 Task: Research Airbnb properties in Sahavato, Madagascar from 9th December, 2023 to 12th December, 2023 for 1 adult.1  bedroom having 1 bed and 1 bathroom. Property type can be flat. Amenities needed are: wifi. Booking option can be shelf check-in. Look for 5 properties as per requirement.
Action: Mouse moved to (476, 100)
Screenshot: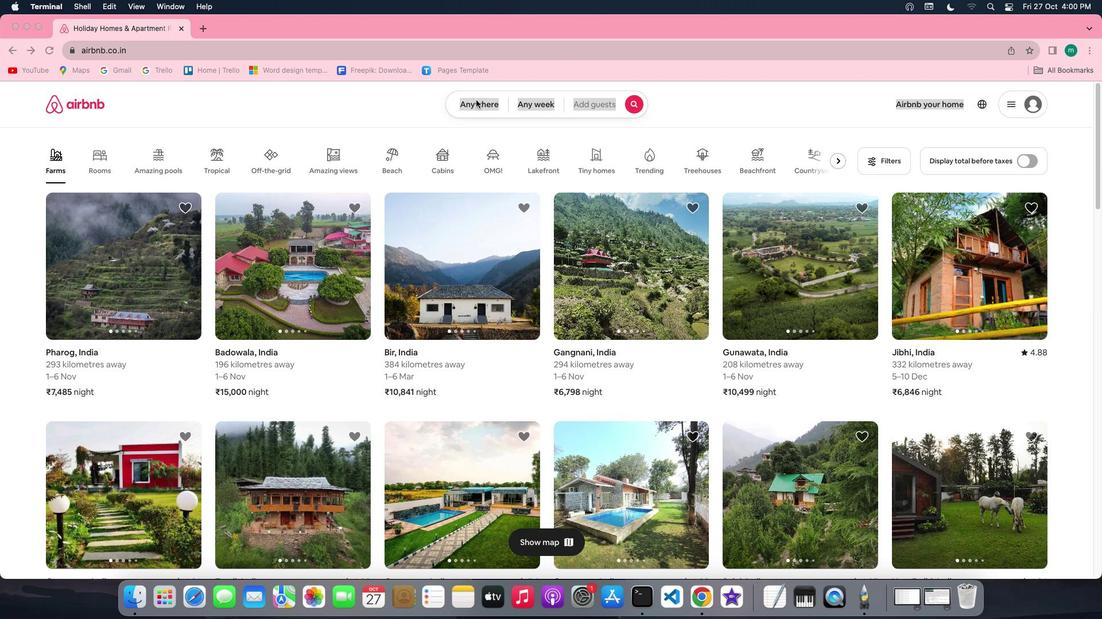 
Action: Mouse pressed left at (476, 100)
Screenshot: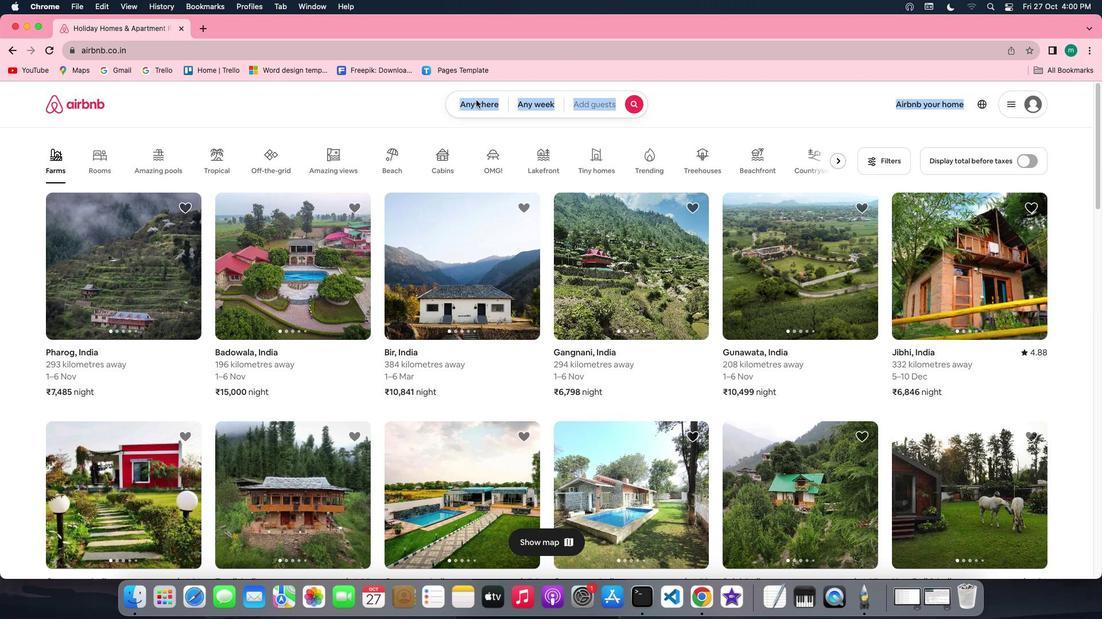 
Action: Mouse moved to (474, 106)
Screenshot: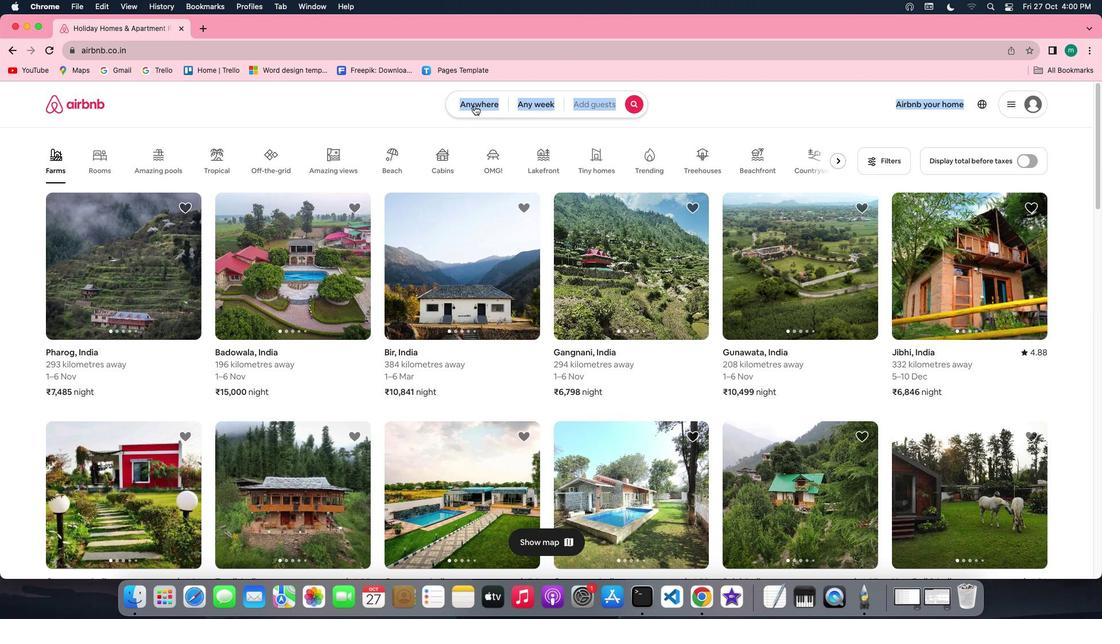 
Action: Mouse pressed left at (474, 106)
Screenshot: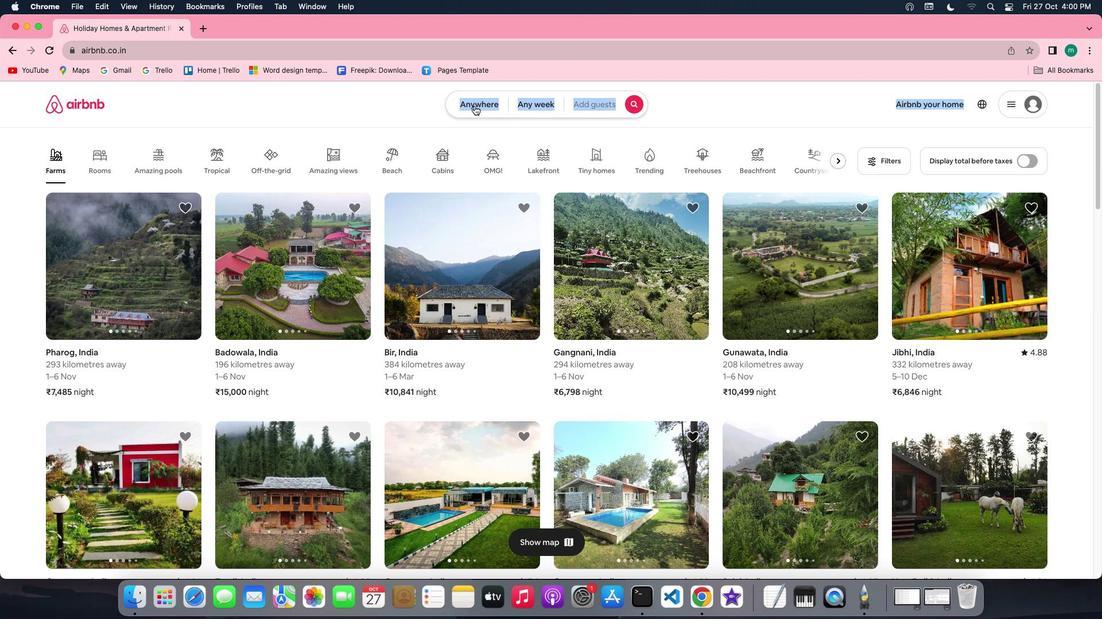 
Action: Mouse moved to (420, 146)
Screenshot: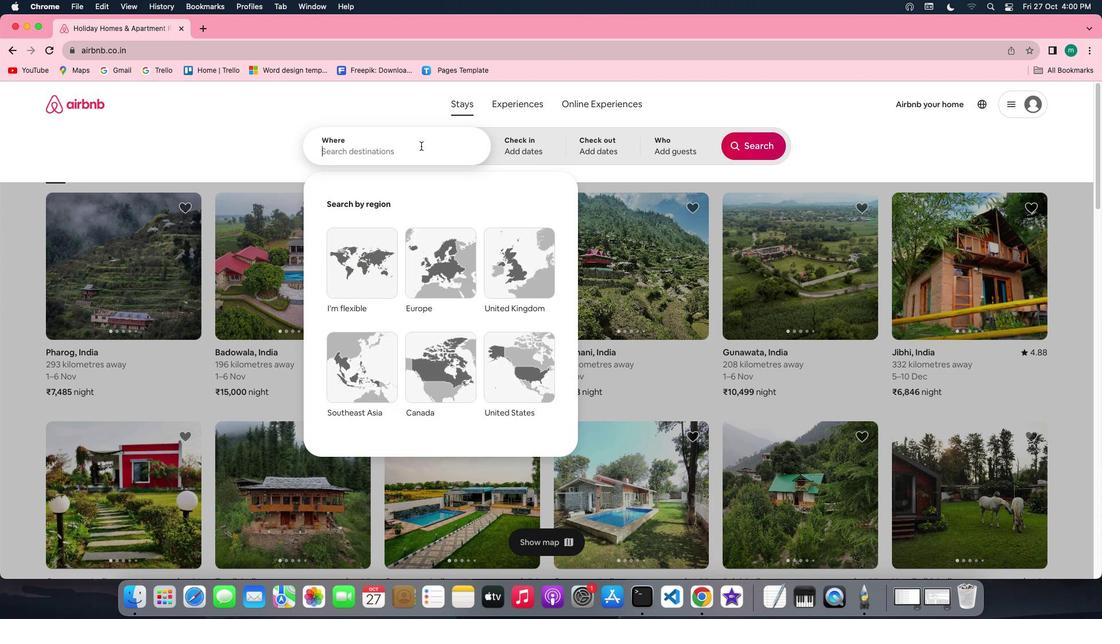 
Action: Key pressed Key.shift'S''a''h''a''v''t''o'','Key.spaceKey.shift'M''a''d''a''g''a''s''c''a''r'
Screenshot: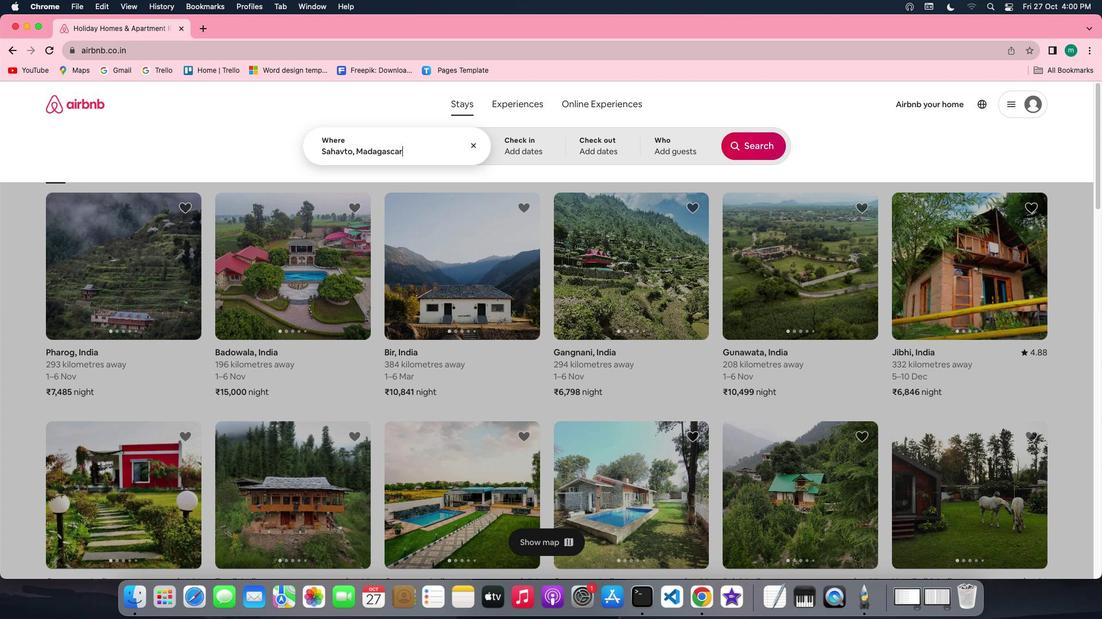 
Action: Mouse moved to (528, 145)
Screenshot: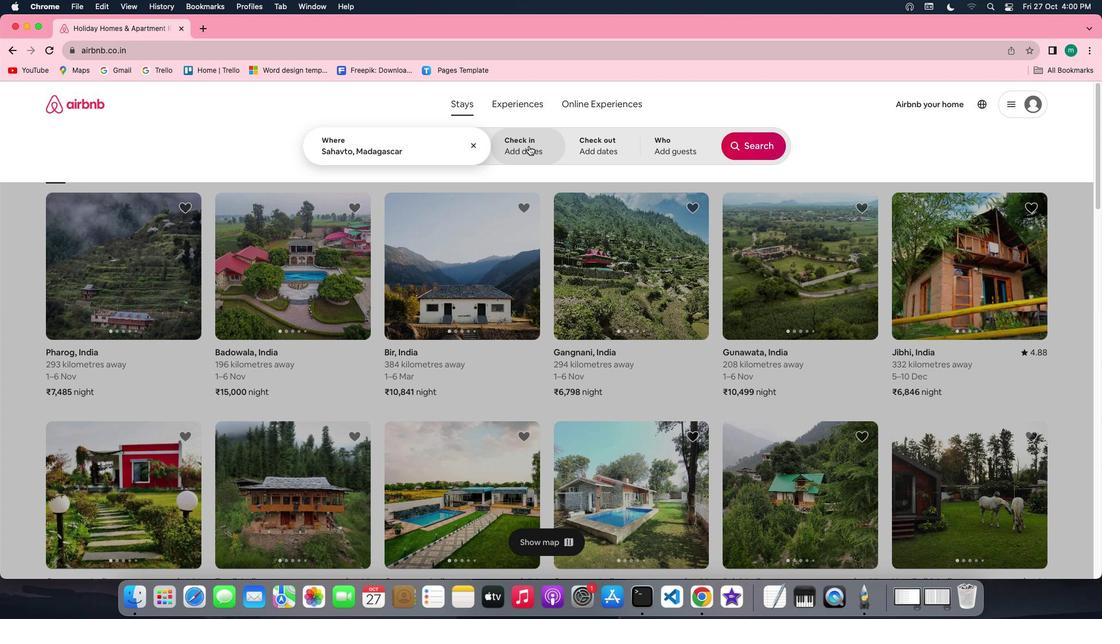 
Action: Mouse pressed left at (528, 145)
Screenshot: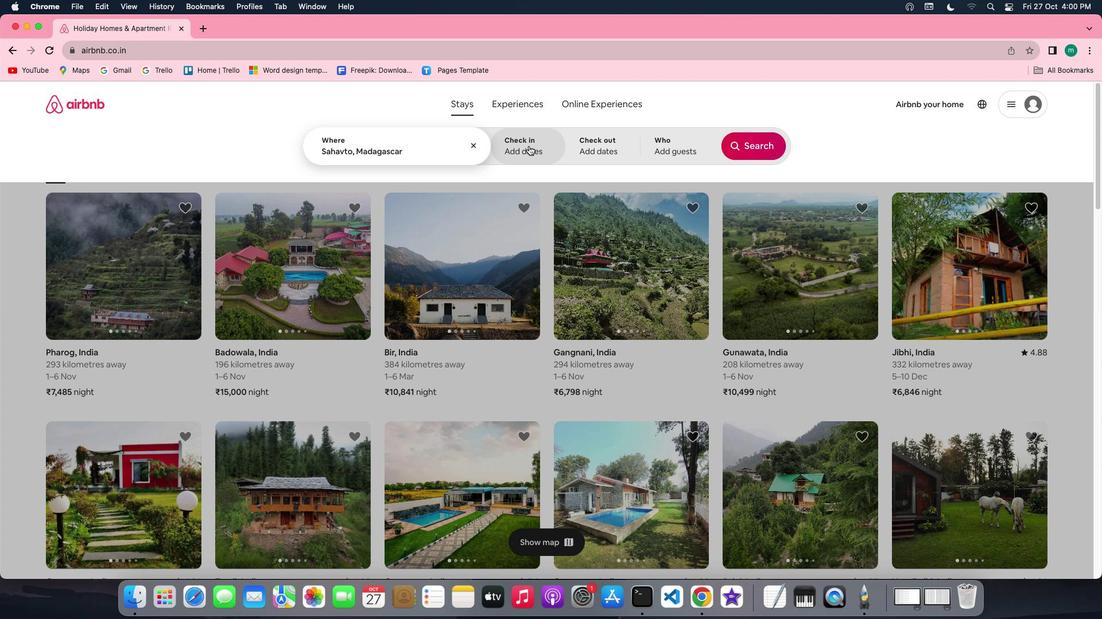
Action: Mouse moved to (751, 238)
Screenshot: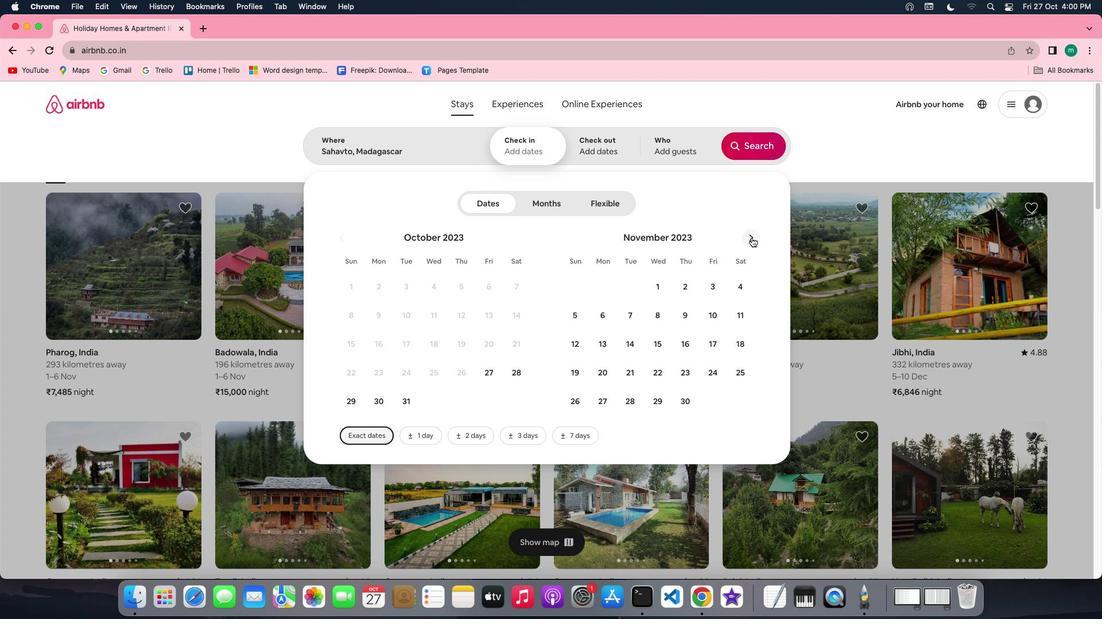 
Action: Mouse pressed left at (751, 238)
Screenshot: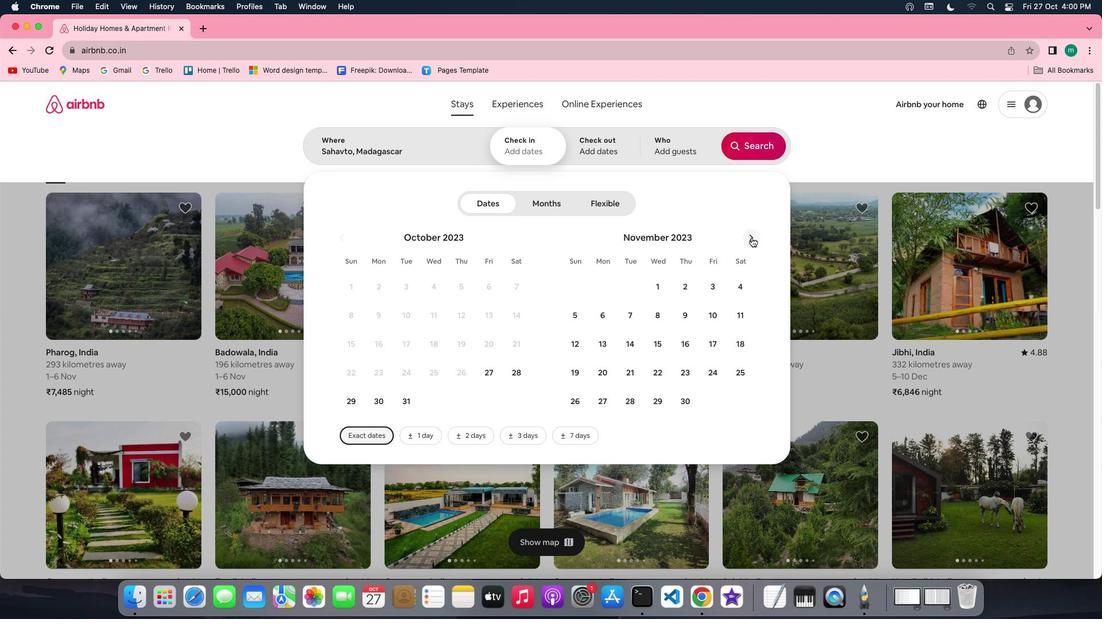 
Action: Mouse moved to (735, 316)
Screenshot: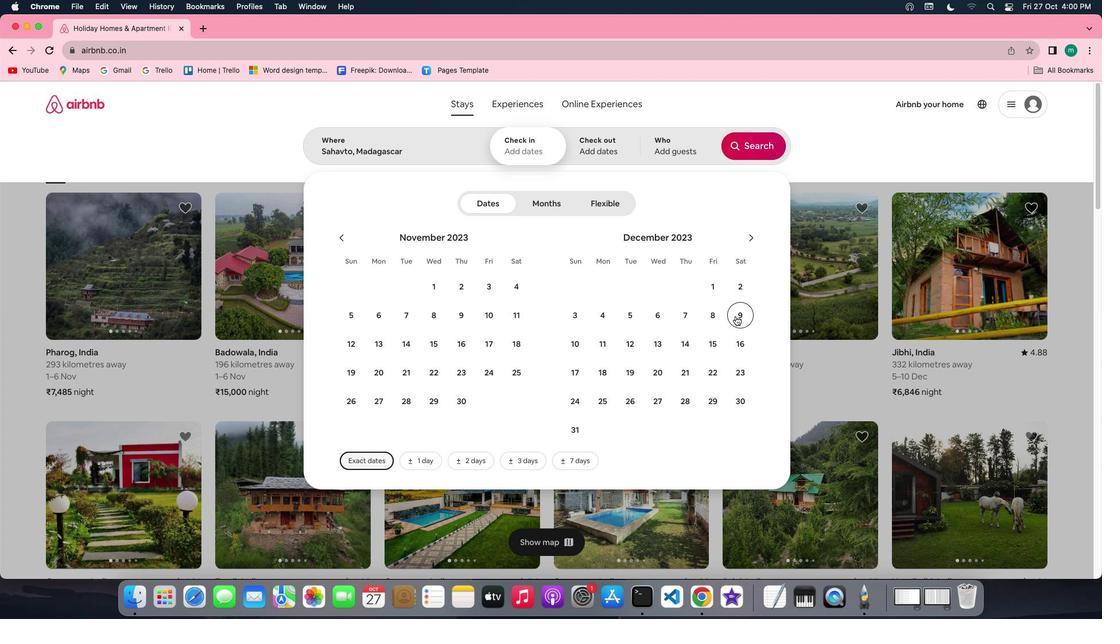 
Action: Mouse pressed left at (735, 316)
Screenshot: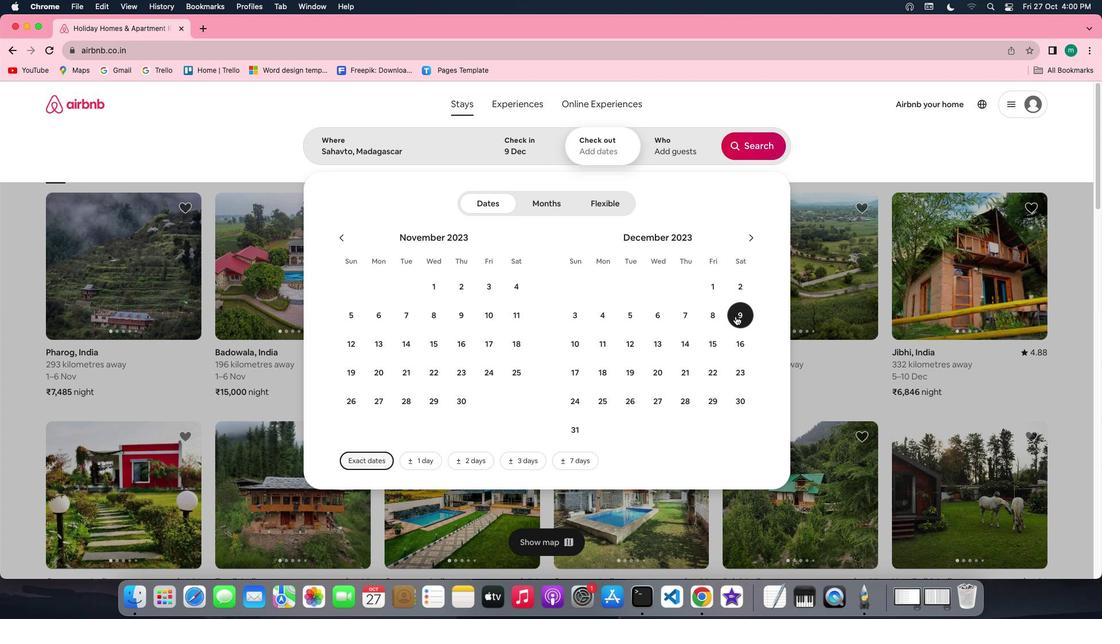 
Action: Mouse moved to (613, 339)
Screenshot: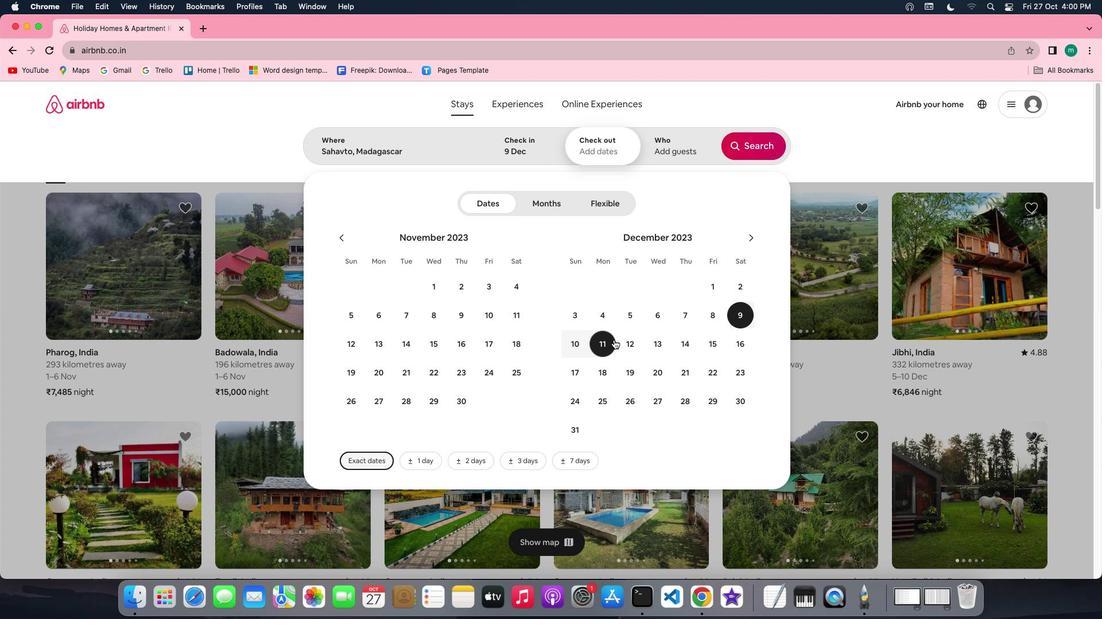 
Action: Mouse pressed left at (613, 339)
Screenshot: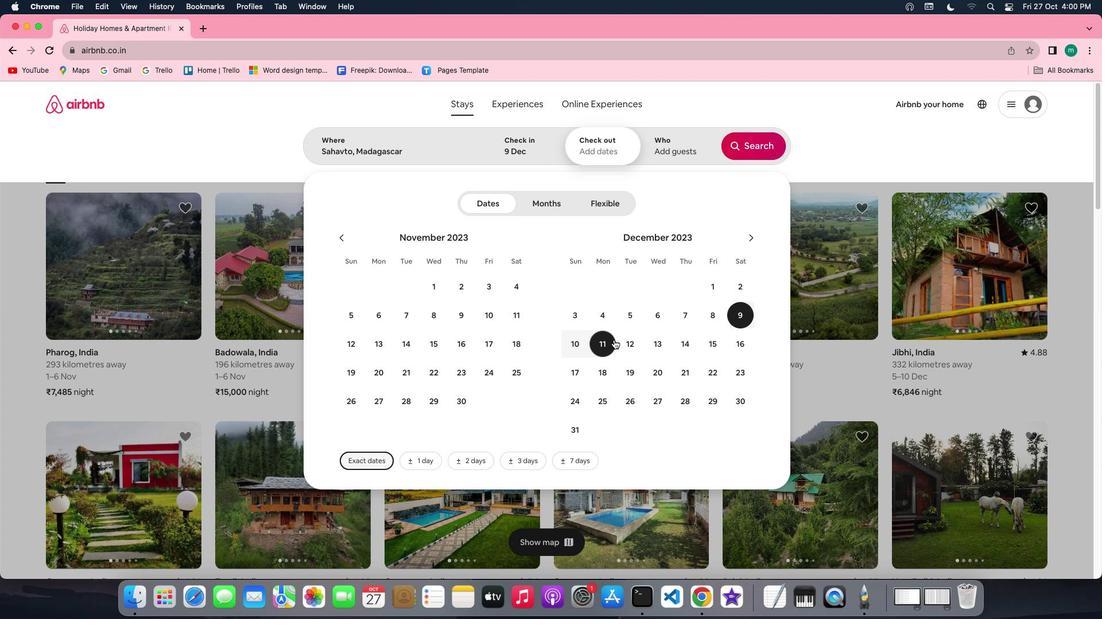 
Action: Mouse moved to (634, 339)
Screenshot: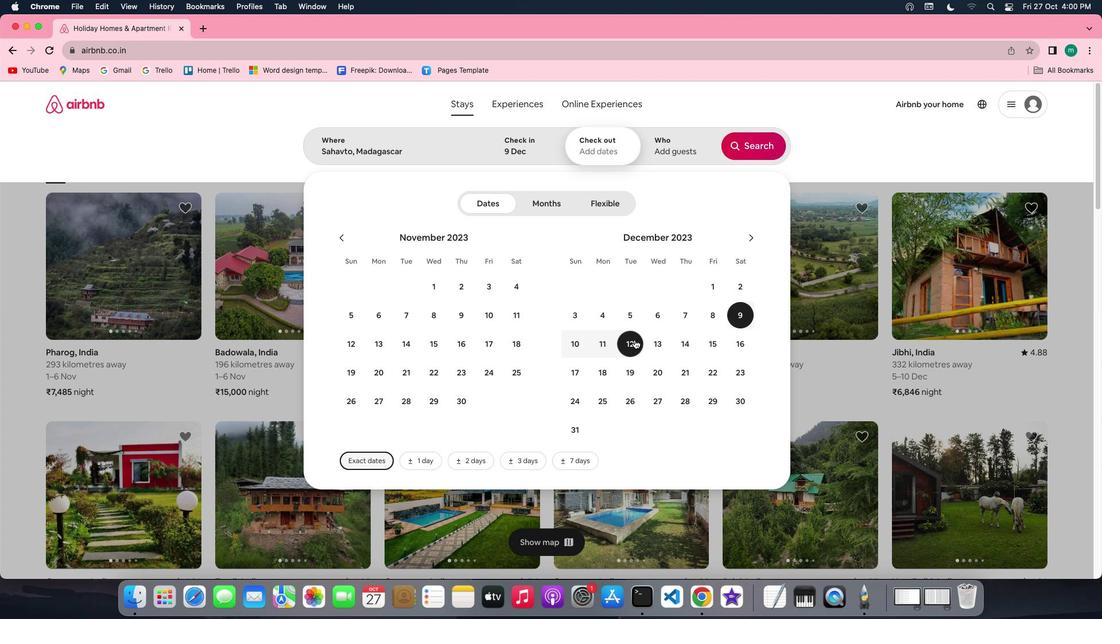
Action: Mouse pressed left at (634, 339)
Screenshot: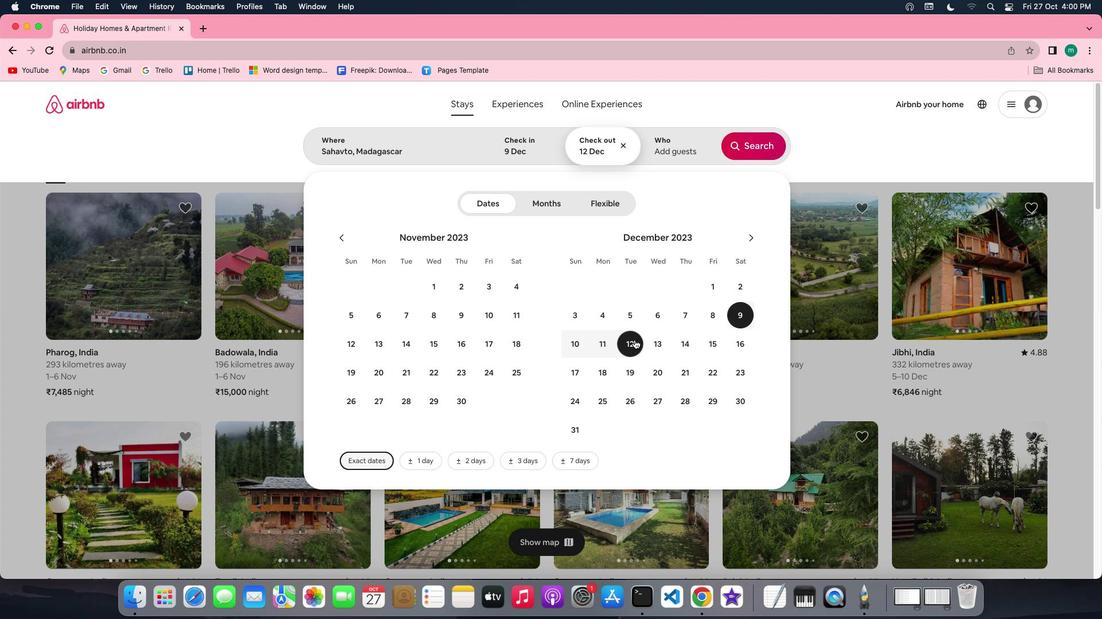 
Action: Mouse moved to (671, 157)
Screenshot: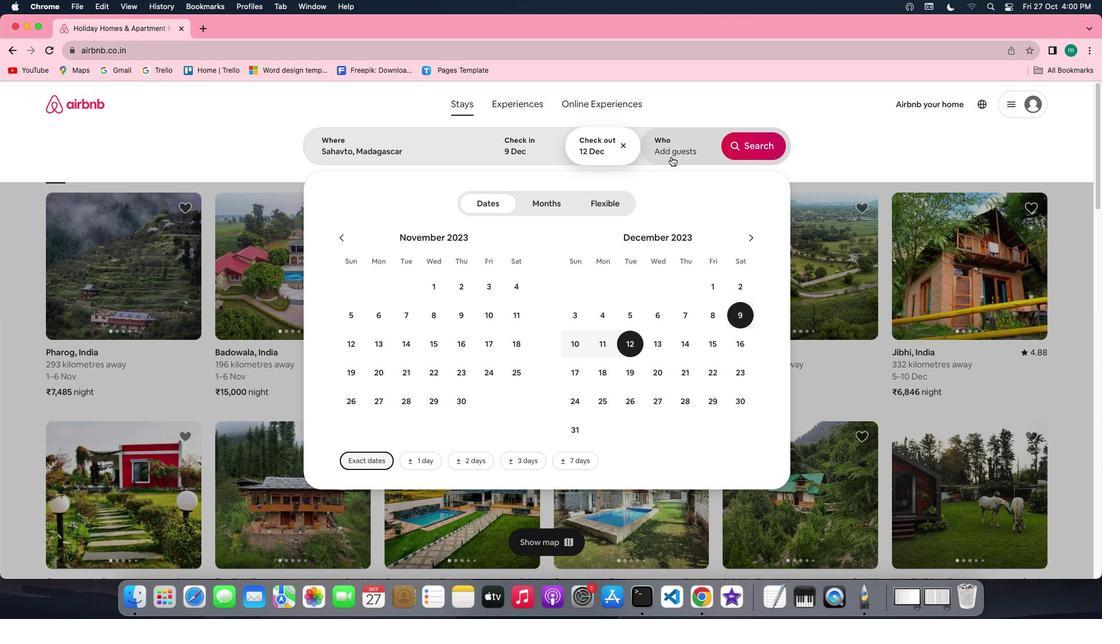 
Action: Mouse pressed left at (671, 157)
Screenshot: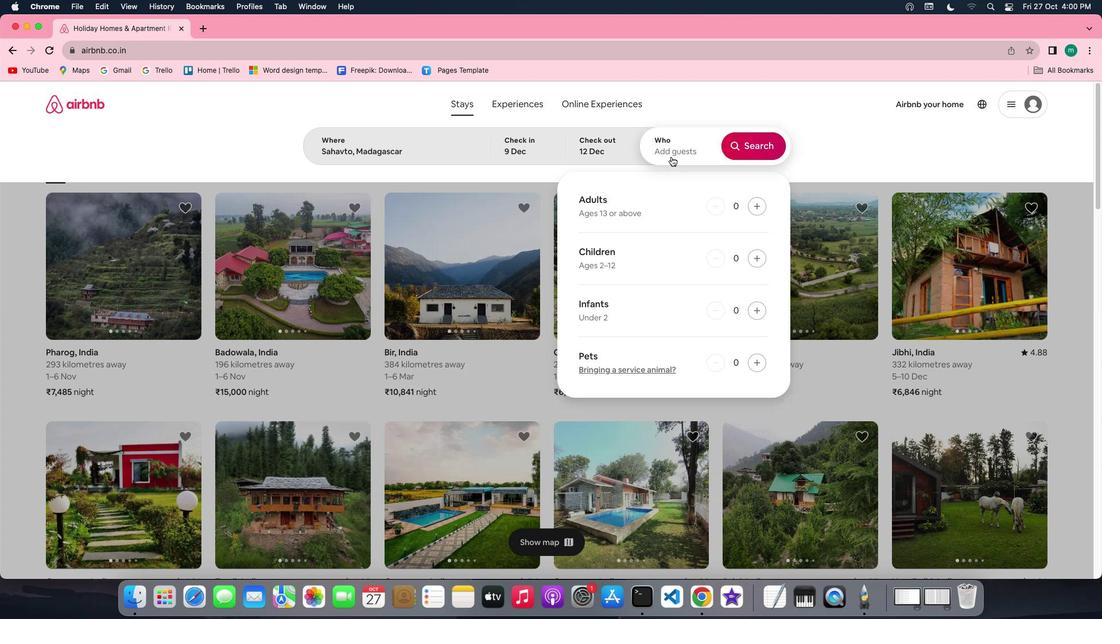 
Action: Mouse moved to (762, 207)
Screenshot: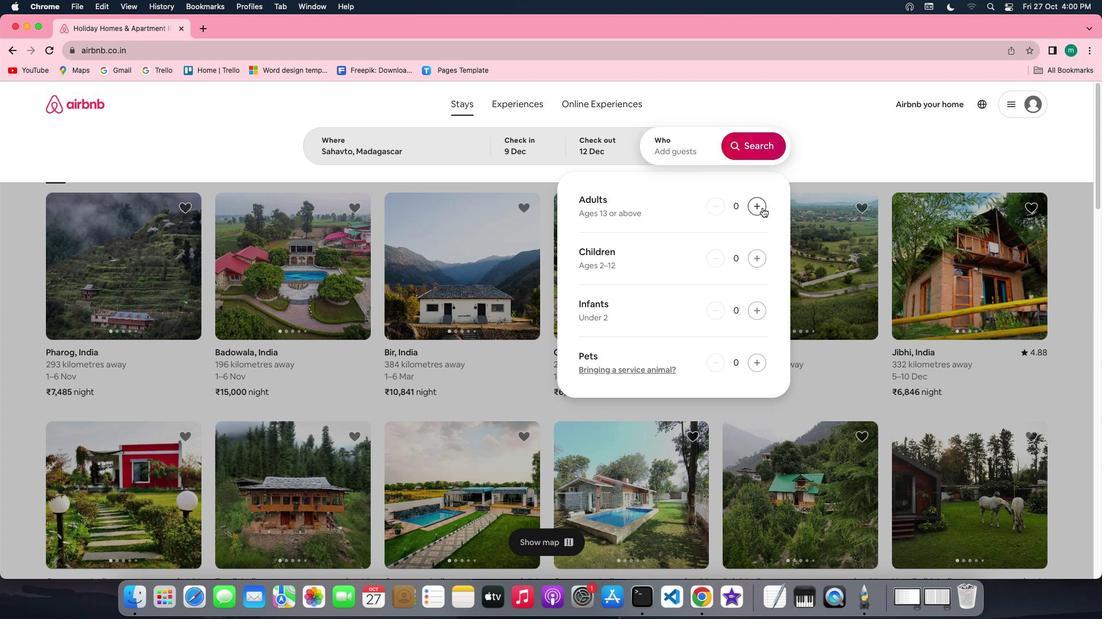 
Action: Mouse pressed left at (762, 207)
Screenshot: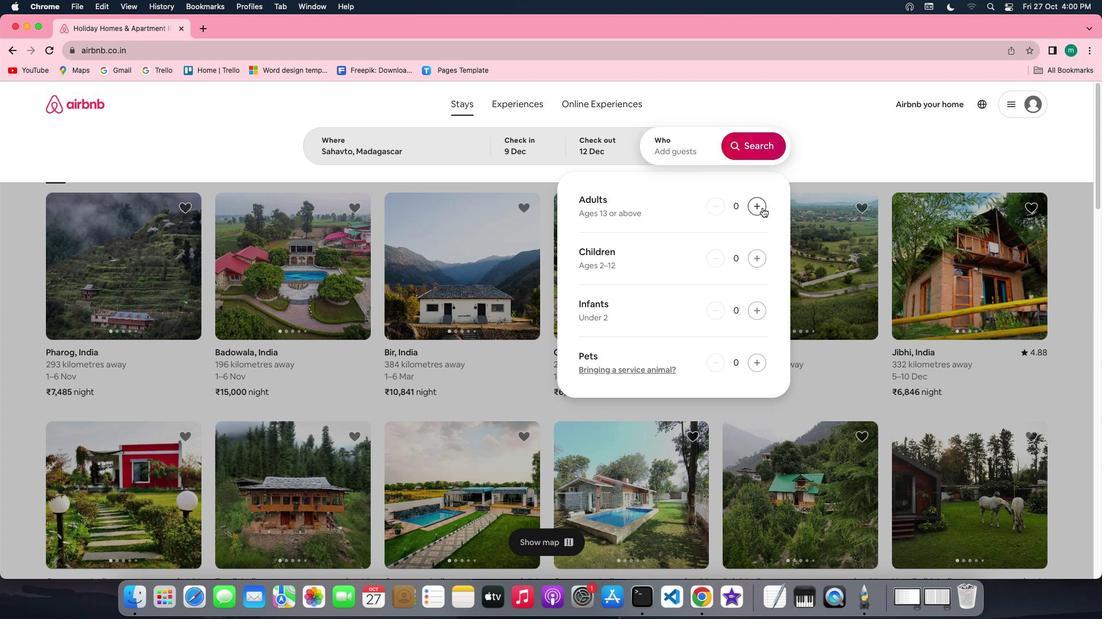 
Action: Mouse moved to (761, 156)
Screenshot: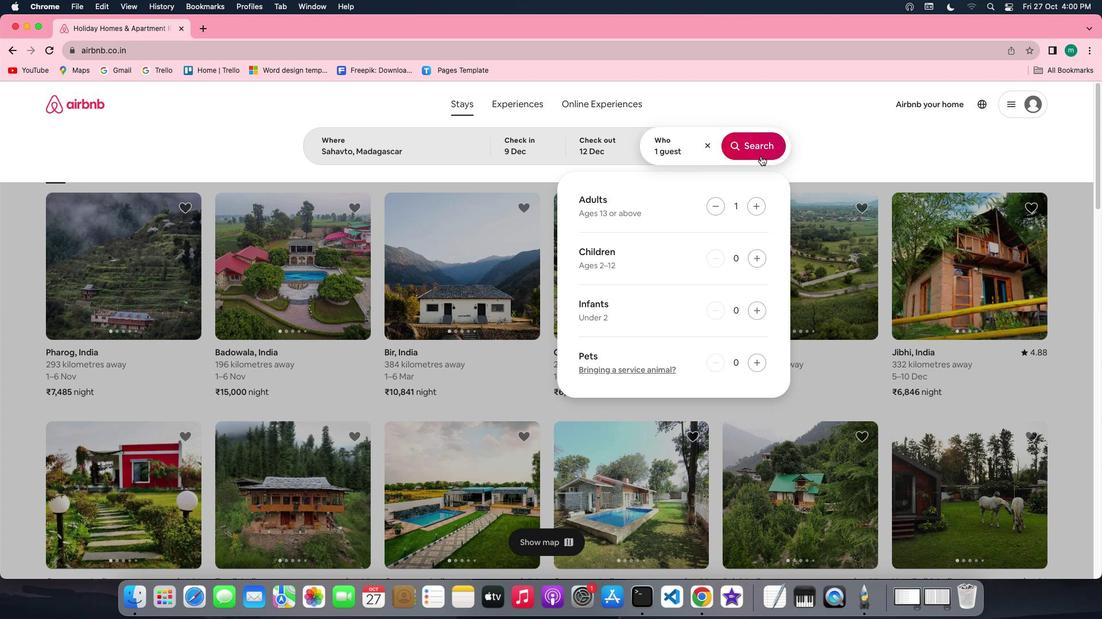 
Action: Mouse pressed left at (761, 156)
Screenshot: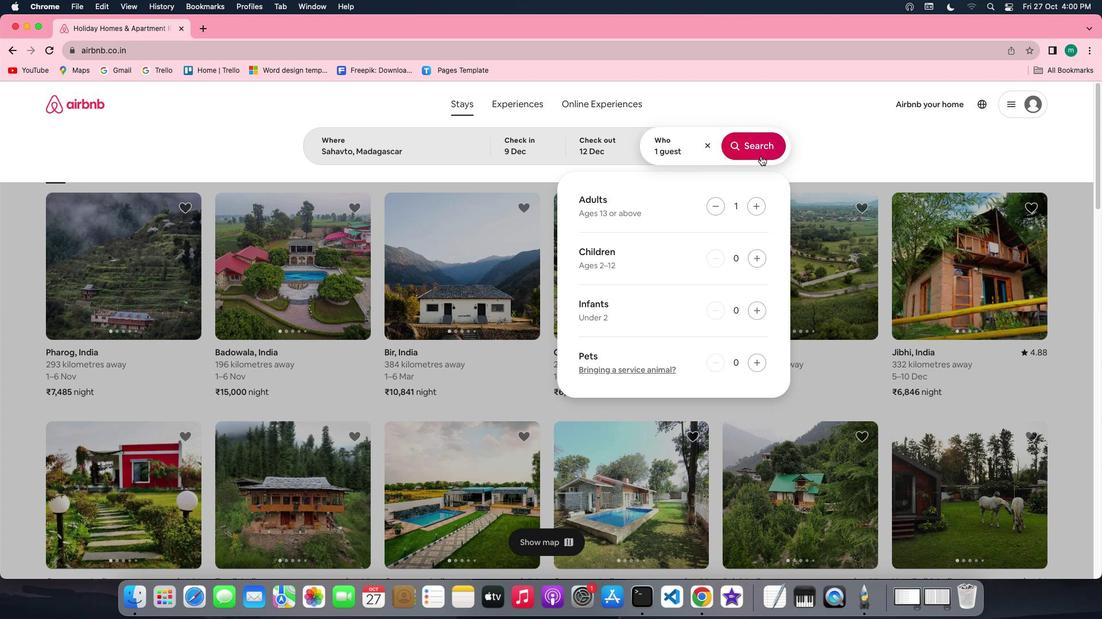 
Action: Mouse moved to (925, 142)
Screenshot: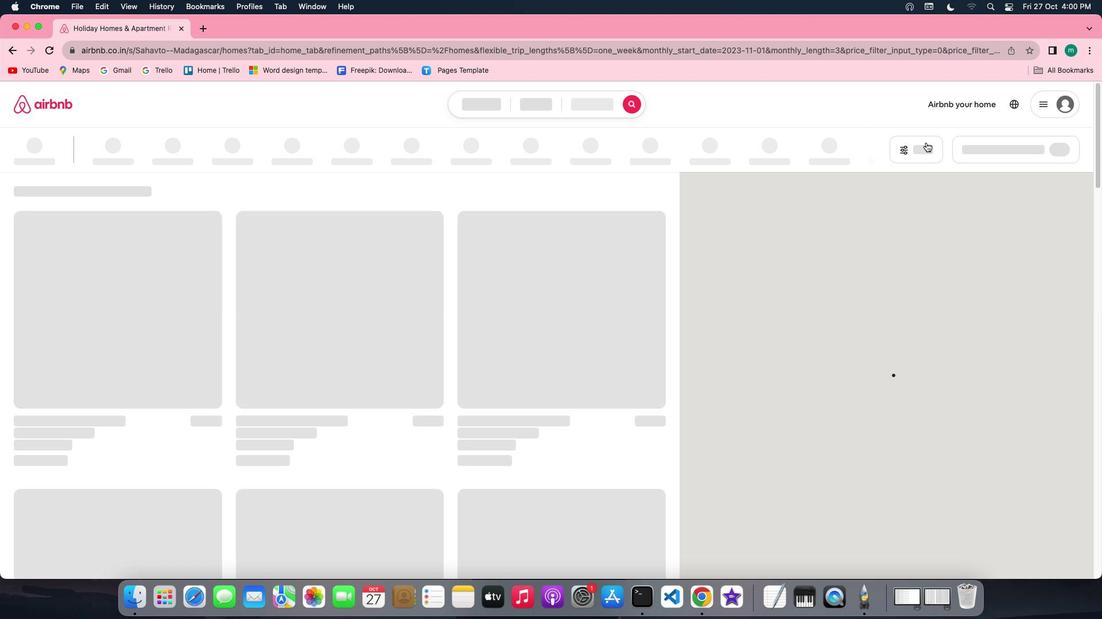 
Action: Mouse pressed left at (925, 142)
Screenshot: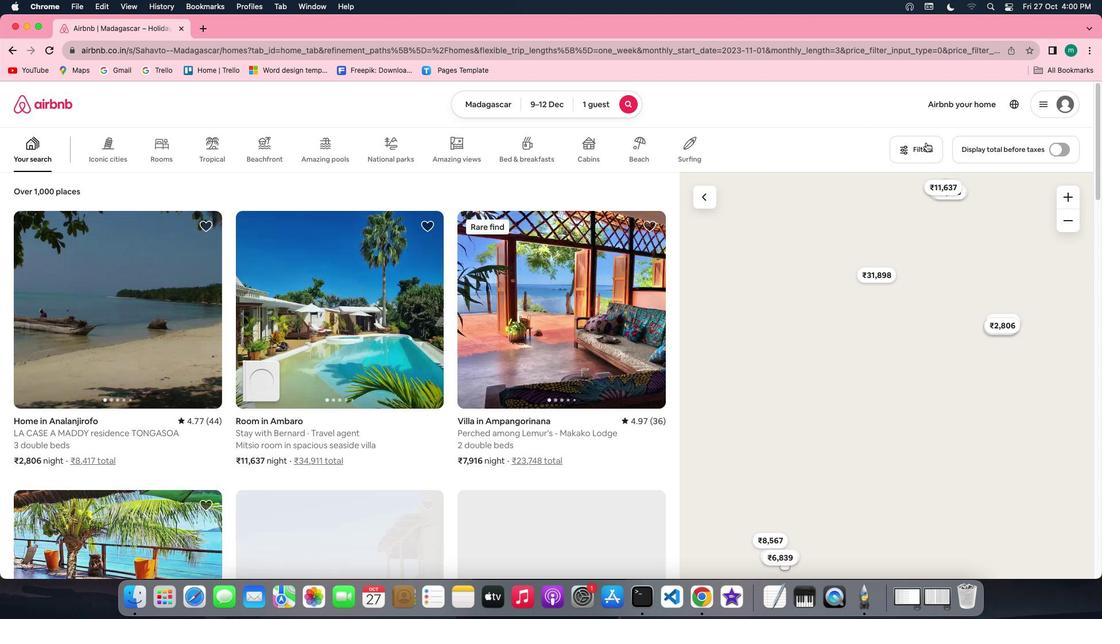 
Action: Mouse moved to (916, 146)
Screenshot: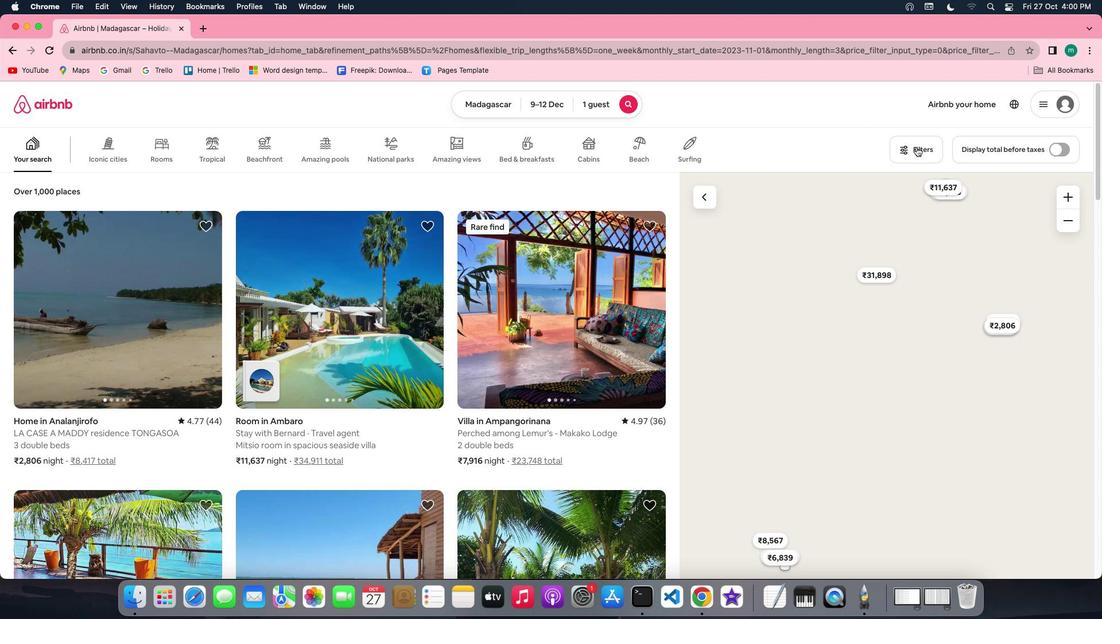 
Action: Mouse pressed left at (916, 146)
Screenshot: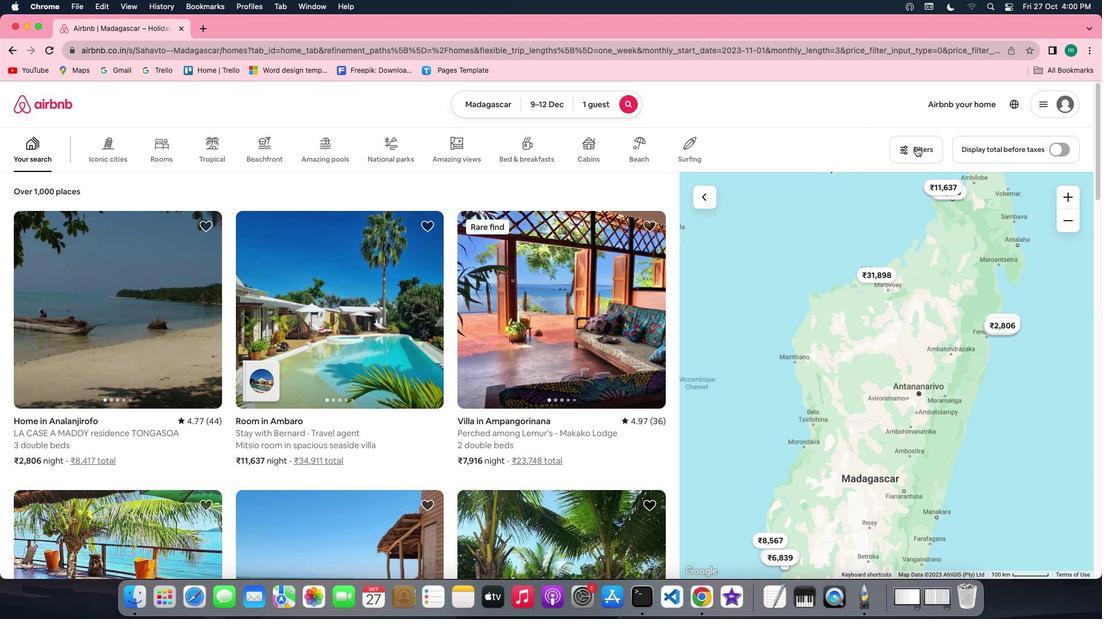 
Action: Mouse moved to (490, 402)
Screenshot: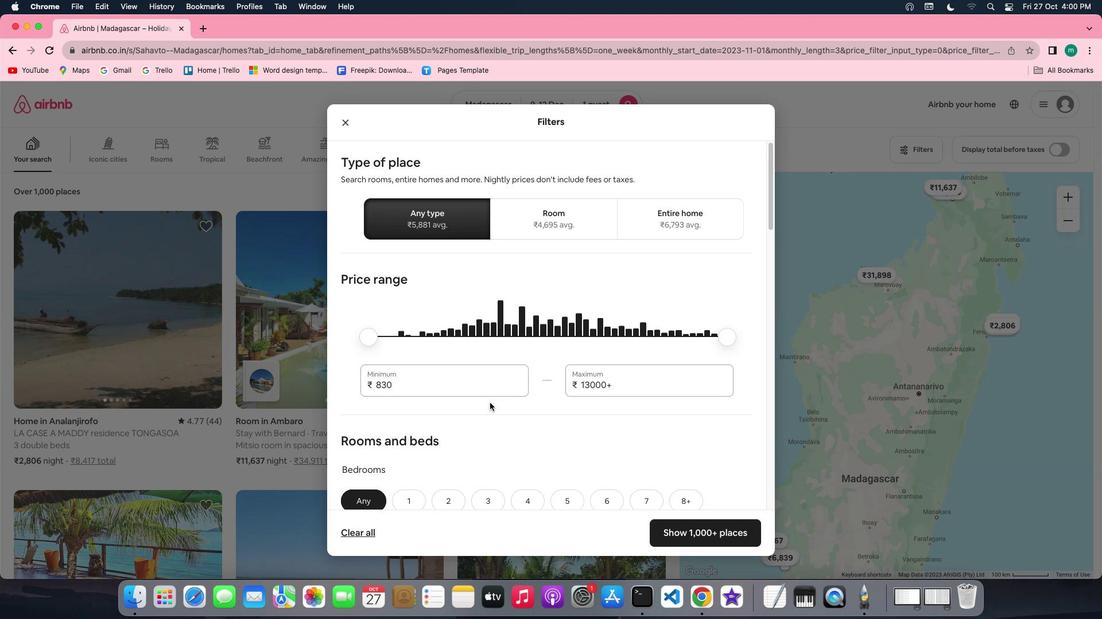 
Action: Mouse scrolled (490, 402) with delta (0, 0)
Screenshot: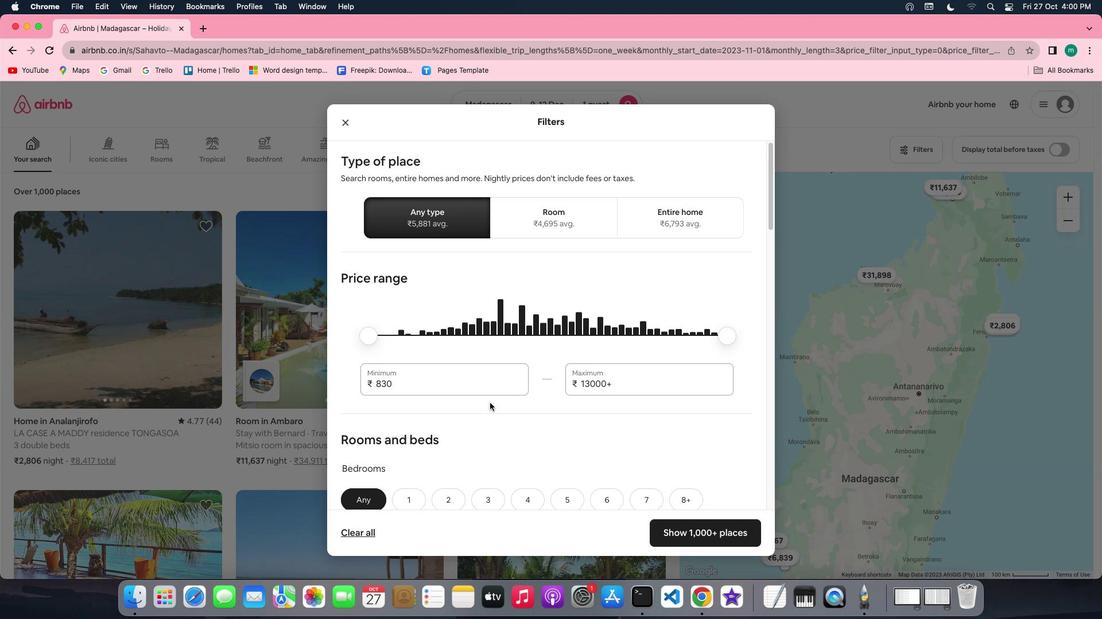 
Action: Mouse scrolled (490, 402) with delta (0, 0)
Screenshot: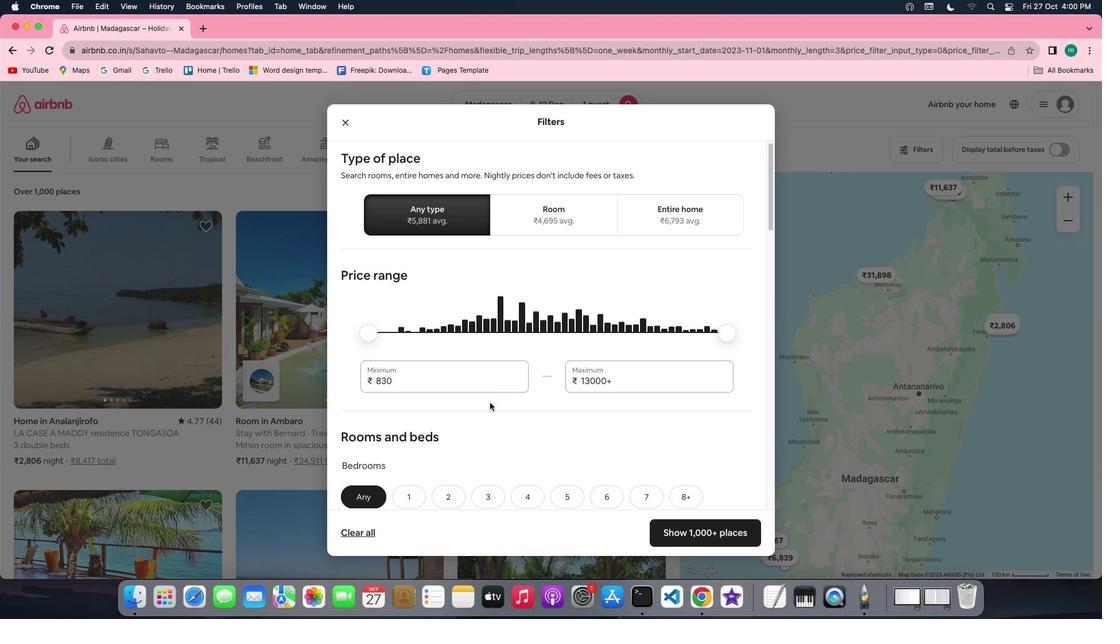 
Action: Mouse scrolled (490, 402) with delta (0, 0)
Screenshot: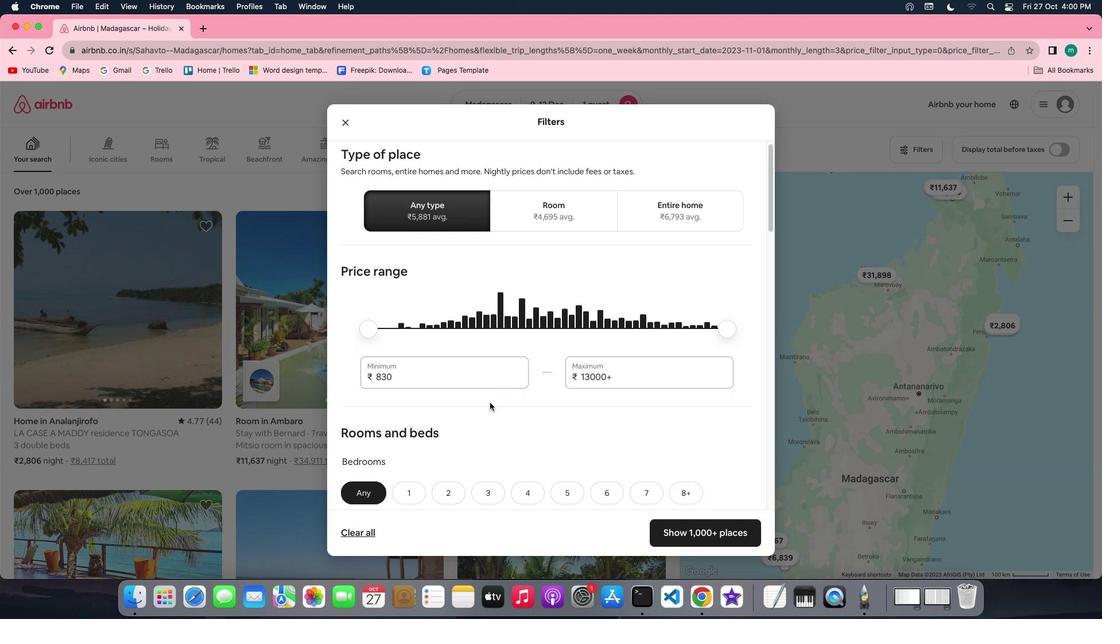 
Action: Mouse scrolled (490, 402) with delta (0, 0)
Screenshot: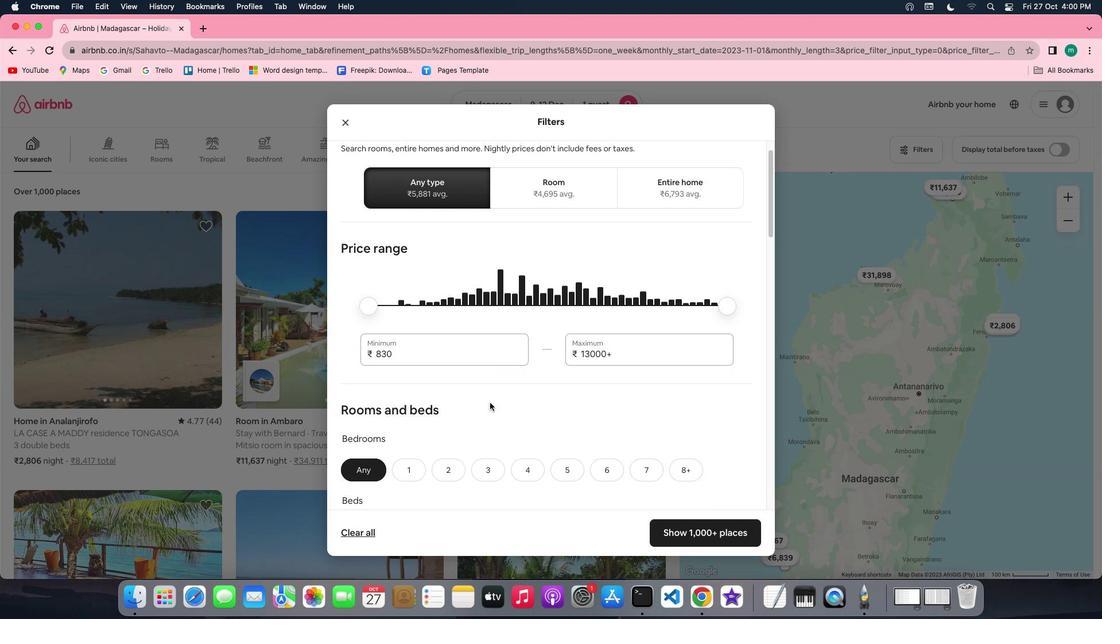 
Action: Mouse scrolled (490, 402) with delta (0, 0)
Screenshot: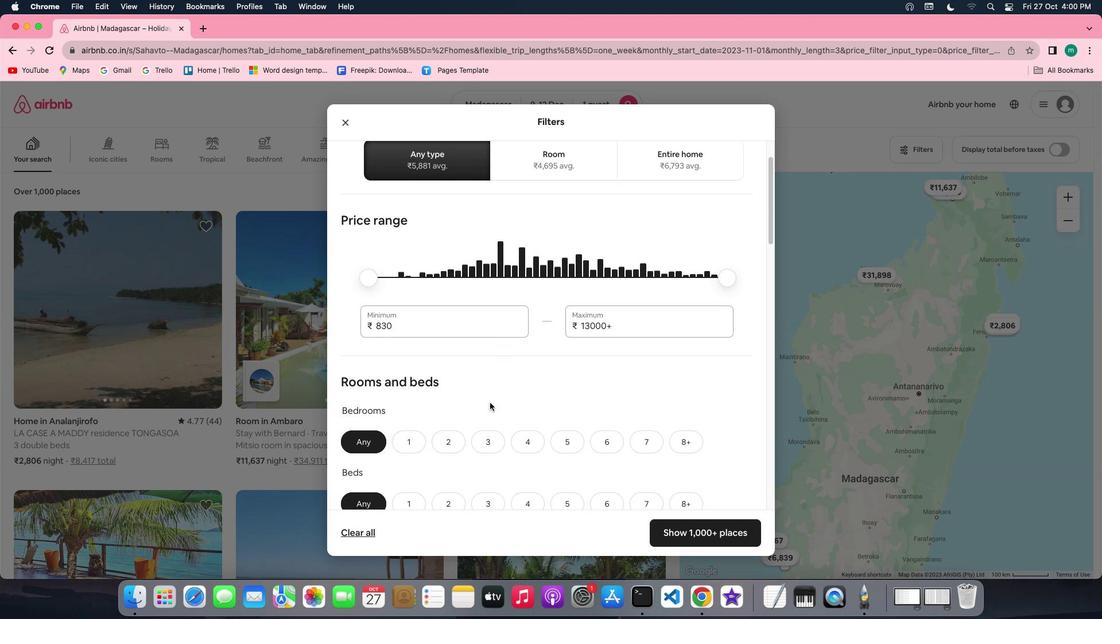 
Action: Mouse scrolled (490, 402) with delta (0, 0)
Screenshot: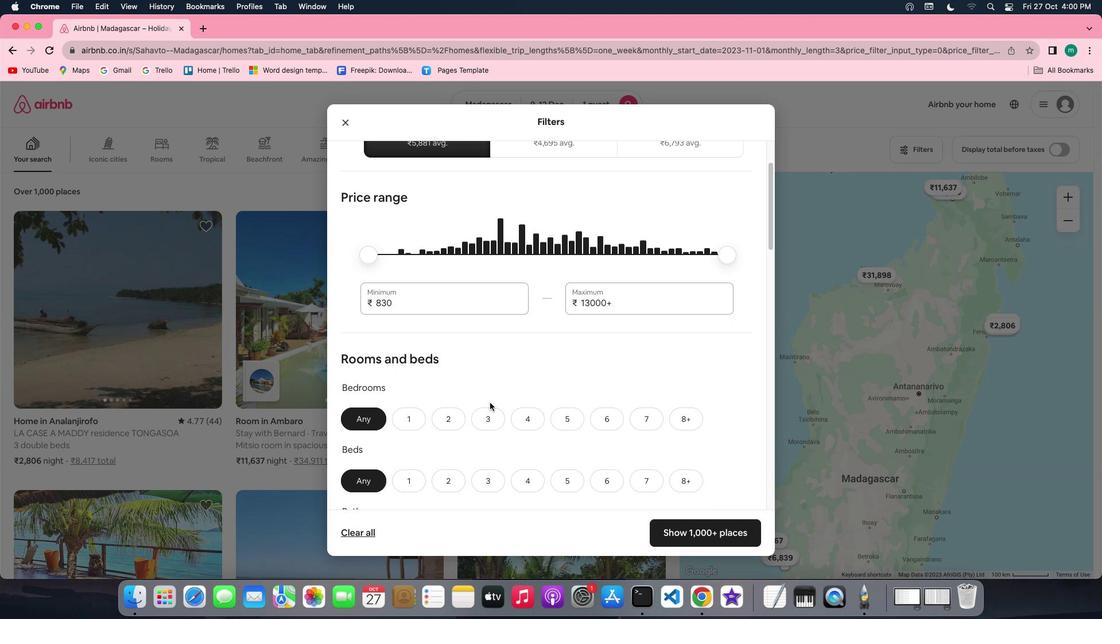 
Action: Mouse scrolled (490, 402) with delta (0, 0)
Screenshot: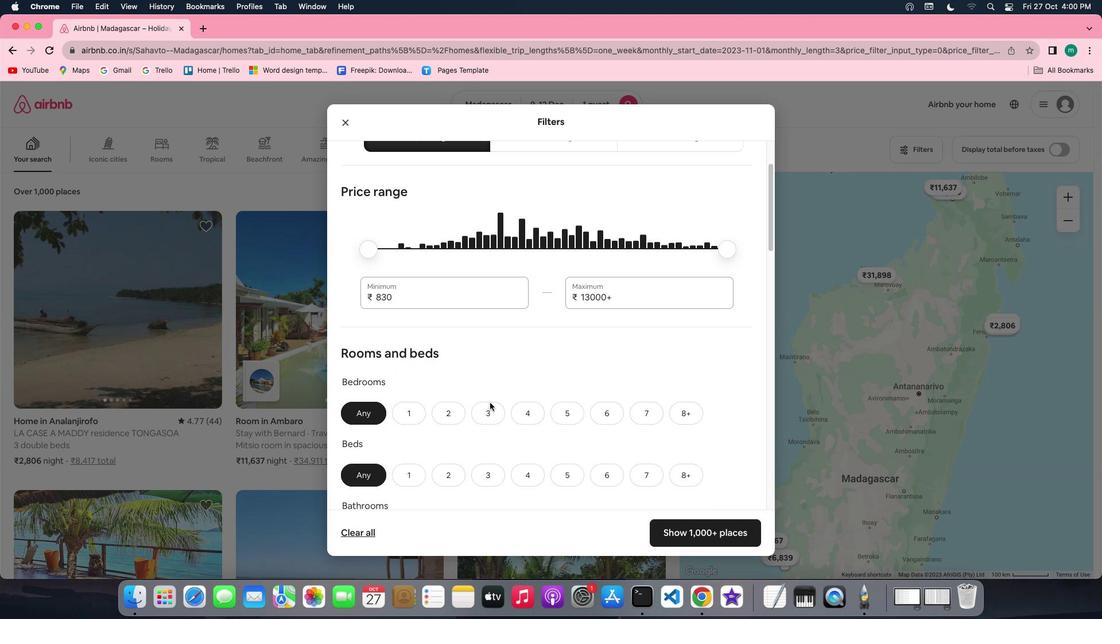 
Action: Mouse scrolled (490, 402) with delta (0, 0)
Screenshot: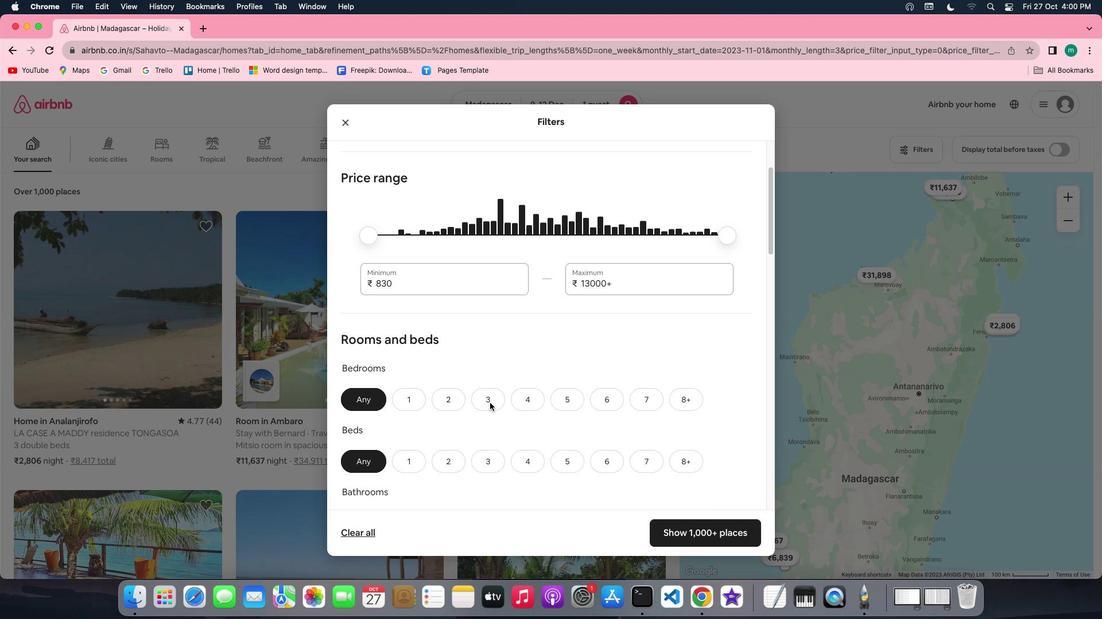 
Action: Mouse scrolled (490, 402) with delta (0, 0)
Screenshot: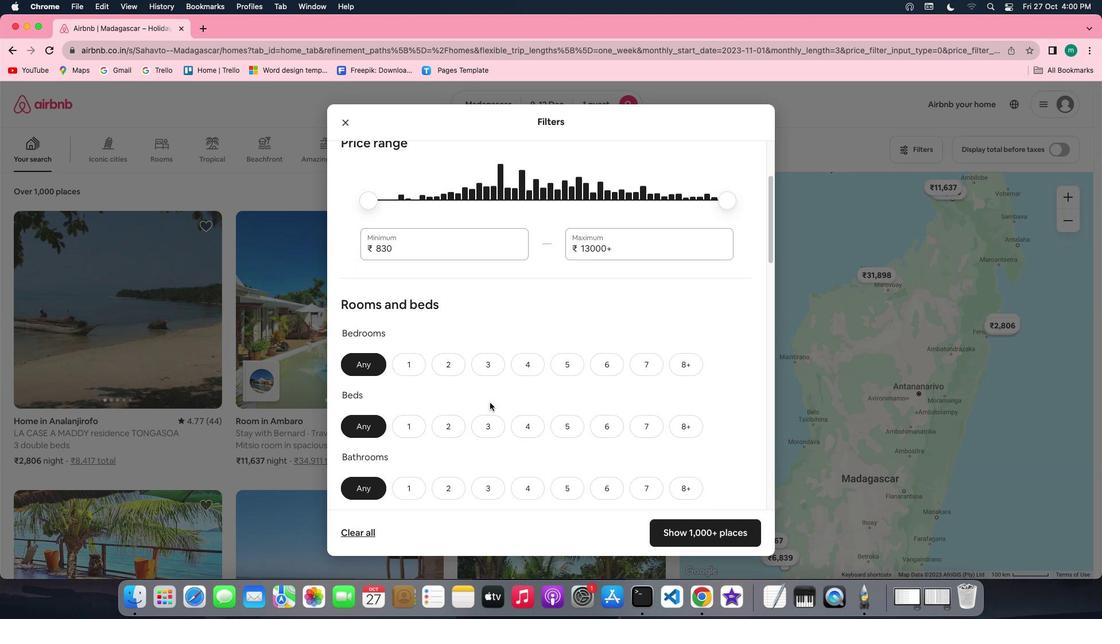 
Action: Mouse scrolled (490, 402) with delta (0, 0)
Screenshot: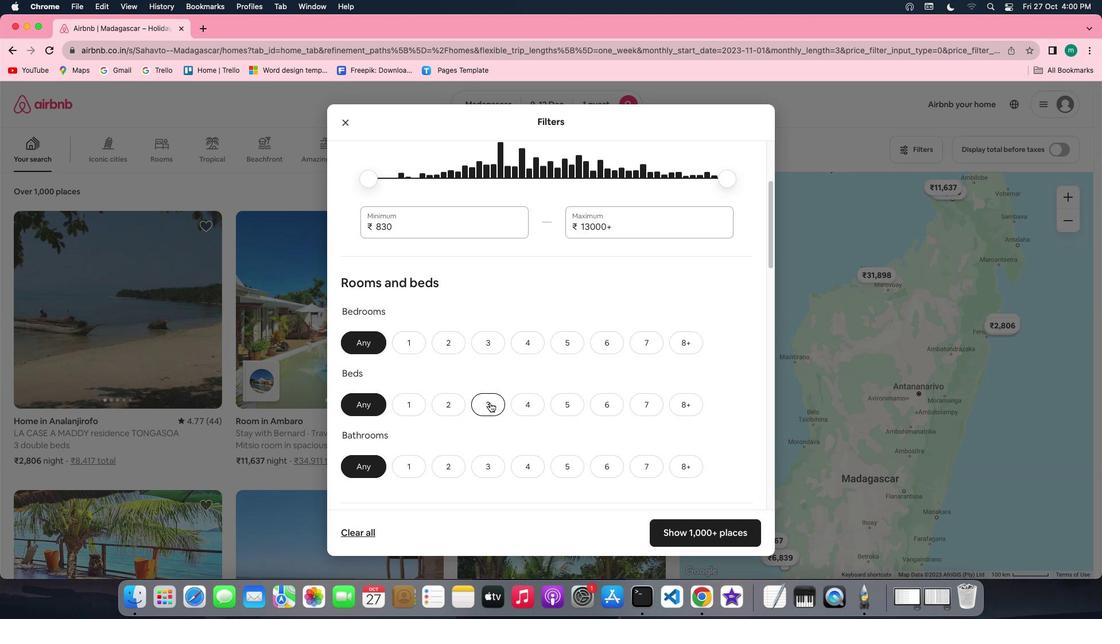 
Action: Mouse scrolled (490, 402) with delta (0, 0)
Screenshot: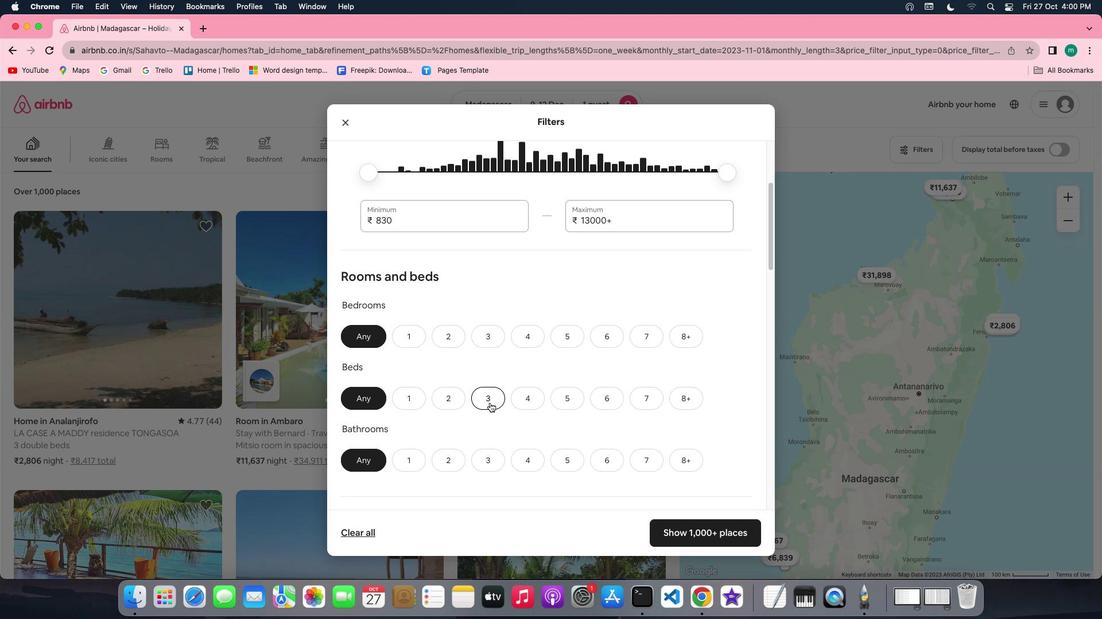 
Action: Mouse scrolled (490, 402) with delta (0, 0)
Screenshot: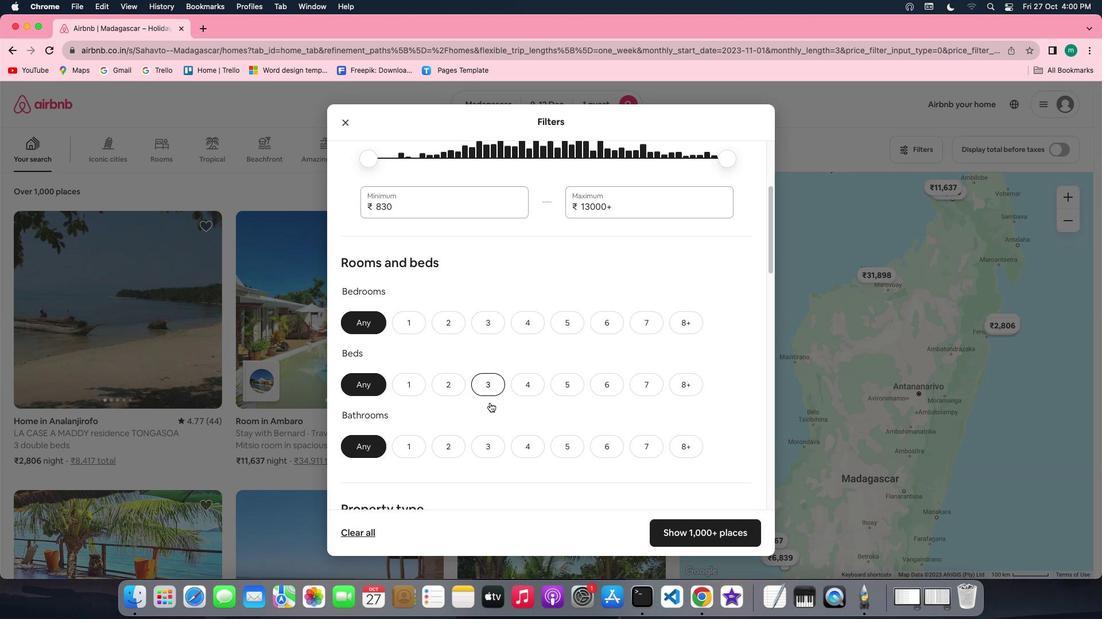 
Action: Mouse scrolled (490, 402) with delta (0, 0)
Screenshot: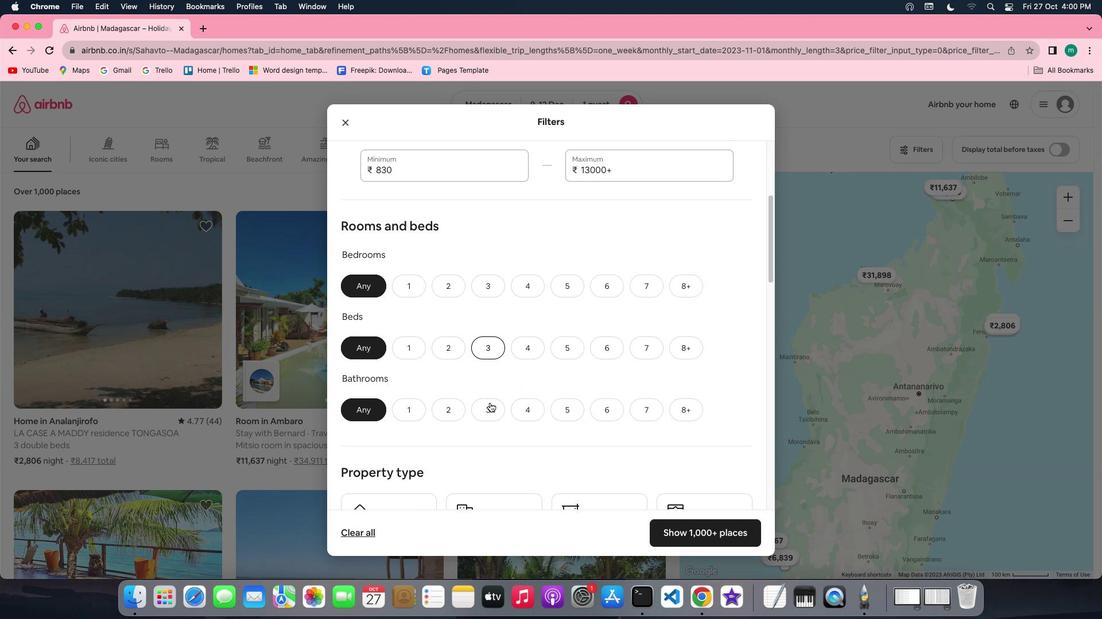 
Action: Mouse moved to (406, 273)
Screenshot: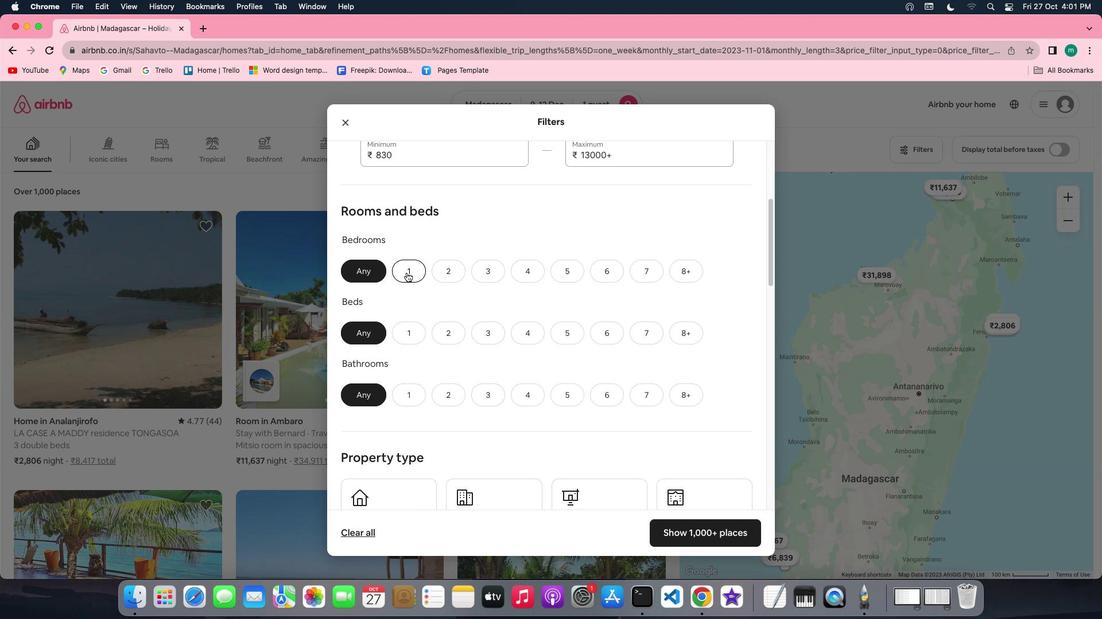 
Action: Mouse pressed left at (406, 273)
Screenshot: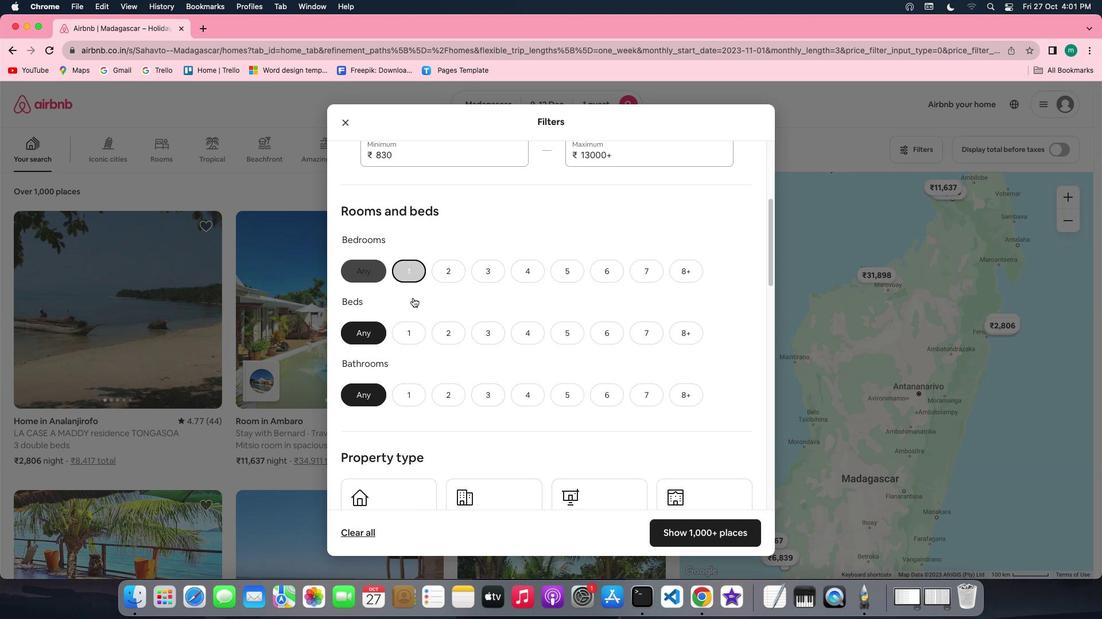 
Action: Mouse moved to (420, 339)
Screenshot: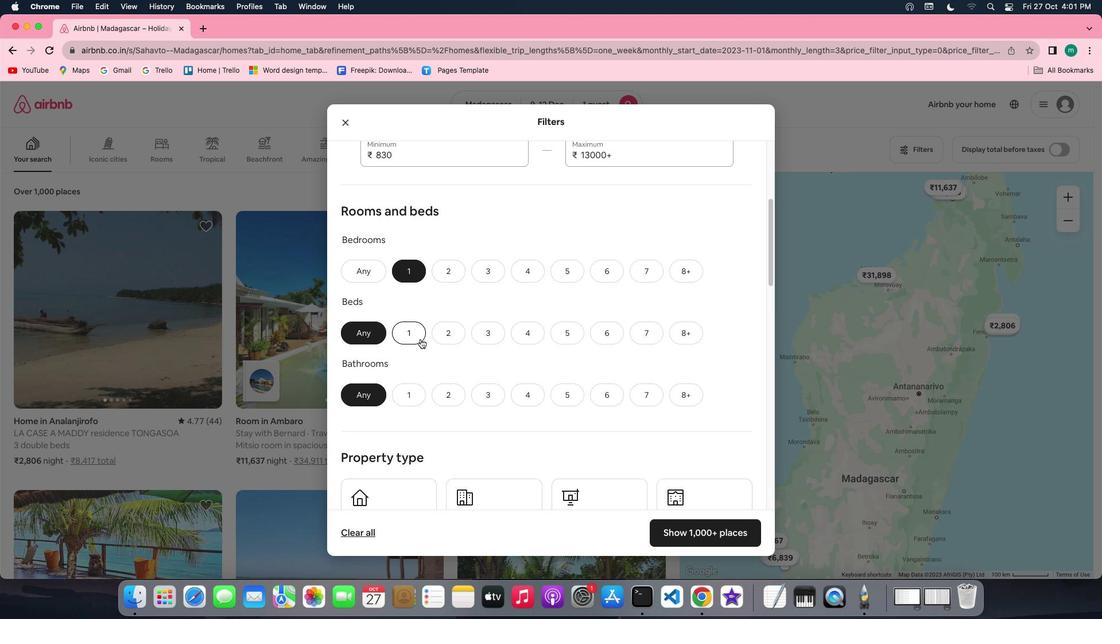 
Action: Mouse pressed left at (420, 339)
Screenshot: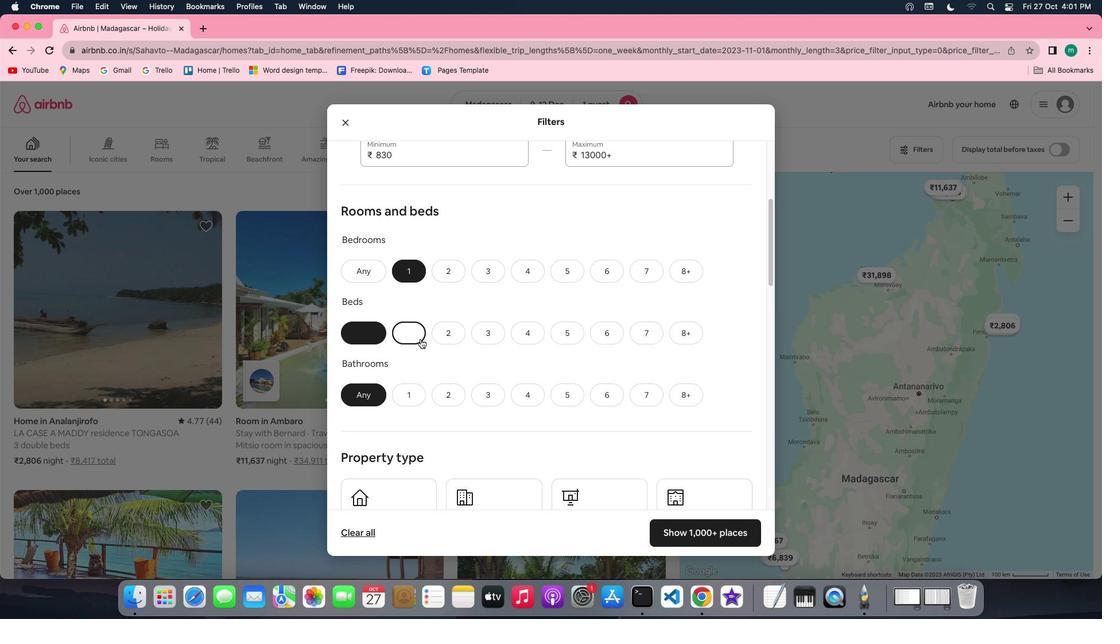 
Action: Mouse moved to (412, 397)
Screenshot: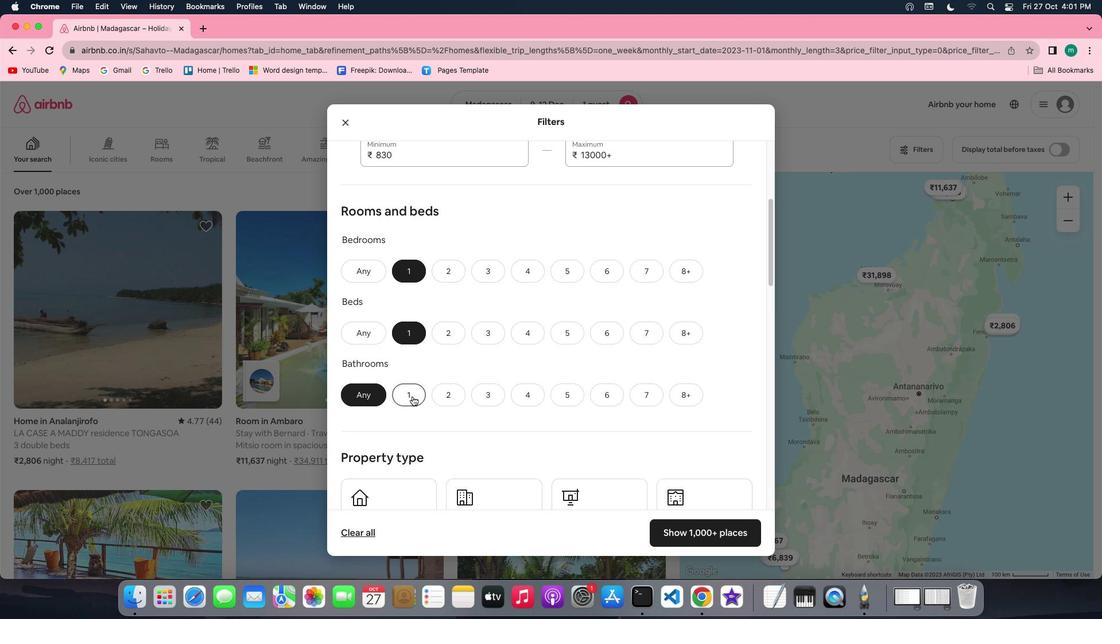 
Action: Mouse pressed left at (412, 397)
Screenshot: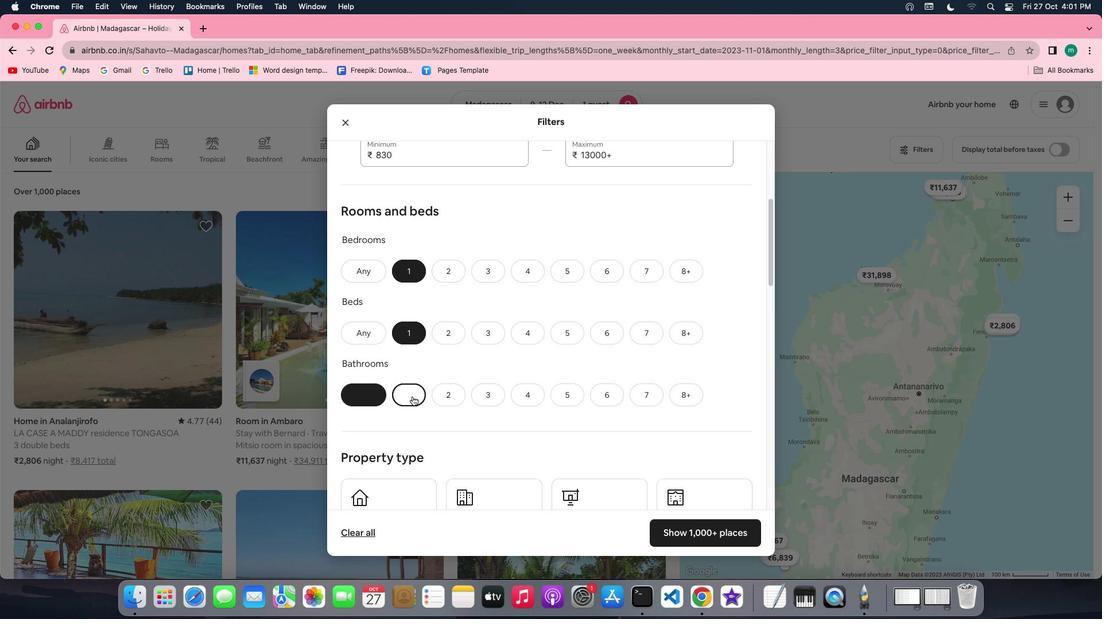 
Action: Mouse moved to (547, 409)
Screenshot: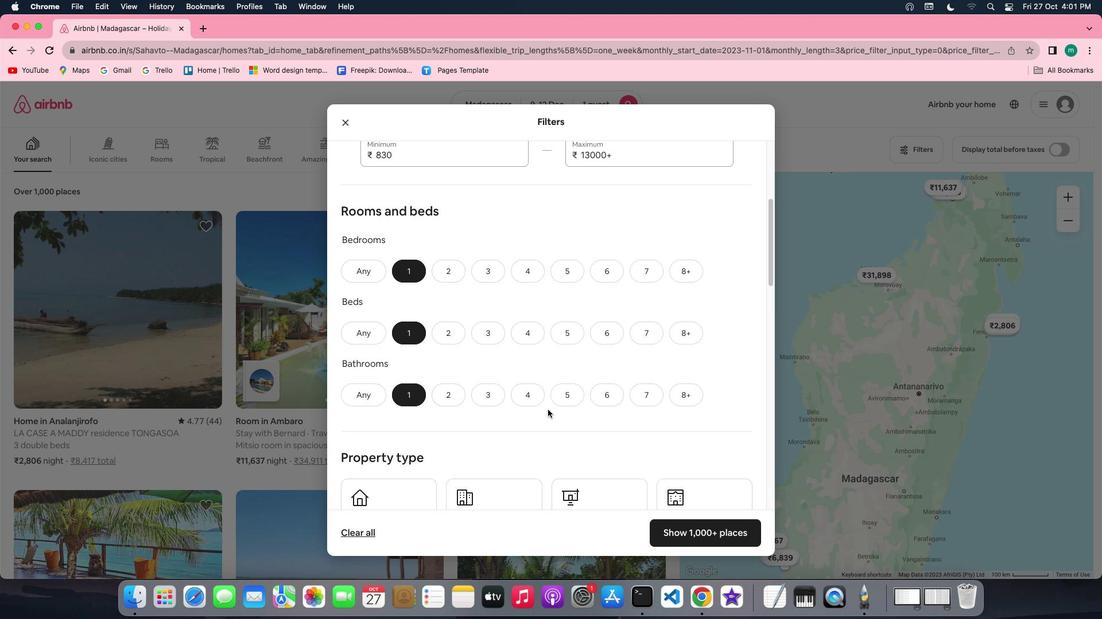 
Action: Mouse scrolled (547, 409) with delta (0, 0)
Screenshot: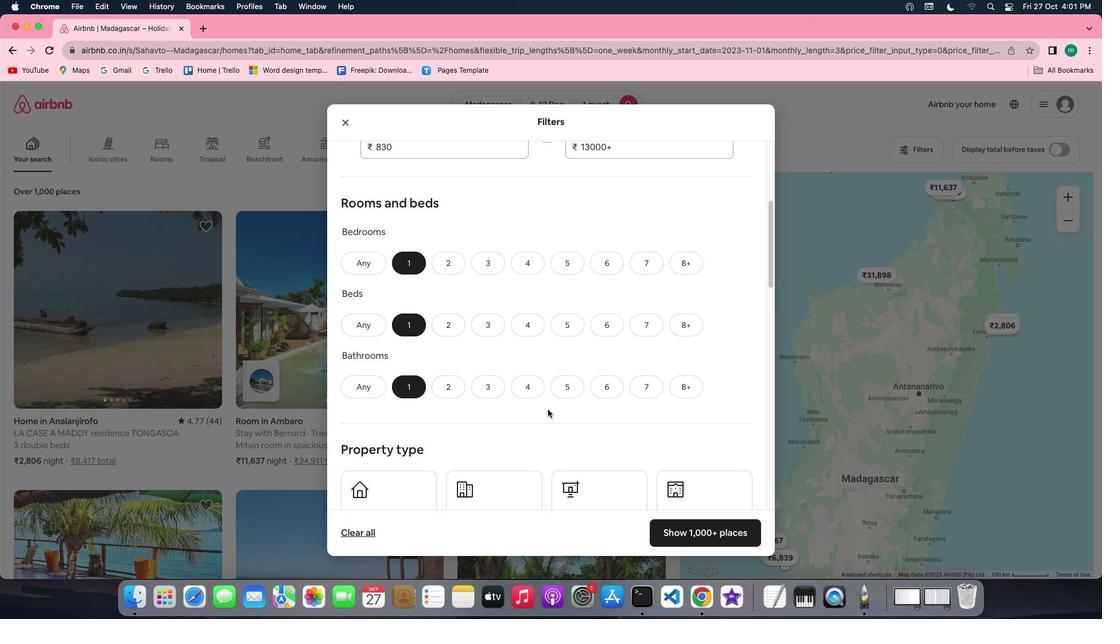 
Action: Mouse scrolled (547, 409) with delta (0, 0)
Screenshot: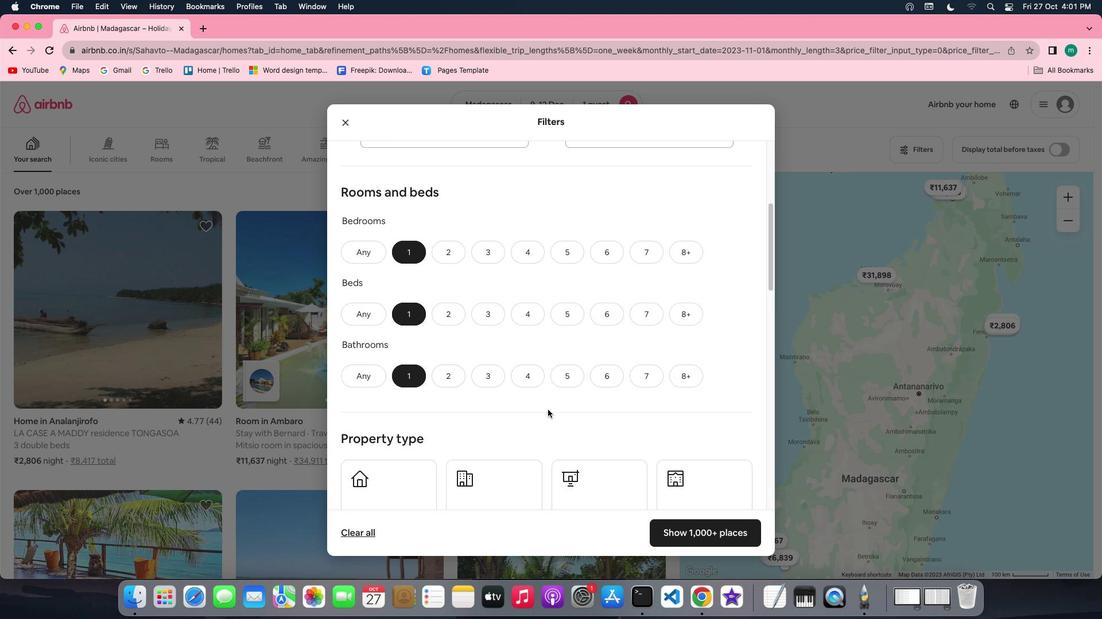 
Action: Mouse scrolled (547, 409) with delta (0, -1)
Screenshot: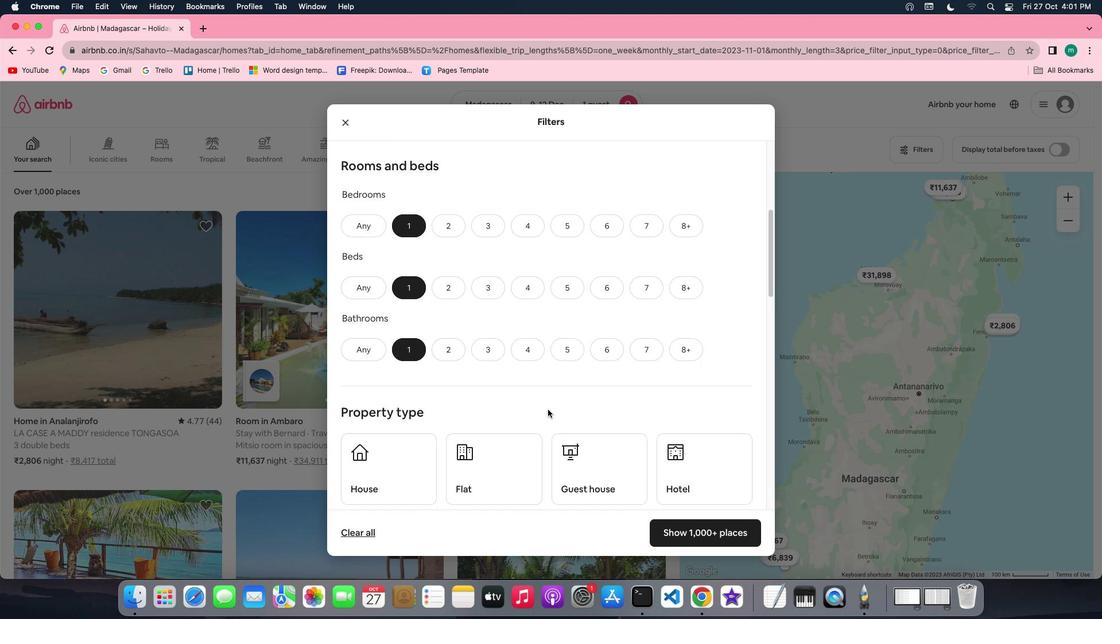 
Action: Mouse scrolled (547, 409) with delta (0, -1)
Screenshot: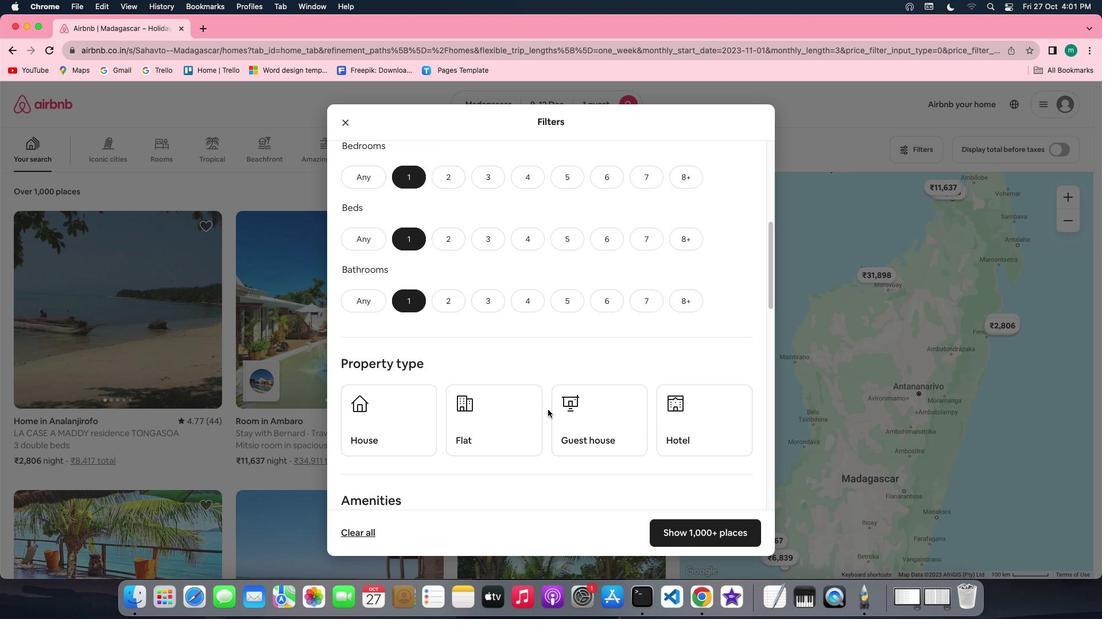 
Action: Mouse scrolled (547, 409) with delta (0, 0)
Screenshot: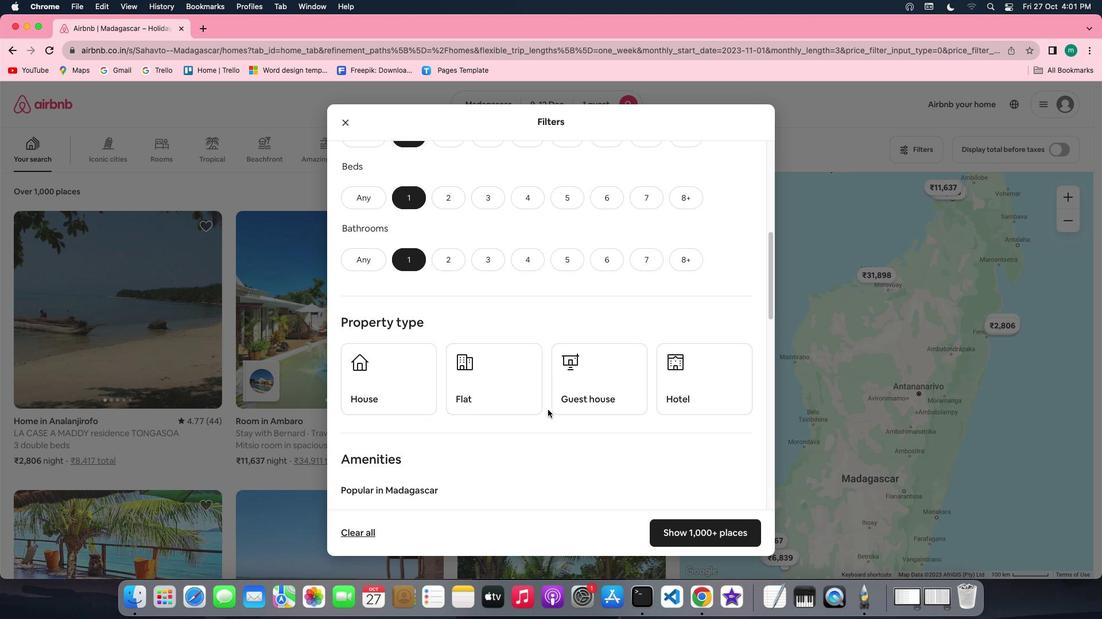 
Action: Mouse scrolled (547, 409) with delta (0, 0)
Screenshot: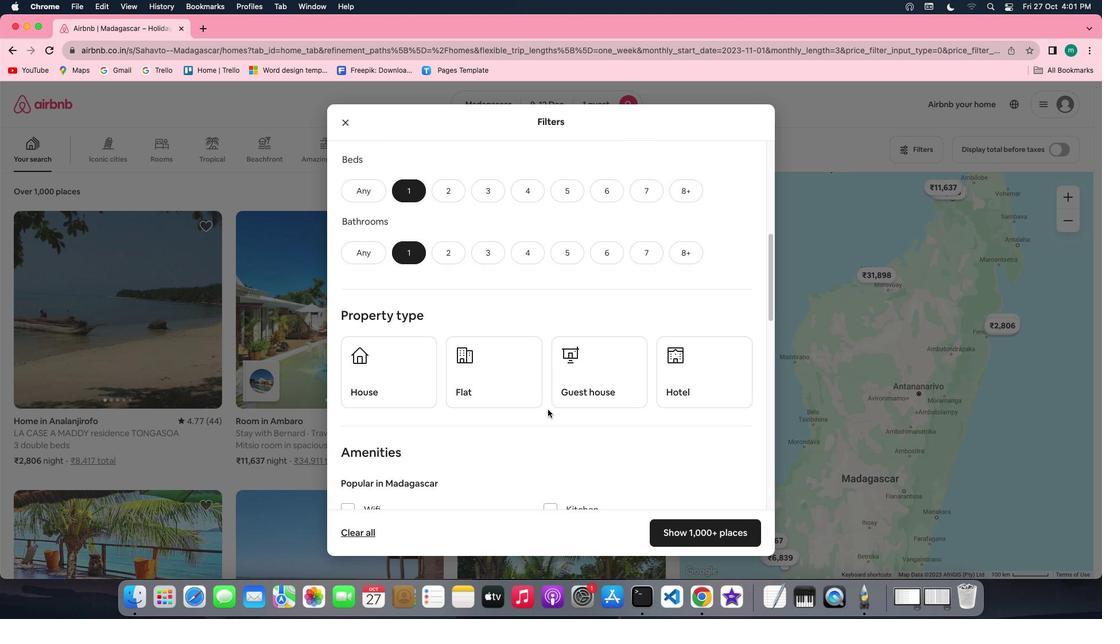 
Action: Mouse scrolled (547, 409) with delta (0, 0)
Screenshot: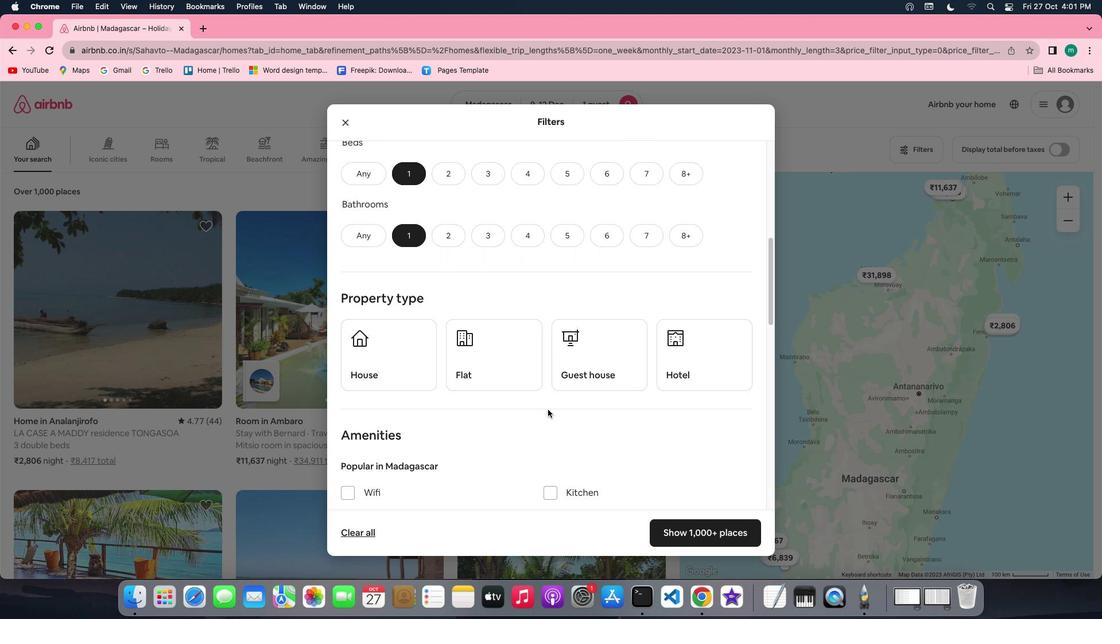 
Action: Mouse scrolled (547, 409) with delta (0, 0)
Screenshot: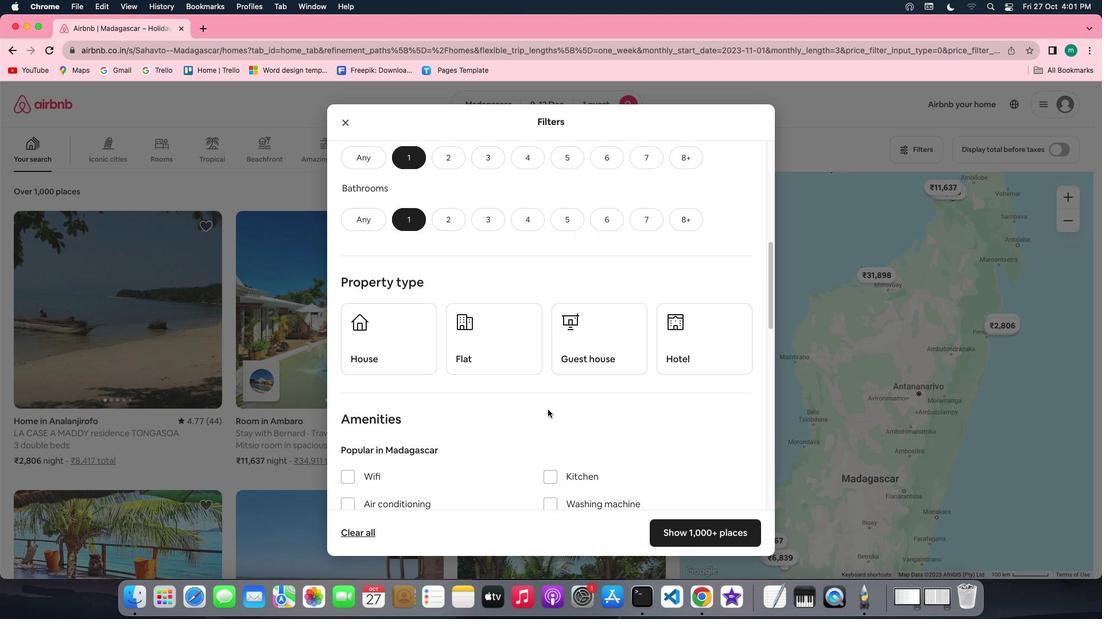 
Action: Mouse moved to (503, 331)
Screenshot: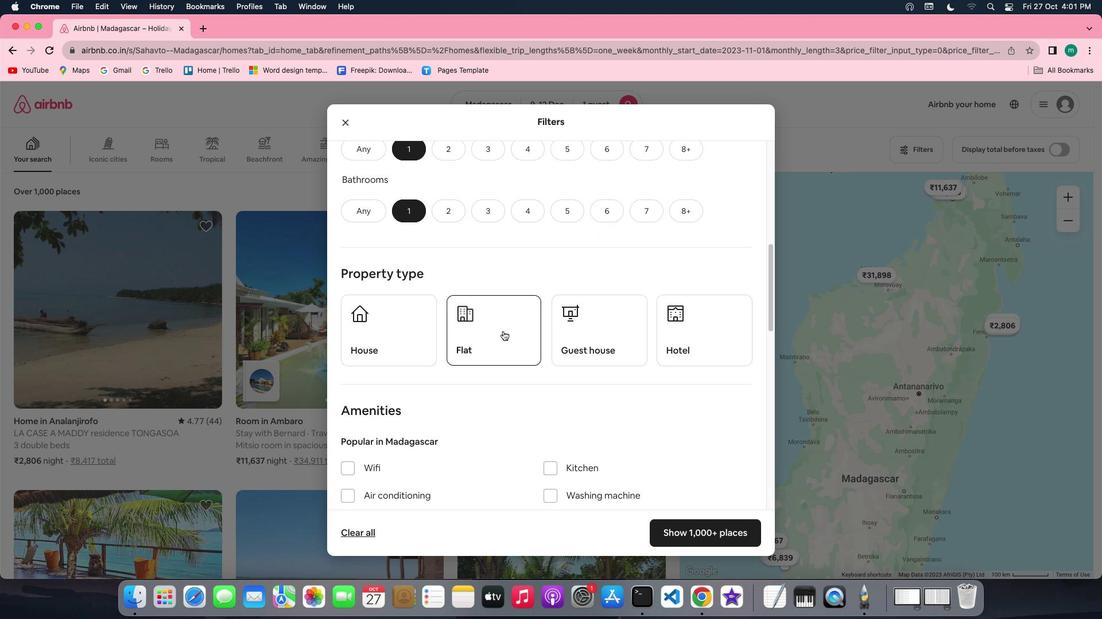 
Action: Mouse pressed left at (503, 331)
Screenshot: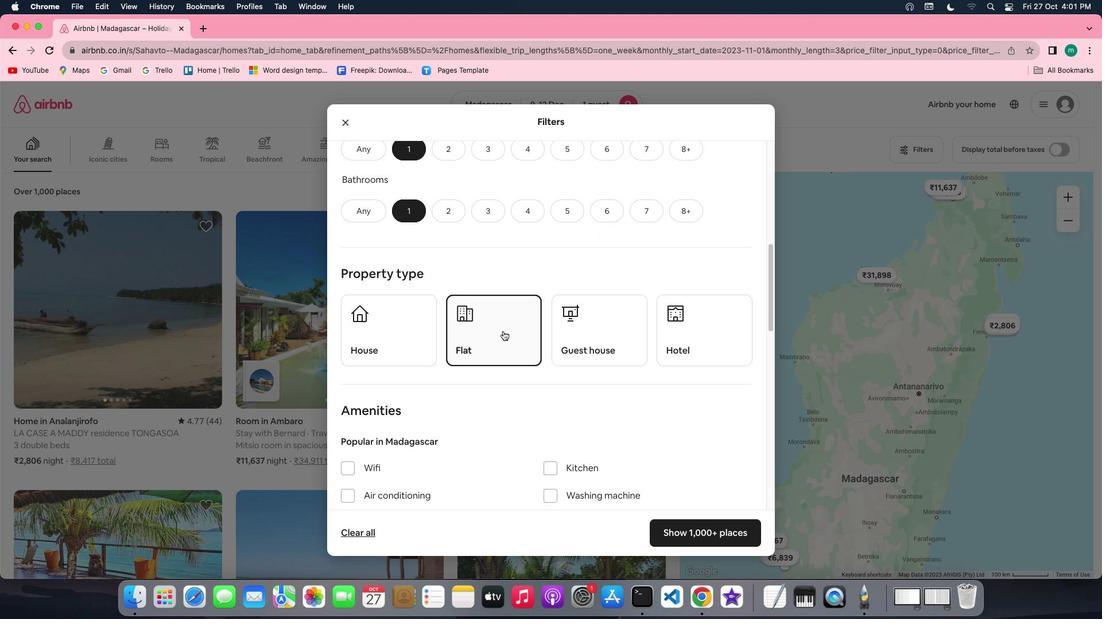 
Action: Mouse moved to (615, 414)
Screenshot: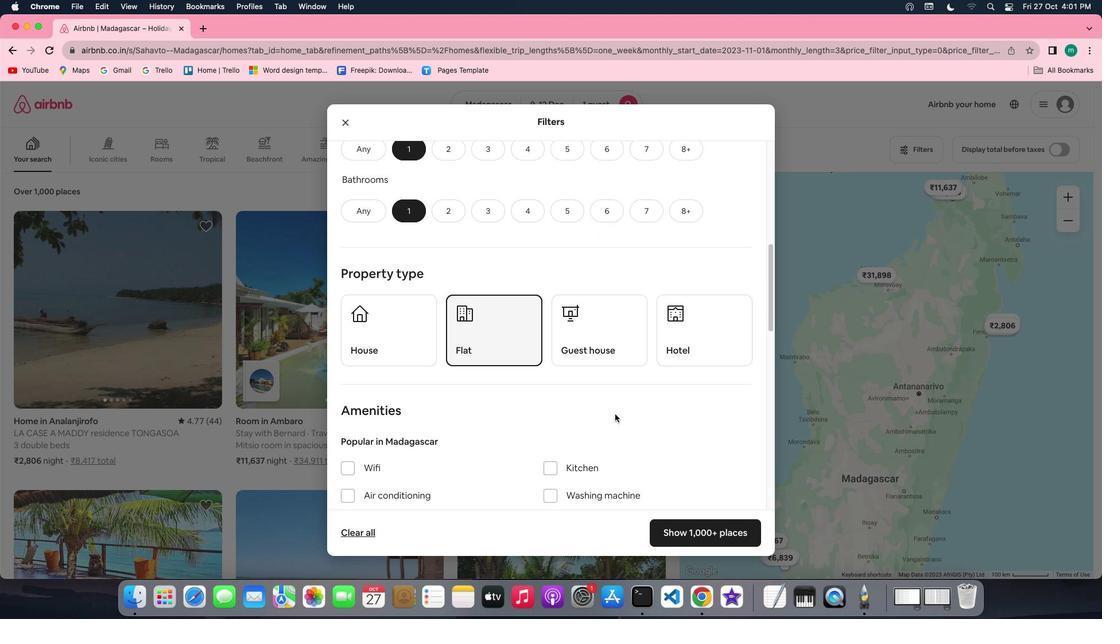 
Action: Mouse scrolled (615, 414) with delta (0, 0)
Screenshot: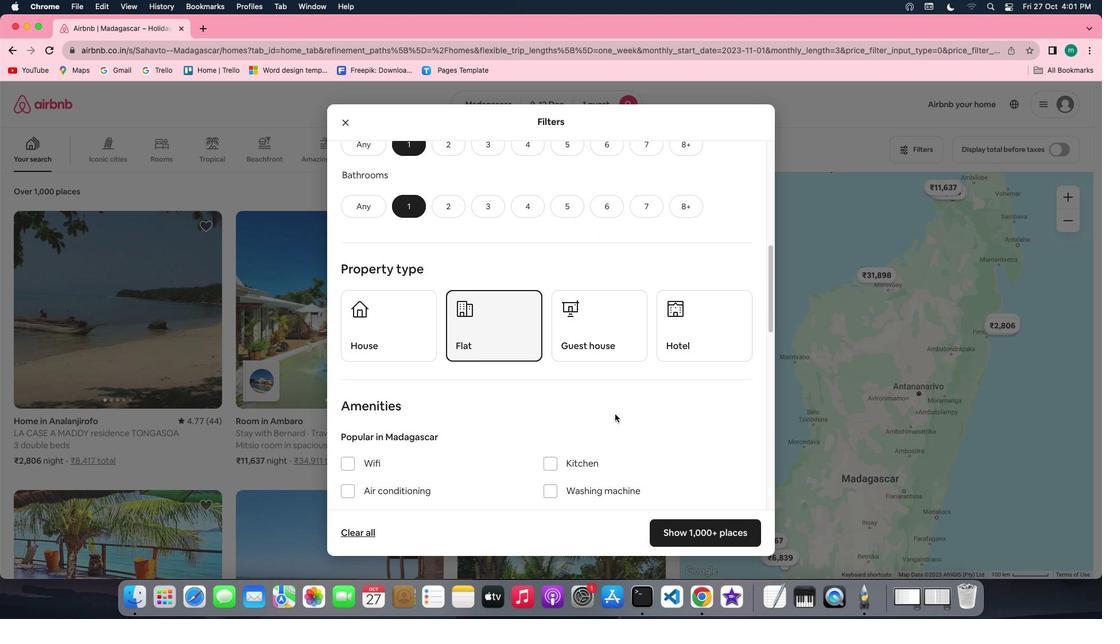 
Action: Mouse scrolled (615, 414) with delta (0, 0)
Screenshot: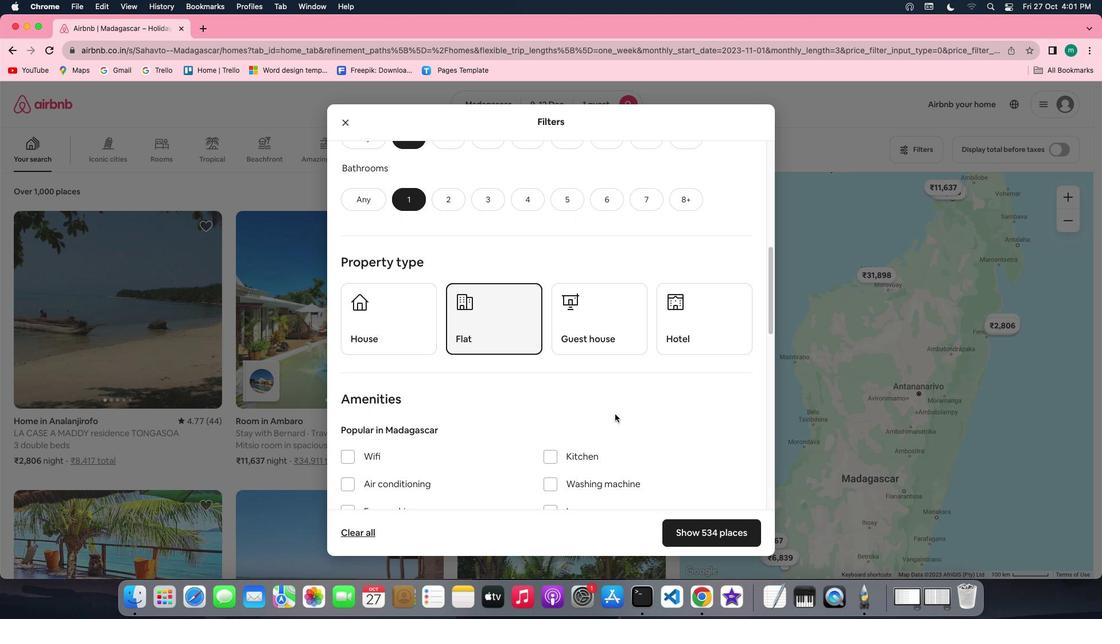 
Action: Mouse scrolled (615, 414) with delta (0, -1)
Screenshot: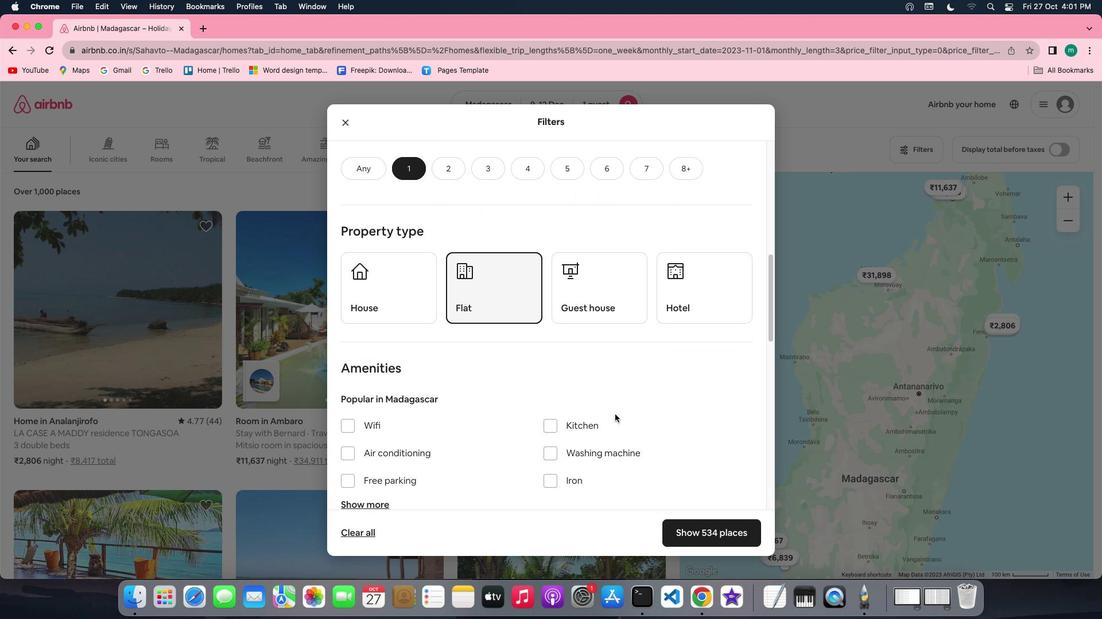 
Action: Mouse scrolled (615, 414) with delta (0, 0)
Screenshot: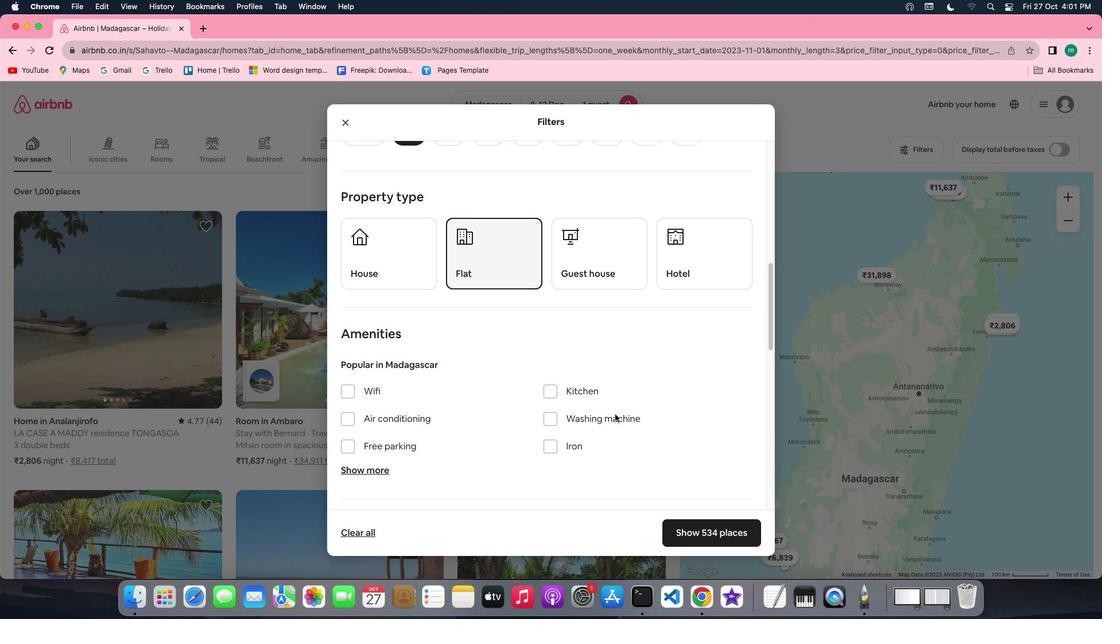 
Action: Mouse scrolled (615, 414) with delta (0, 0)
Screenshot: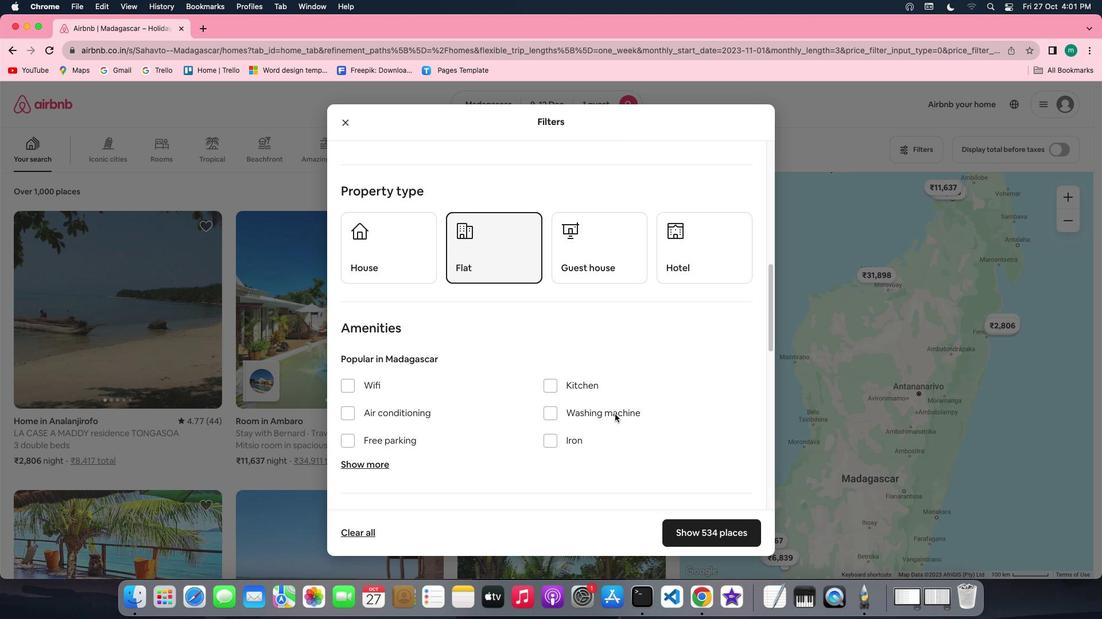 
Action: Mouse scrolled (615, 414) with delta (0, 0)
Screenshot: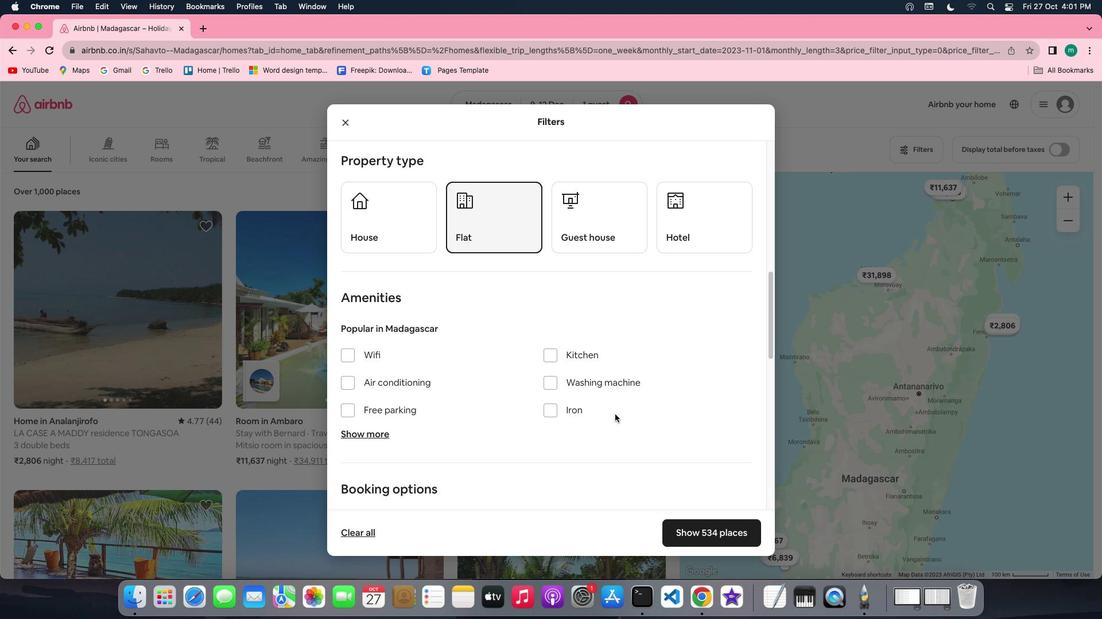 
Action: Mouse scrolled (615, 414) with delta (0, 0)
Screenshot: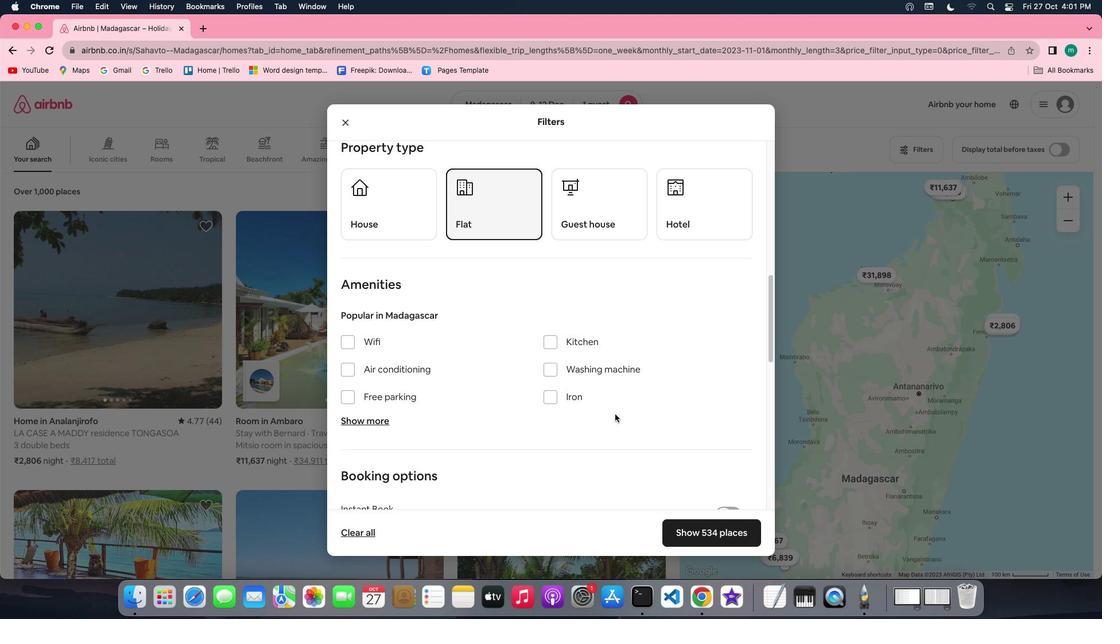 
Action: Mouse scrolled (615, 414) with delta (0, 0)
Screenshot: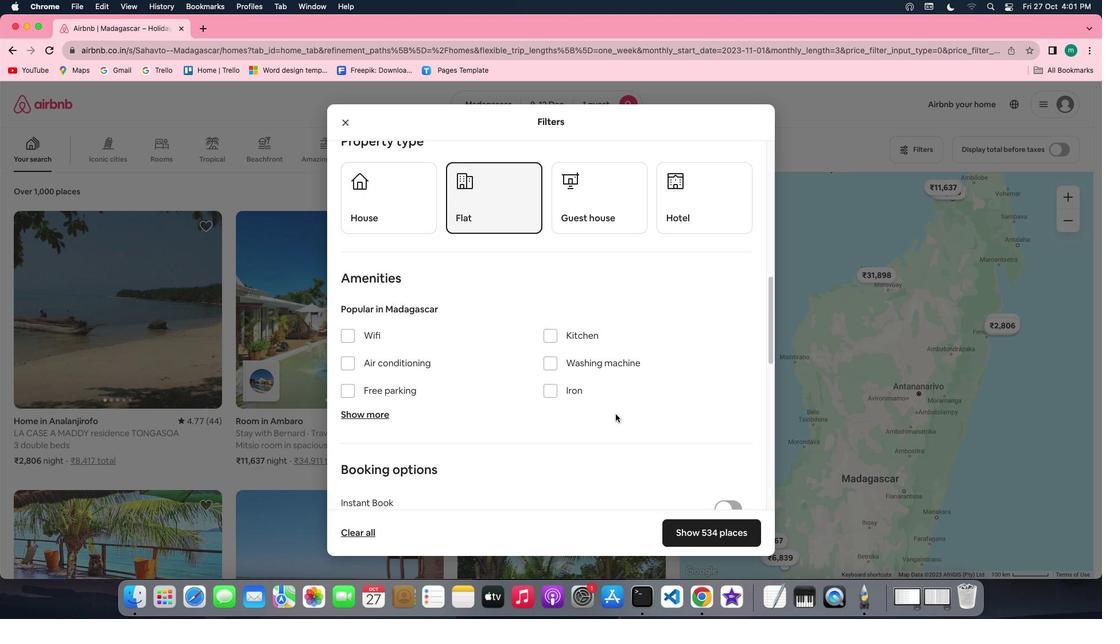 
Action: Mouse scrolled (615, 414) with delta (0, 0)
Screenshot: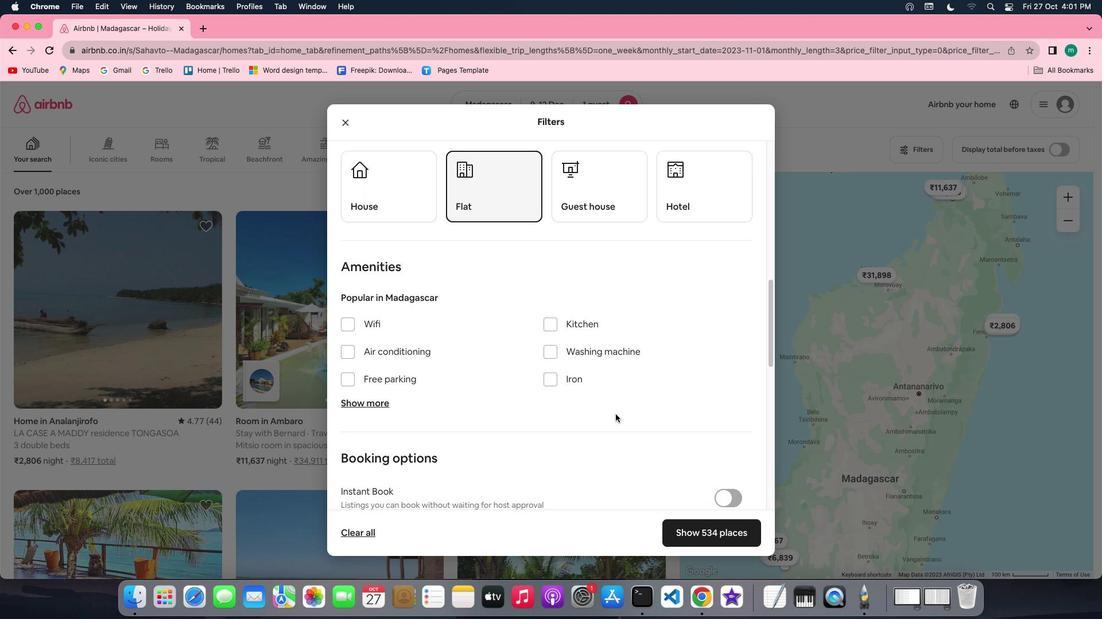 
Action: Mouse moved to (615, 415)
Screenshot: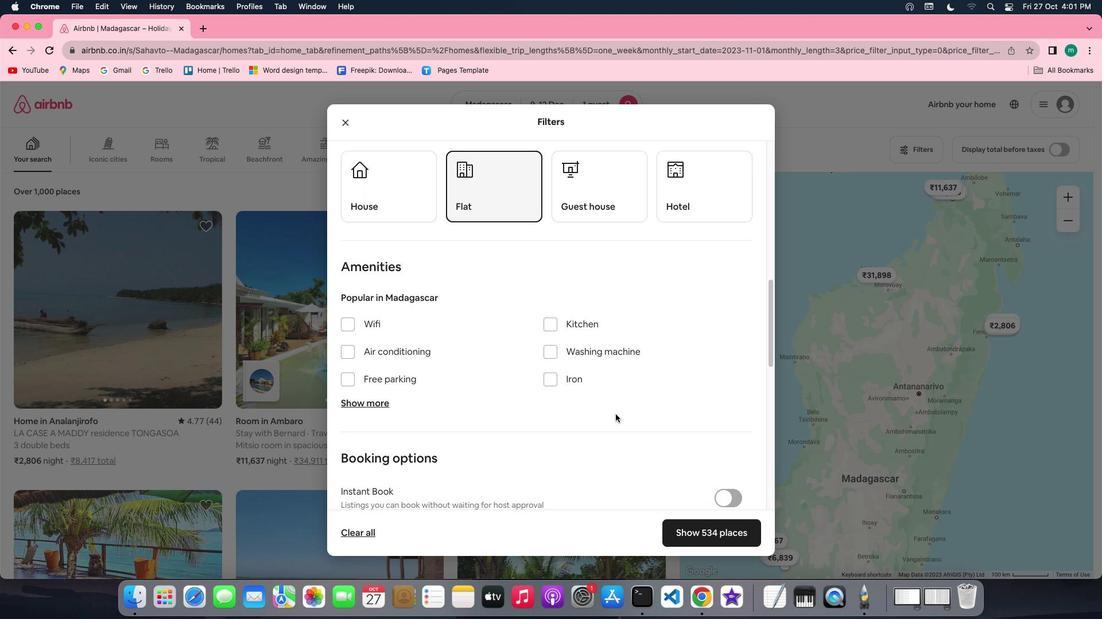 
Action: Mouse scrolled (615, 415) with delta (0, 0)
Screenshot: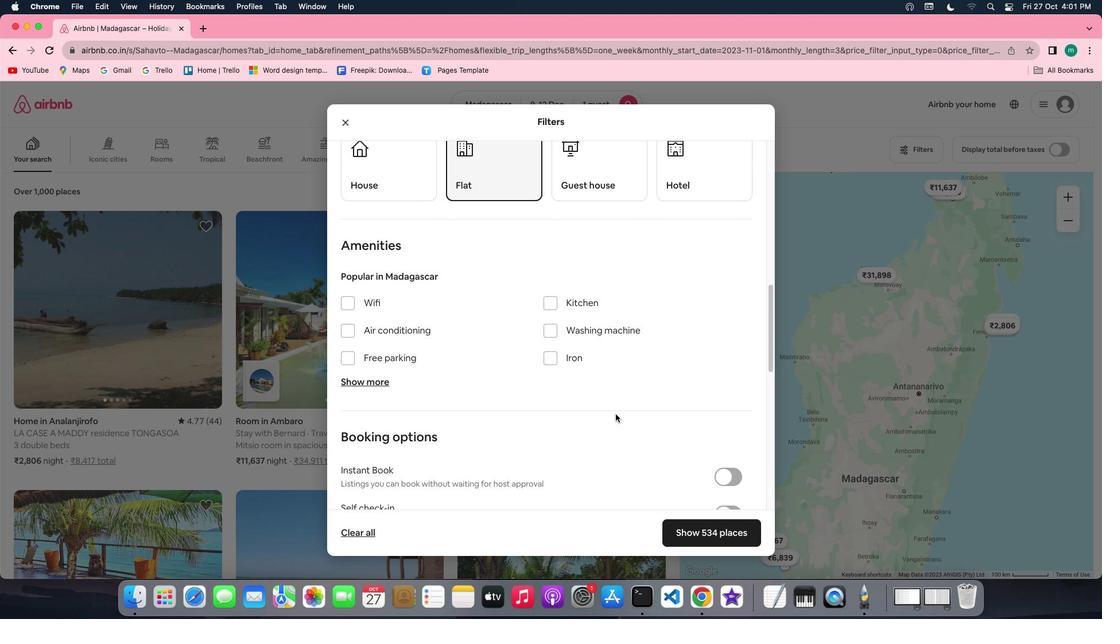 
Action: Mouse scrolled (615, 415) with delta (0, 0)
Screenshot: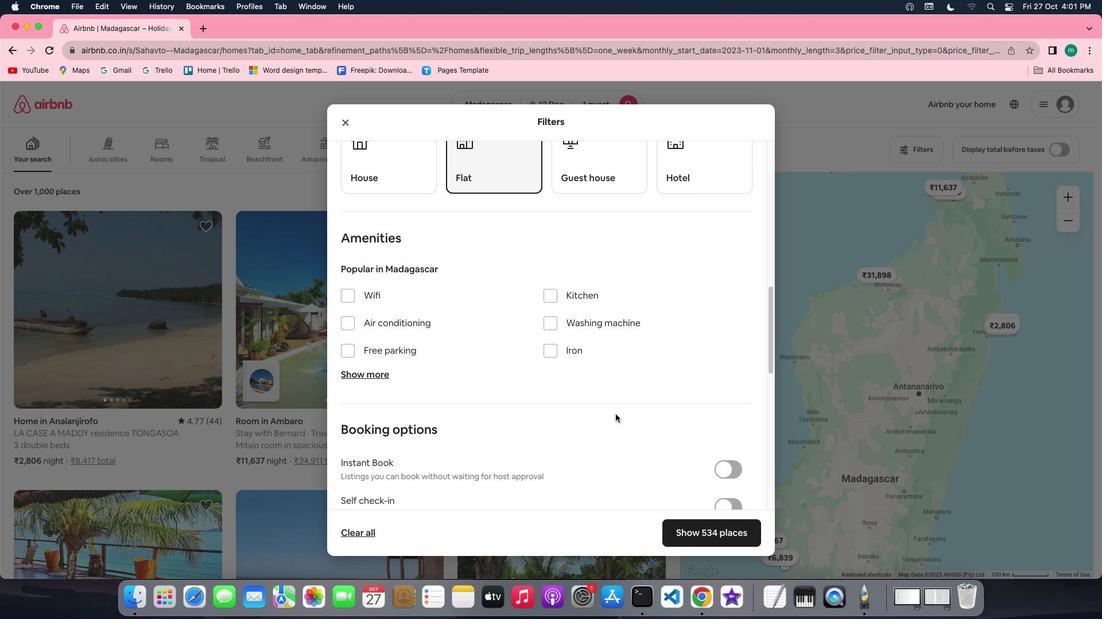 
Action: Mouse scrolled (615, 415) with delta (0, 0)
Screenshot: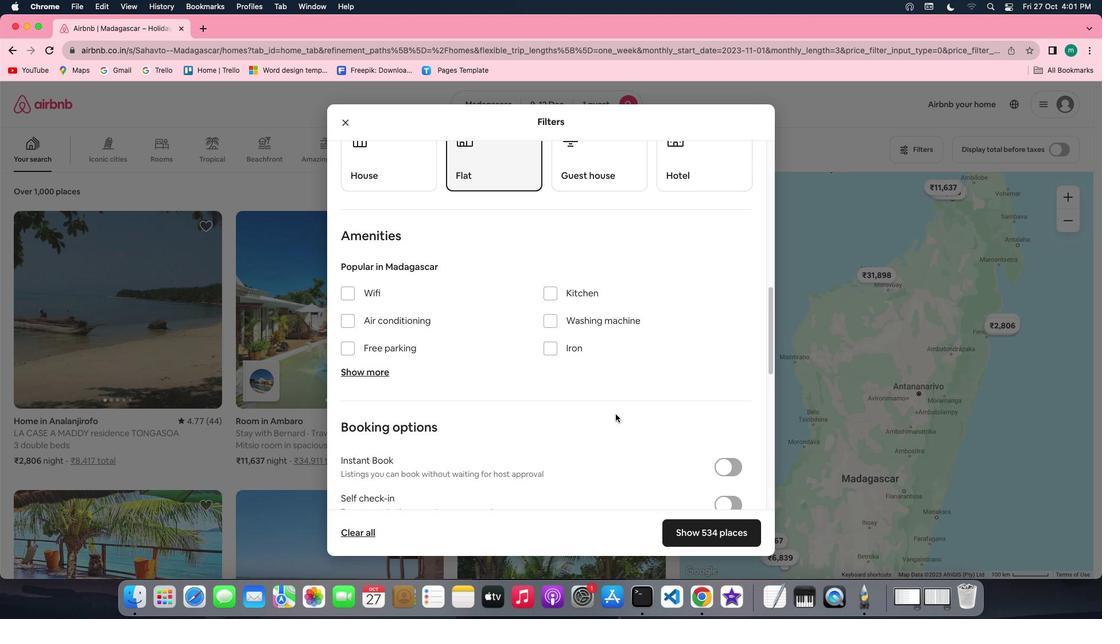 
Action: Mouse moved to (375, 291)
Screenshot: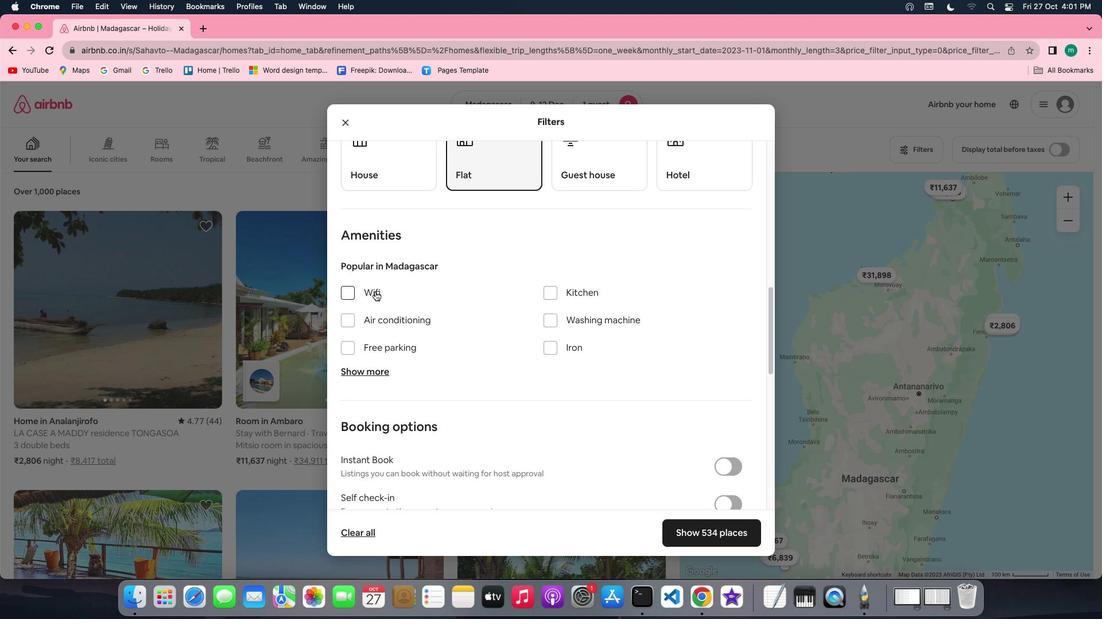 
Action: Mouse pressed left at (375, 291)
Screenshot: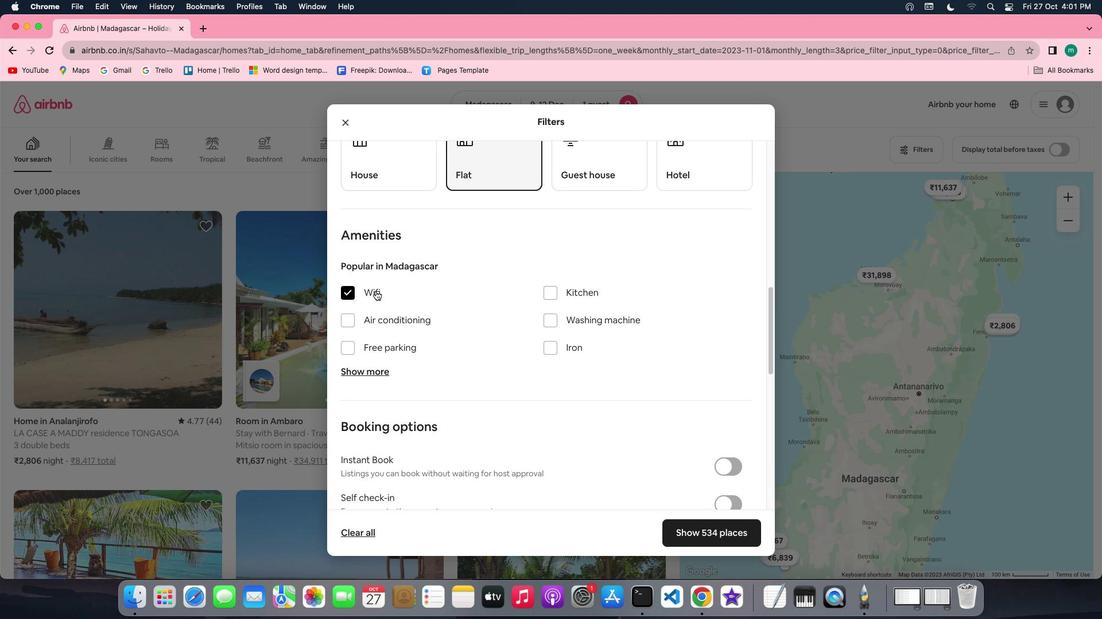 
Action: Mouse moved to (520, 372)
Screenshot: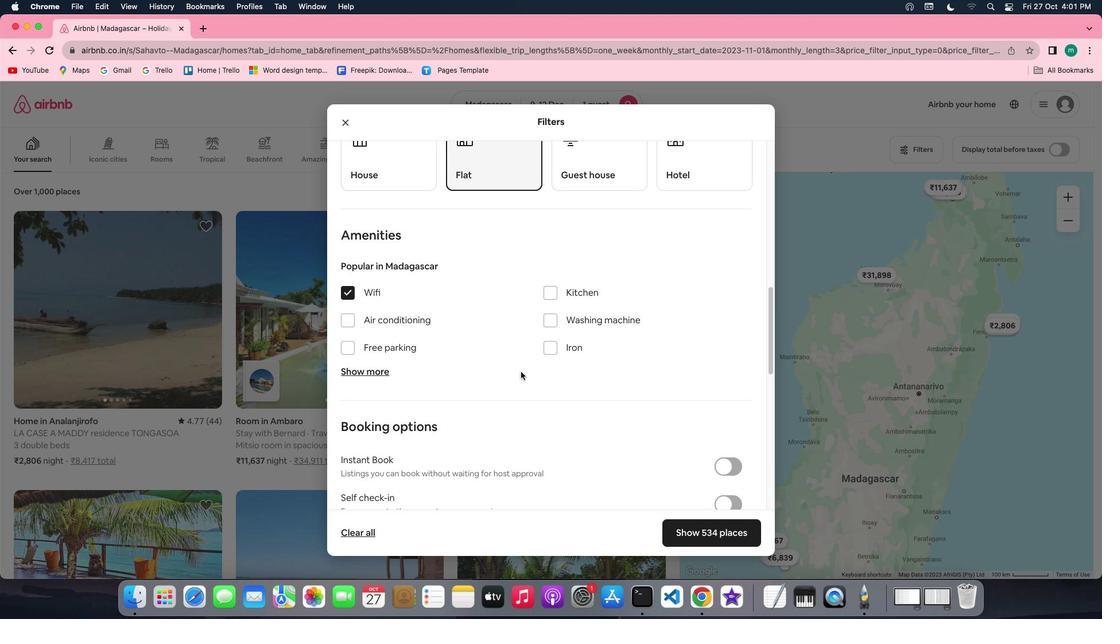 
Action: Mouse scrolled (520, 372) with delta (0, 0)
Screenshot: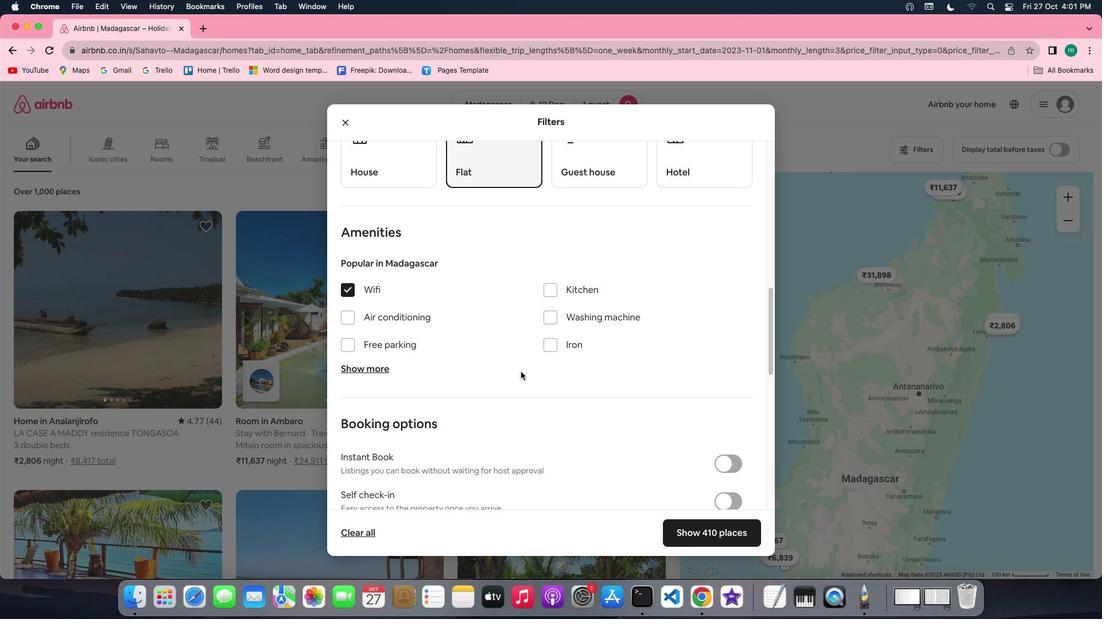 
Action: Mouse scrolled (520, 372) with delta (0, 0)
Screenshot: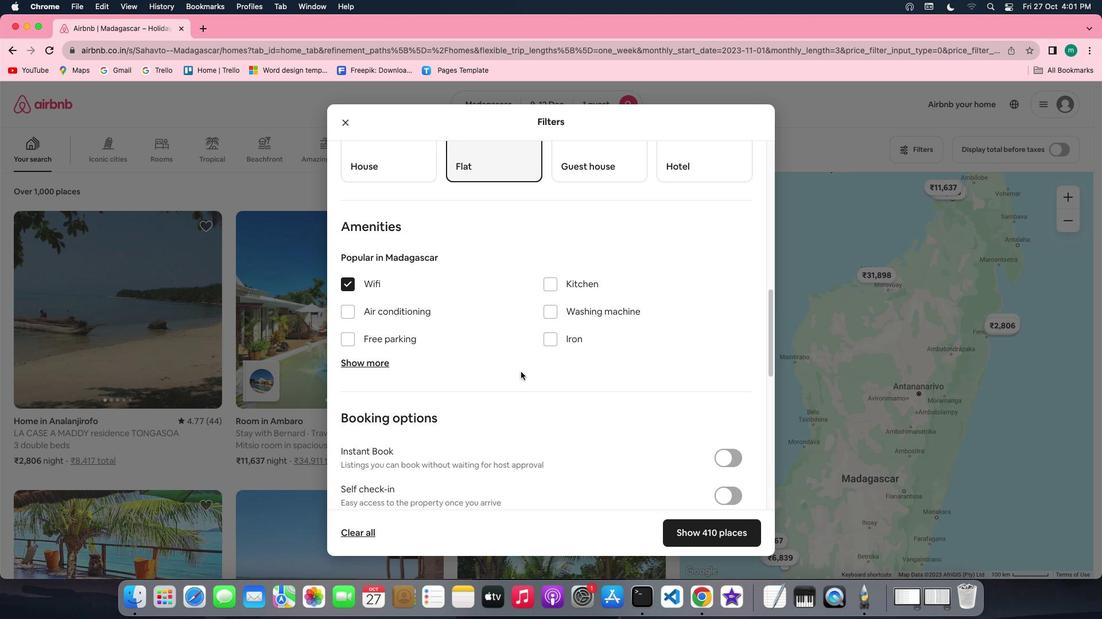 
Action: Mouse scrolled (520, 372) with delta (0, 0)
Screenshot: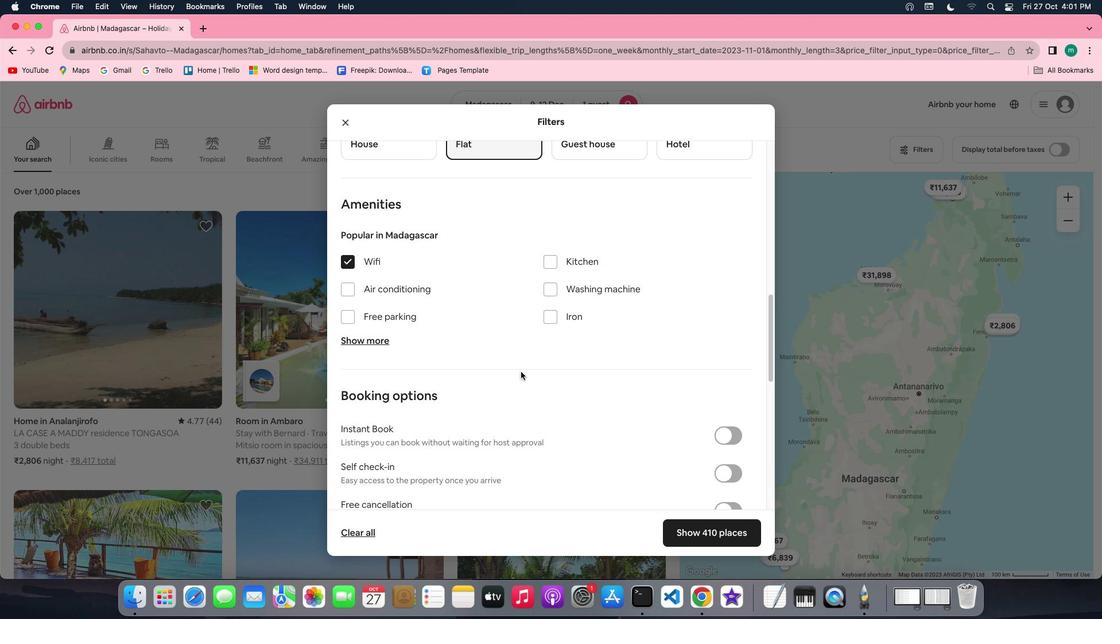 
Action: Mouse scrolled (520, 372) with delta (0, 0)
Screenshot: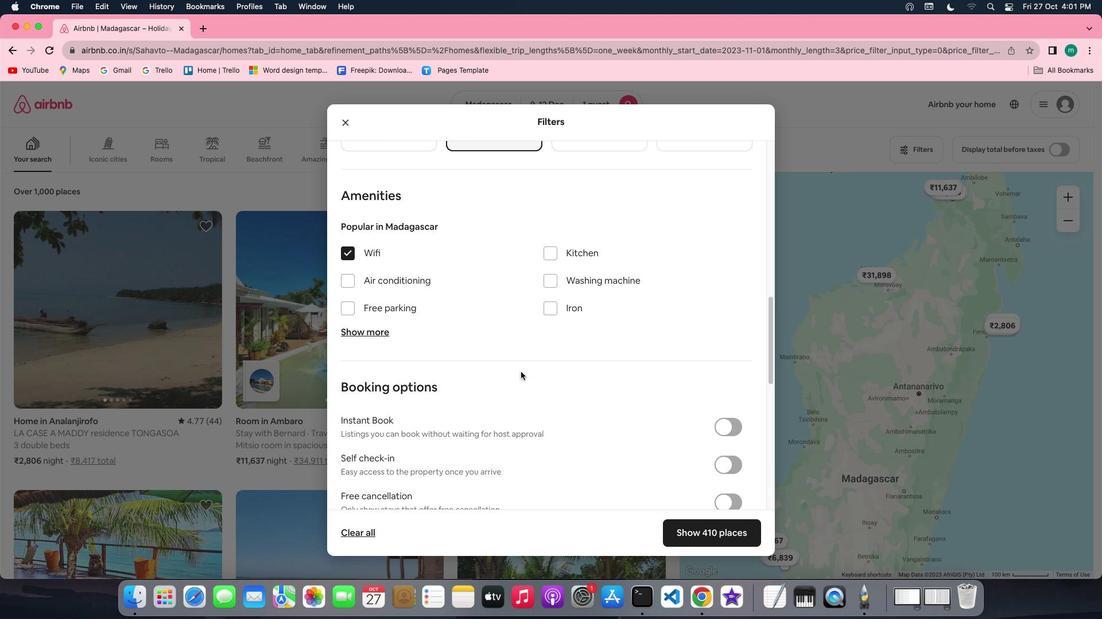 
Action: Mouse scrolled (520, 372) with delta (0, 0)
Screenshot: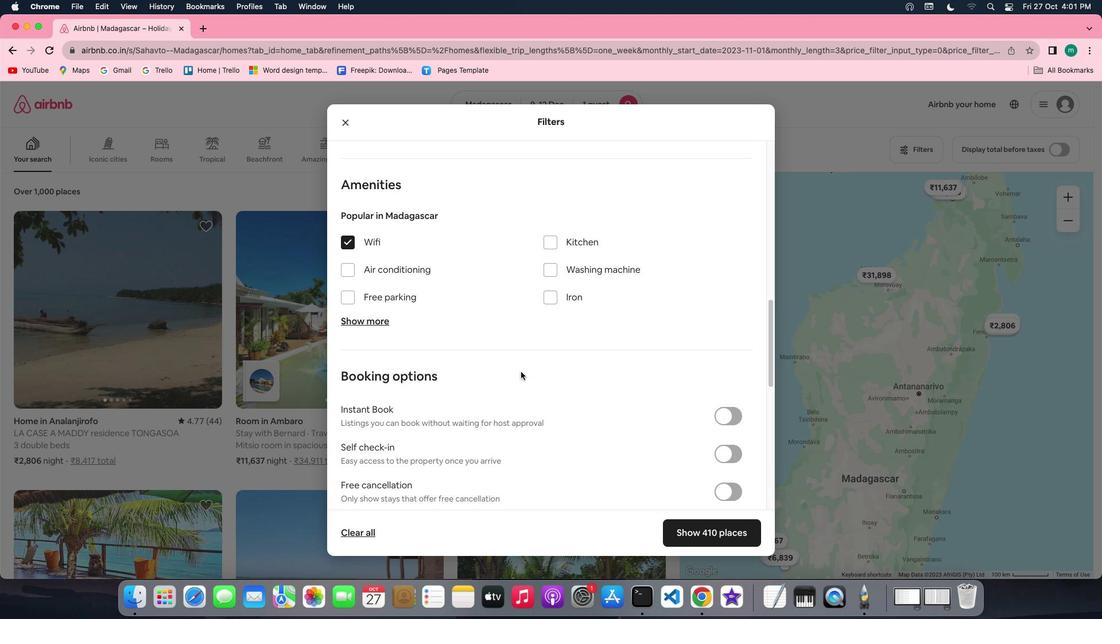 
Action: Mouse scrolled (520, 372) with delta (0, 0)
Screenshot: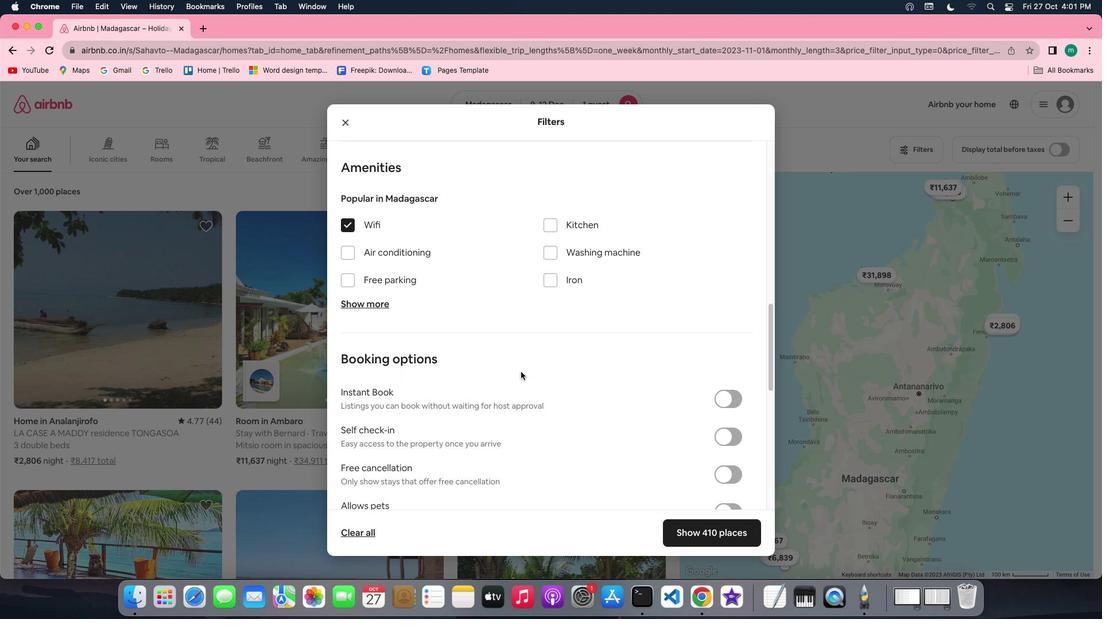 
Action: Mouse scrolled (520, 372) with delta (0, 0)
Screenshot: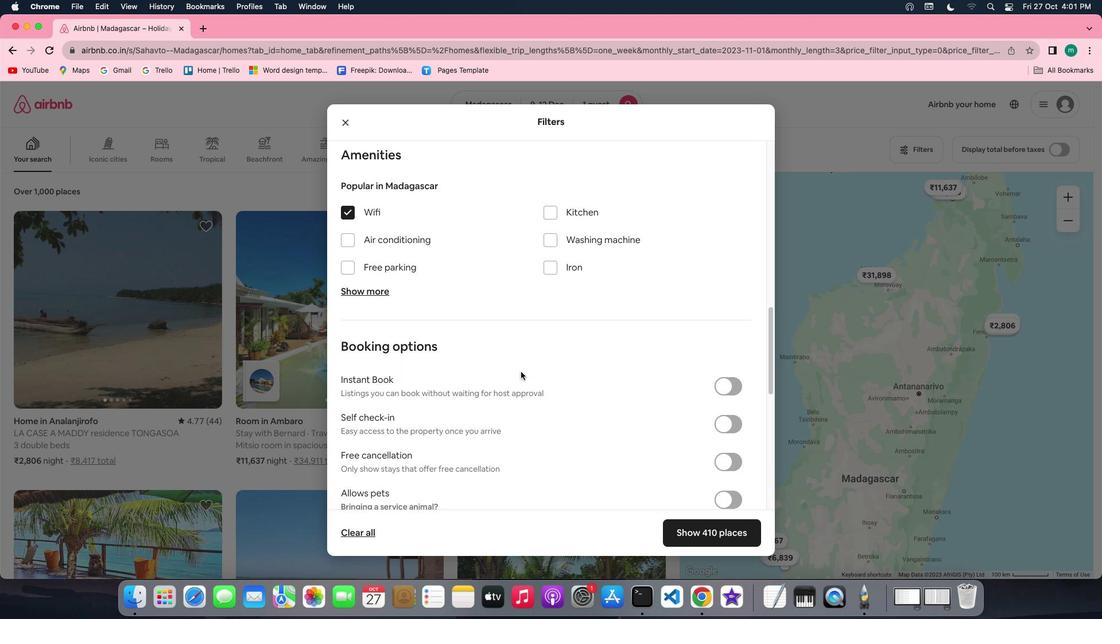 
Action: Mouse scrolled (520, 372) with delta (0, 0)
Screenshot: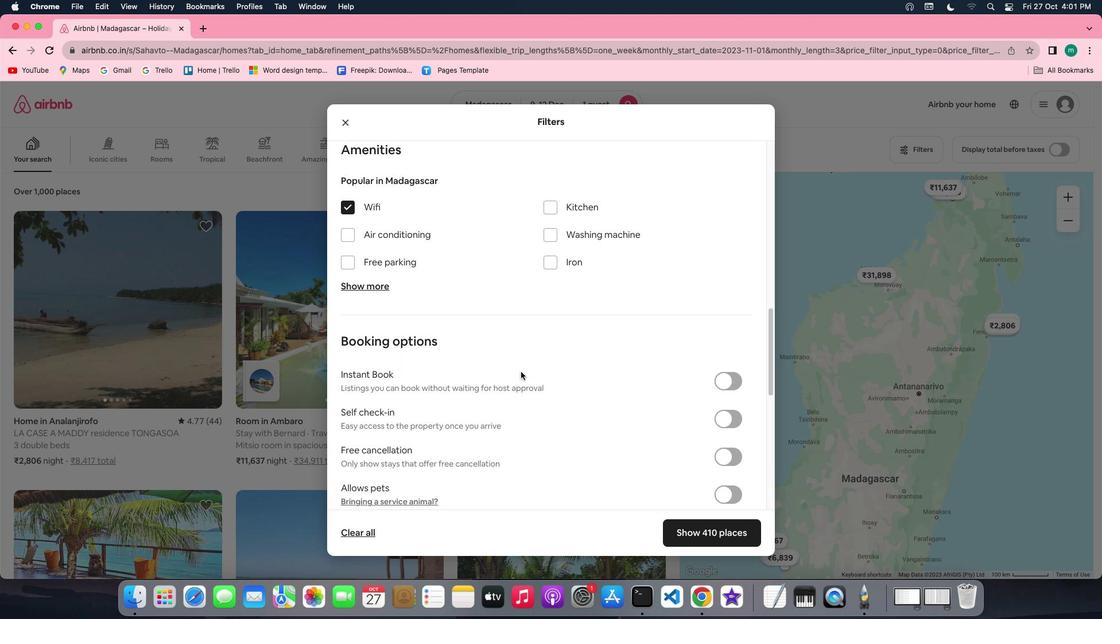 
Action: Mouse scrolled (520, 372) with delta (0, 0)
Screenshot: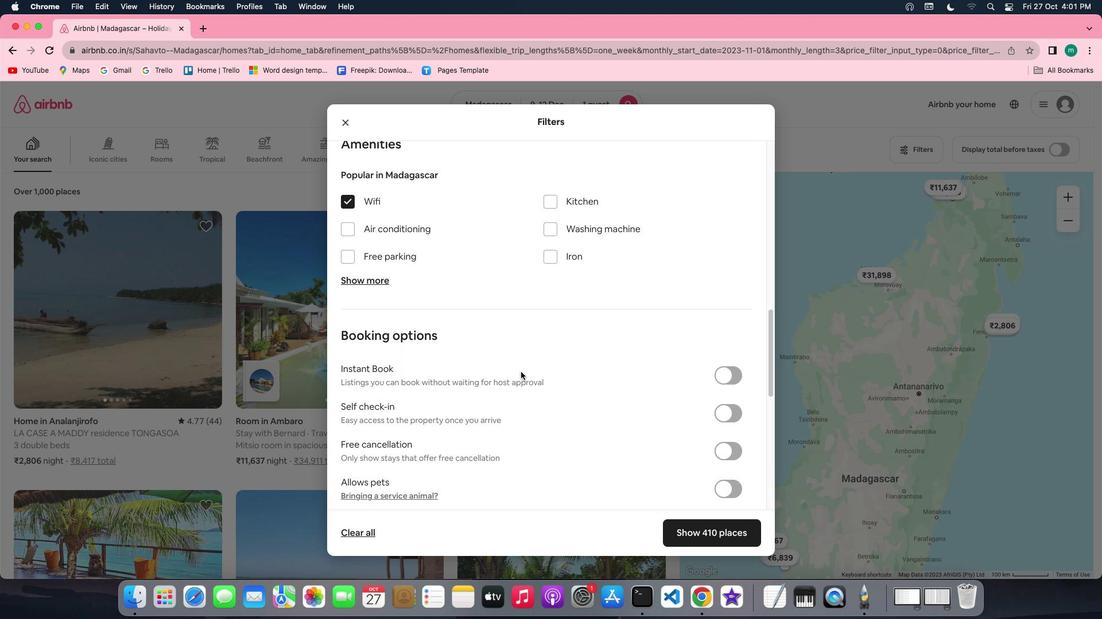 
Action: Mouse scrolled (520, 372) with delta (0, 0)
Screenshot: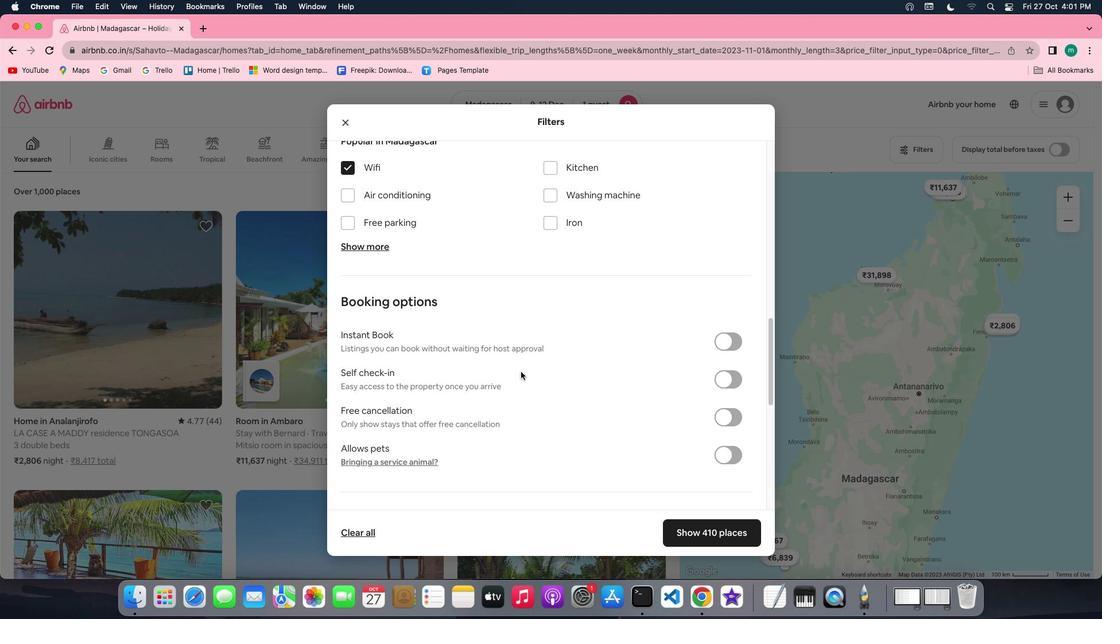 
Action: Mouse scrolled (520, 372) with delta (0, 0)
Screenshot: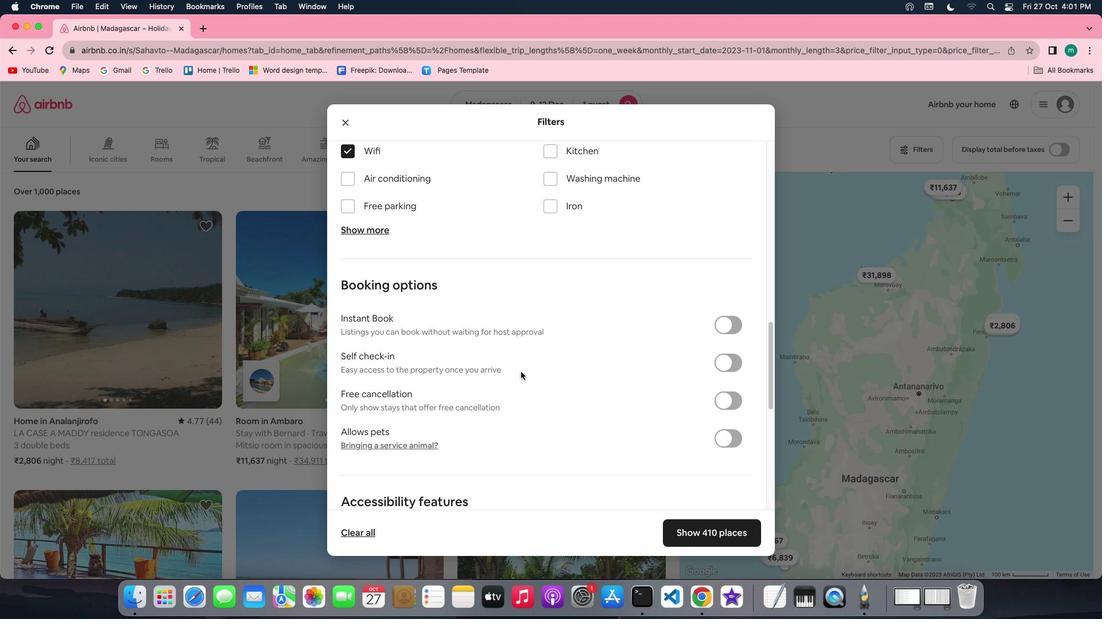 
Action: Mouse scrolled (520, 372) with delta (0, 0)
Screenshot: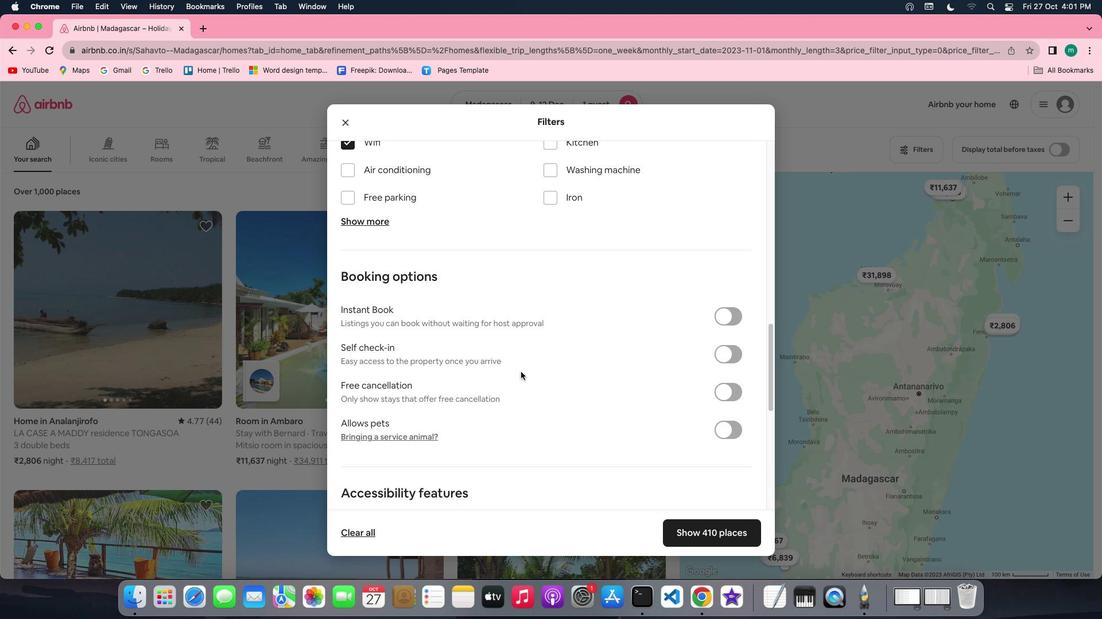 
Action: Mouse moved to (727, 349)
Screenshot: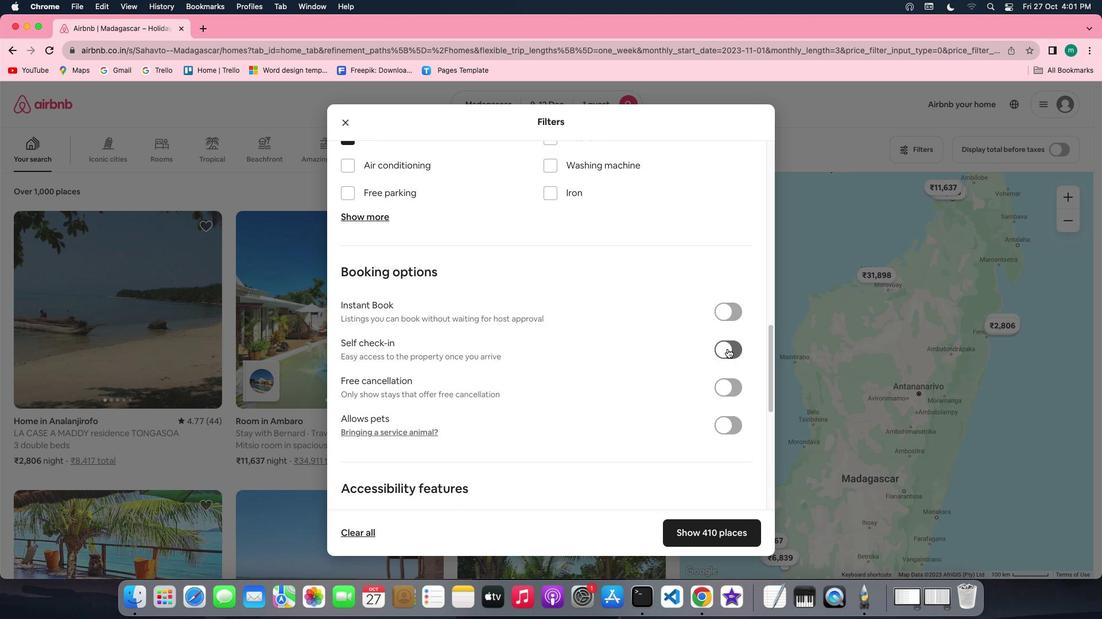
Action: Mouse pressed left at (727, 349)
Screenshot: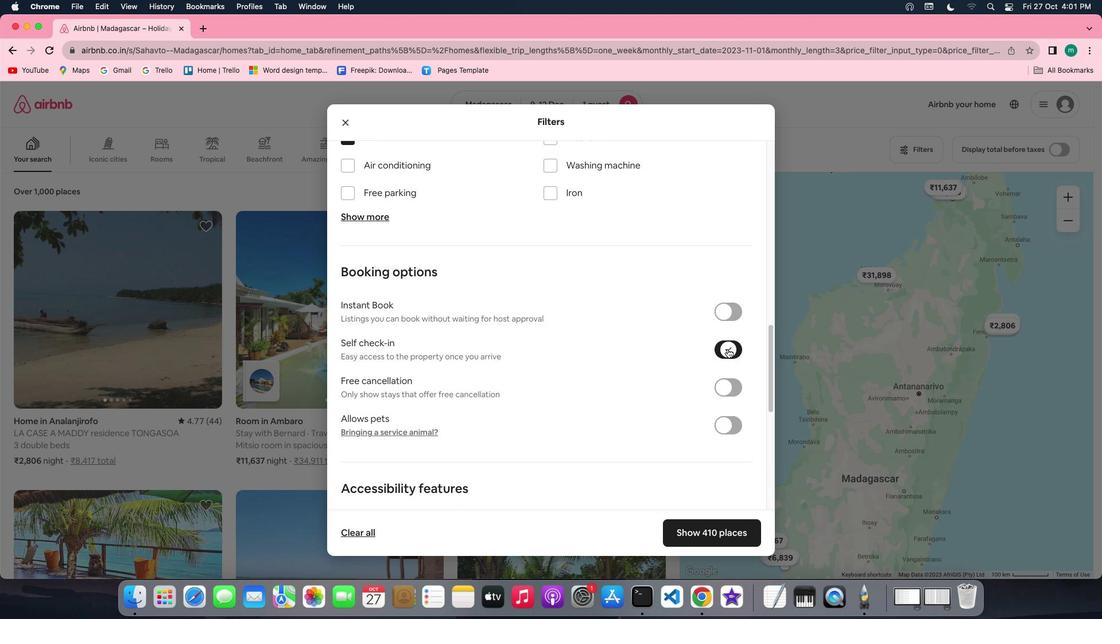 
Action: Mouse moved to (620, 396)
Screenshot: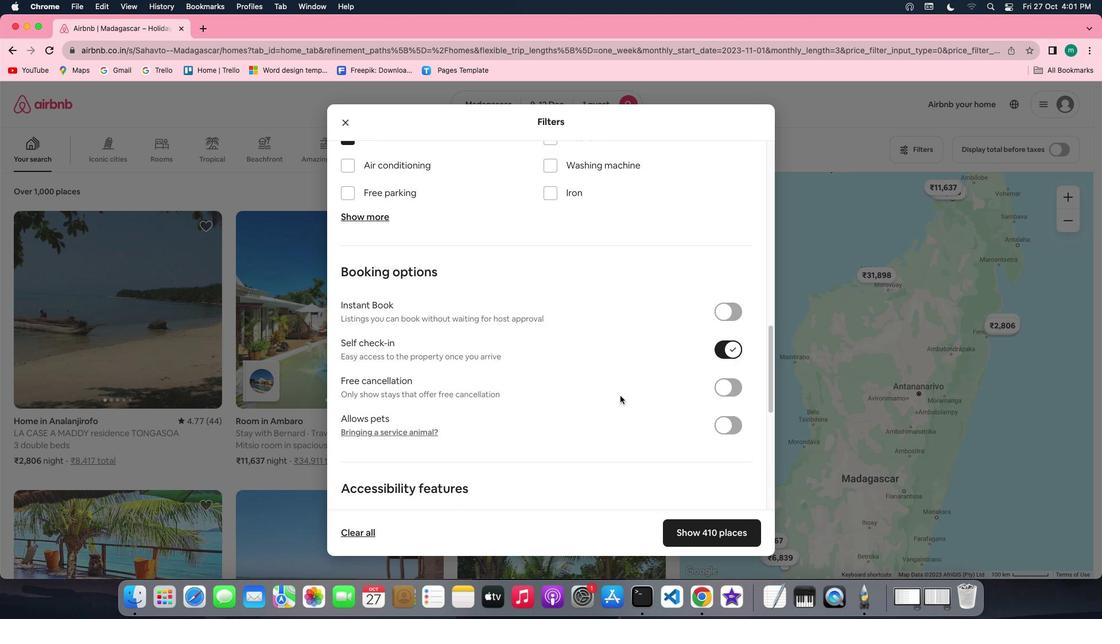 
Action: Mouse scrolled (620, 396) with delta (0, 0)
Screenshot: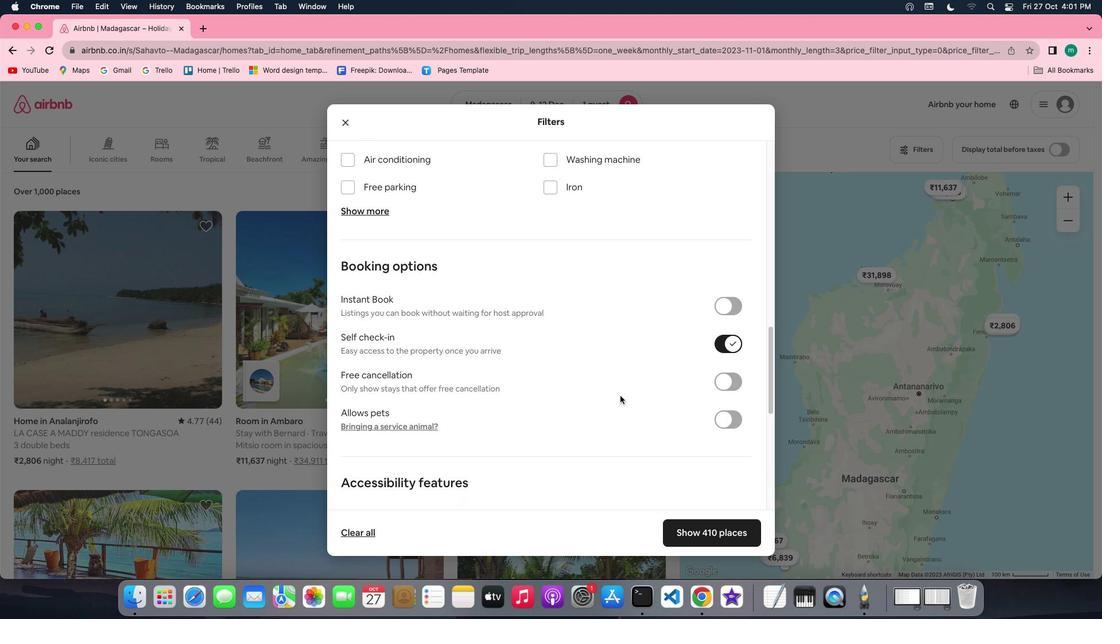 
Action: Mouse scrolled (620, 396) with delta (0, 0)
Screenshot: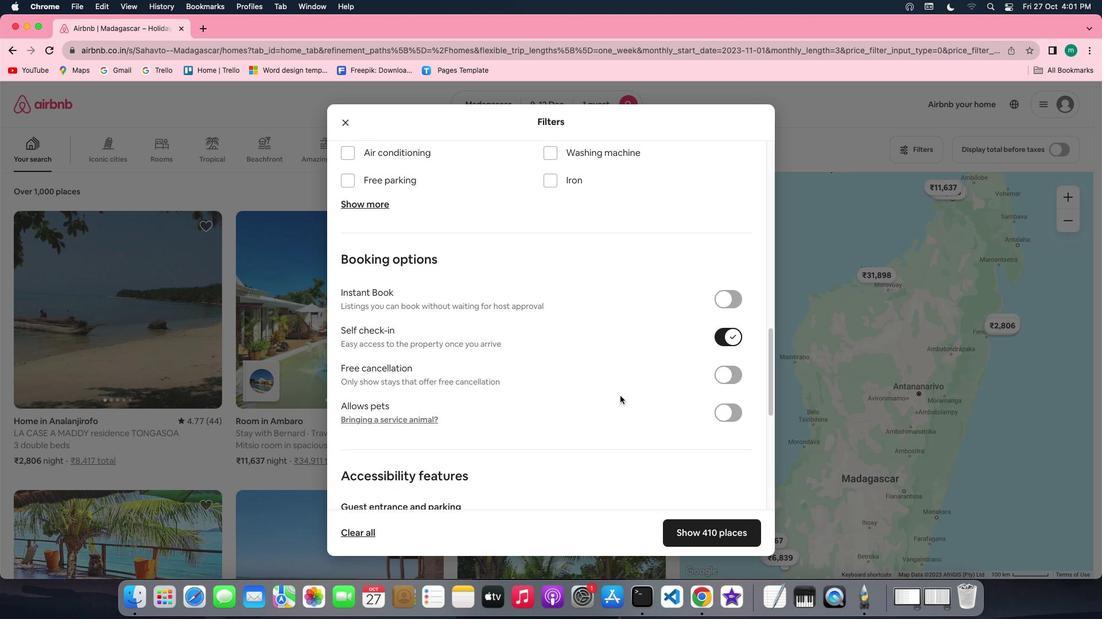 
Action: Mouse scrolled (620, 396) with delta (0, -1)
Screenshot: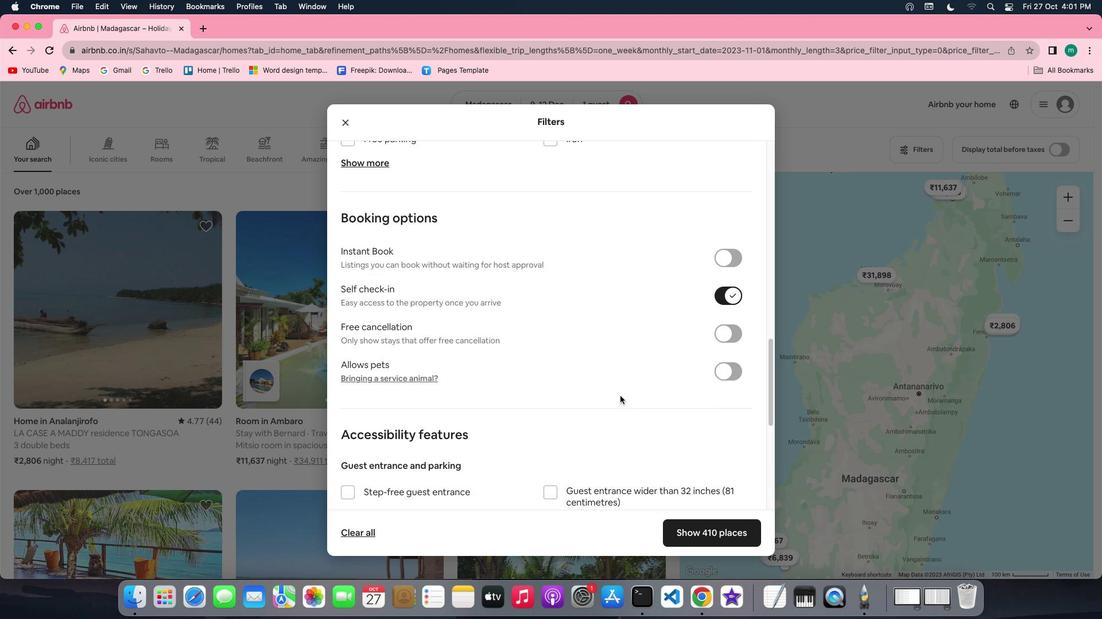 
Action: Mouse scrolled (620, 396) with delta (0, 0)
Screenshot: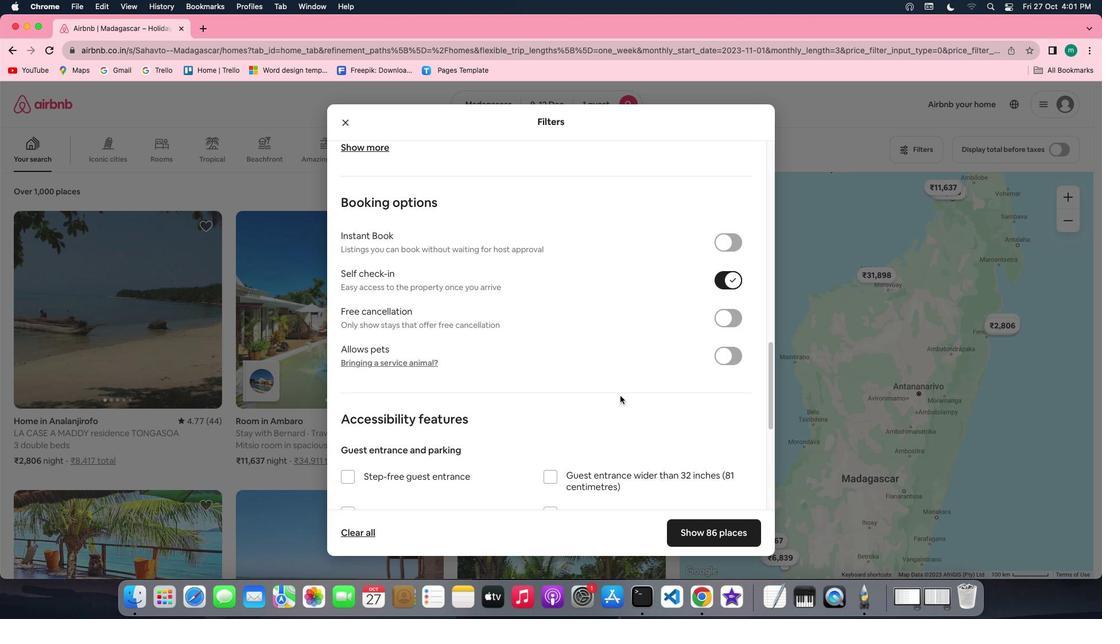 
Action: Mouse moved to (684, 435)
Screenshot: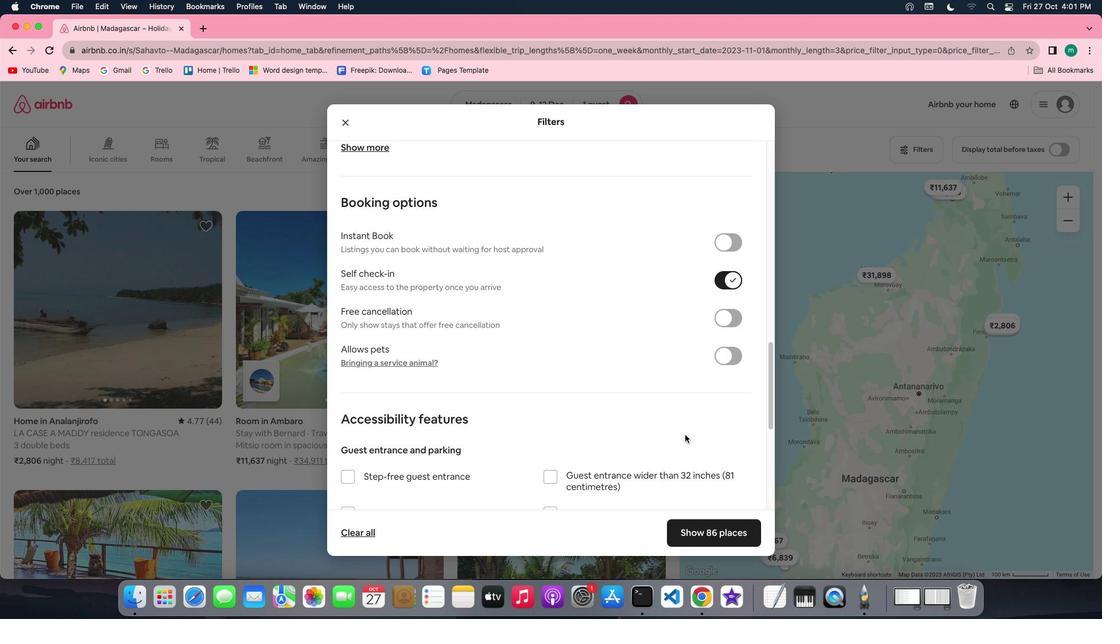 
Action: Mouse scrolled (684, 435) with delta (0, 0)
Screenshot: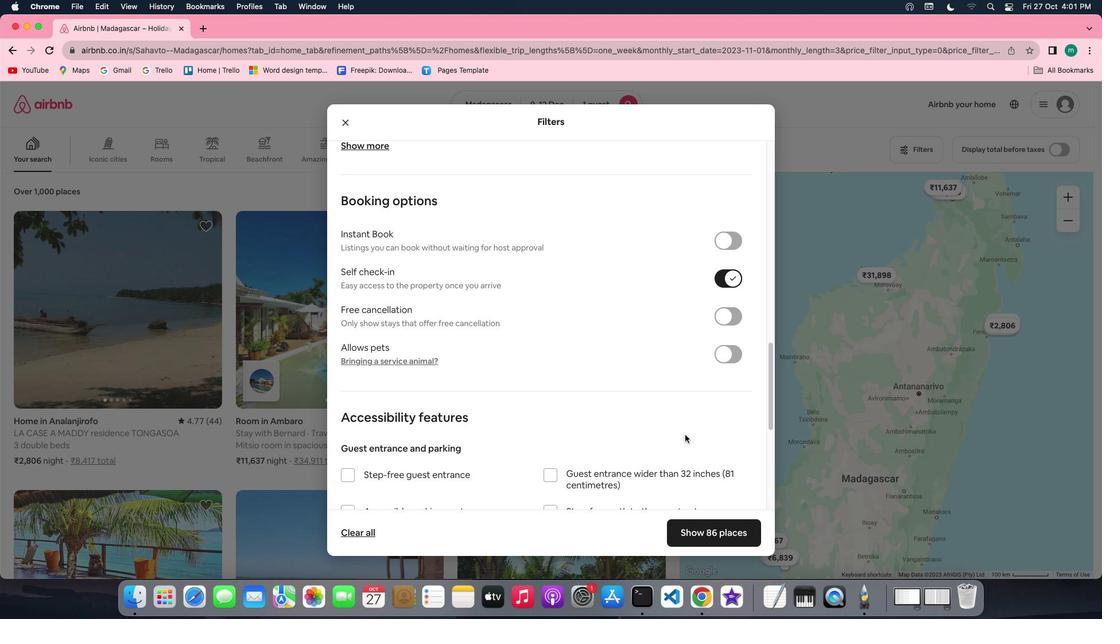 
Action: Mouse scrolled (684, 435) with delta (0, 0)
Screenshot: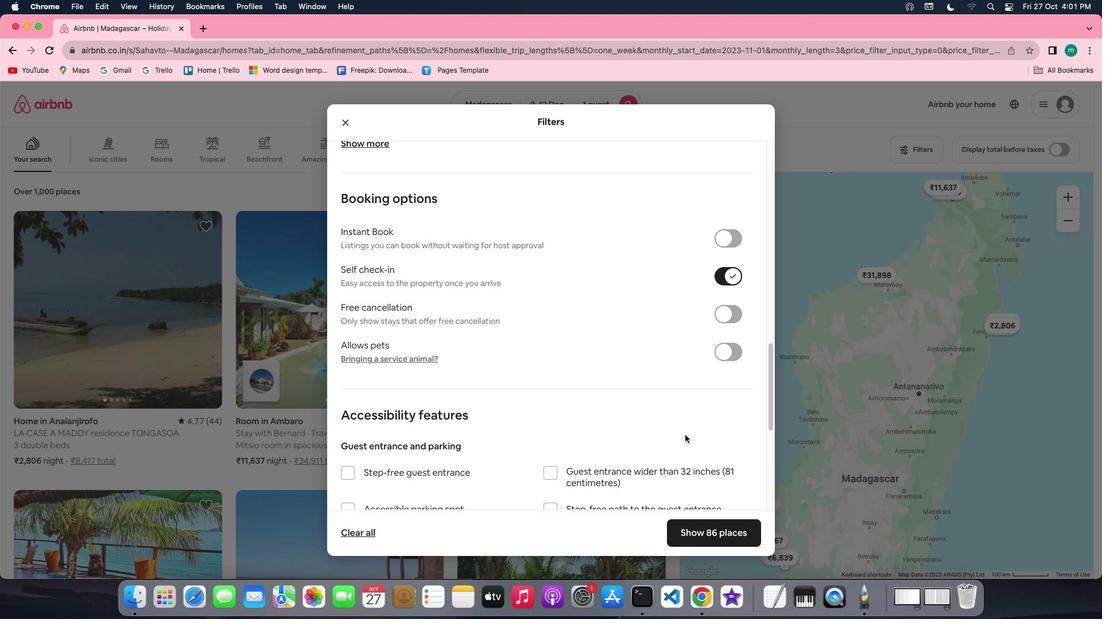 
Action: Mouse scrolled (684, 435) with delta (0, 0)
Screenshot: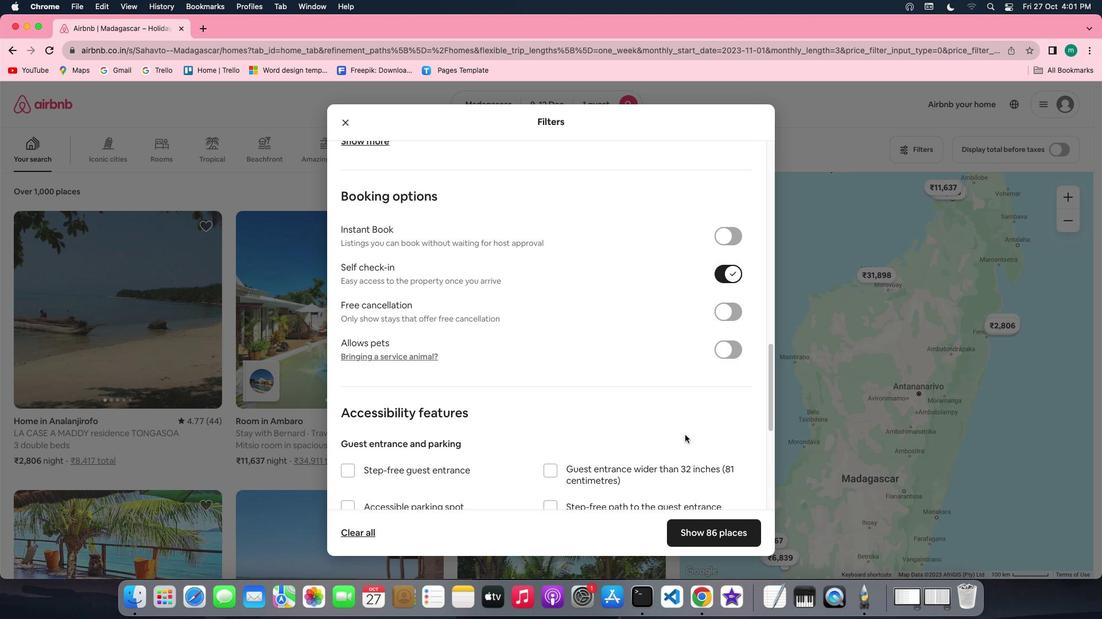 
Action: Mouse scrolled (684, 435) with delta (0, 0)
Screenshot: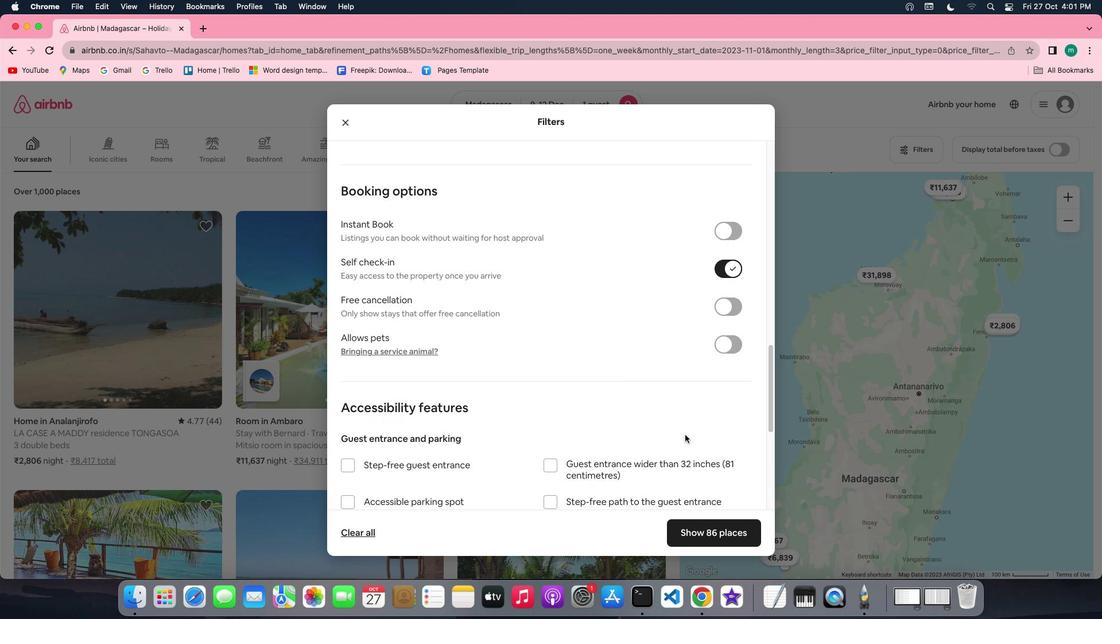 
Action: Mouse scrolled (684, 435) with delta (0, 0)
Screenshot: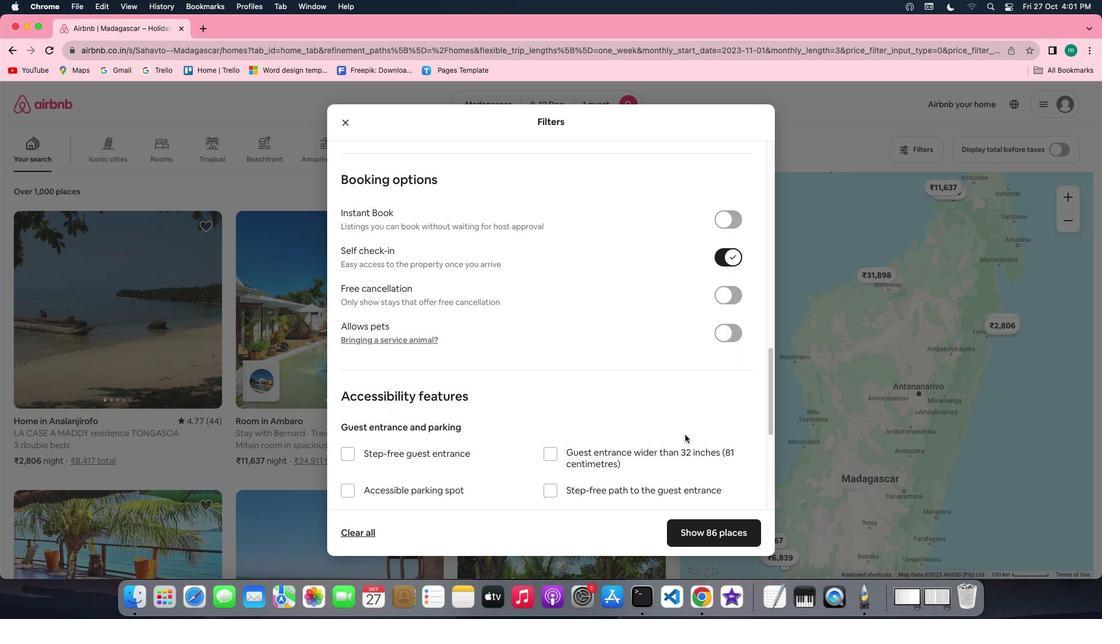 
Action: Mouse scrolled (684, 435) with delta (0, 0)
Screenshot: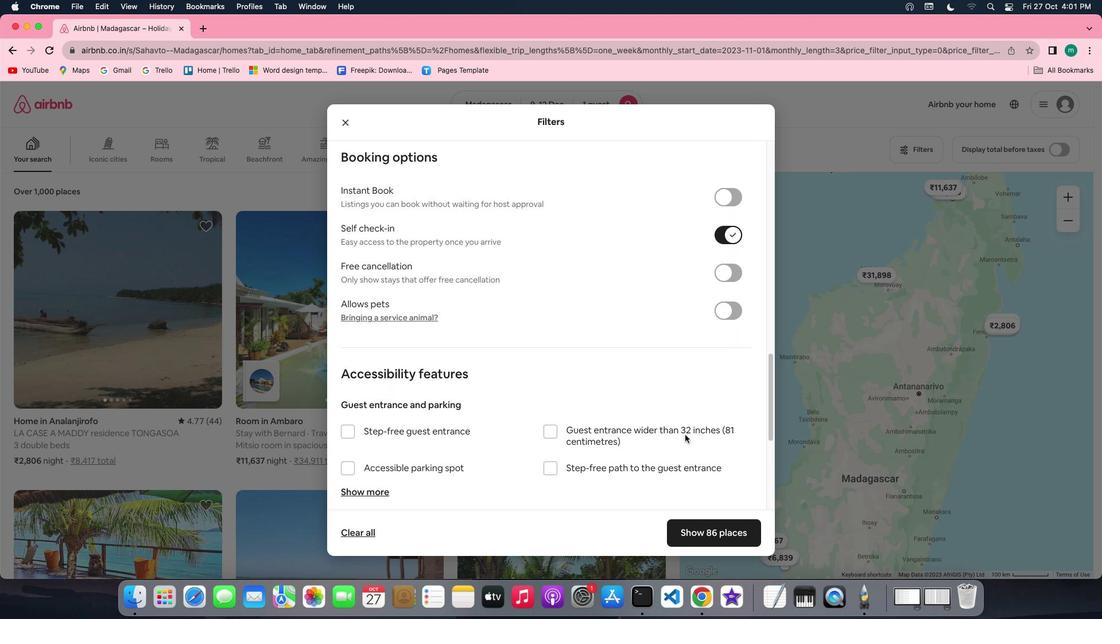 
Action: Mouse scrolled (684, 435) with delta (0, 0)
Screenshot: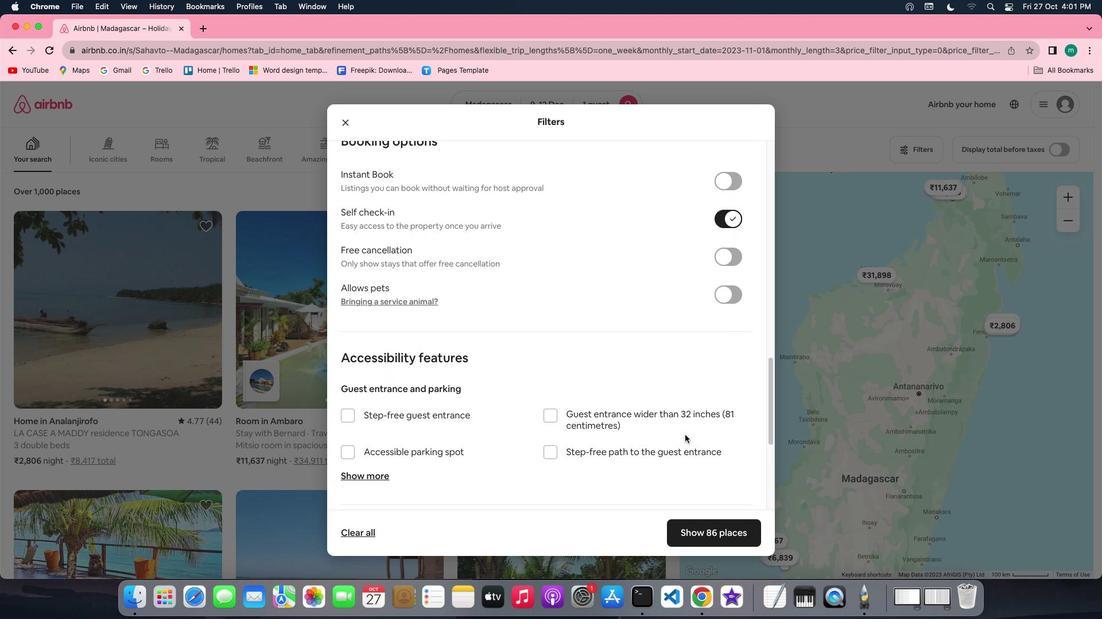 
Action: Mouse scrolled (684, 435) with delta (0, 0)
Screenshot: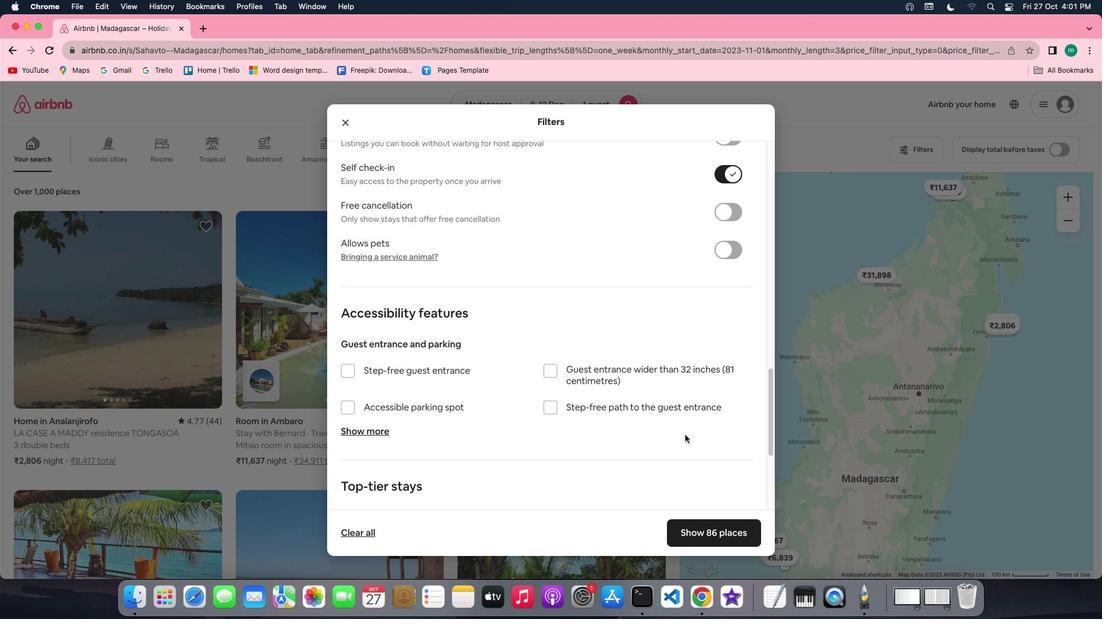 
Action: Mouse scrolled (684, 435) with delta (0, 0)
Screenshot: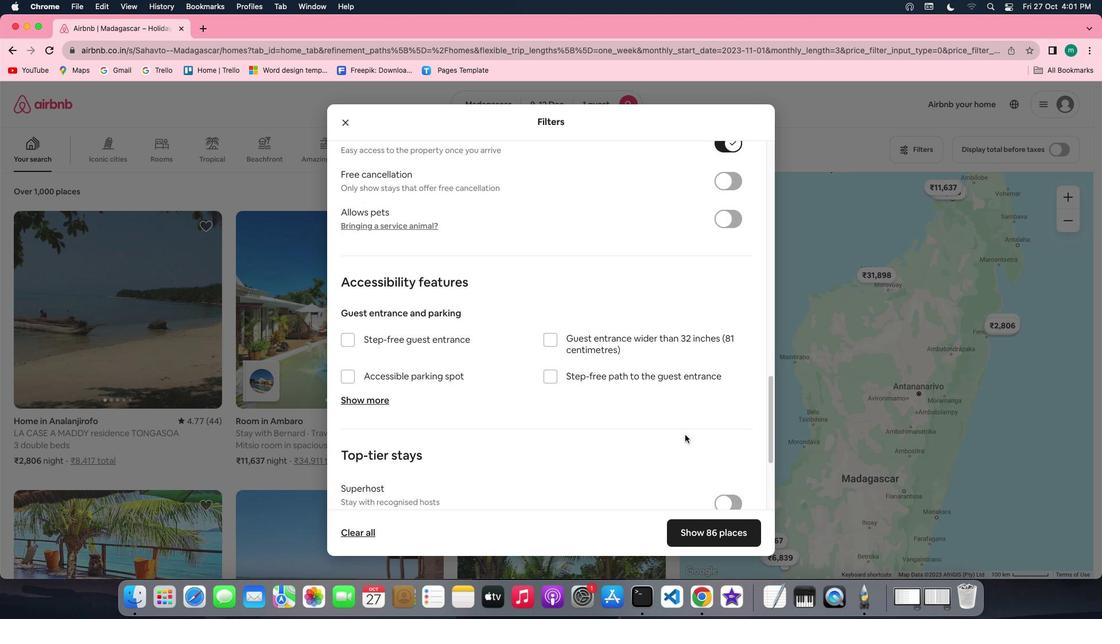 
Action: Mouse scrolled (684, 435) with delta (0, -1)
Screenshot: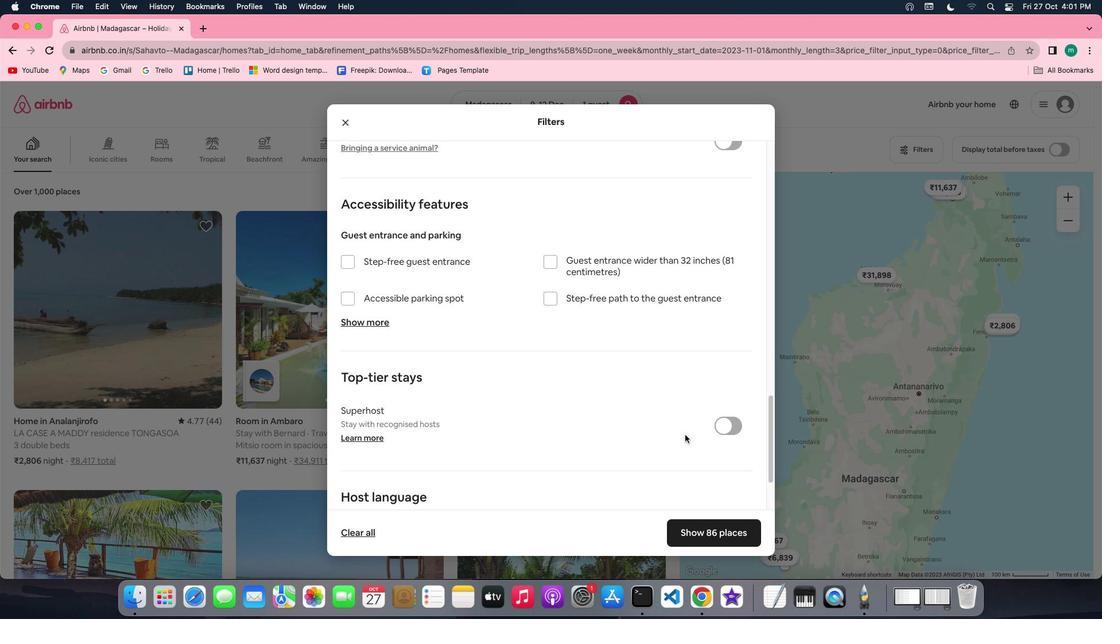 
Action: Mouse scrolled (684, 435) with delta (0, -2)
Screenshot: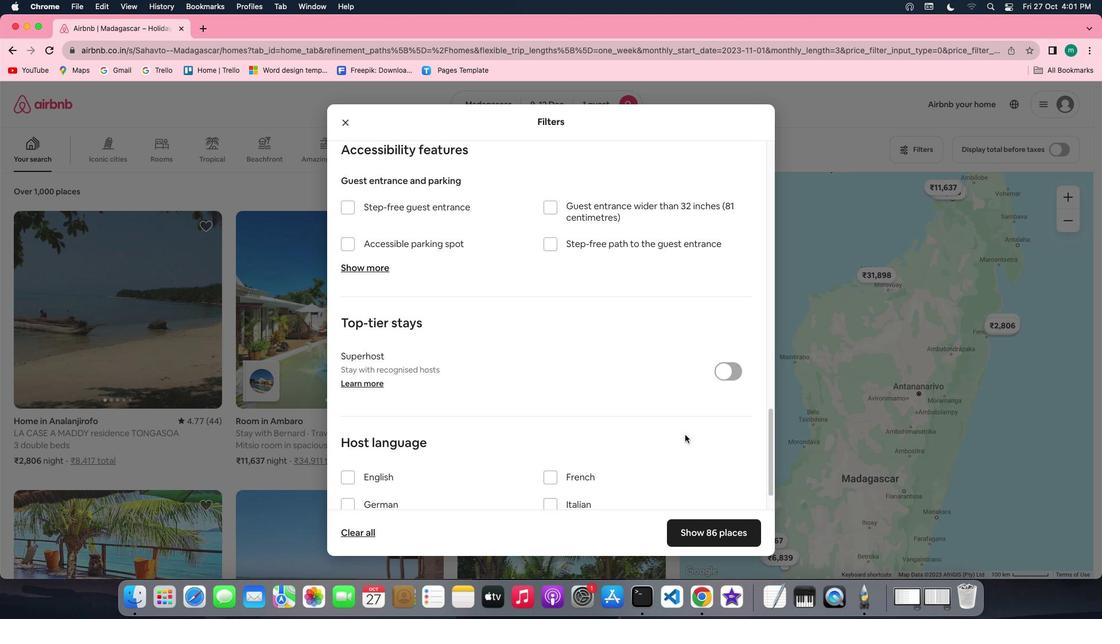 
Action: Mouse scrolled (684, 435) with delta (0, 0)
Screenshot: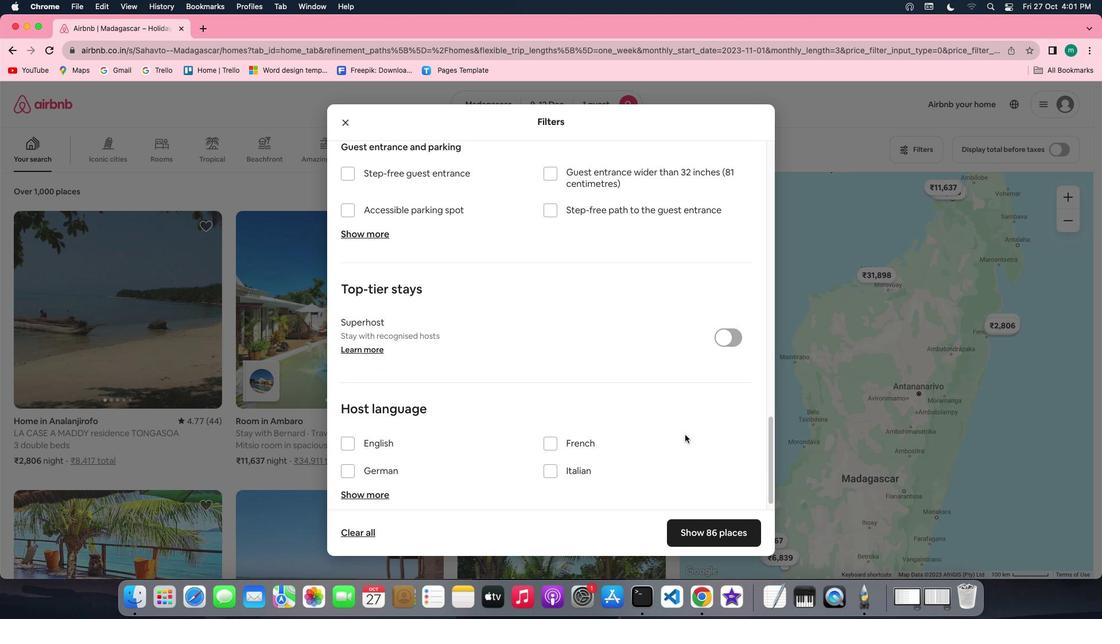 
Action: Mouse scrolled (684, 435) with delta (0, 0)
Screenshot: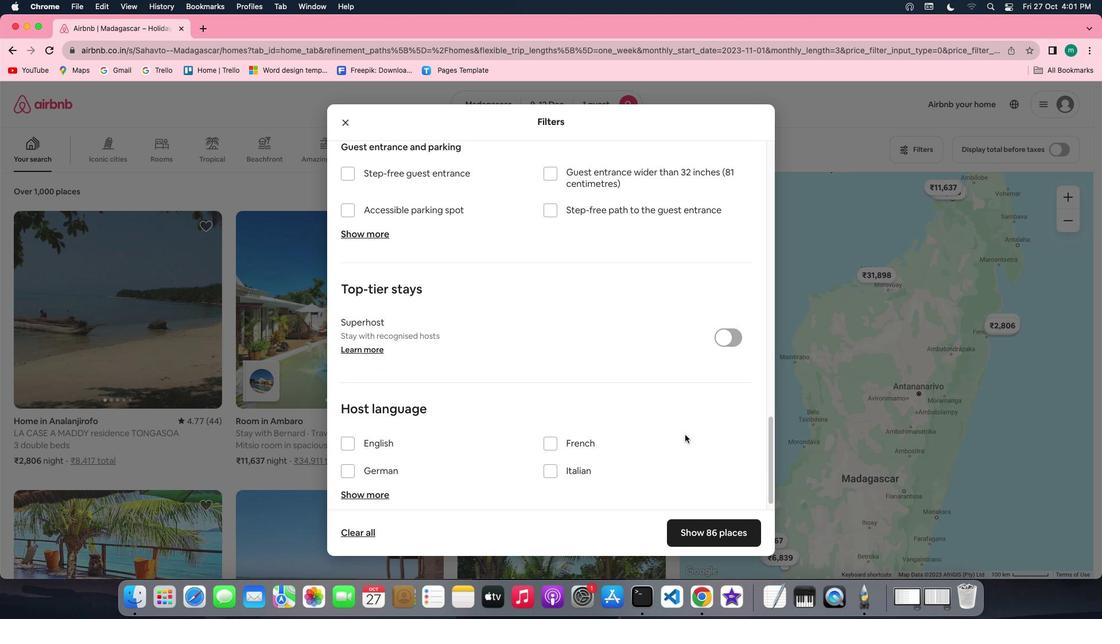 
Action: Mouse scrolled (684, 435) with delta (0, -1)
Screenshot: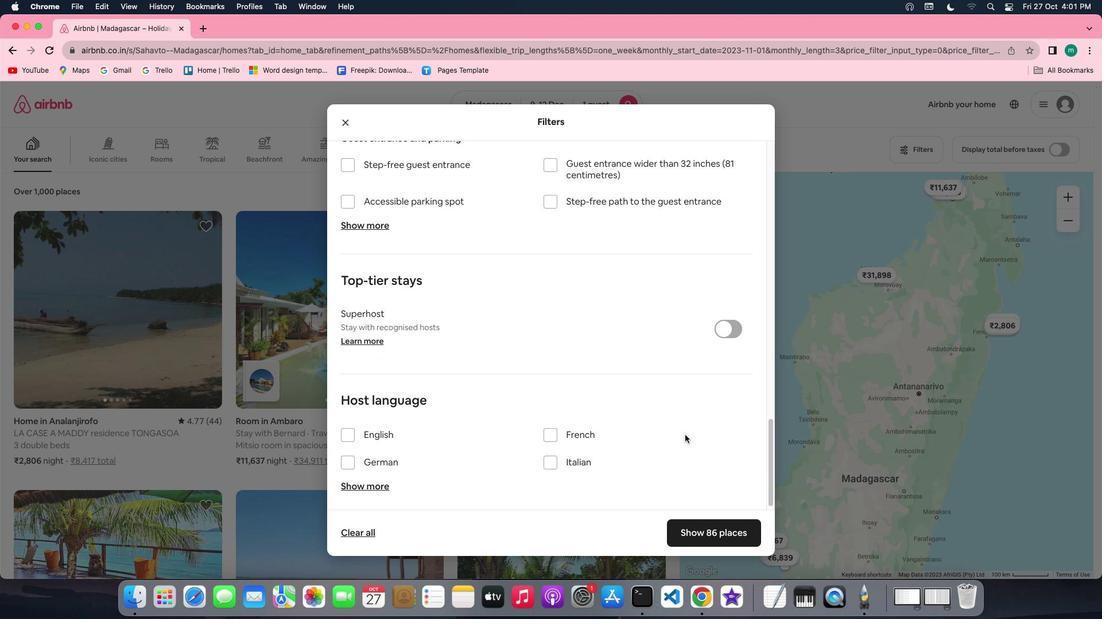 
Action: Mouse scrolled (684, 435) with delta (0, -2)
Screenshot: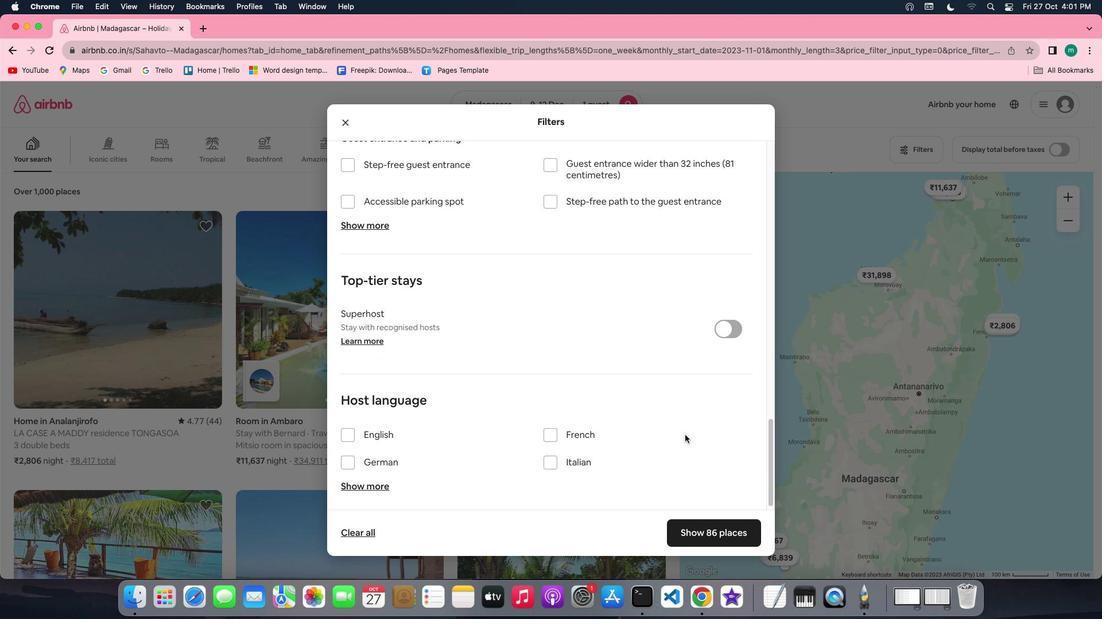 
Action: Mouse scrolled (684, 435) with delta (0, -3)
Screenshot: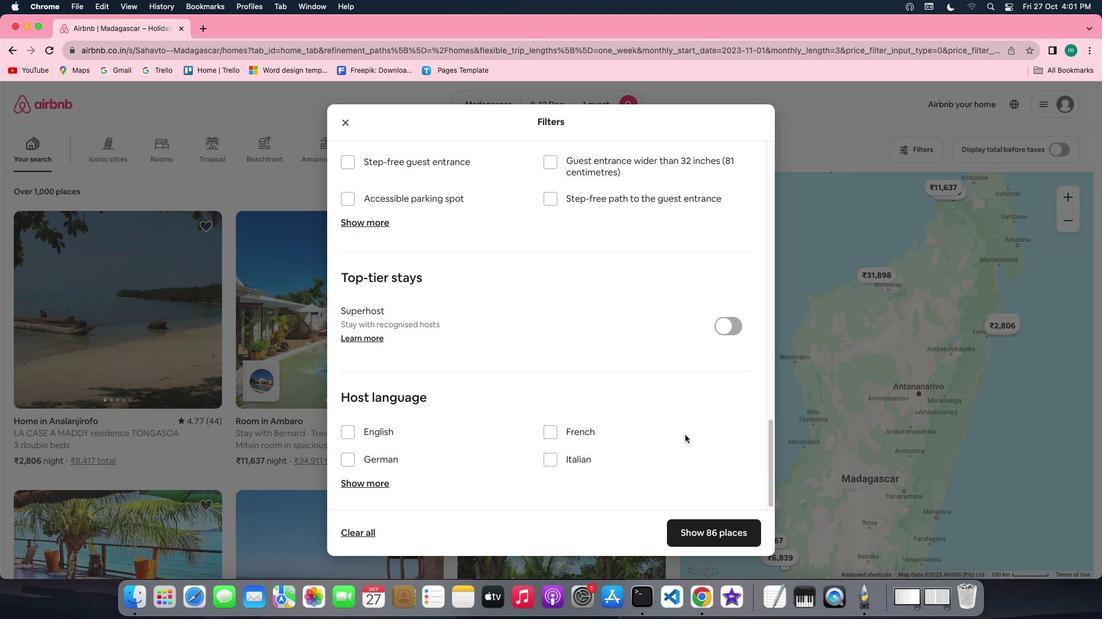 
Action: Mouse scrolled (684, 435) with delta (0, -3)
Screenshot: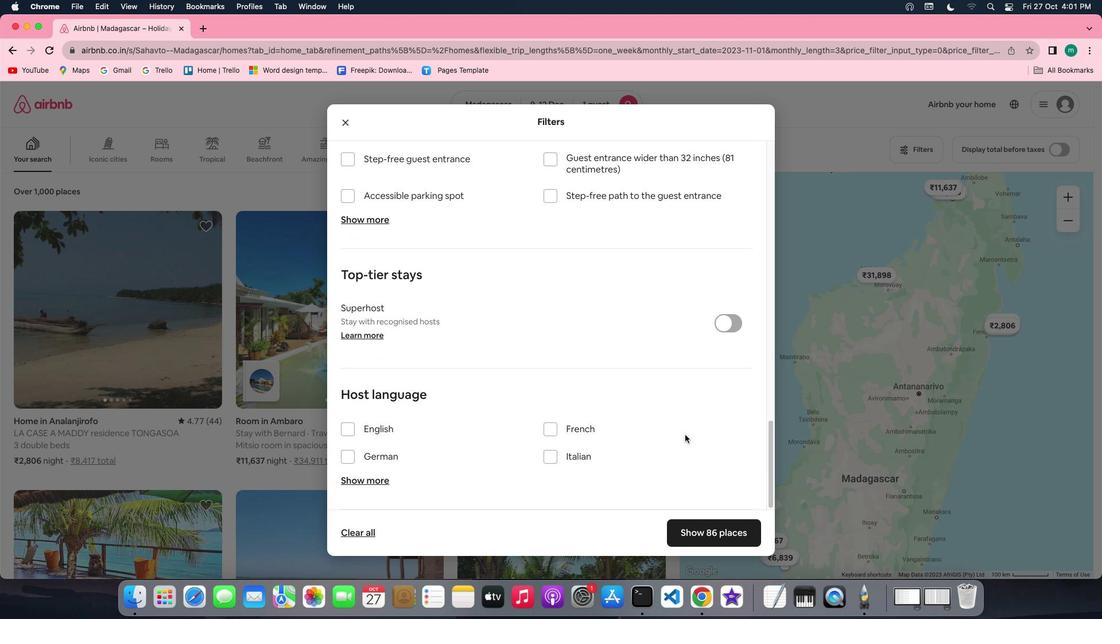 
Action: Mouse moved to (719, 525)
Screenshot: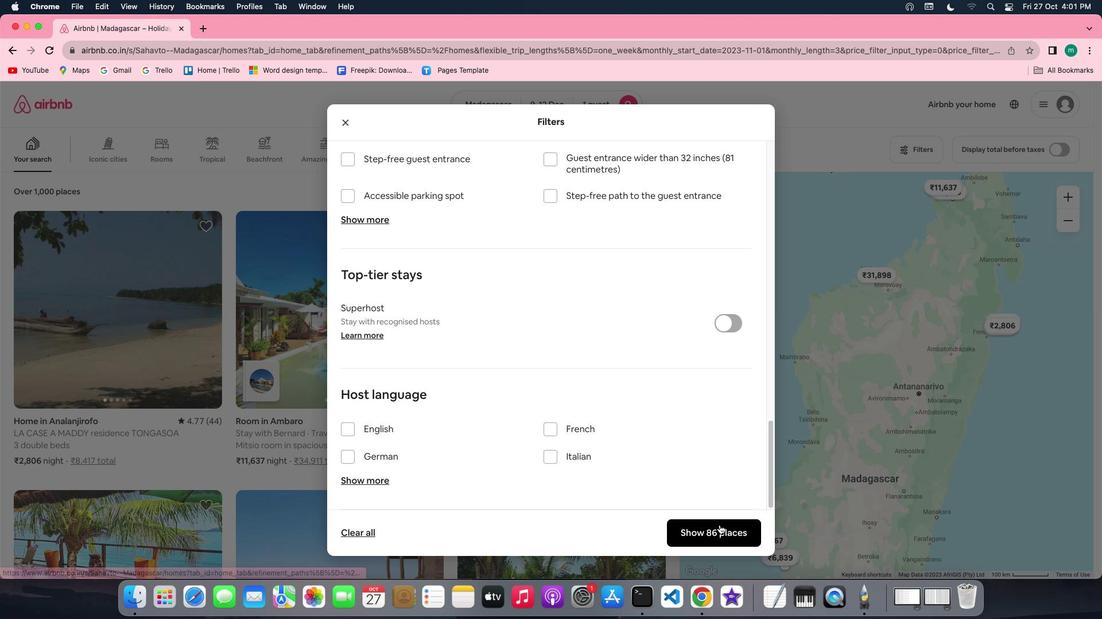 
Action: Mouse pressed left at (719, 525)
Screenshot: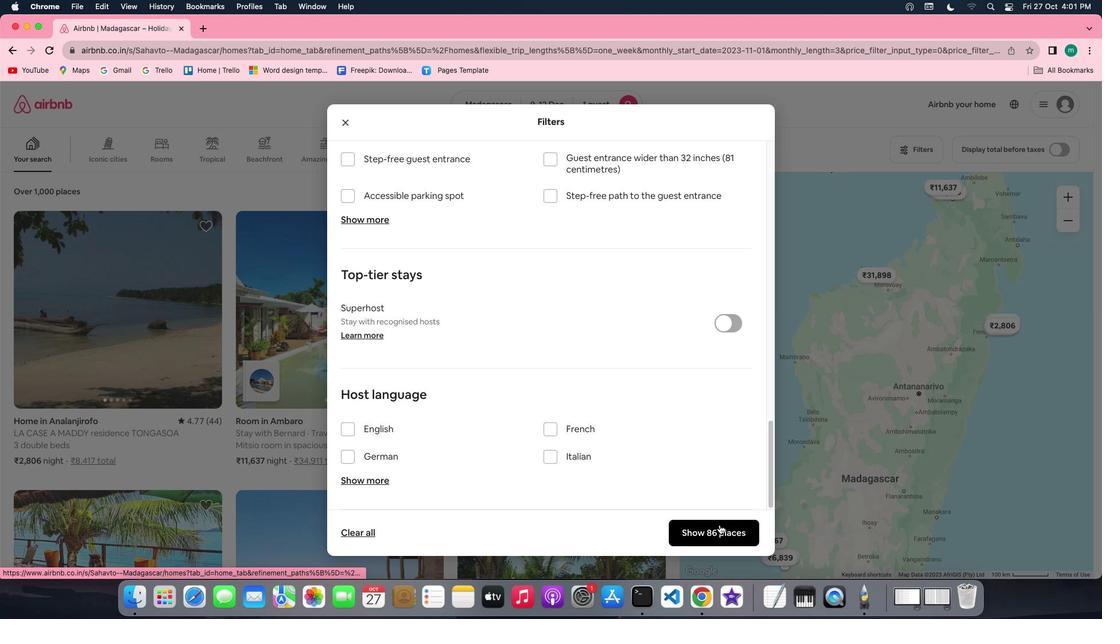 
Action: Mouse moved to (105, 289)
Screenshot: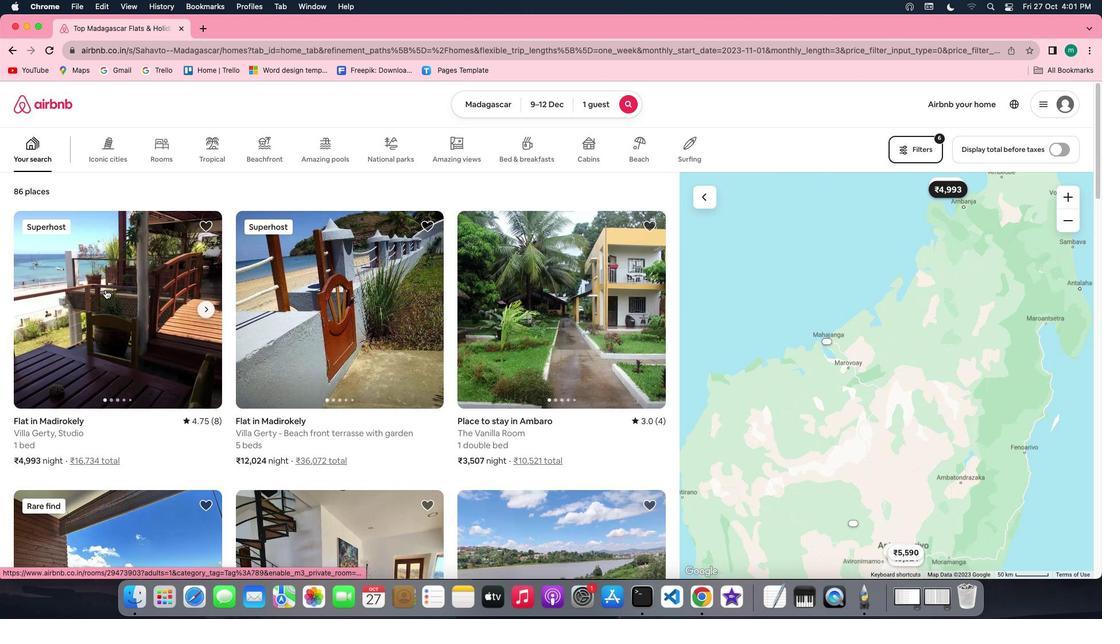 
Action: Mouse pressed left at (105, 289)
Screenshot: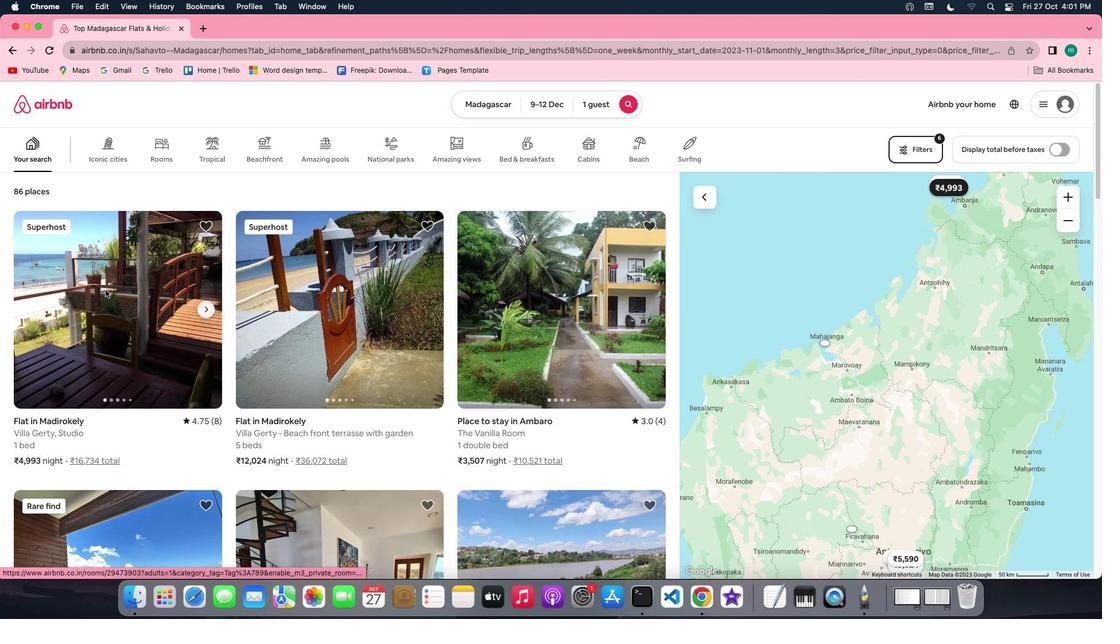
Action: Mouse moved to (826, 427)
Screenshot: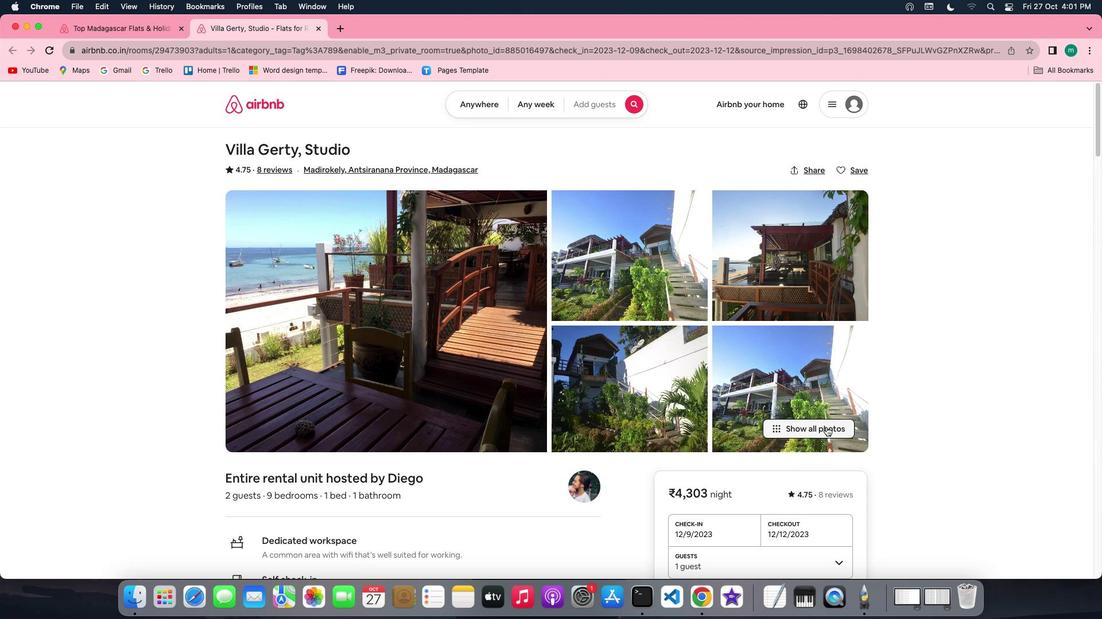 
Action: Mouse pressed left at (826, 427)
Screenshot: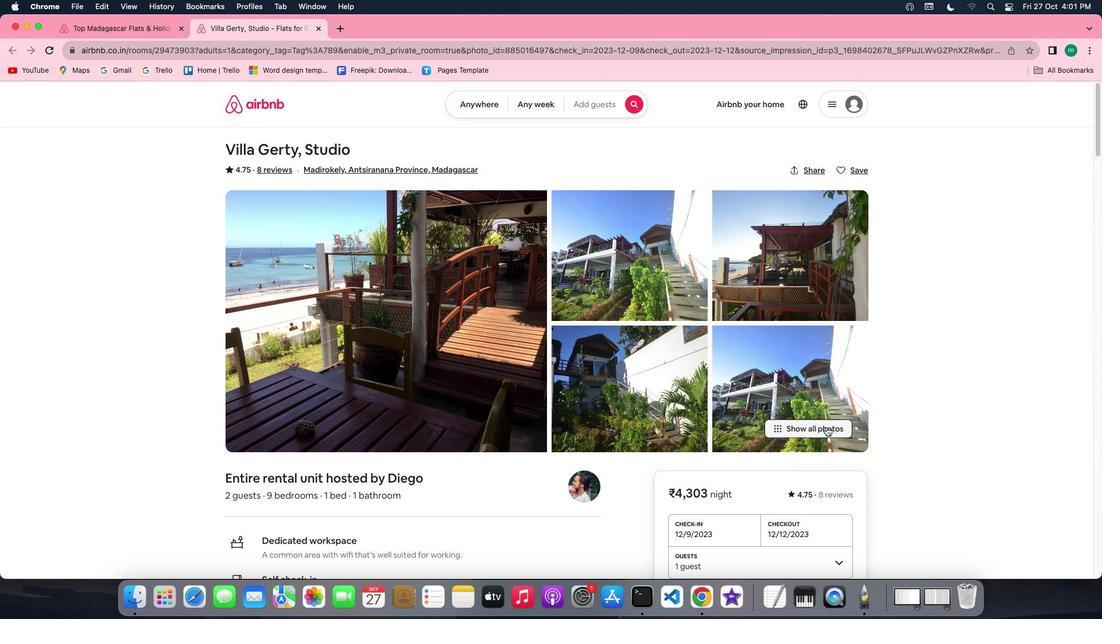 
Action: Mouse moved to (702, 436)
Screenshot: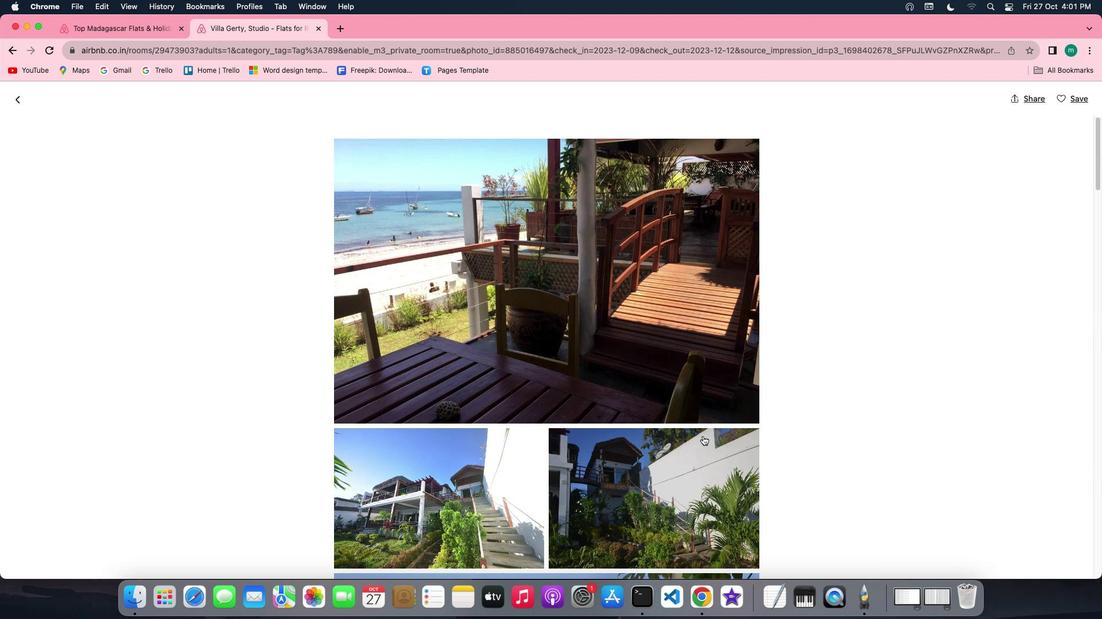 
Action: Mouse scrolled (702, 436) with delta (0, 0)
Screenshot: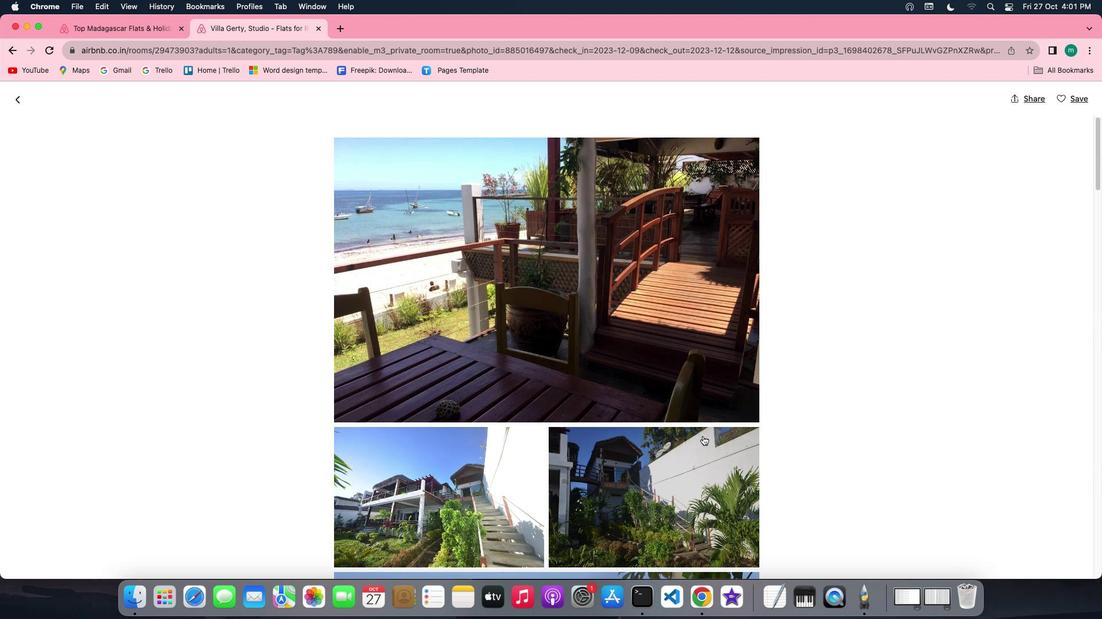 
Action: Mouse scrolled (702, 436) with delta (0, 0)
Screenshot: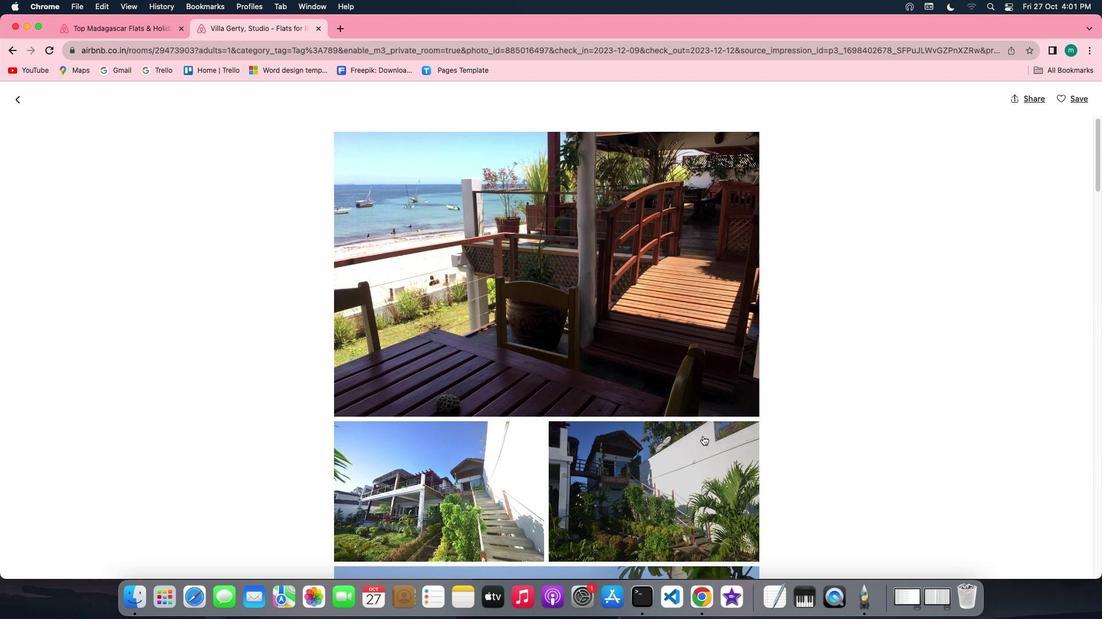 
Action: Mouse scrolled (702, 436) with delta (0, -1)
Screenshot: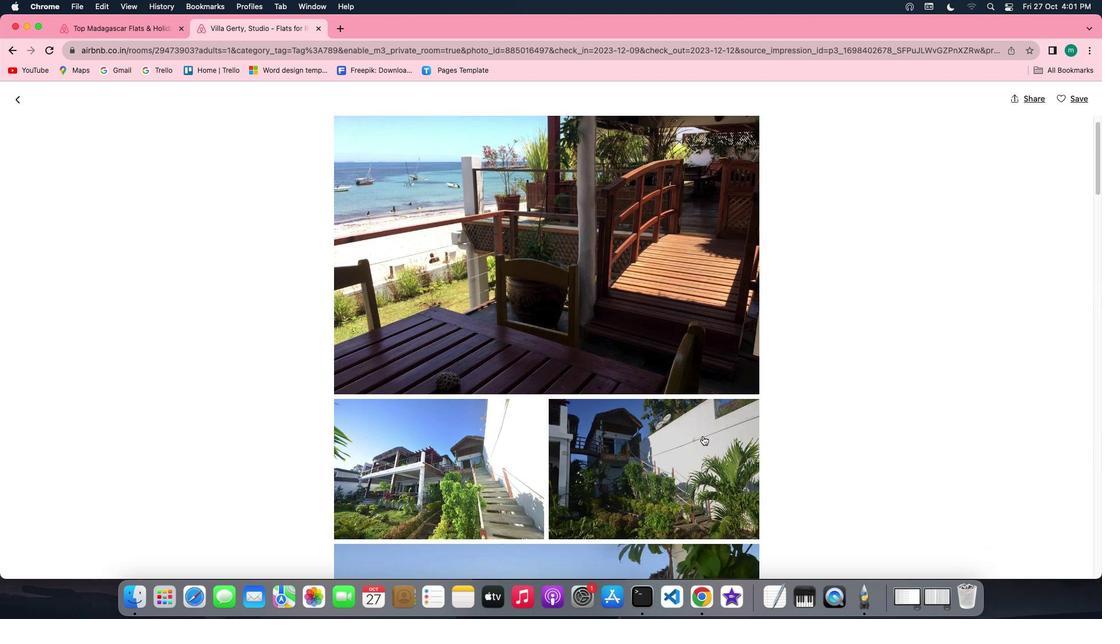 
Action: Mouse scrolled (702, 436) with delta (0, 0)
Screenshot: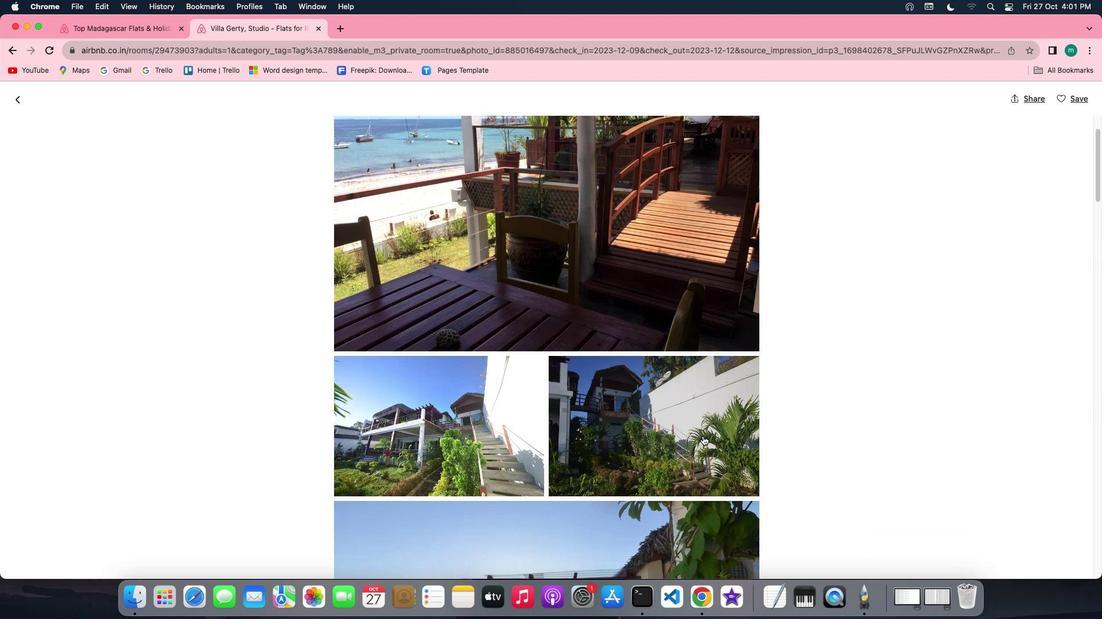 
Action: Mouse scrolled (702, 436) with delta (0, 0)
Screenshot: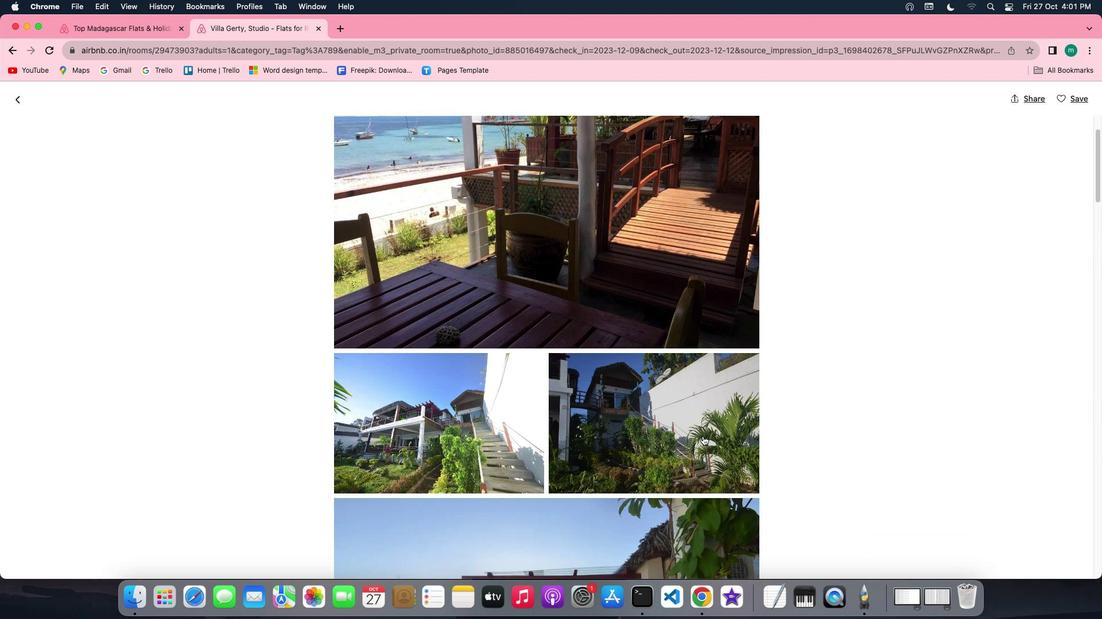 
Action: Mouse scrolled (702, 436) with delta (0, 0)
Screenshot: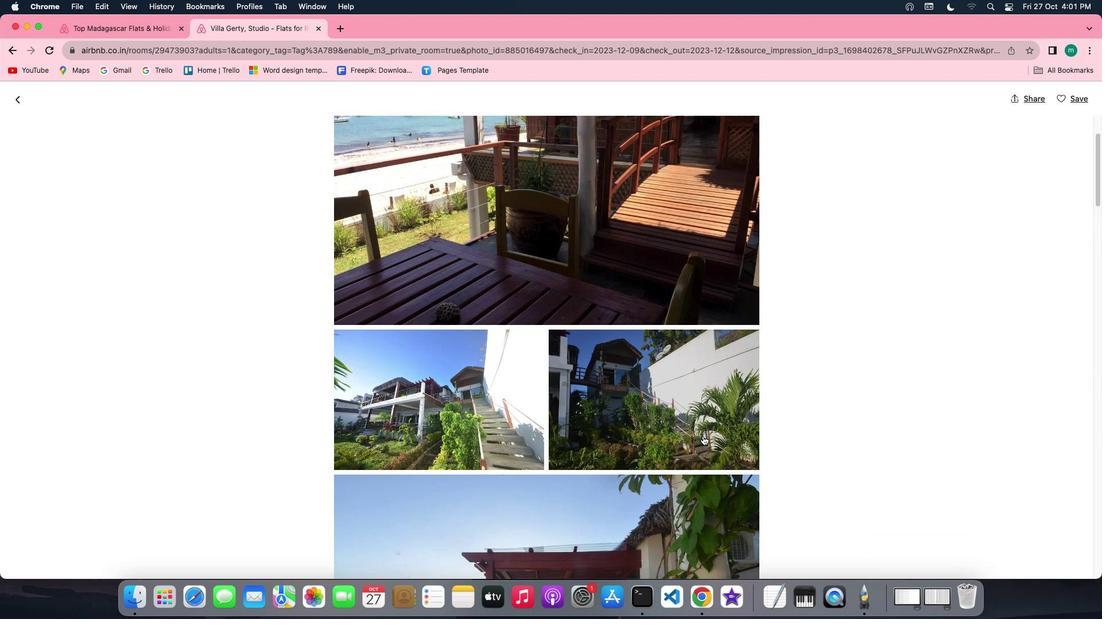 
Action: Mouse scrolled (702, 436) with delta (0, 0)
Screenshot: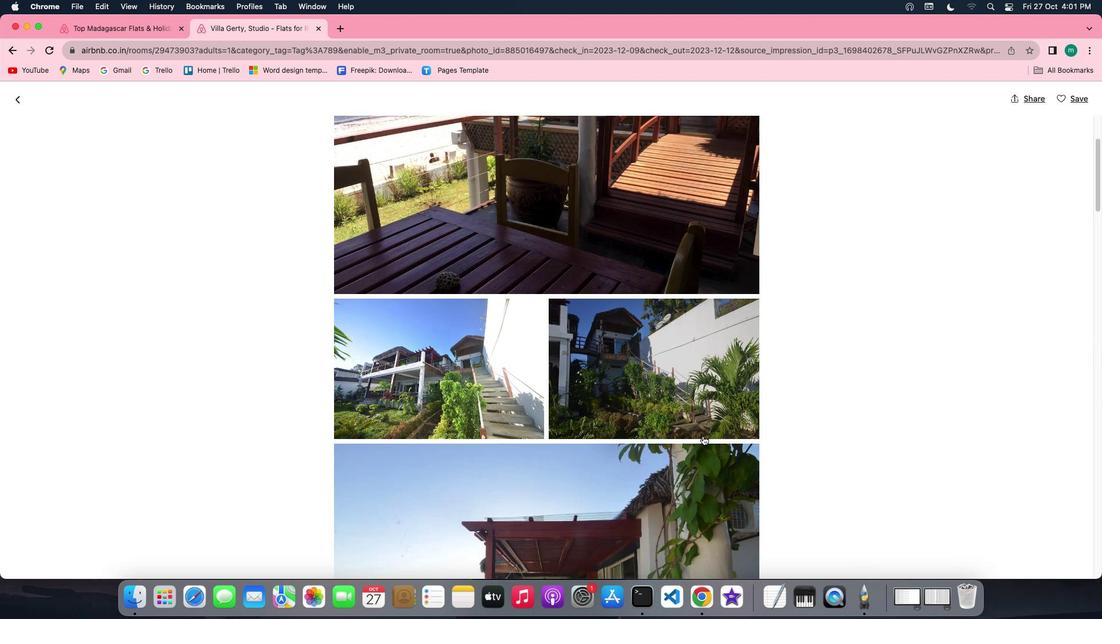 
Action: Mouse scrolled (702, 436) with delta (0, 0)
Screenshot: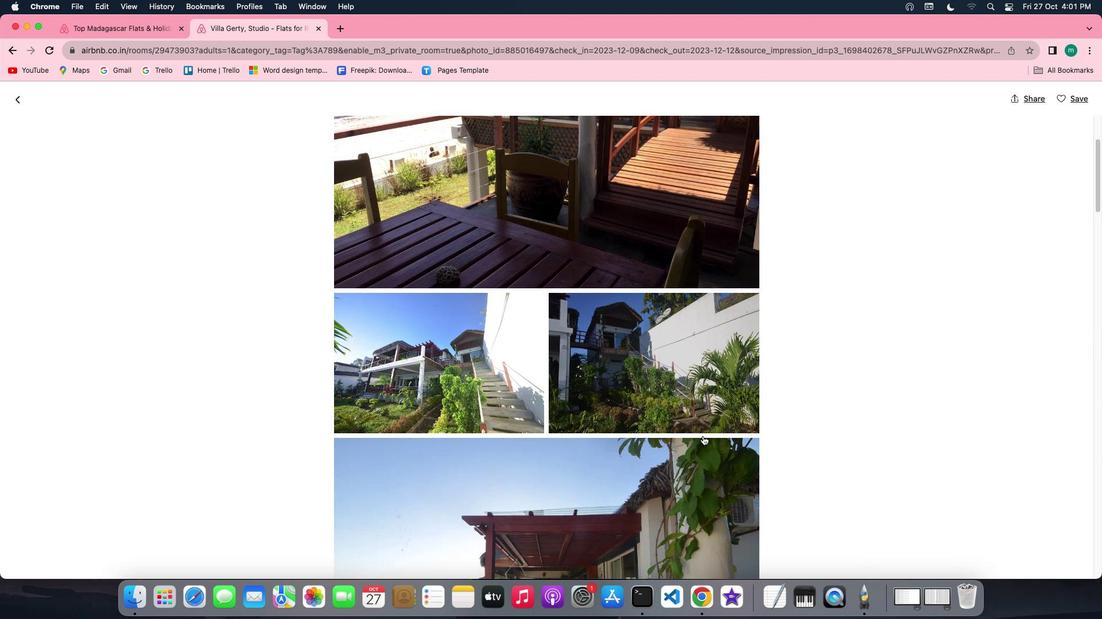 
Action: Mouse scrolled (702, 436) with delta (0, 0)
Screenshot: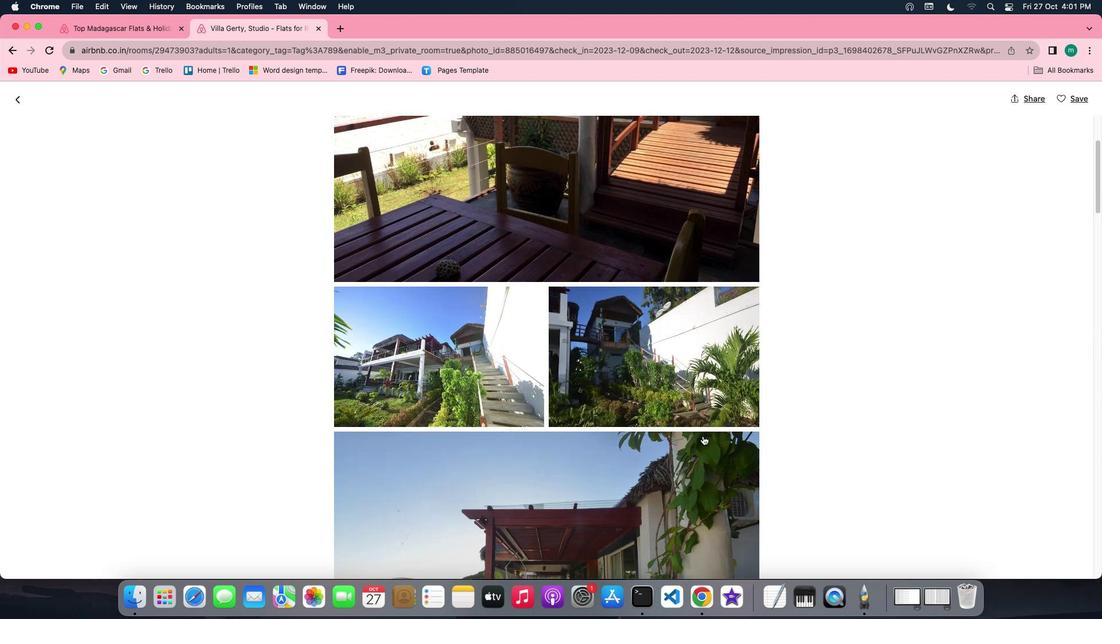 
Action: Mouse scrolled (702, 436) with delta (0, 0)
Screenshot: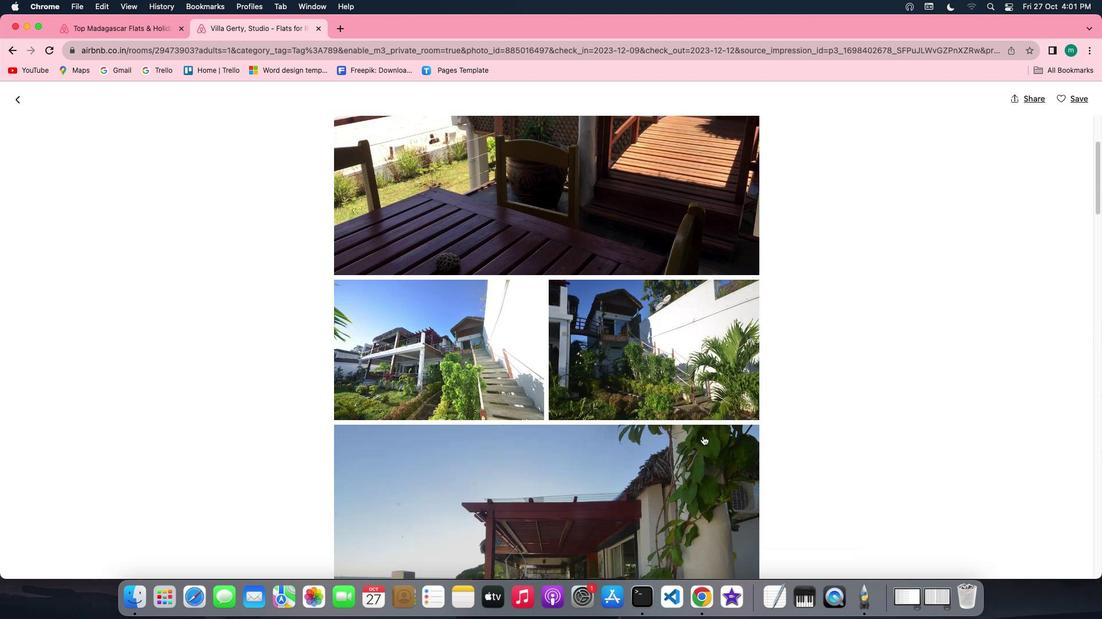 
Action: Mouse moved to (702, 436)
Screenshot: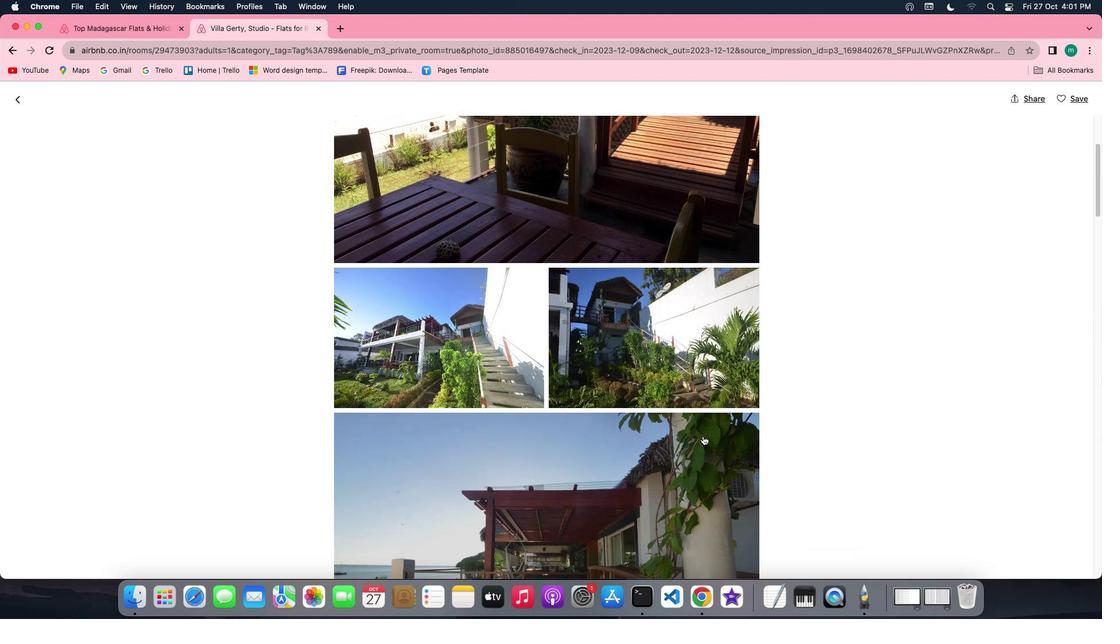 
Action: Mouse scrolled (702, 436) with delta (0, -1)
Screenshot: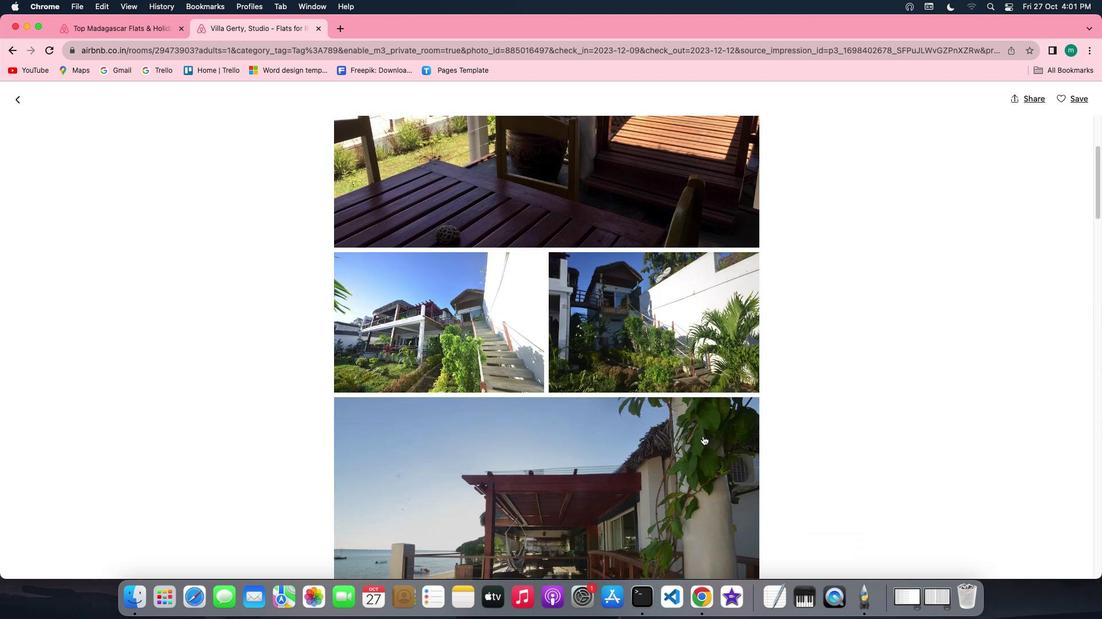 
Action: Mouse scrolled (702, 436) with delta (0, 0)
Screenshot: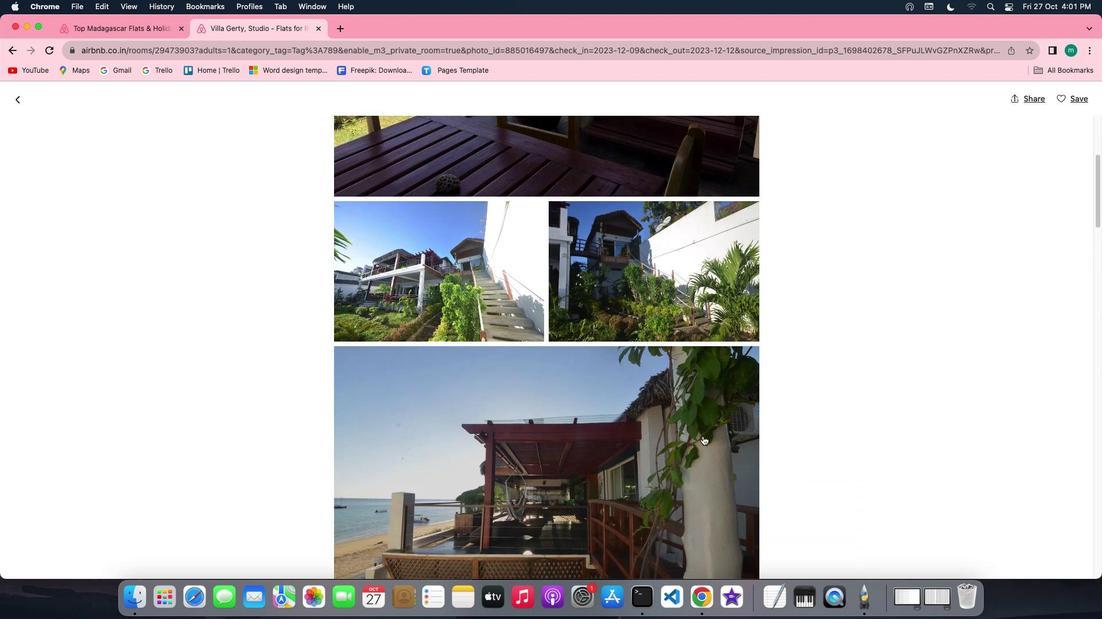 
Action: Mouse scrolled (702, 436) with delta (0, 0)
Screenshot: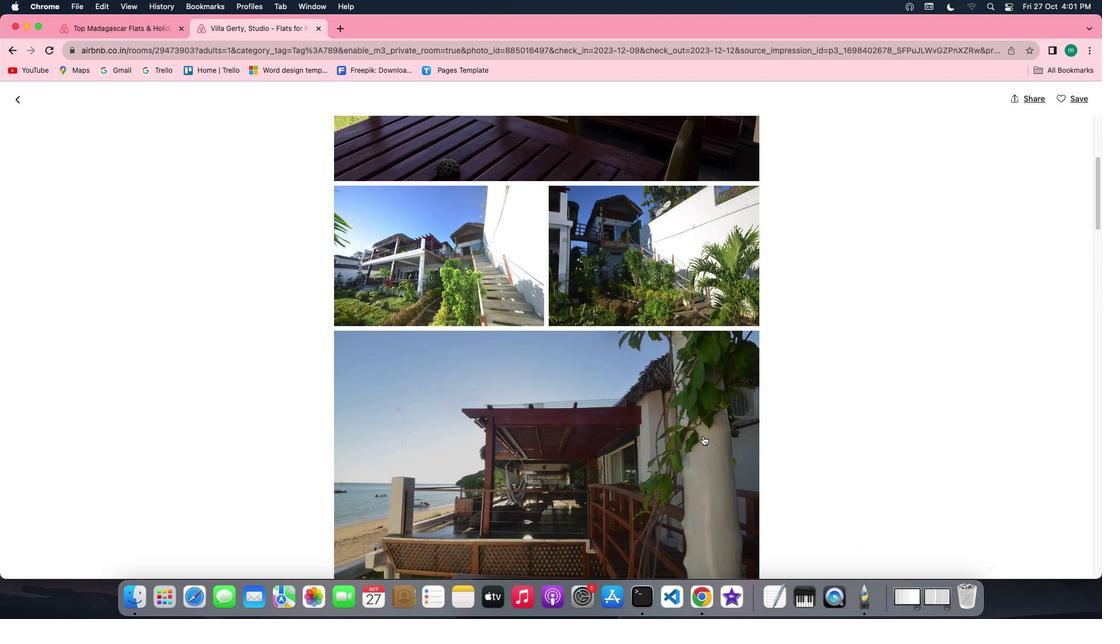 
Action: Mouse scrolled (702, 436) with delta (0, 0)
Screenshot: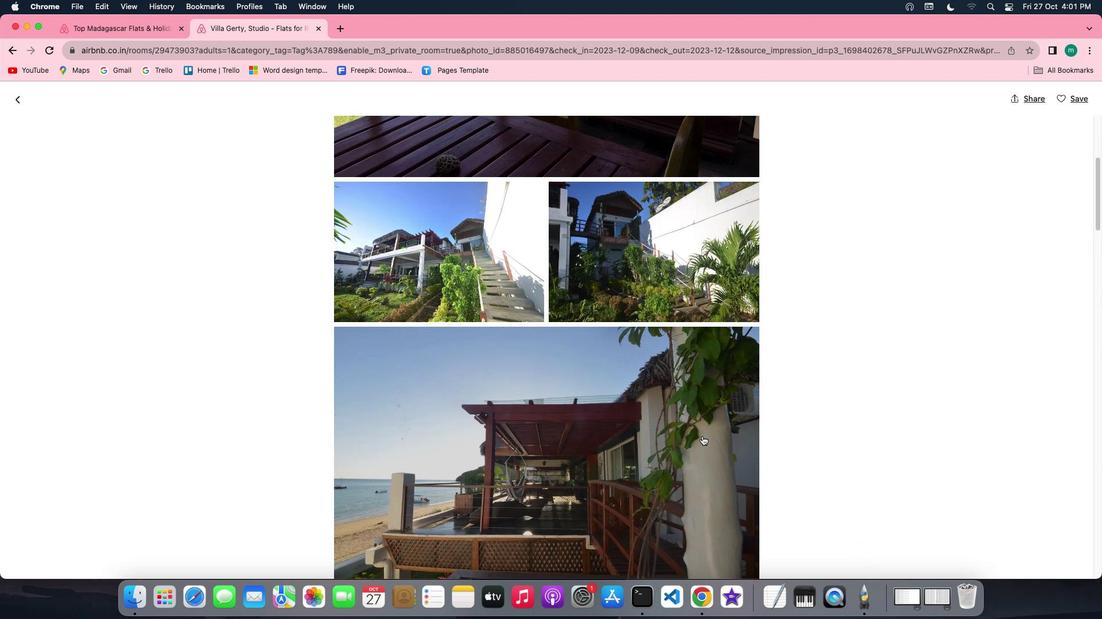 
Action: Mouse moved to (702, 436)
Screenshot: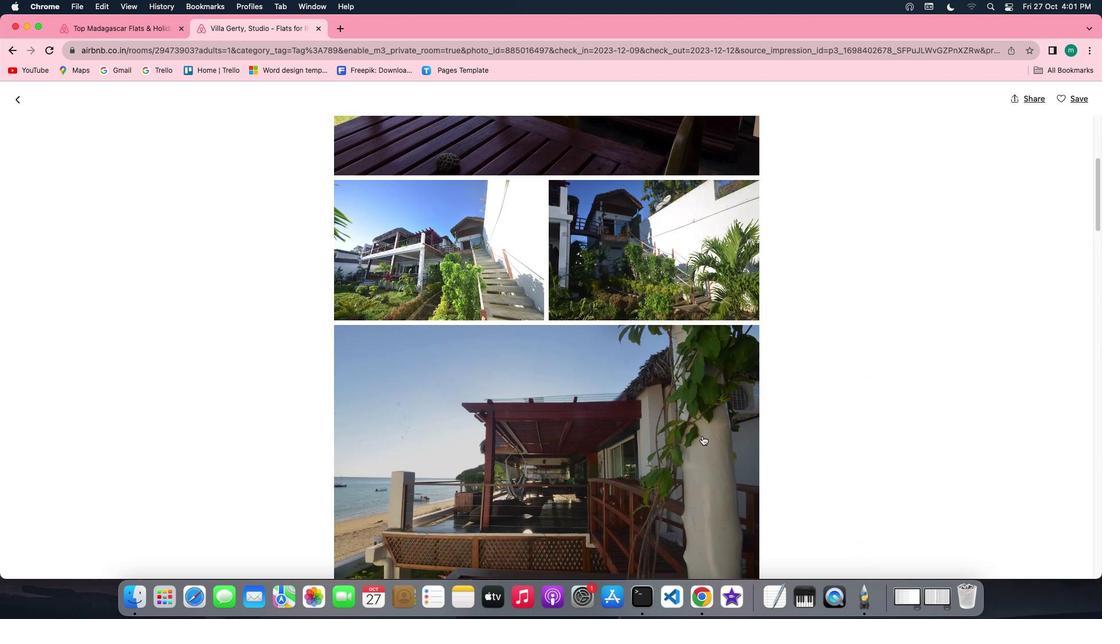 
Action: Mouse scrolled (702, 436) with delta (0, 0)
Screenshot: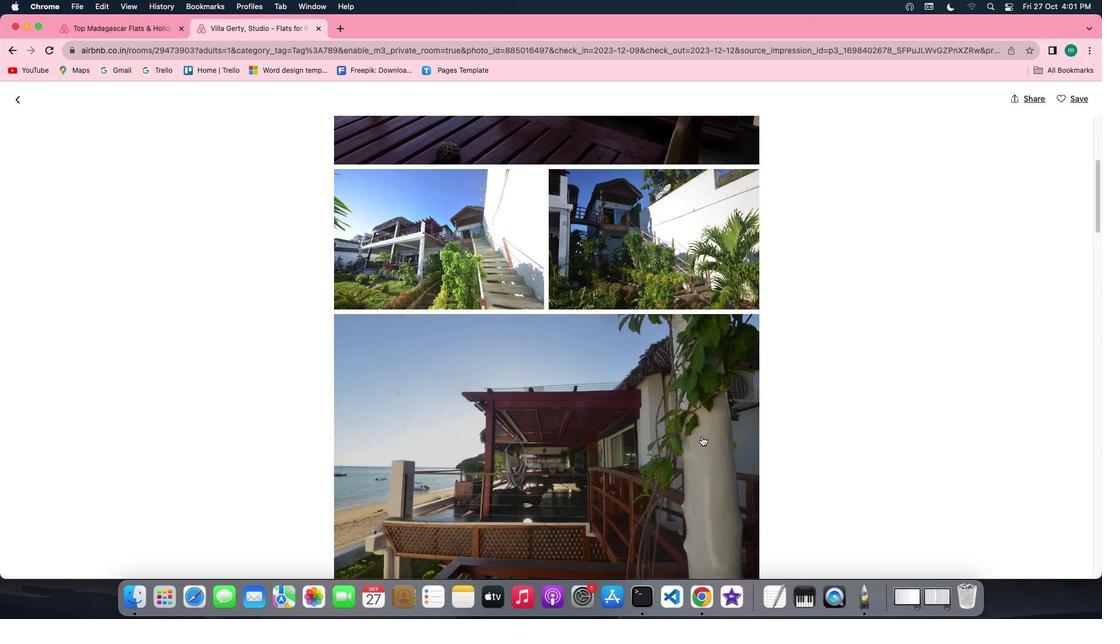 
Action: Mouse scrolled (702, 436) with delta (0, 0)
Screenshot: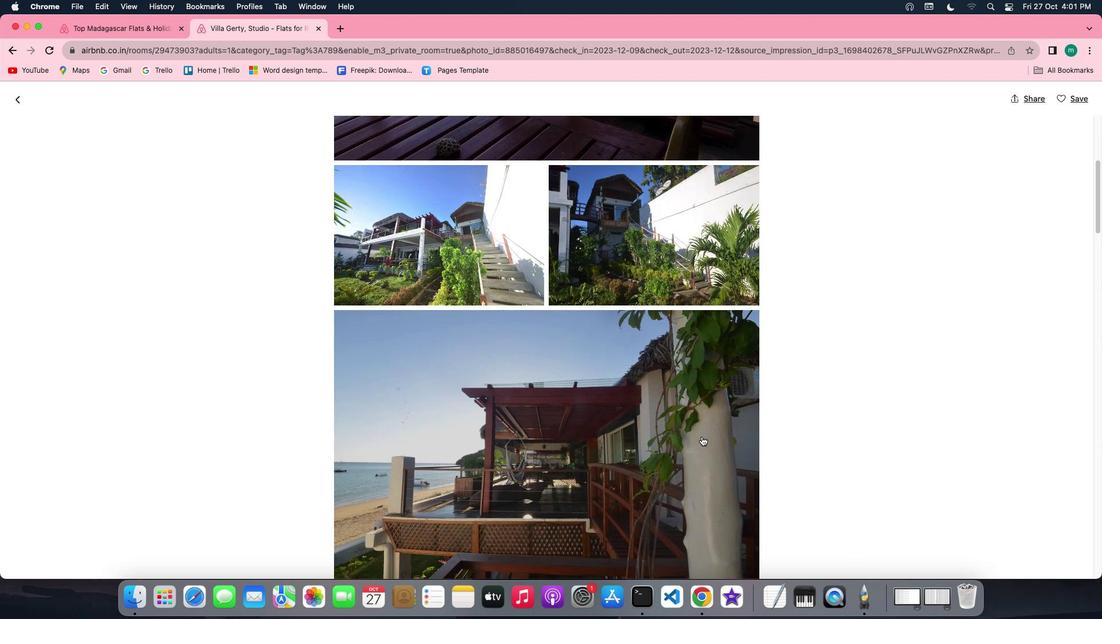 
Action: Mouse moved to (702, 436)
Screenshot: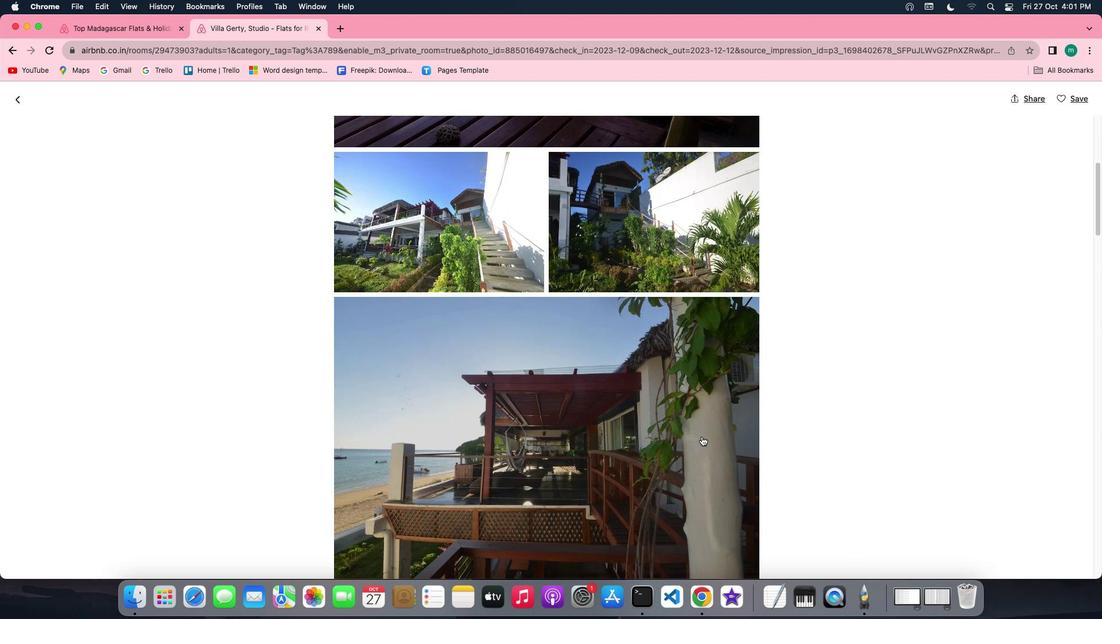 
Action: Mouse scrolled (702, 436) with delta (0, -1)
Screenshot: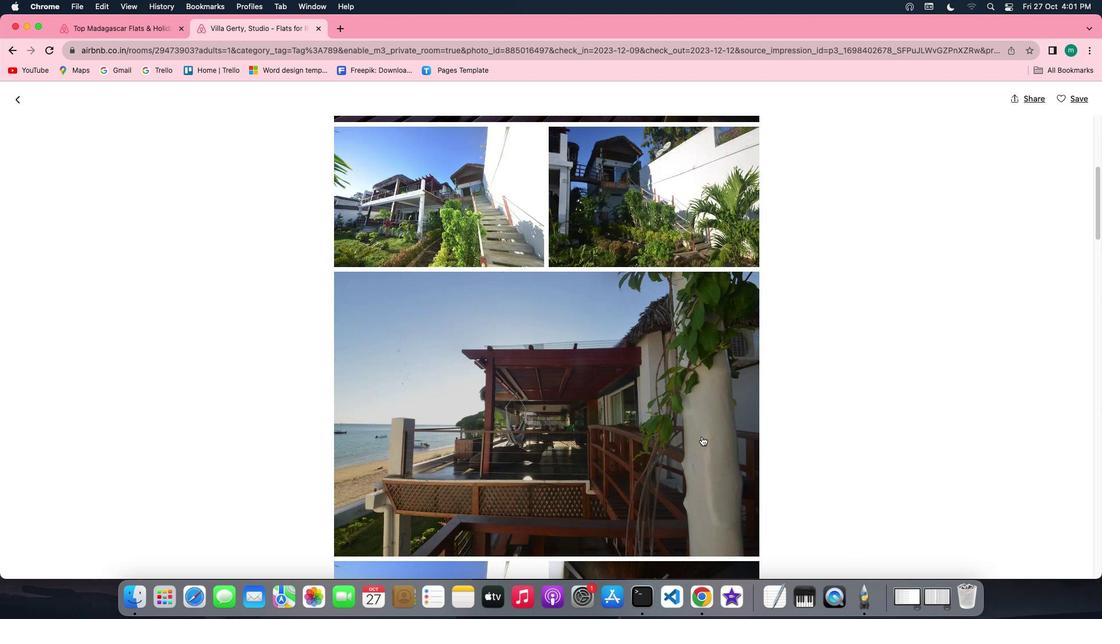 
Action: Mouse moved to (702, 436)
Screenshot: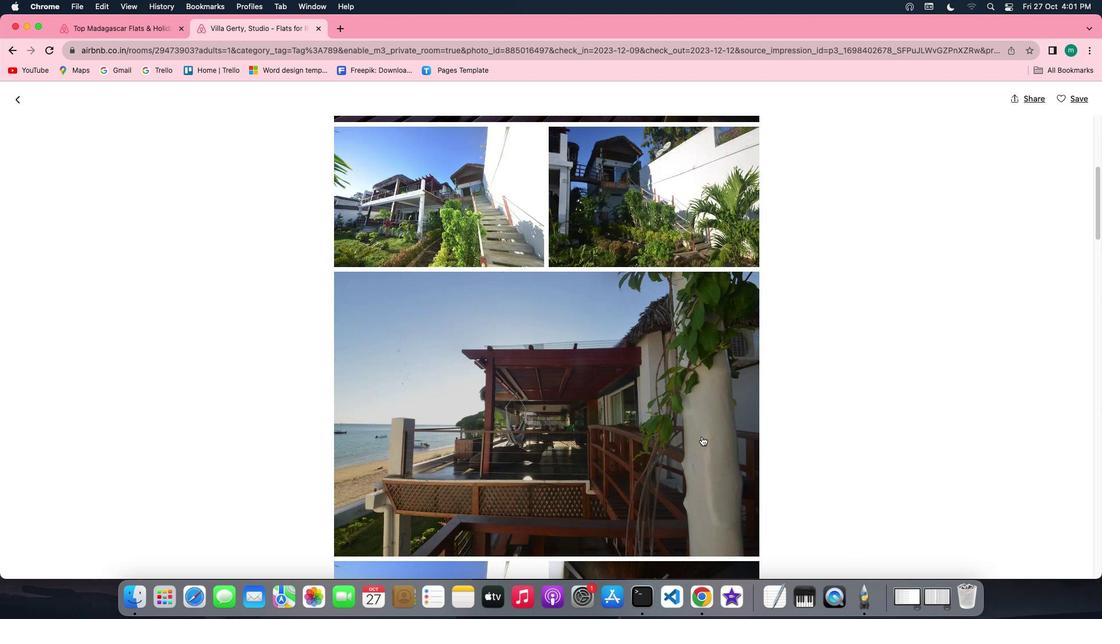 
Action: Mouse scrolled (702, 436) with delta (0, 0)
Screenshot: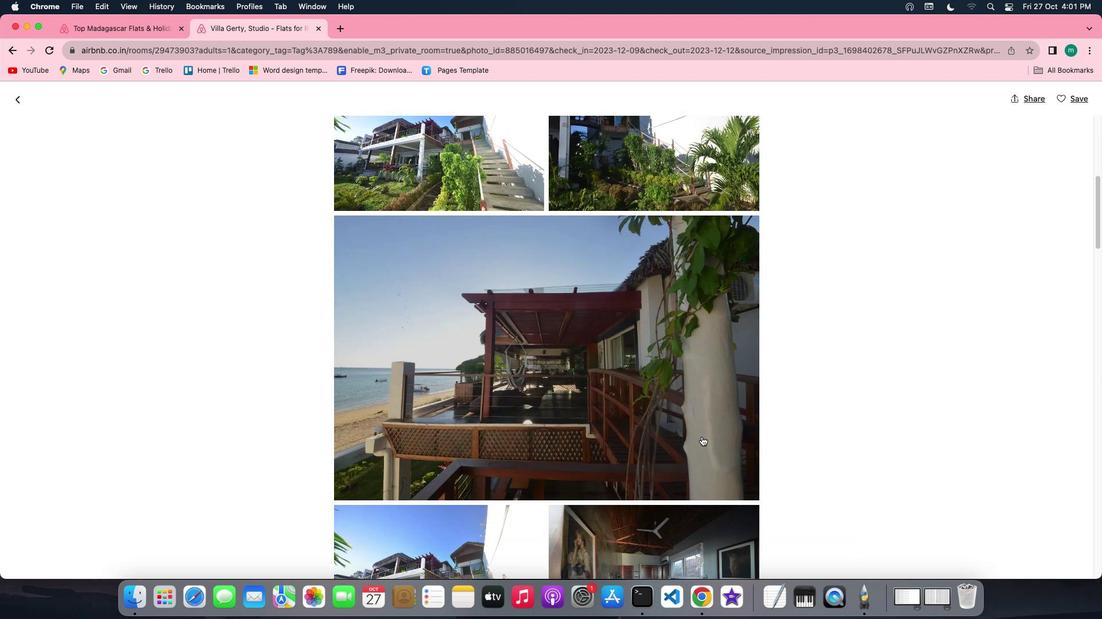 
Action: Mouse moved to (700, 436)
Screenshot: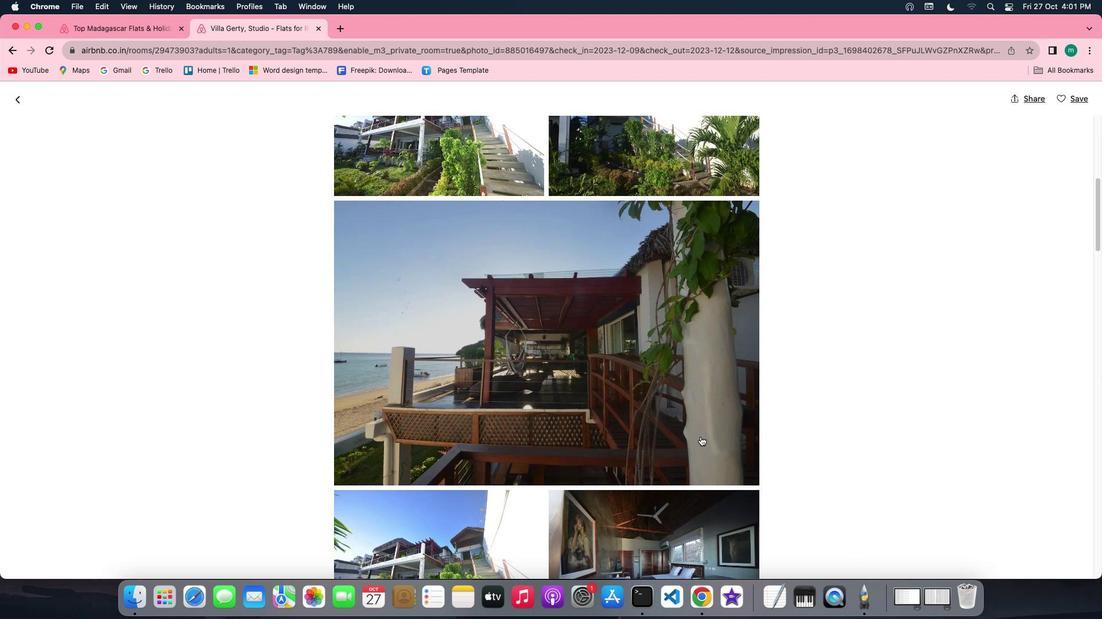 
Action: Mouse scrolled (700, 436) with delta (0, 0)
Screenshot: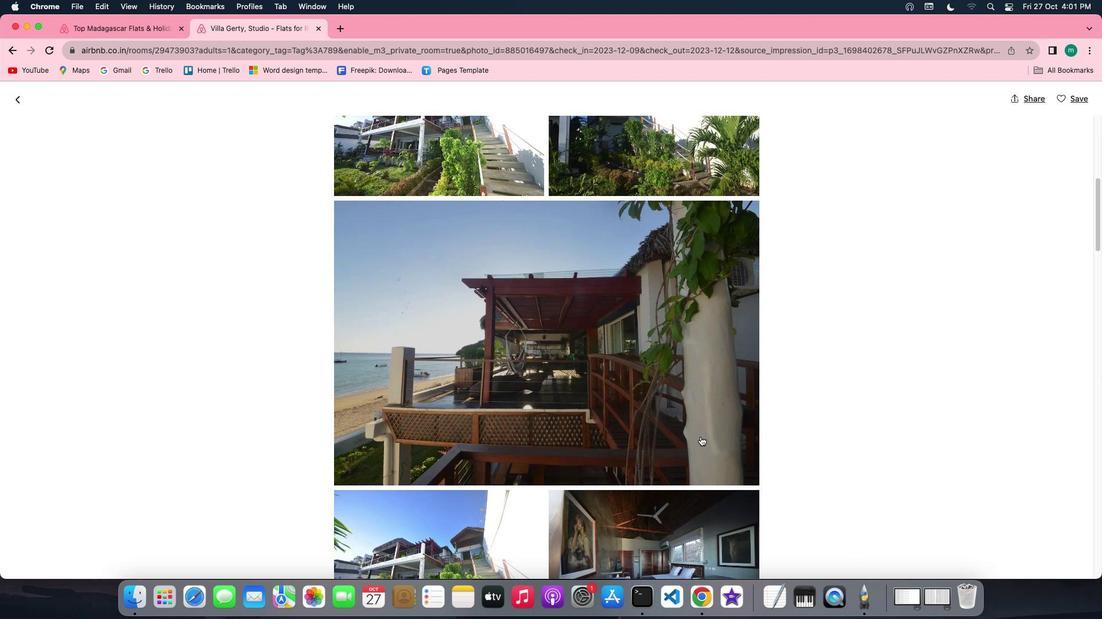 
Action: Mouse moved to (700, 436)
Screenshot: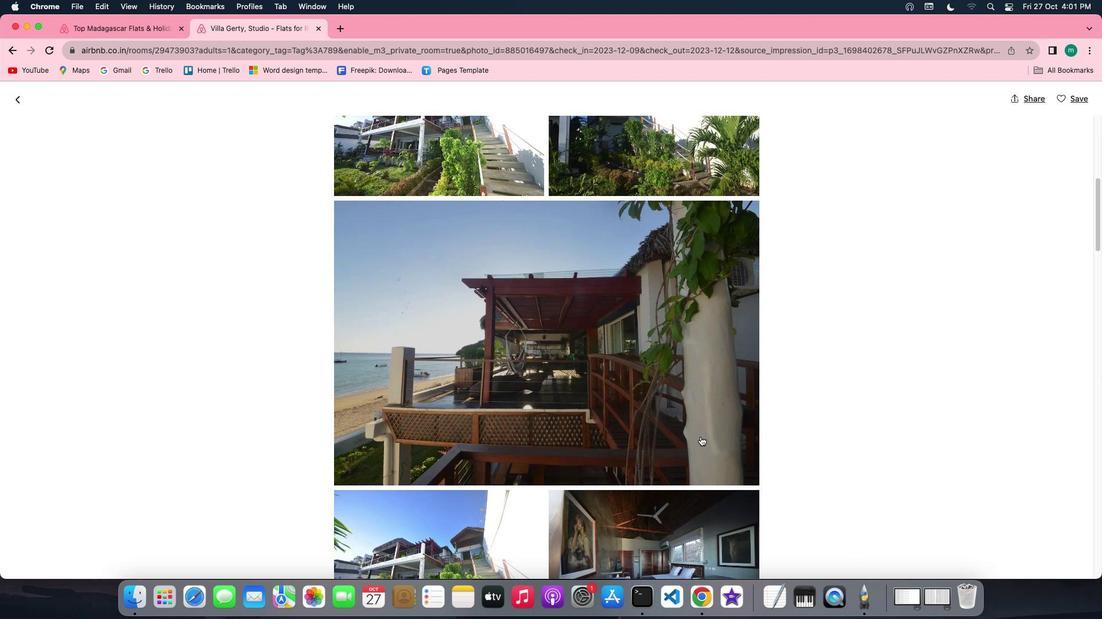 
Action: Mouse scrolled (700, 436) with delta (0, 0)
Screenshot: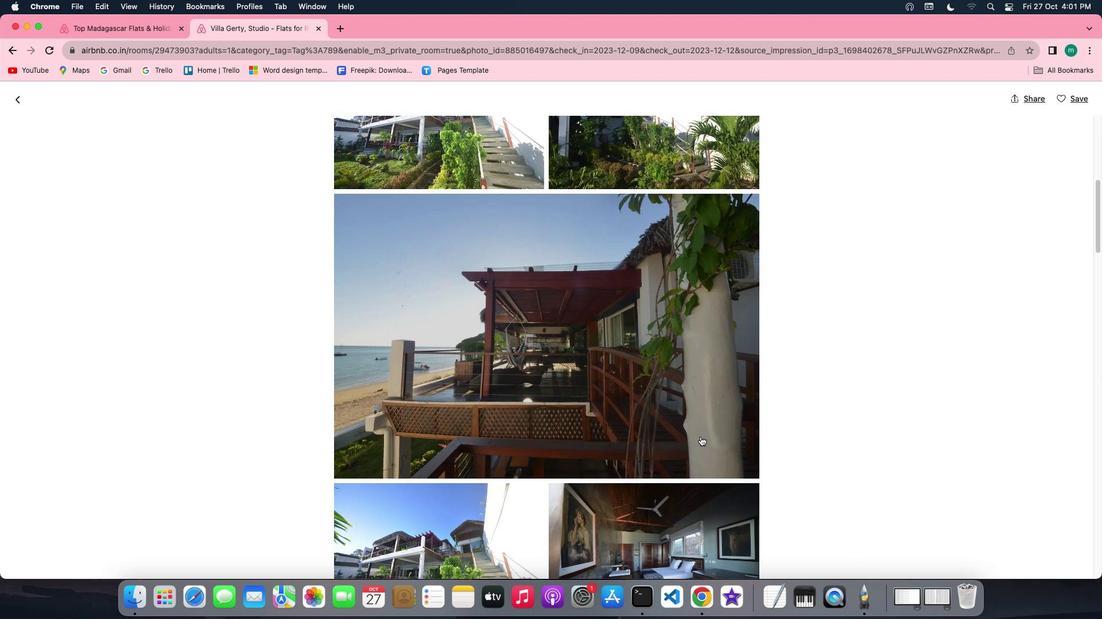 
Action: Mouse scrolled (700, 436) with delta (0, 0)
Screenshot: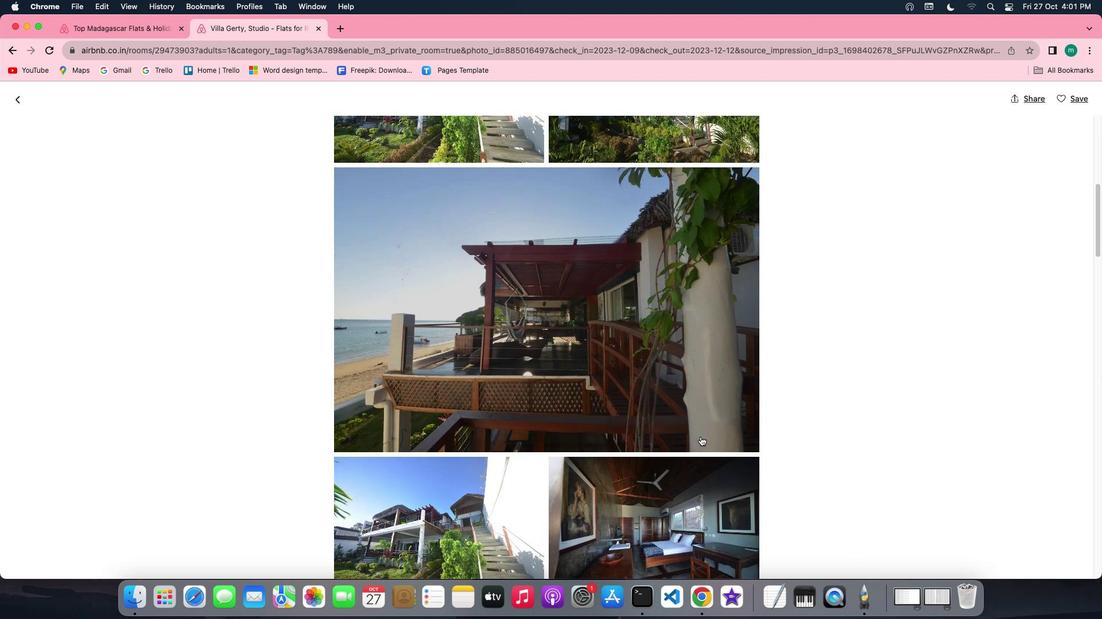 
Action: Mouse scrolled (700, 436) with delta (0, 0)
Screenshot: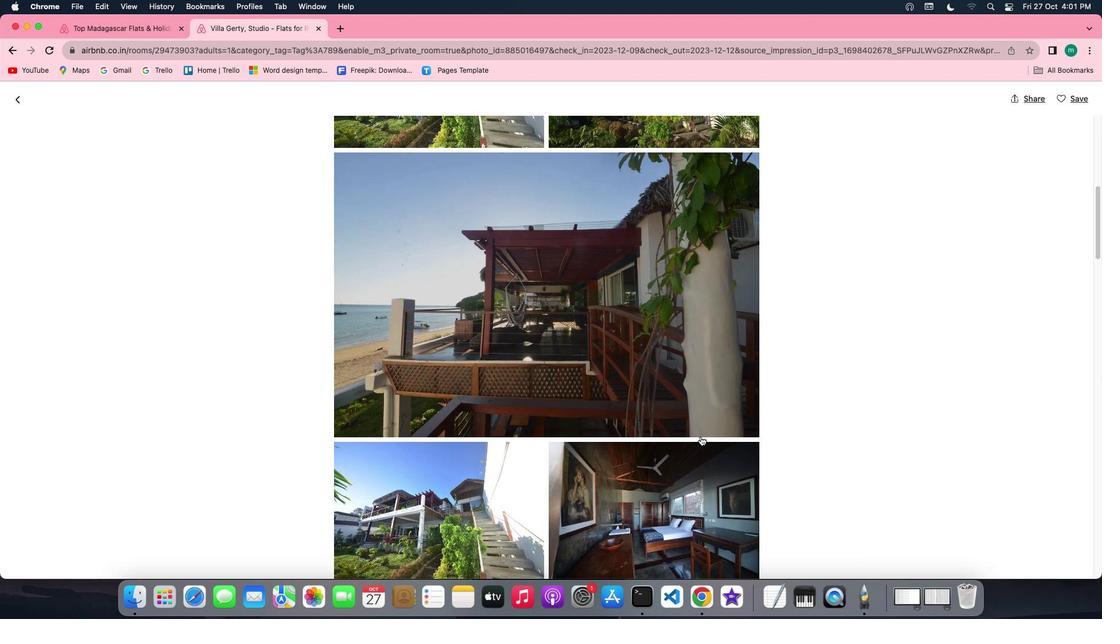 
Action: Mouse scrolled (700, 436) with delta (0, 0)
Screenshot: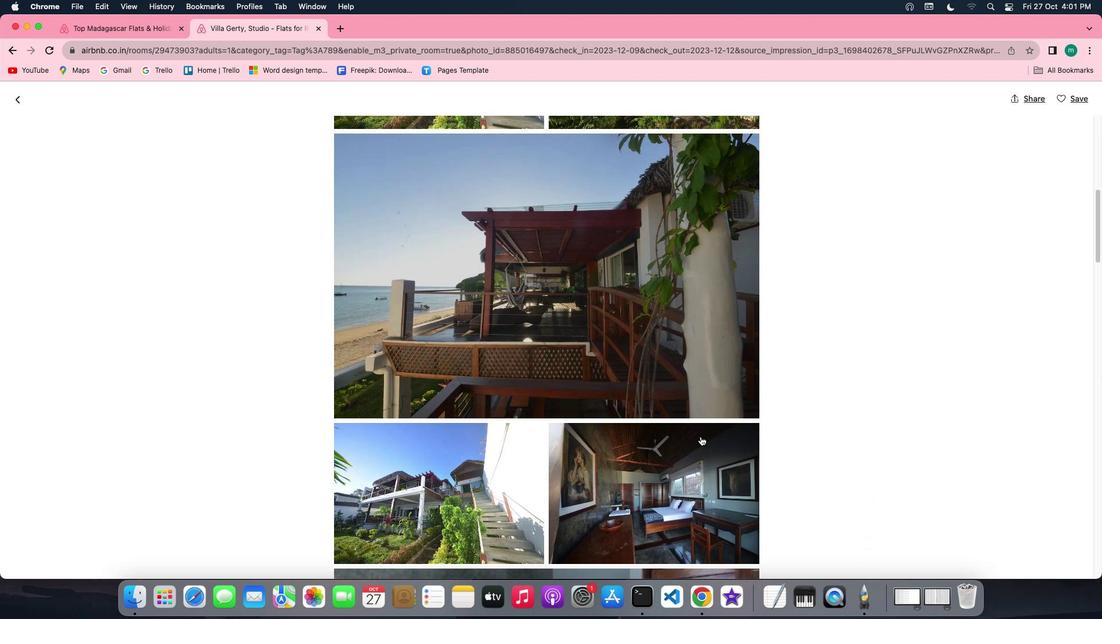 
Action: Mouse scrolled (700, 436) with delta (0, -1)
Screenshot: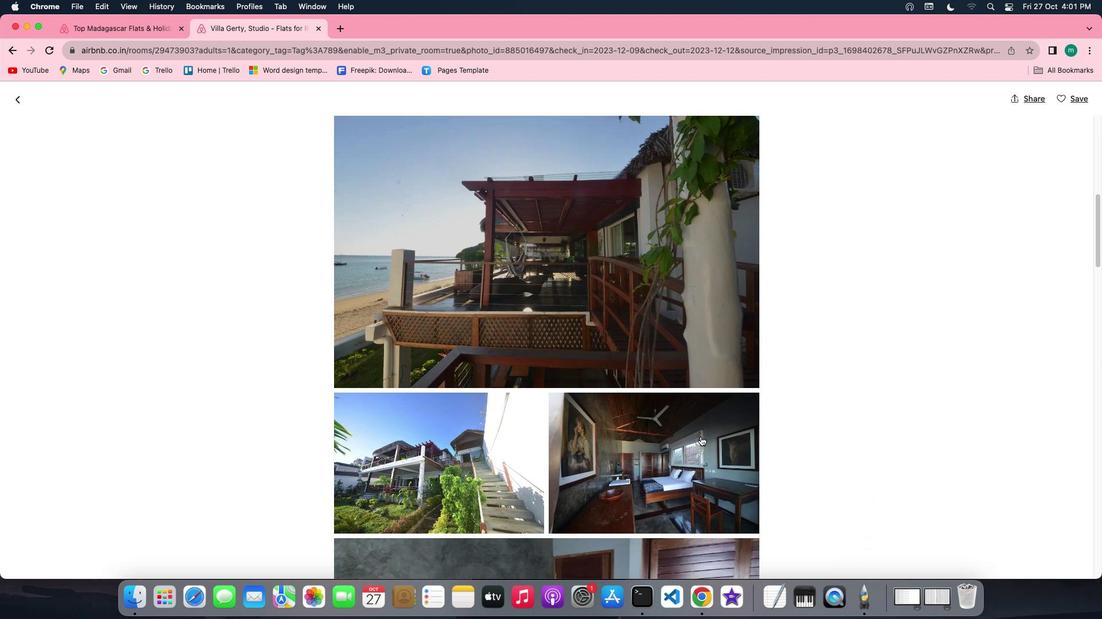 
Action: Mouse moved to (685, 432)
Screenshot: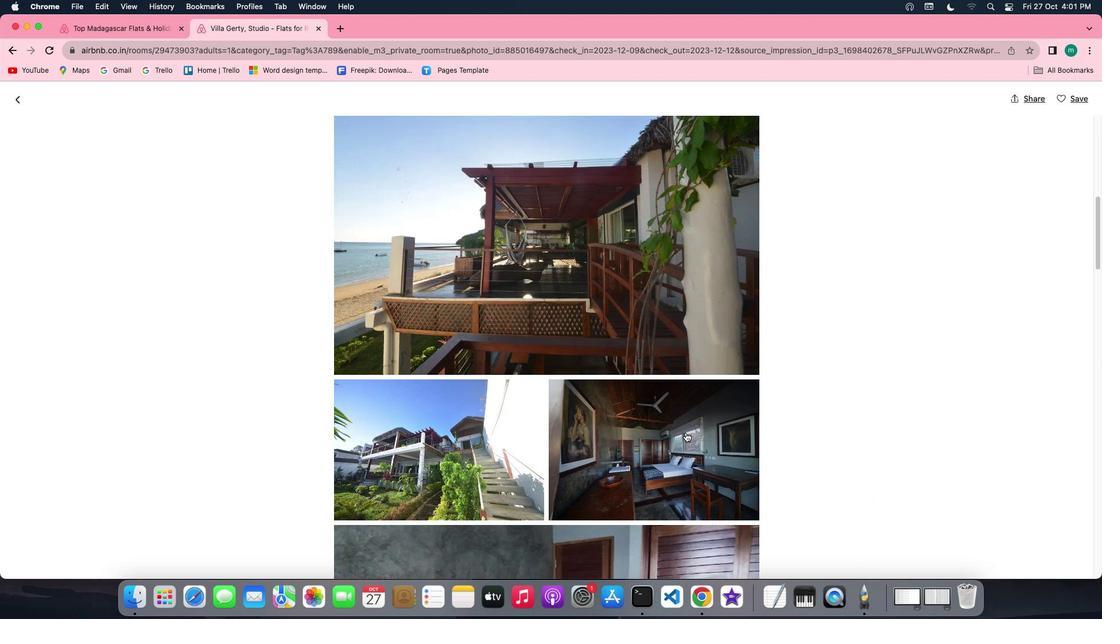 
Action: Mouse scrolled (685, 432) with delta (0, 0)
Screenshot: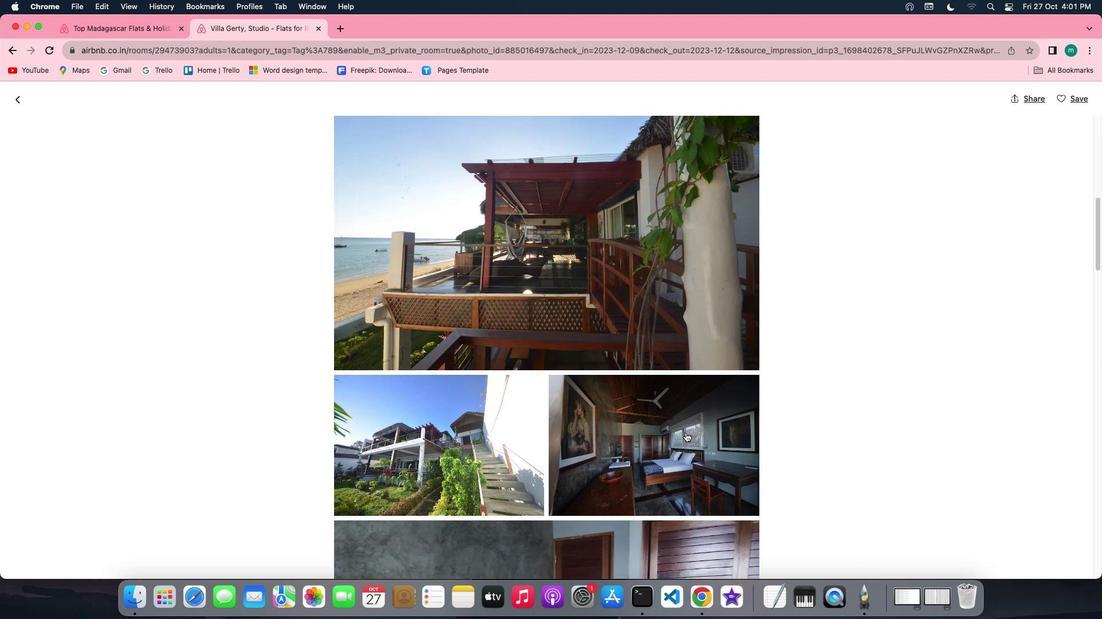 
Action: Mouse scrolled (685, 432) with delta (0, 0)
Screenshot: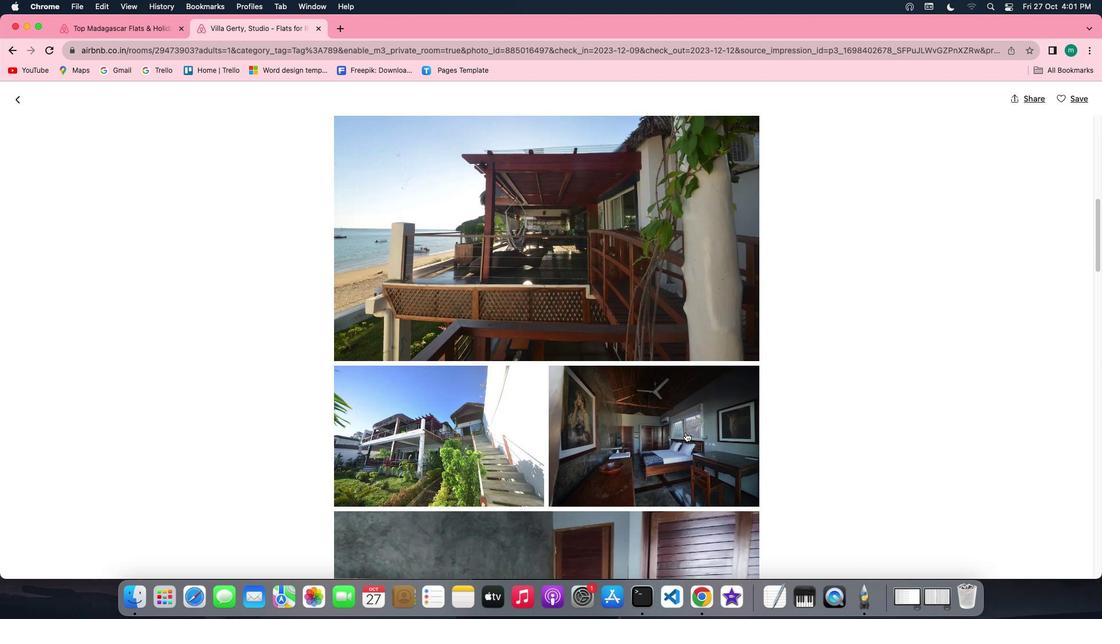 
Action: Mouse scrolled (685, 432) with delta (0, -1)
Screenshot: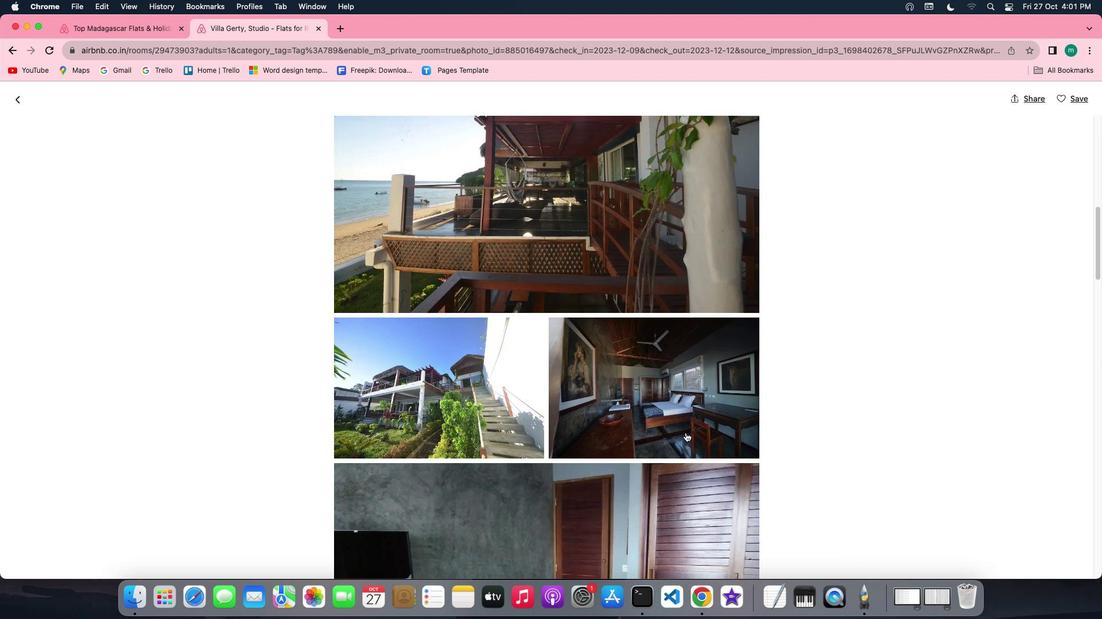 
Action: Mouse scrolled (685, 432) with delta (0, -1)
Screenshot: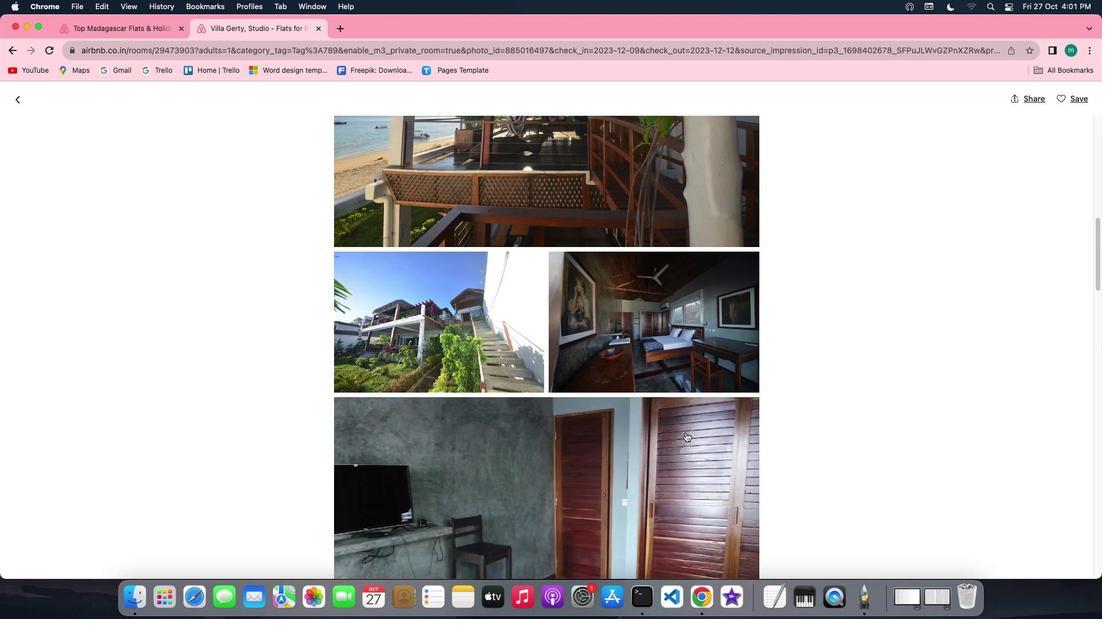 
Action: Mouse moved to (696, 429)
Screenshot: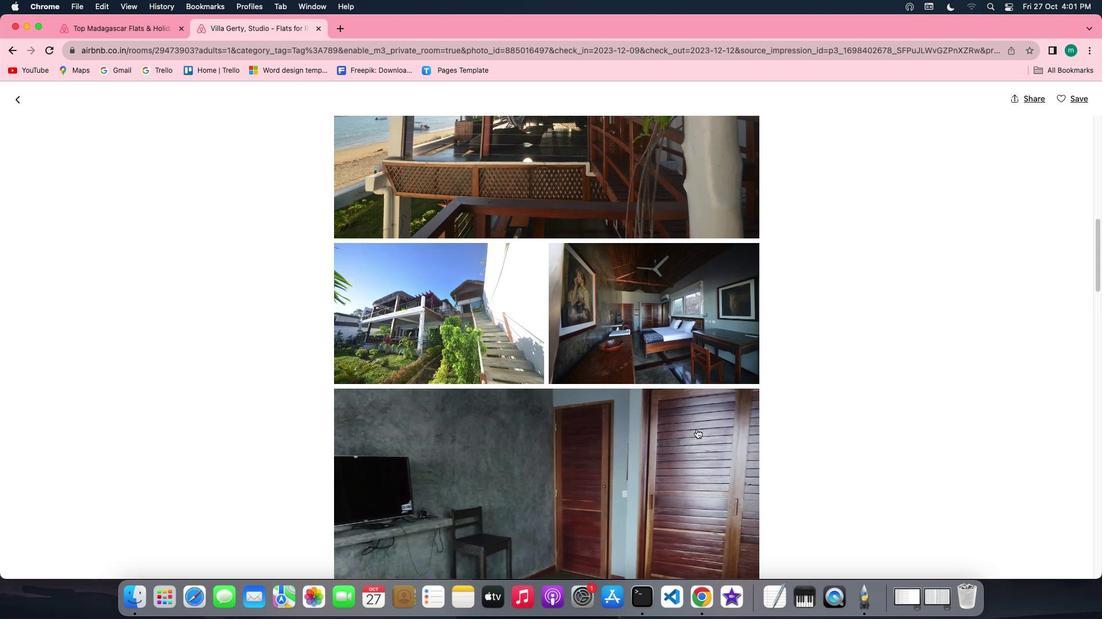 
Action: Mouse scrolled (696, 429) with delta (0, 0)
Screenshot: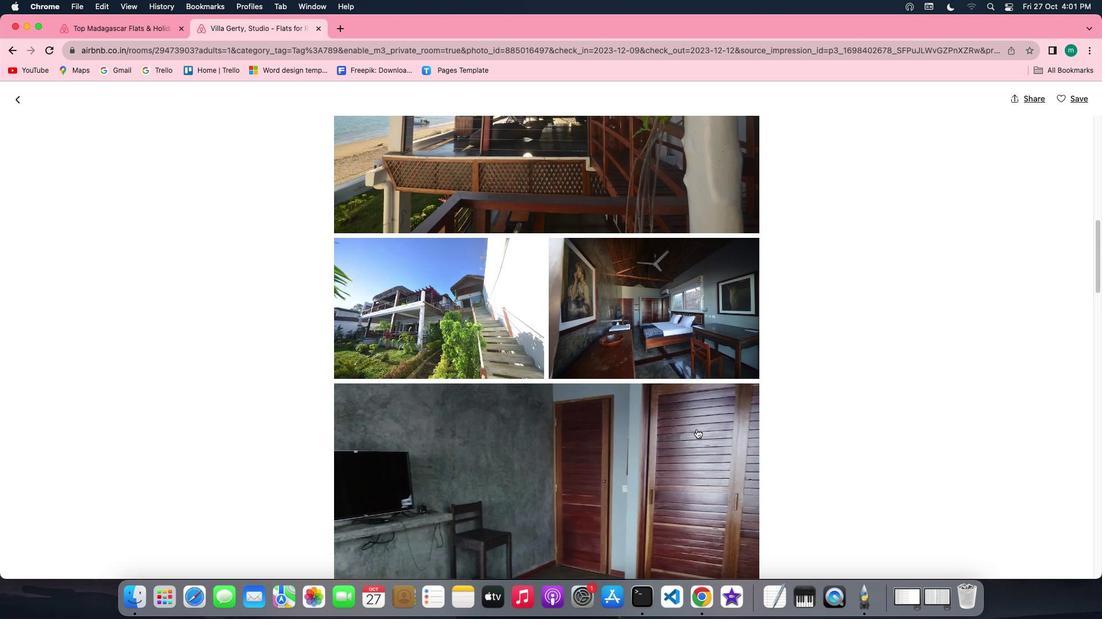 
Action: Mouse scrolled (696, 429) with delta (0, 0)
Screenshot: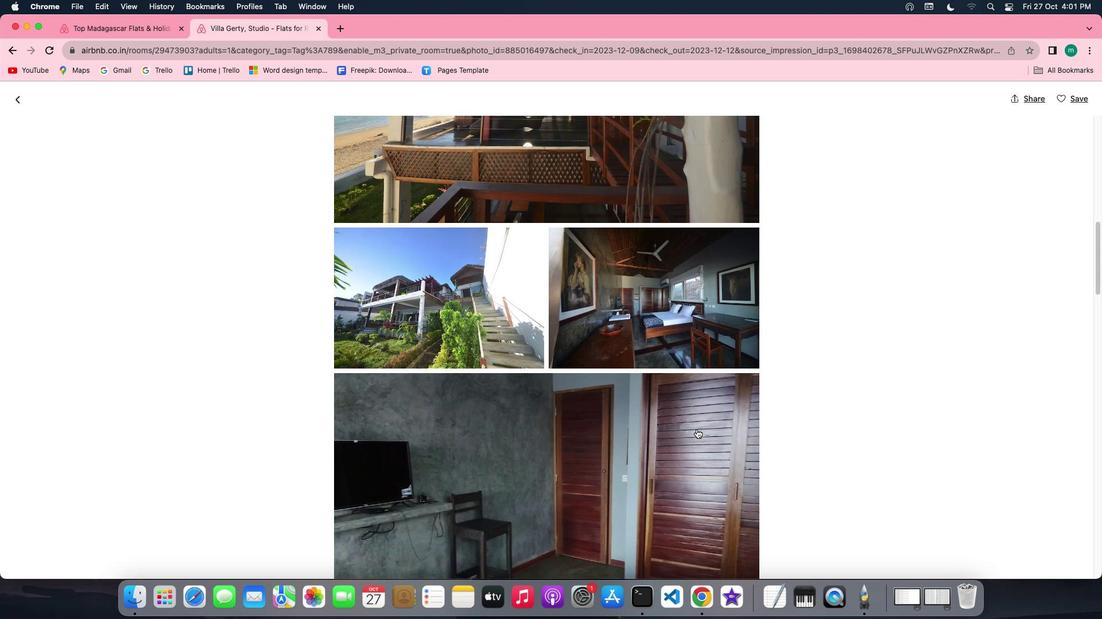 
Action: Mouse scrolled (696, 429) with delta (0, -1)
Screenshot: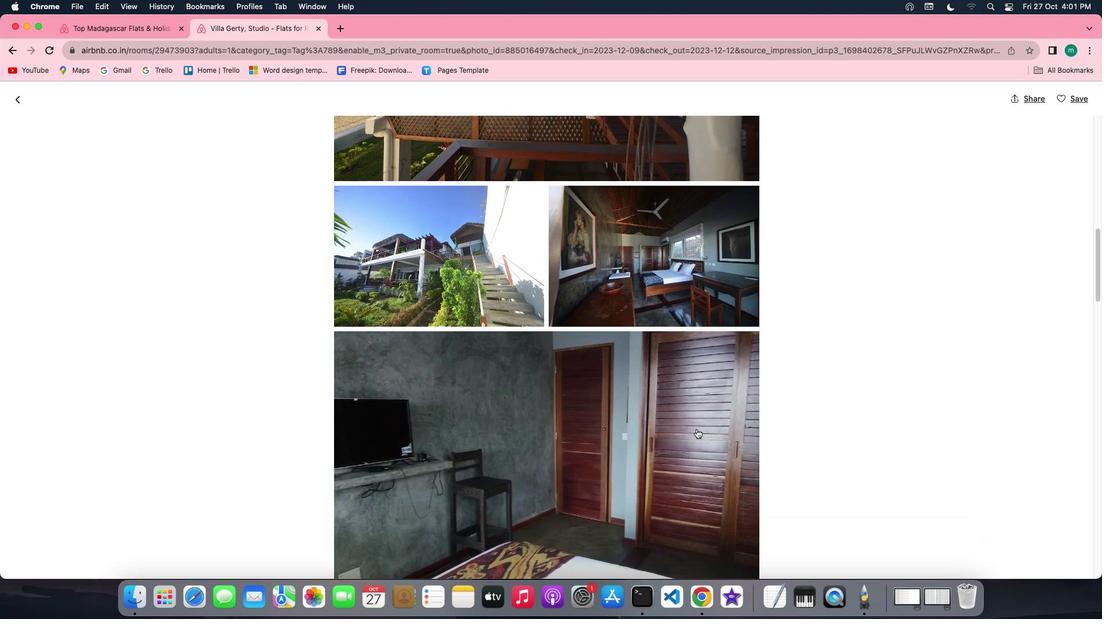
Action: Mouse moved to (696, 429)
Screenshot: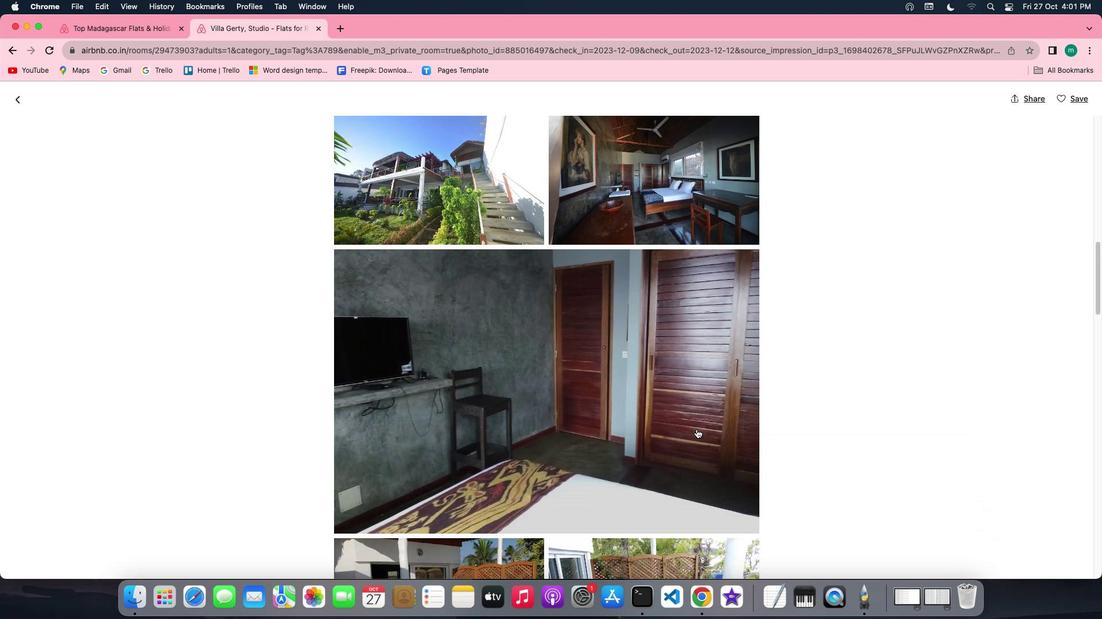 
Action: Mouse scrolled (696, 429) with delta (0, -1)
Screenshot: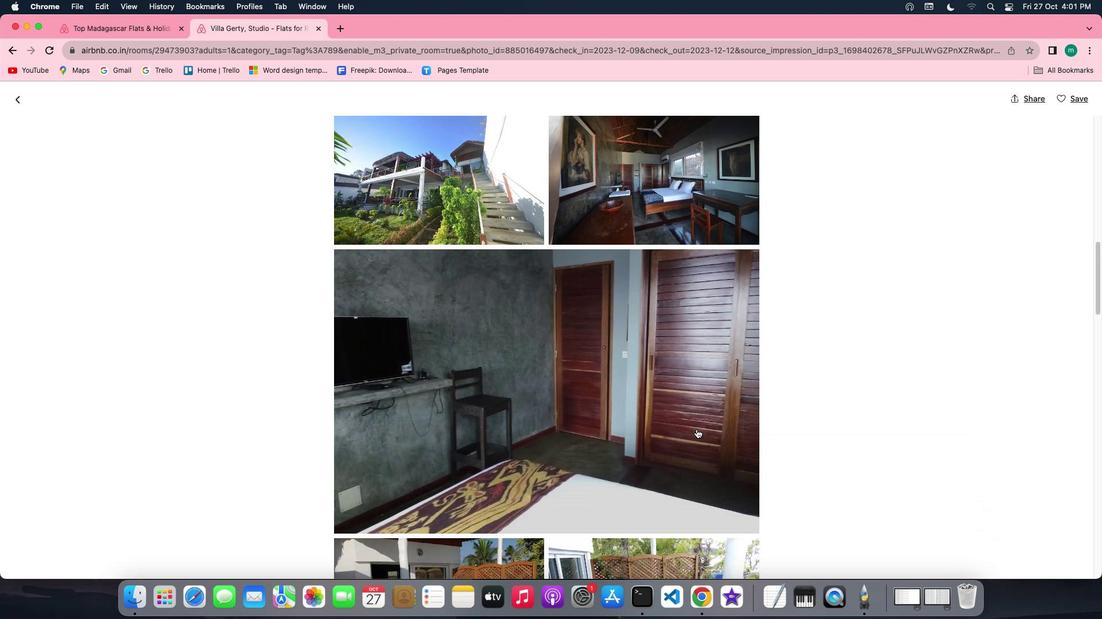 
Action: Mouse moved to (731, 442)
Screenshot: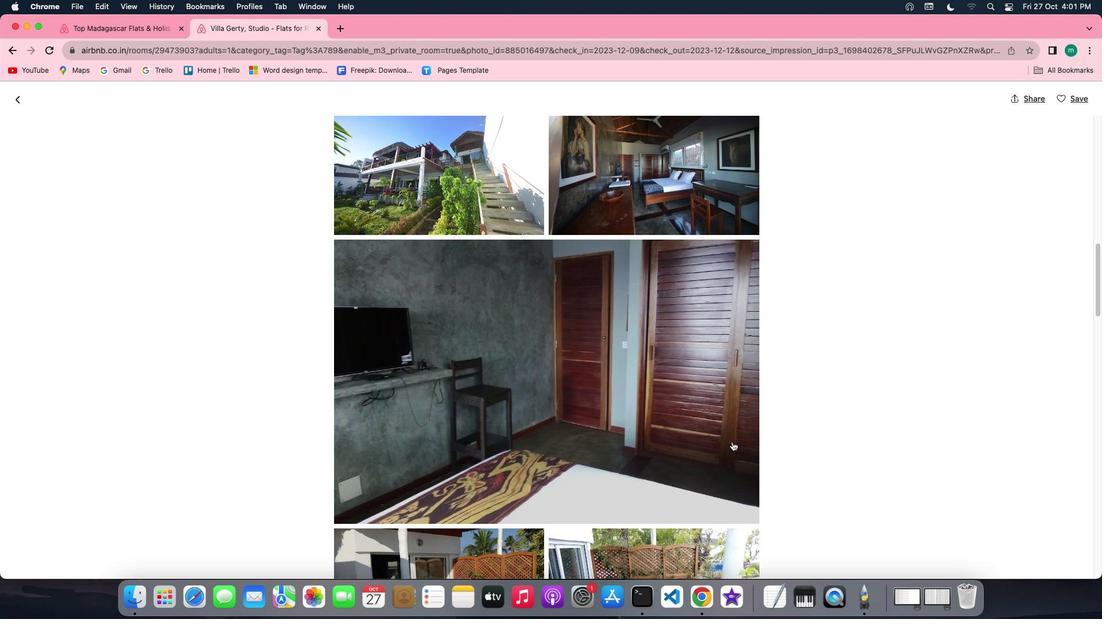 
Action: Mouse scrolled (731, 442) with delta (0, 0)
Screenshot: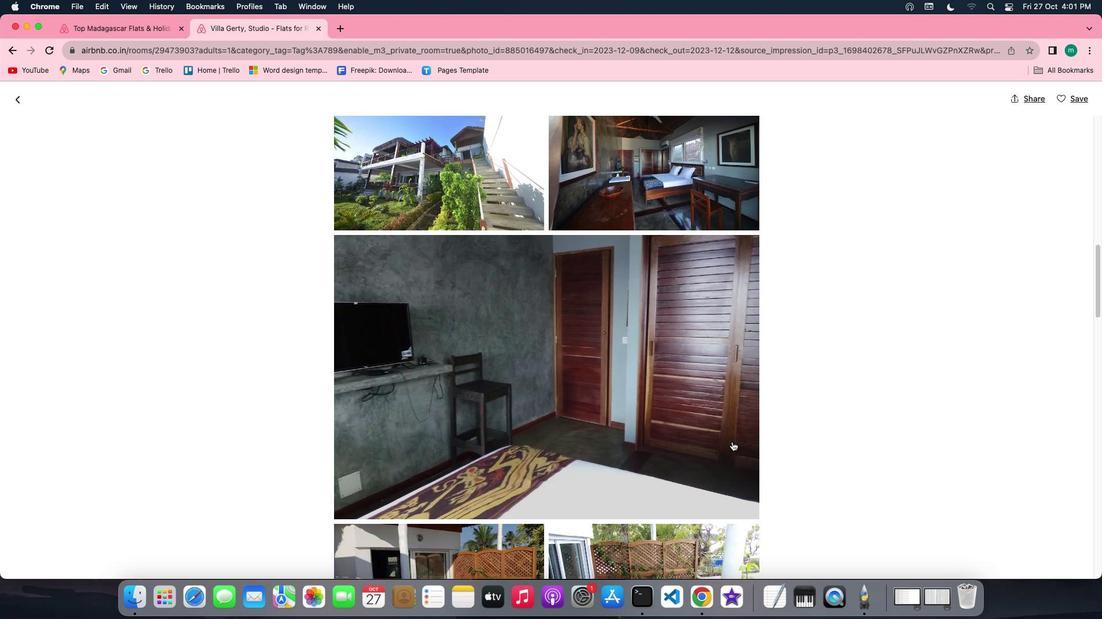 
Action: Mouse scrolled (731, 442) with delta (0, 0)
Screenshot: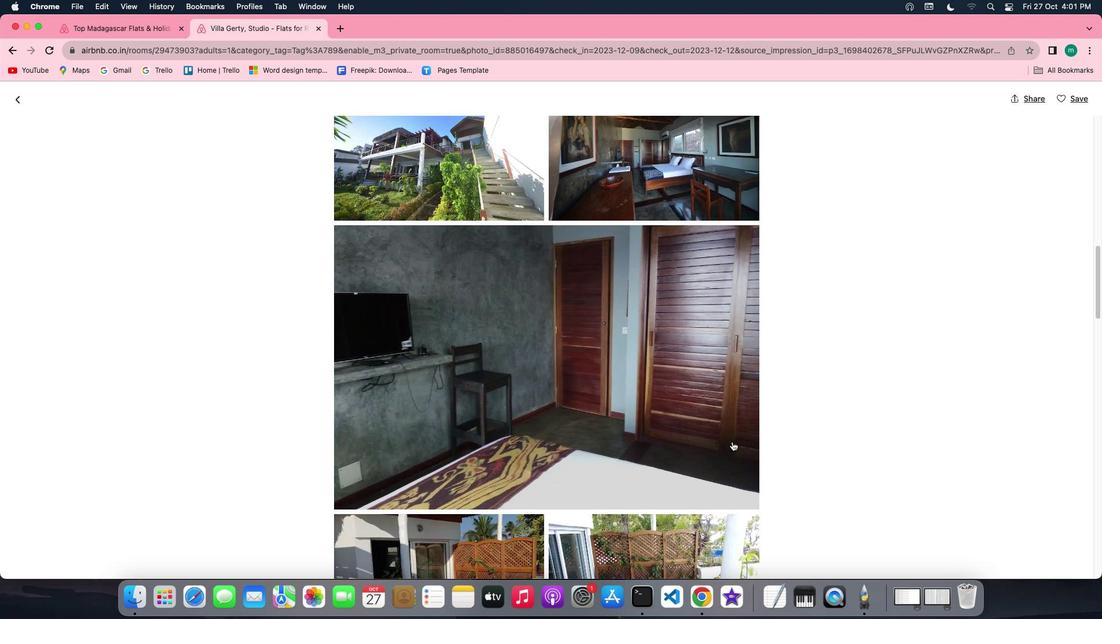 
Action: Mouse scrolled (731, 442) with delta (0, 0)
Screenshot: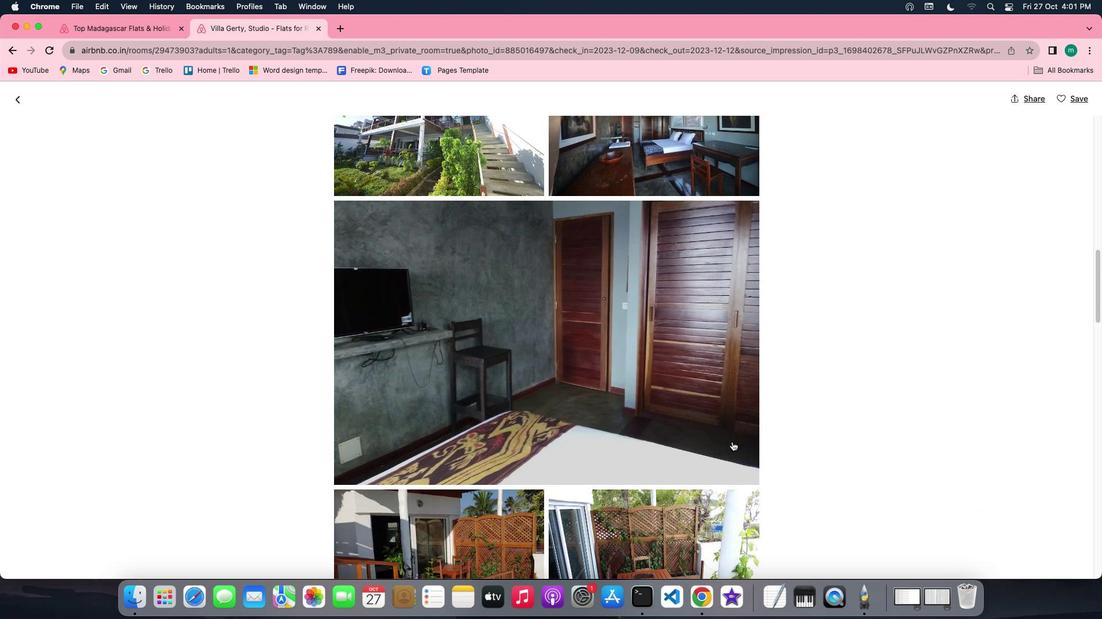 
Action: Mouse scrolled (731, 442) with delta (0, 0)
Screenshot: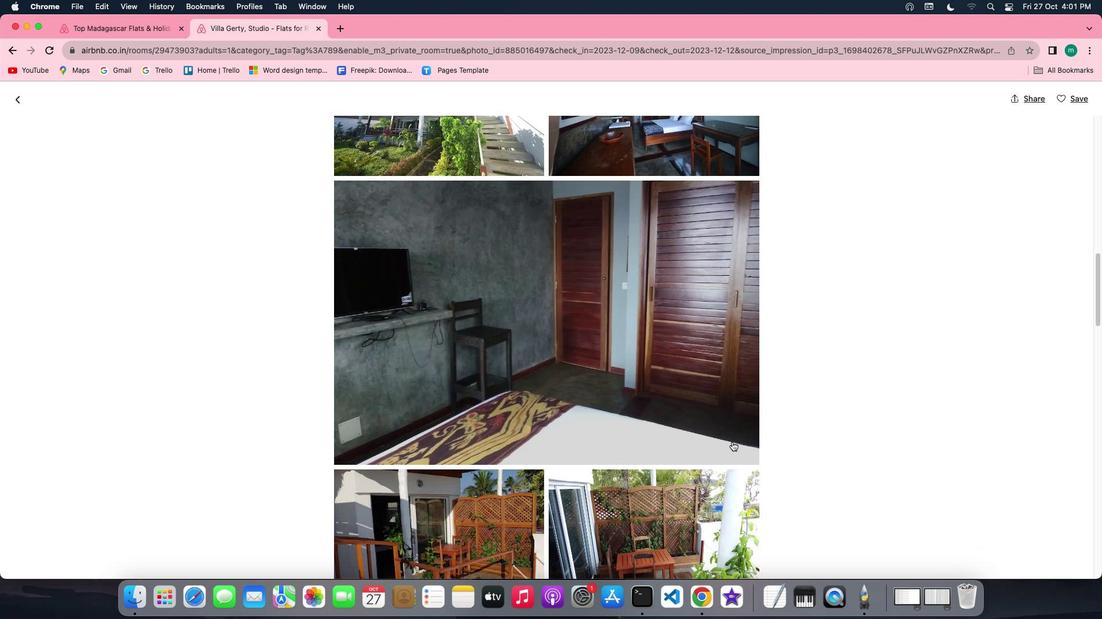 
Action: Mouse scrolled (731, 442) with delta (0, 0)
Screenshot: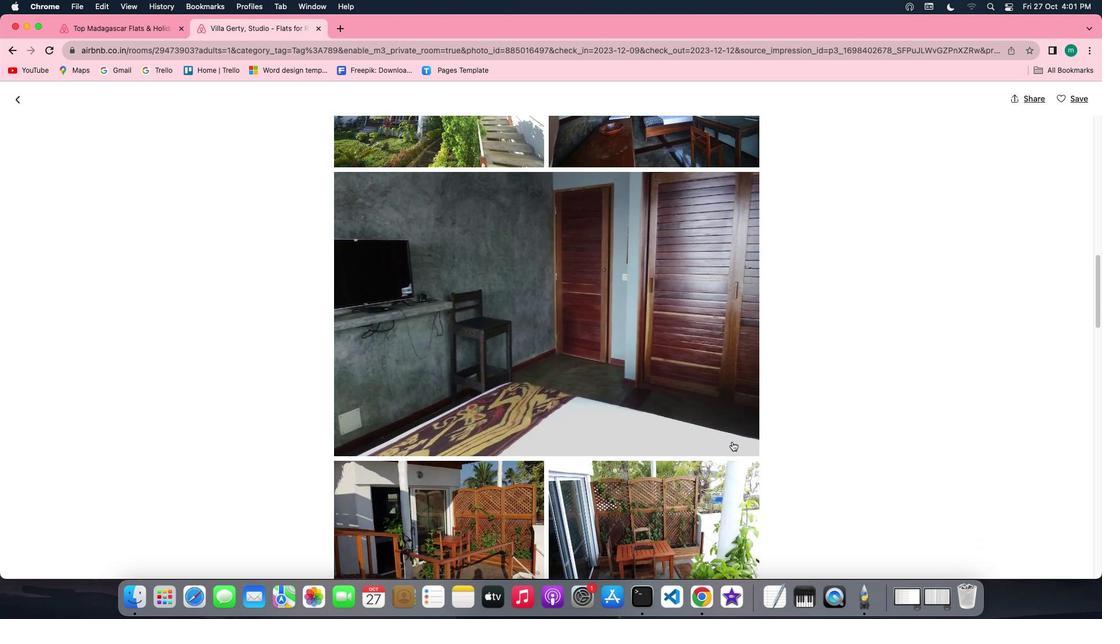 
Action: Mouse scrolled (731, 442) with delta (0, -1)
Screenshot: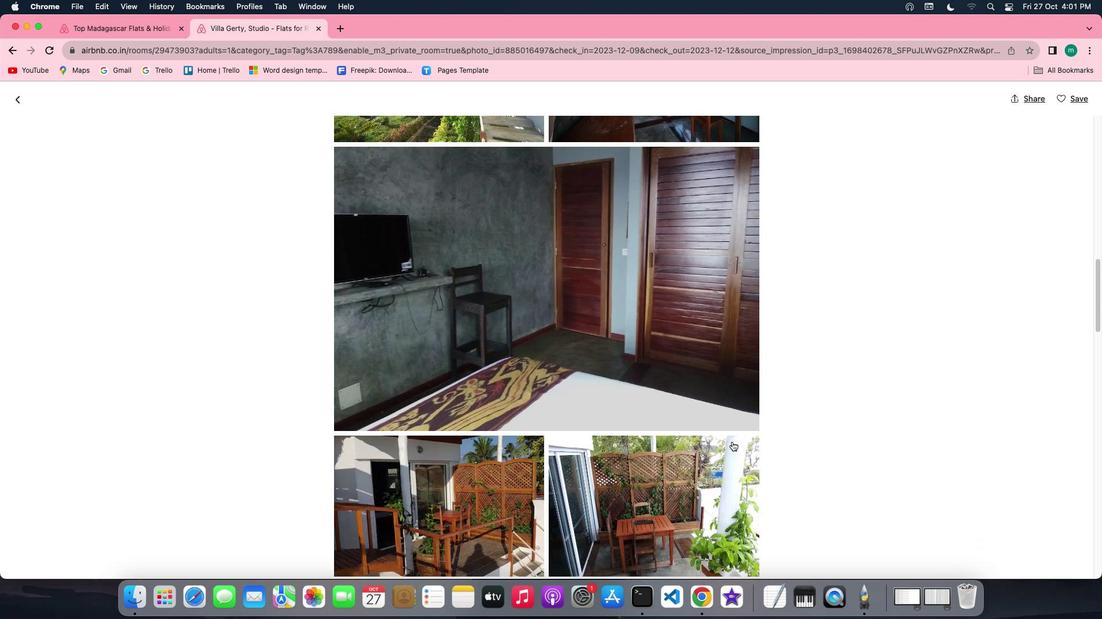 
Action: Mouse scrolled (731, 442) with delta (0, -1)
Screenshot: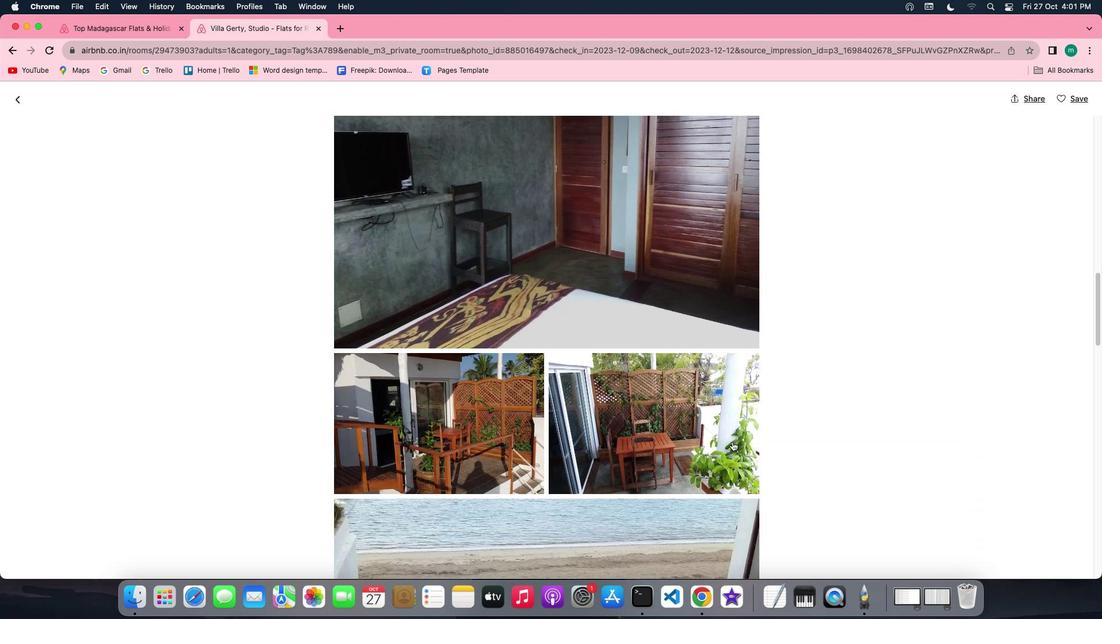 
Action: Mouse moved to (730, 442)
Screenshot: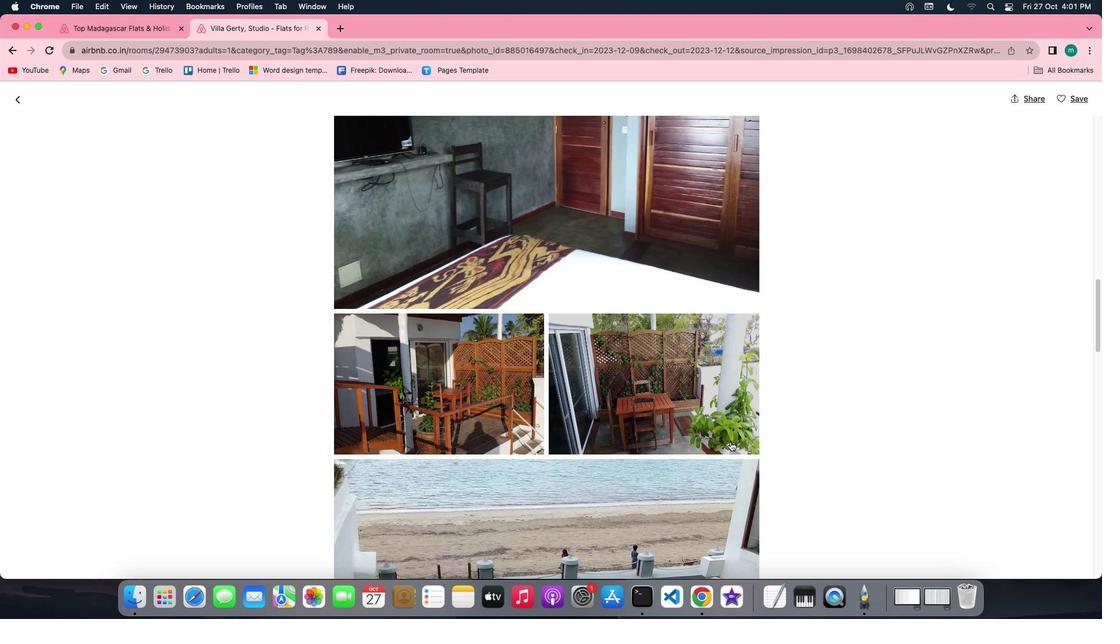 
Action: Mouse scrolled (730, 442) with delta (0, 0)
Screenshot: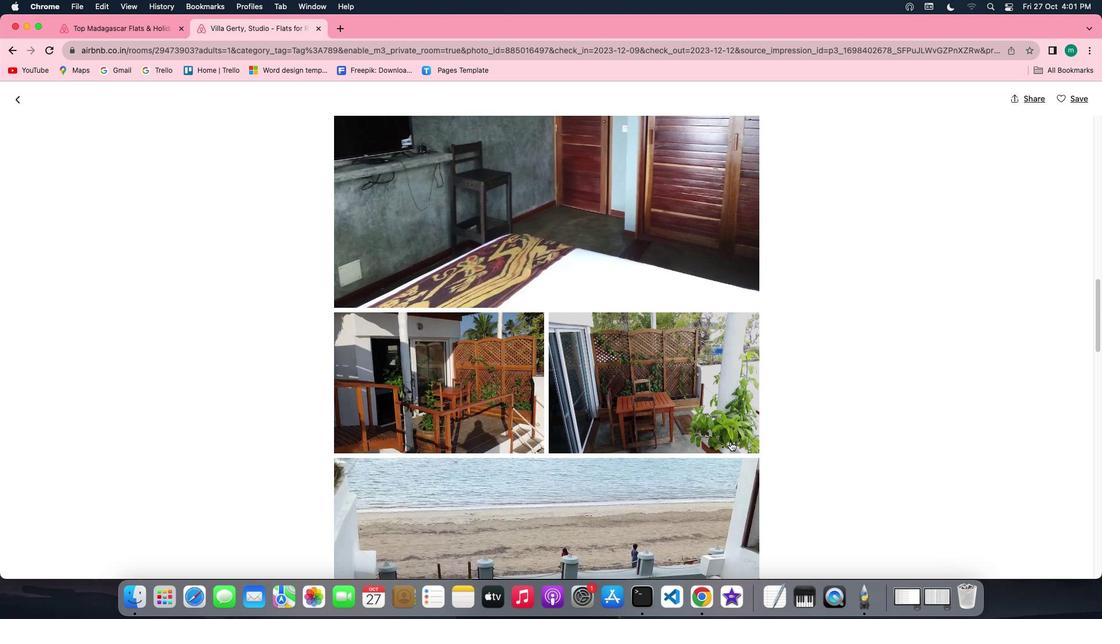 
Action: Mouse moved to (730, 442)
Screenshot: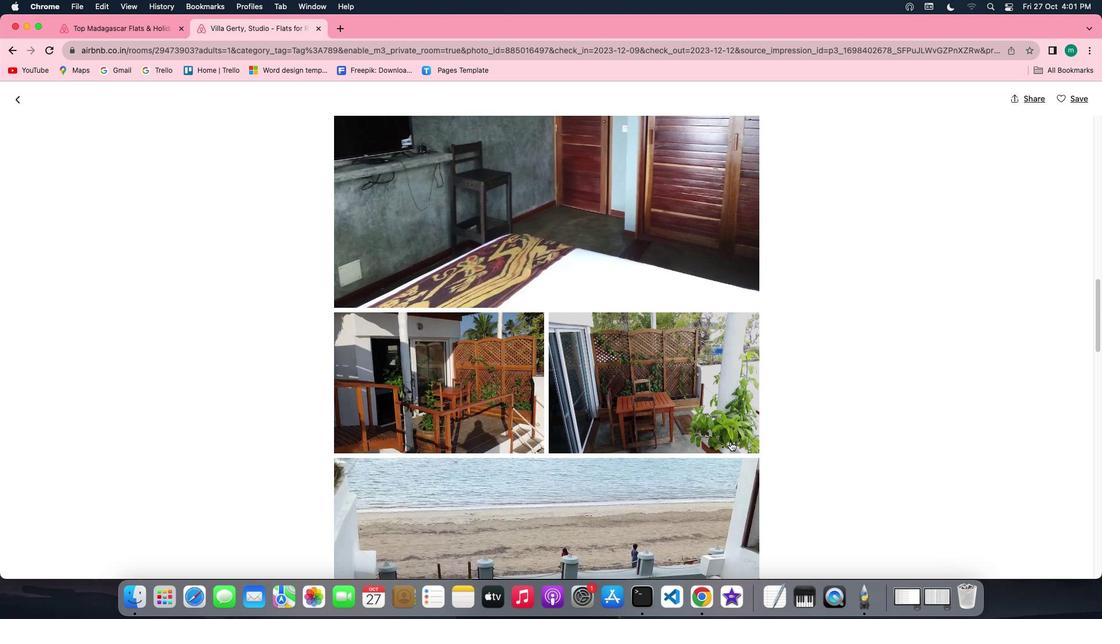 
Action: Mouse scrolled (730, 442) with delta (0, 0)
Screenshot: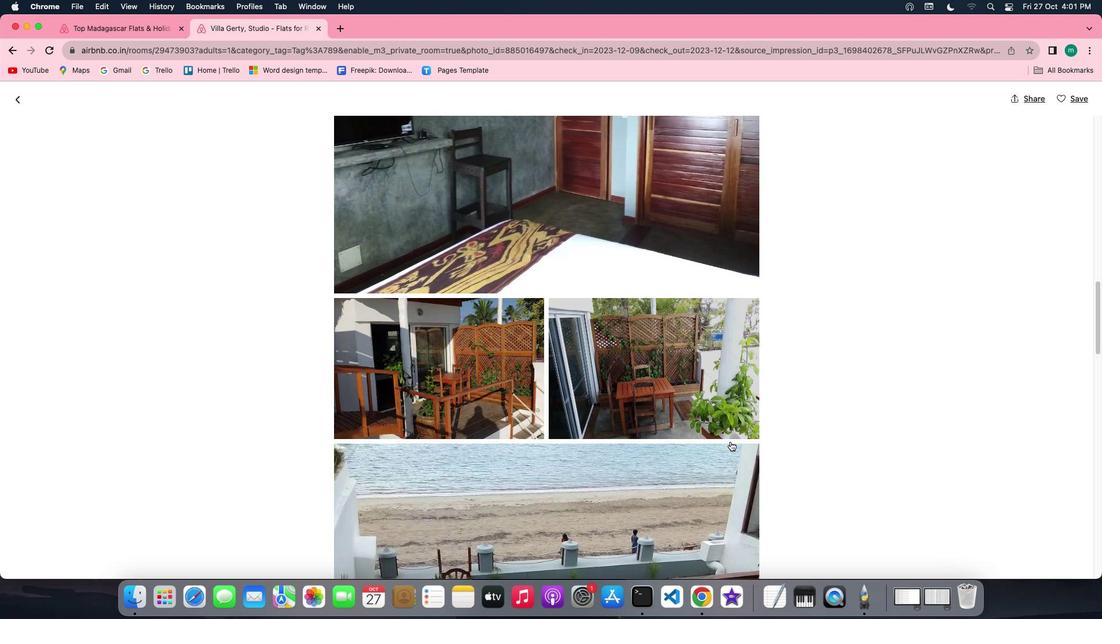 
Action: Mouse scrolled (730, 442) with delta (0, 0)
Screenshot: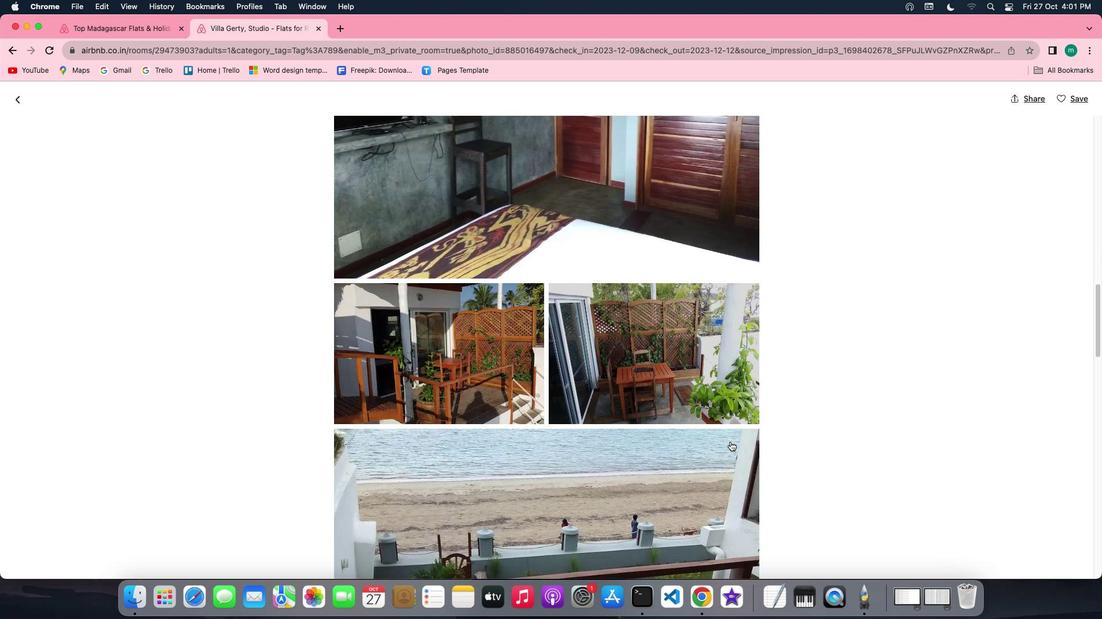 
Action: Mouse scrolled (730, 442) with delta (0, -1)
Screenshot: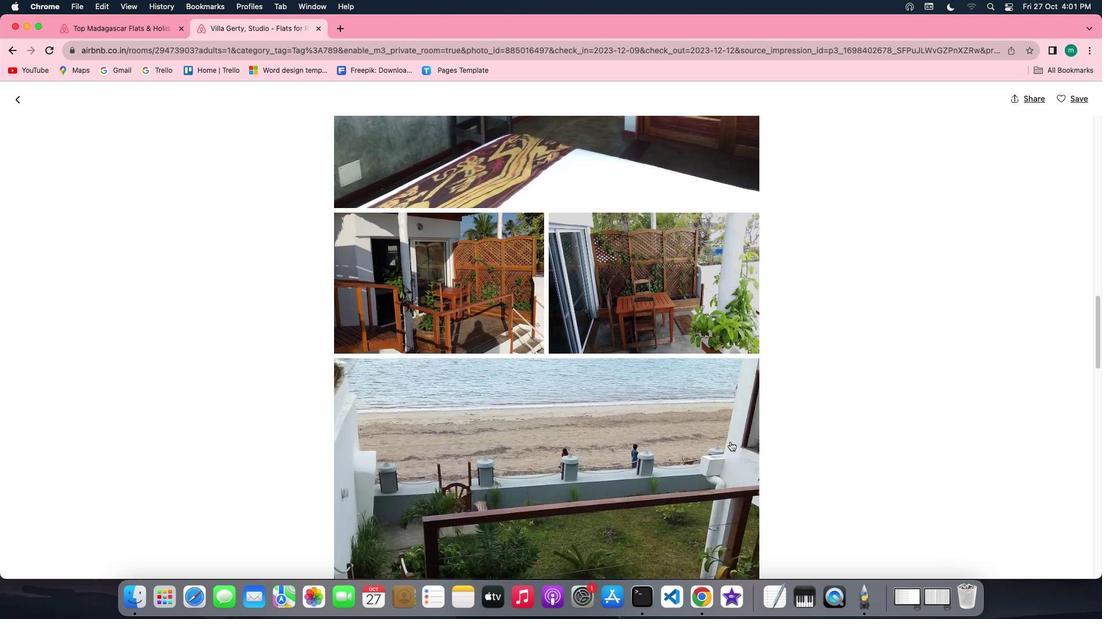 
Action: Mouse moved to (583, 408)
Screenshot: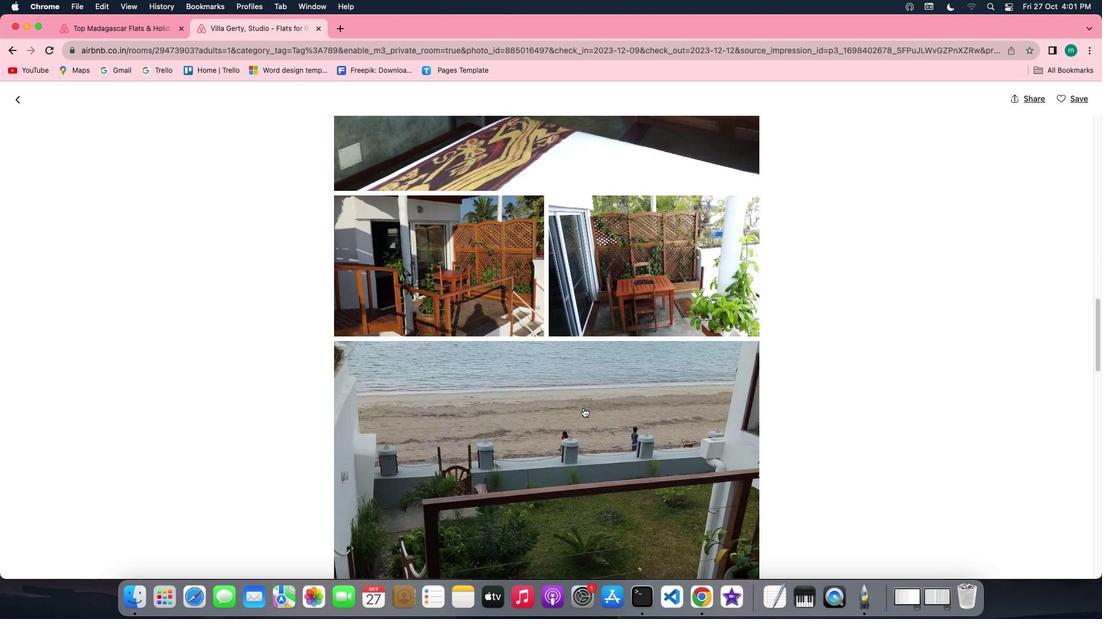 
Action: Mouse scrolled (583, 408) with delta (0, 0)
Screenshot: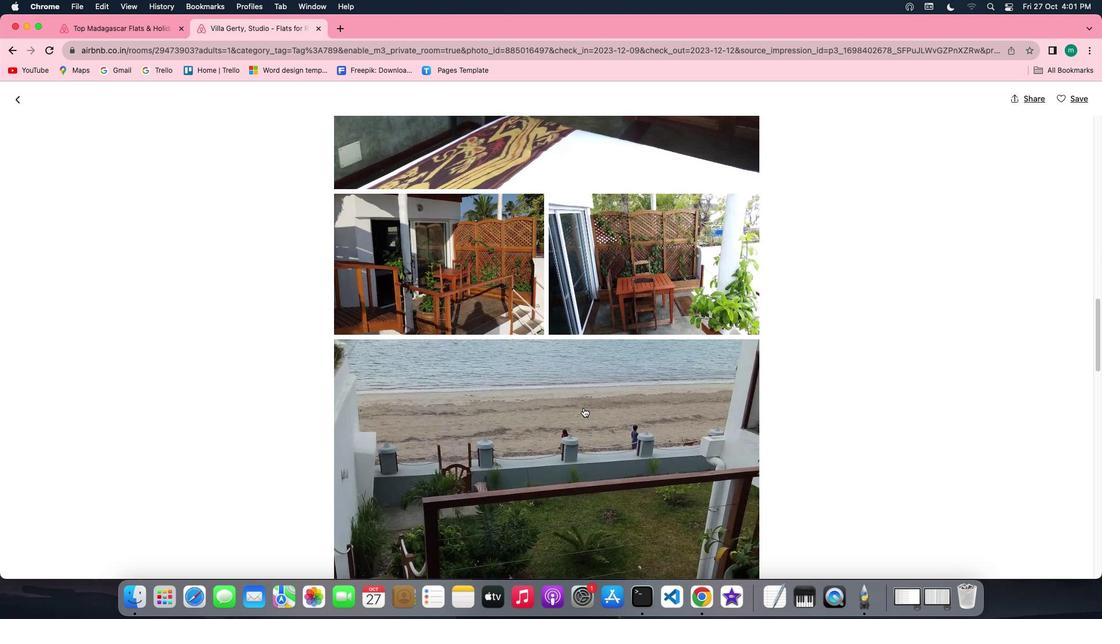 
Action: Mouse scrolled (583, 408) with delta (0, 0)
Screenshot: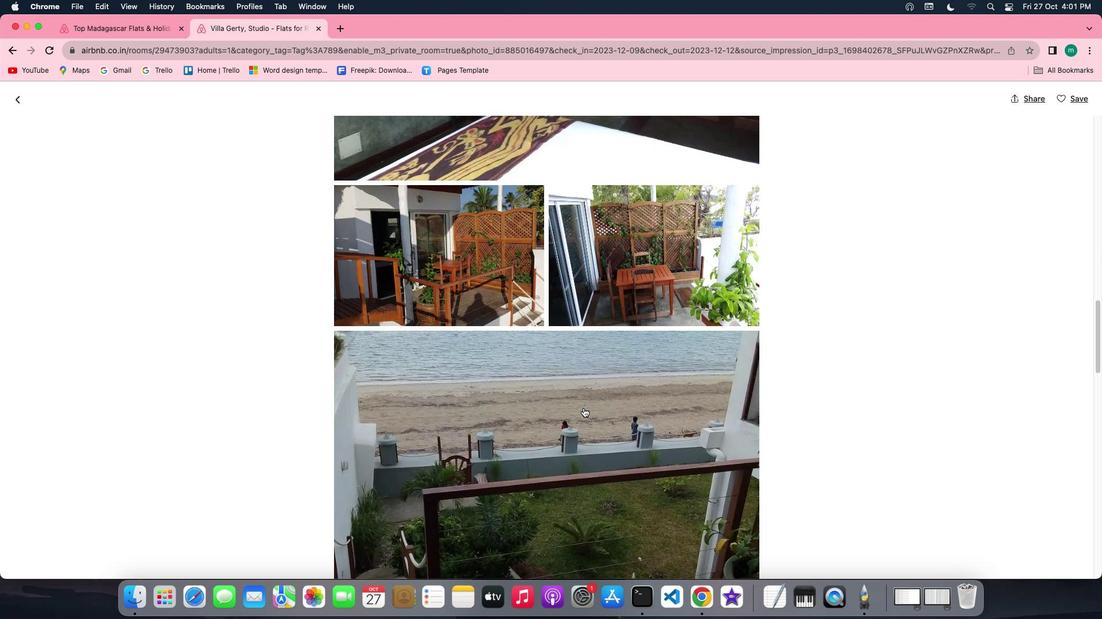 
Action: Mouse scrolled (583, 408) with delta (0, 0)
Screenshot: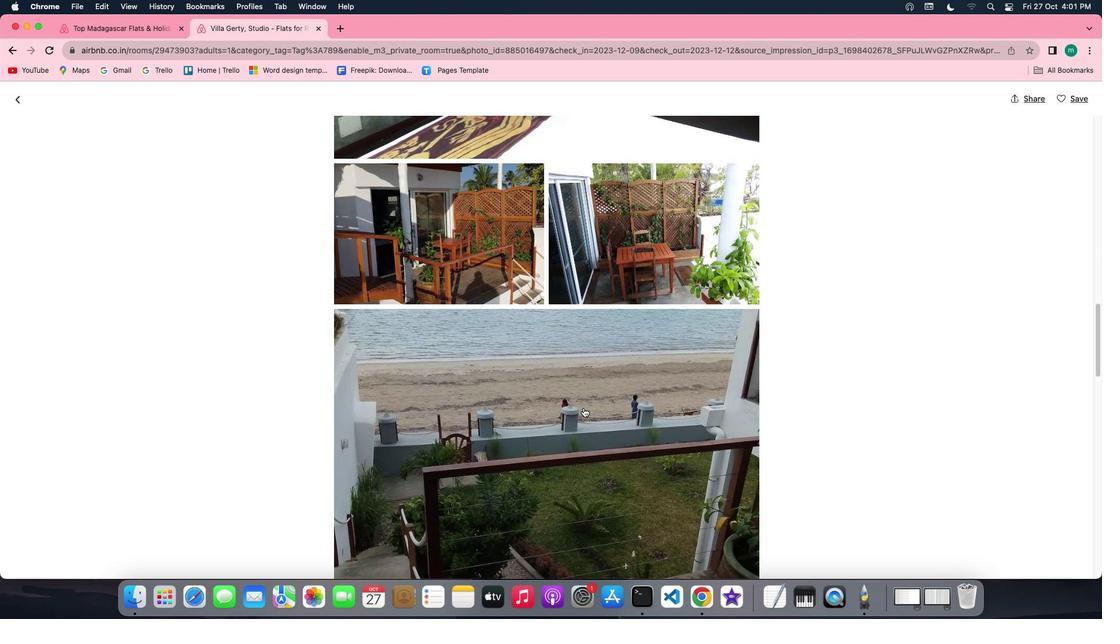 
Action: Mouse moved to (519, 397)
Screenshot: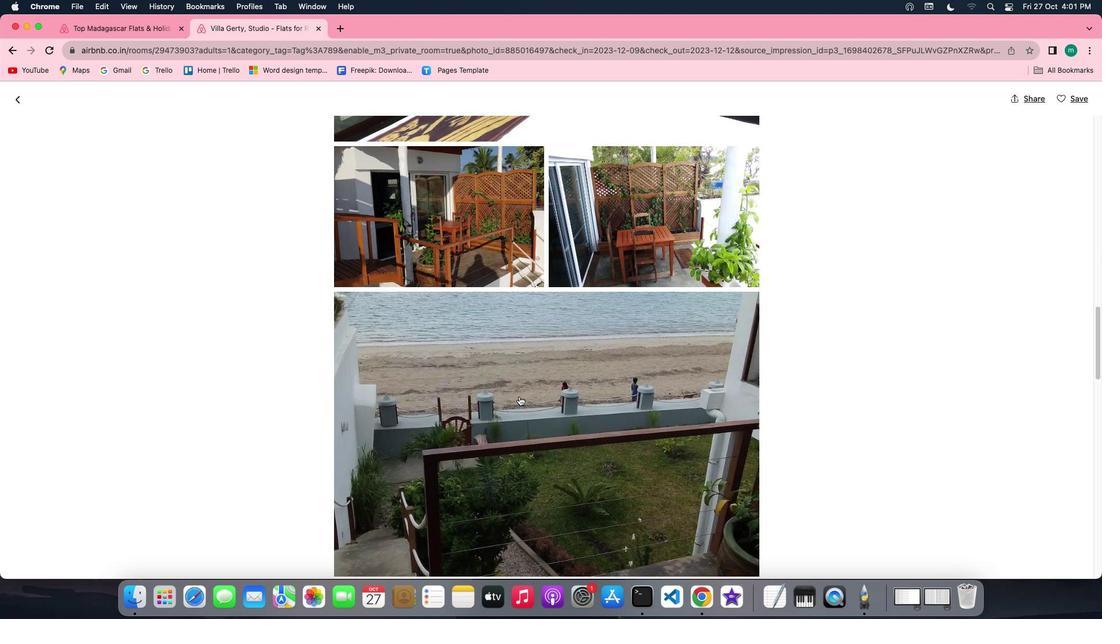 
Action: Mouse scrolled (519, 397) with delta (0, 0)
Screenshot: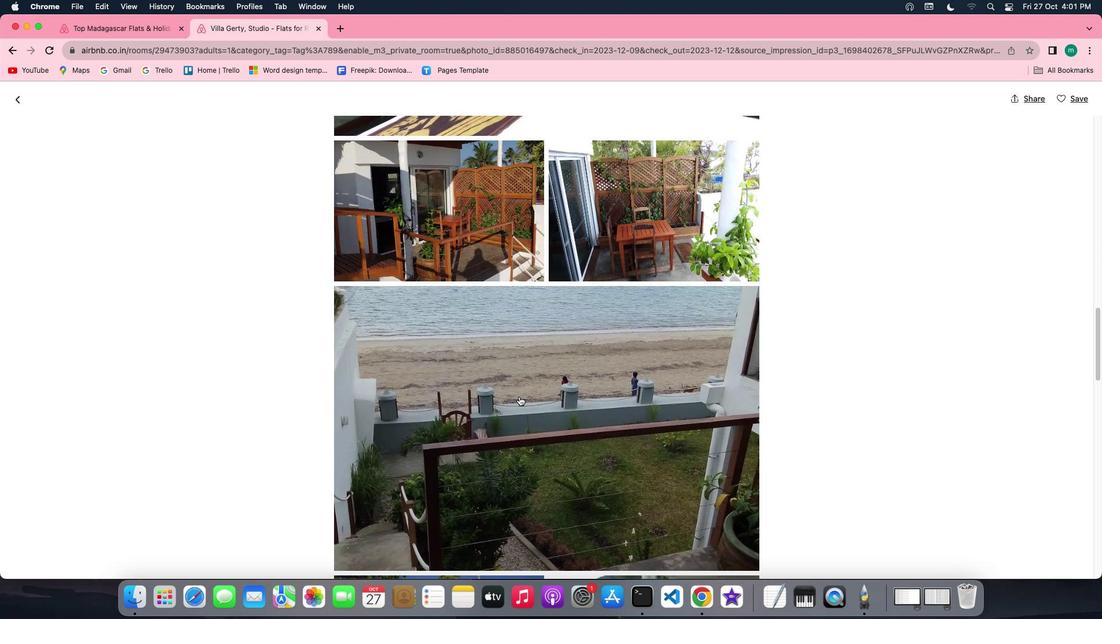 
Action: Mouse scrolled (519, 397) with delta (0, 0)
Screenshot: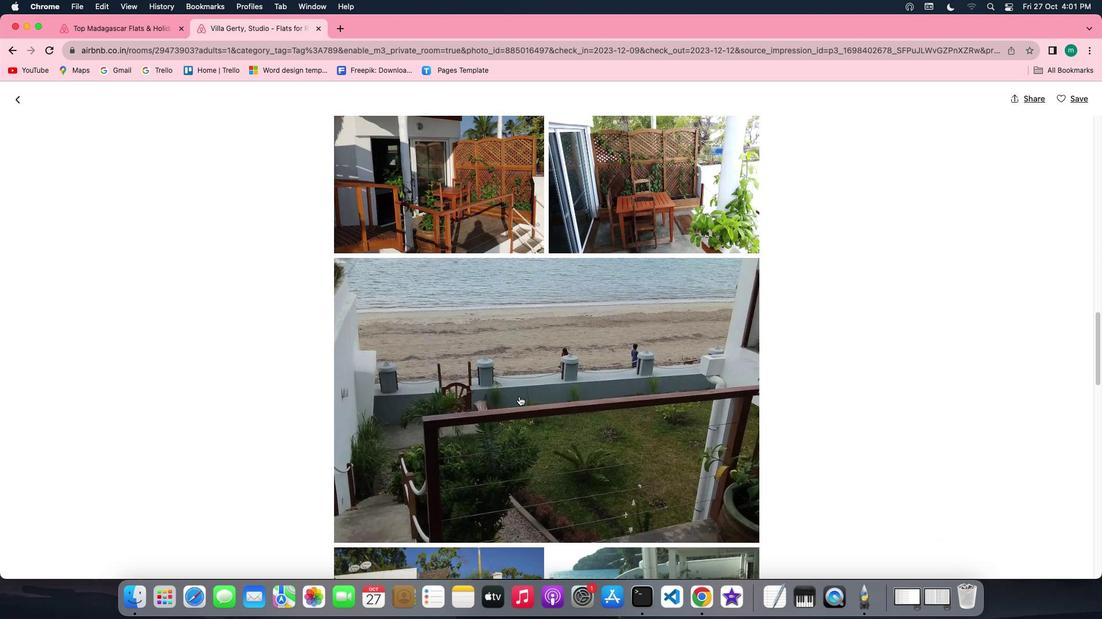
Action: Mouse scrolled (519, 397) with delta (0, -1)
Screenshot: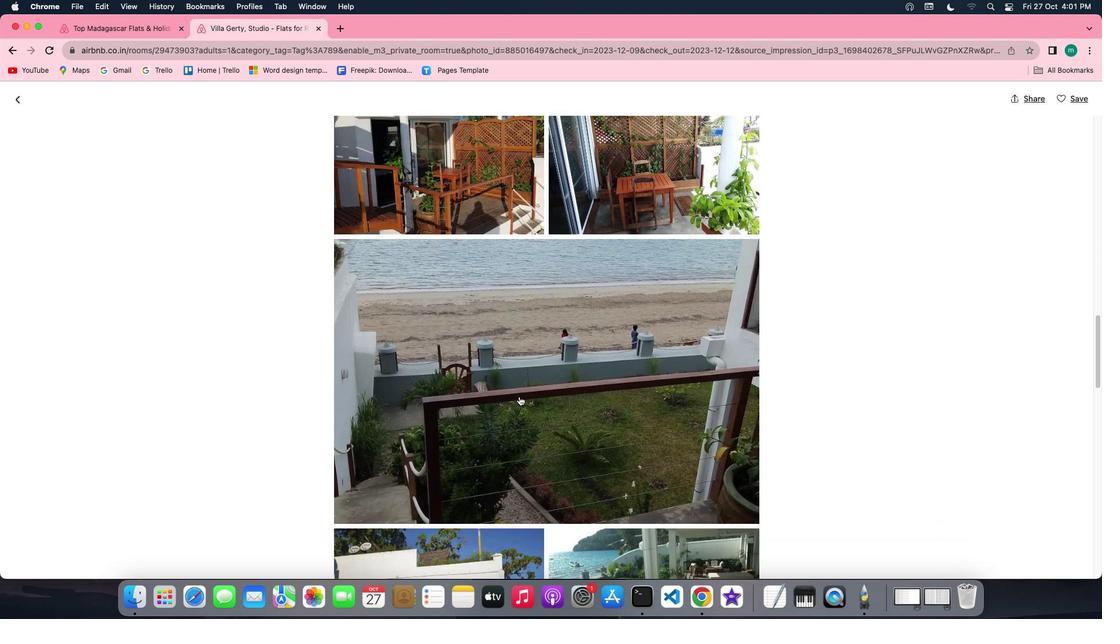 
Action: Mouse scrolled (519, 397) with delta (0, 0)
Screenshot: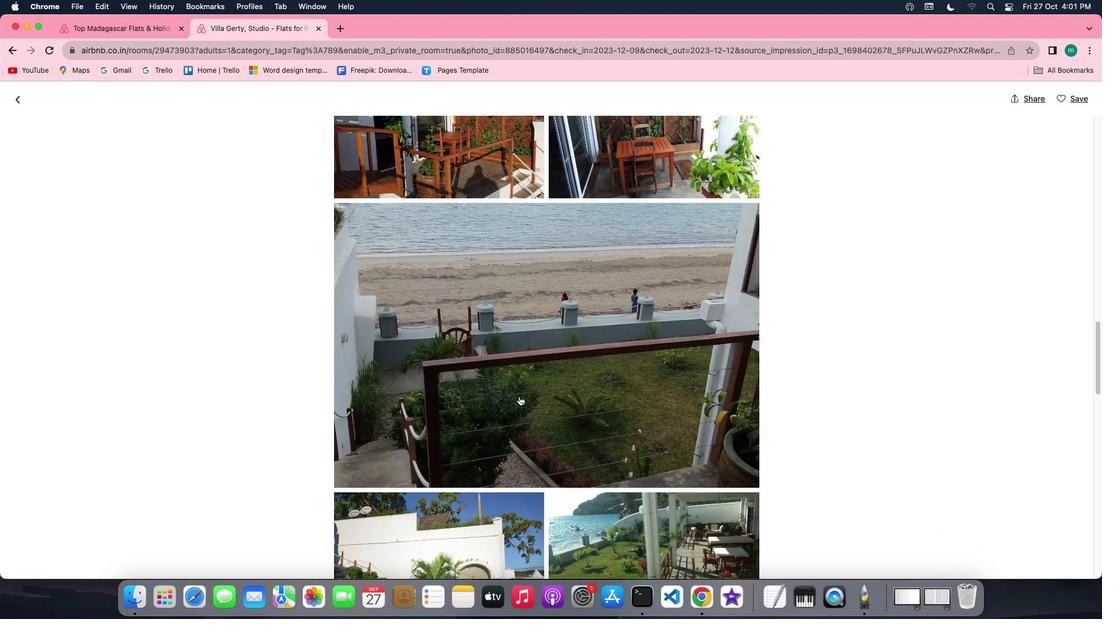 
Action: Mouse scrolled (519, 397) with delta (0, 0)
Screenshot: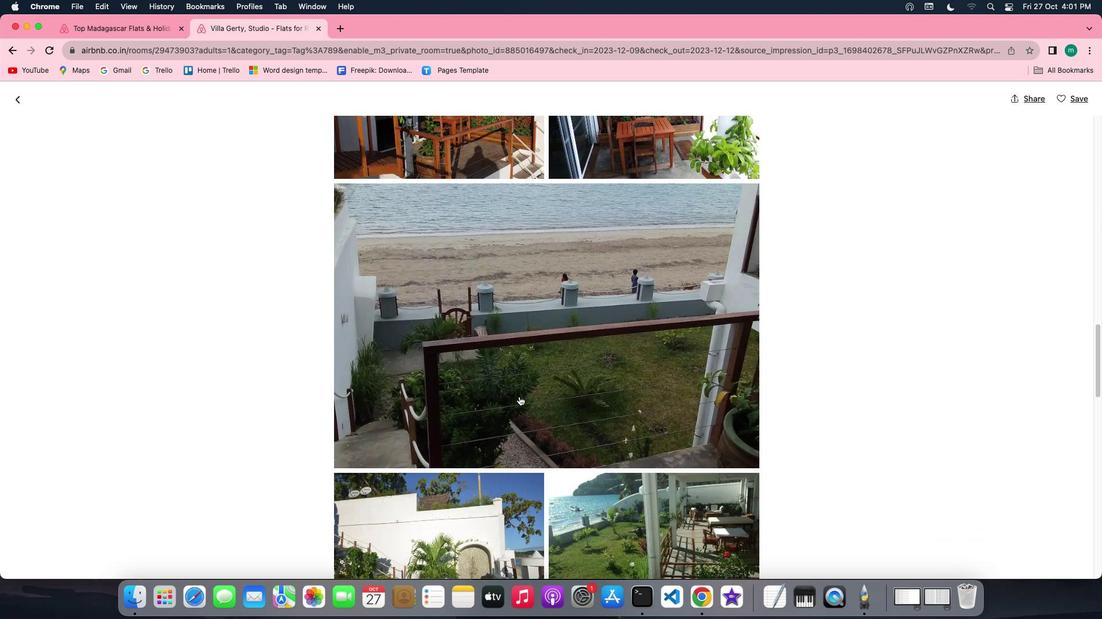 
Action: Mouse scrolled (519, 397) with delta (0, -1)
Screenshot: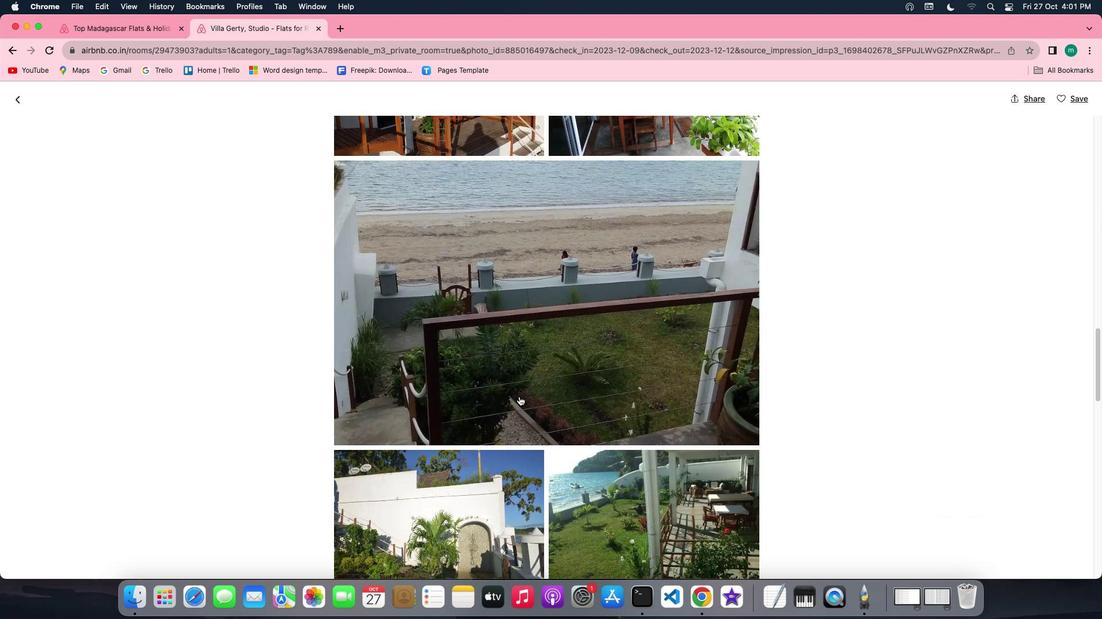 
Action: Mouse scrolled (519, 397) with delta (0, -1)
Screenshot: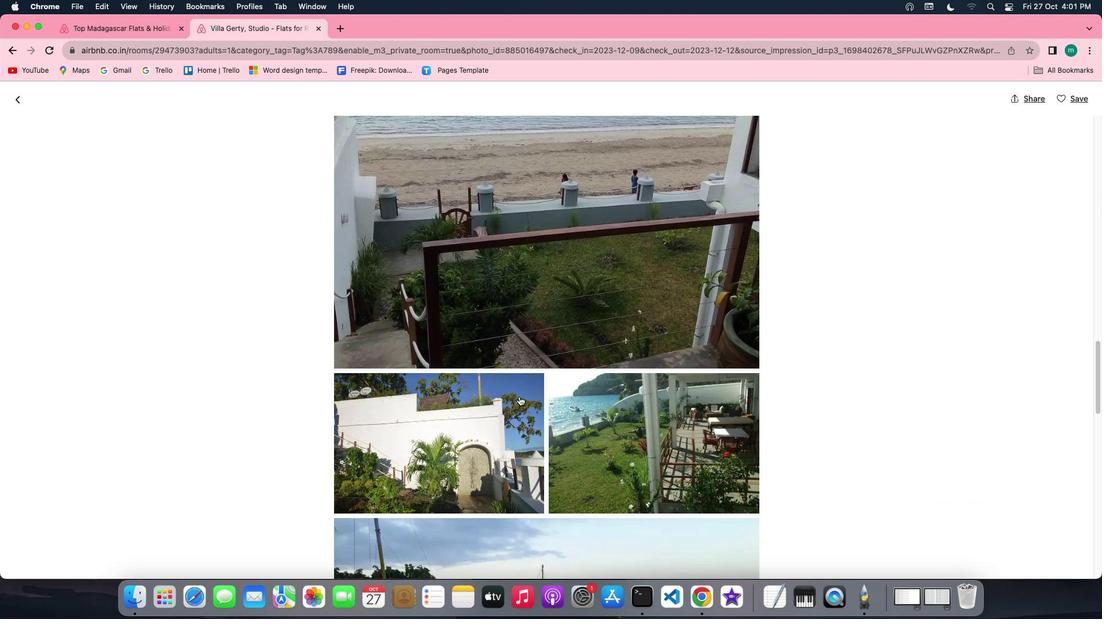 
Action: Mouse scrolled (519, 397) with delta (0, 0)
Screenshot: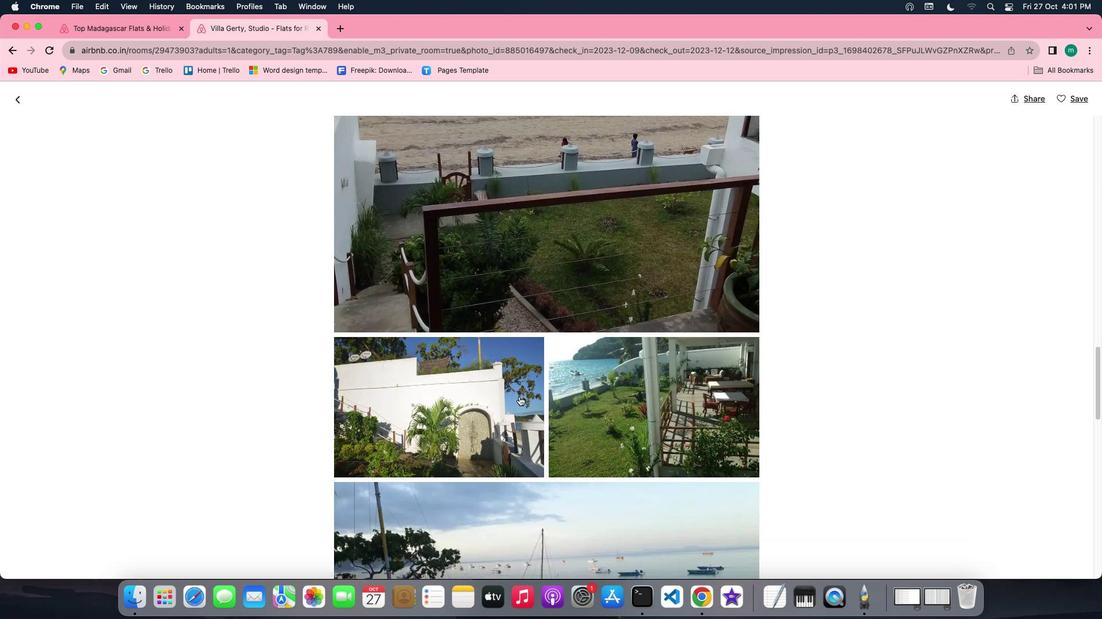 
Action: Mouse scrolled (519, 397) with delta (0, 0)
Screenshot: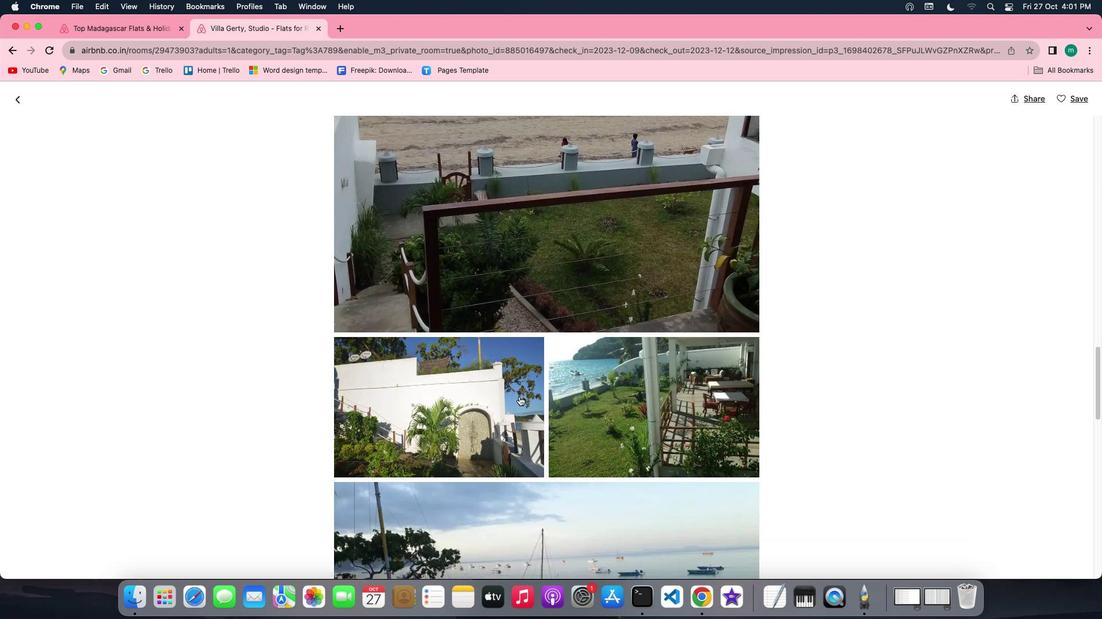 
Action: Mouse scrolled (519, 397) with delta (0, -1)
Screenshot: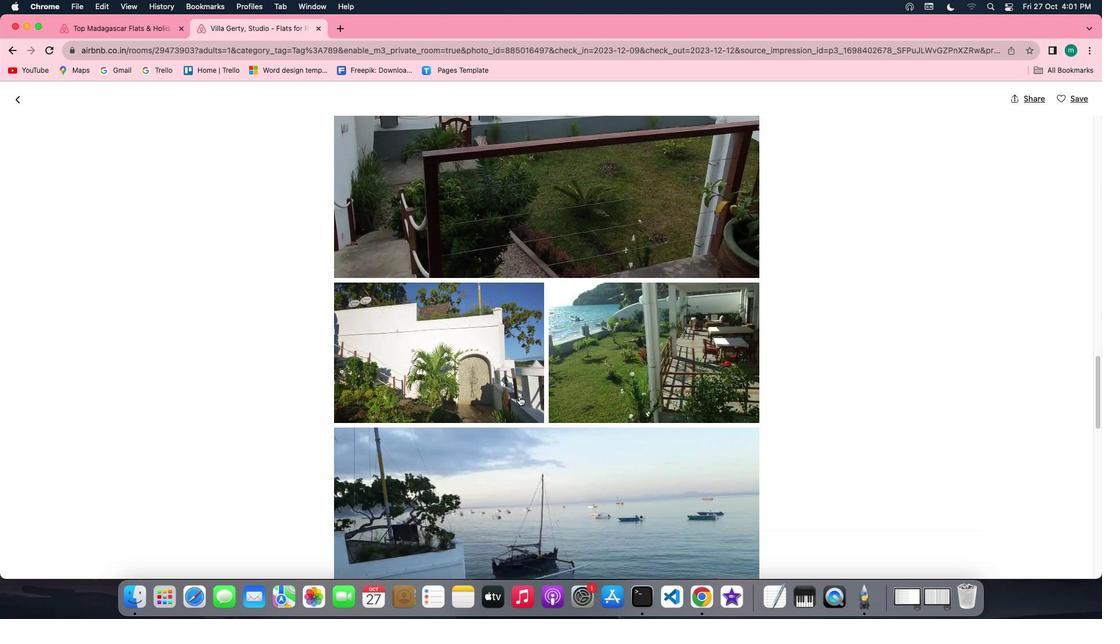 
Action: Mouse scrolled (519, 397) with delta (0, -1)
Screenshot: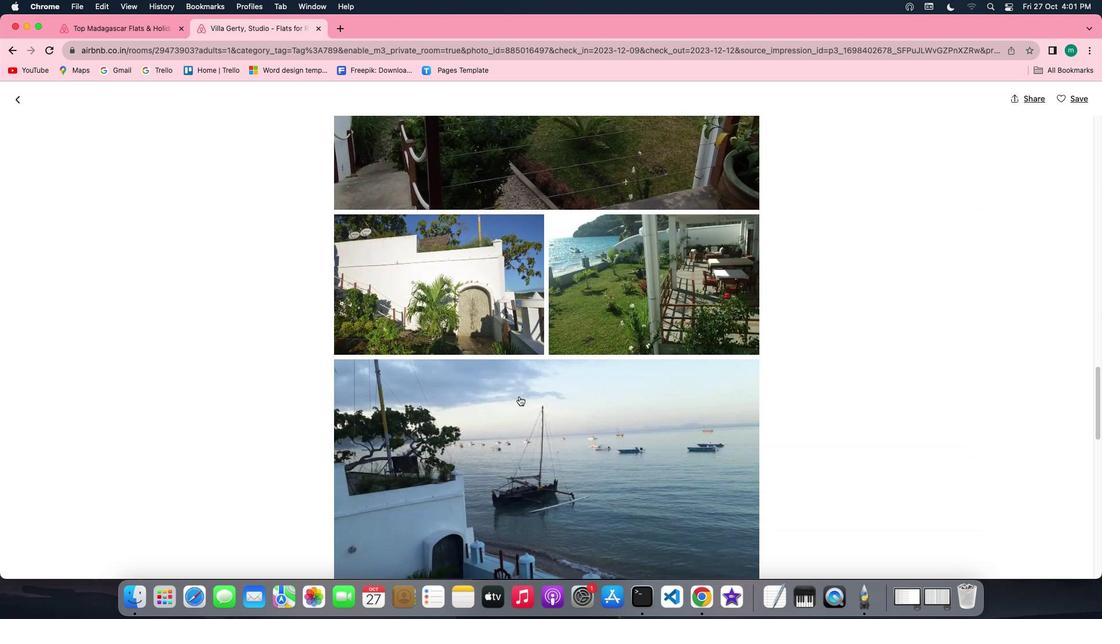 
Action: Mouse scrolled (519, 397) with delta (0, 0)
Screenshot: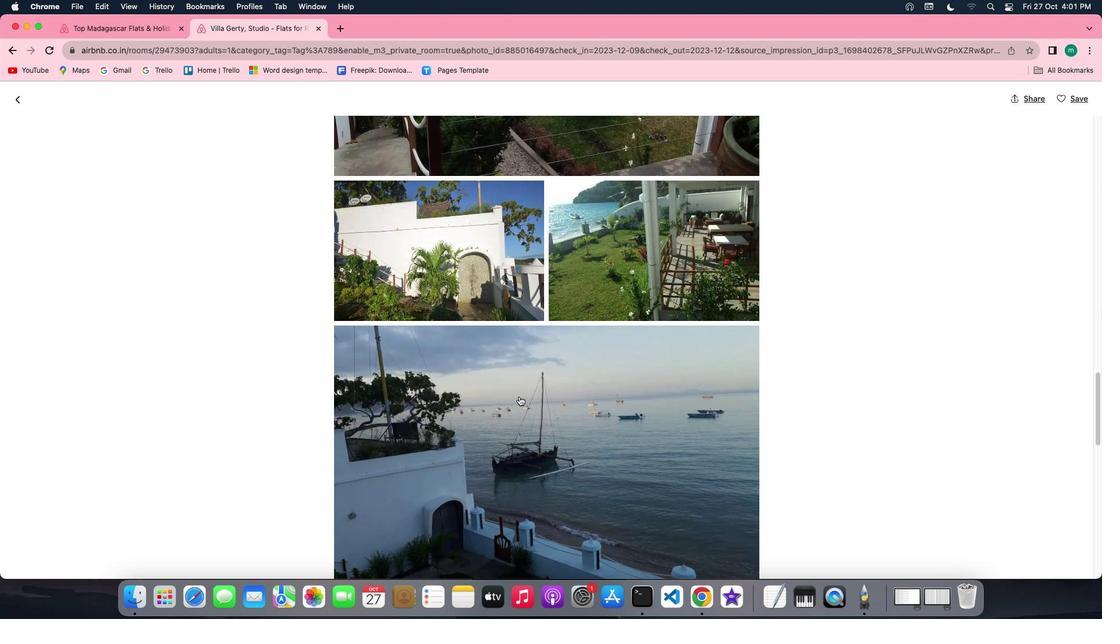 
Action: Mouse scrolled (519, 397) with delta (0, 0)
Screenshot: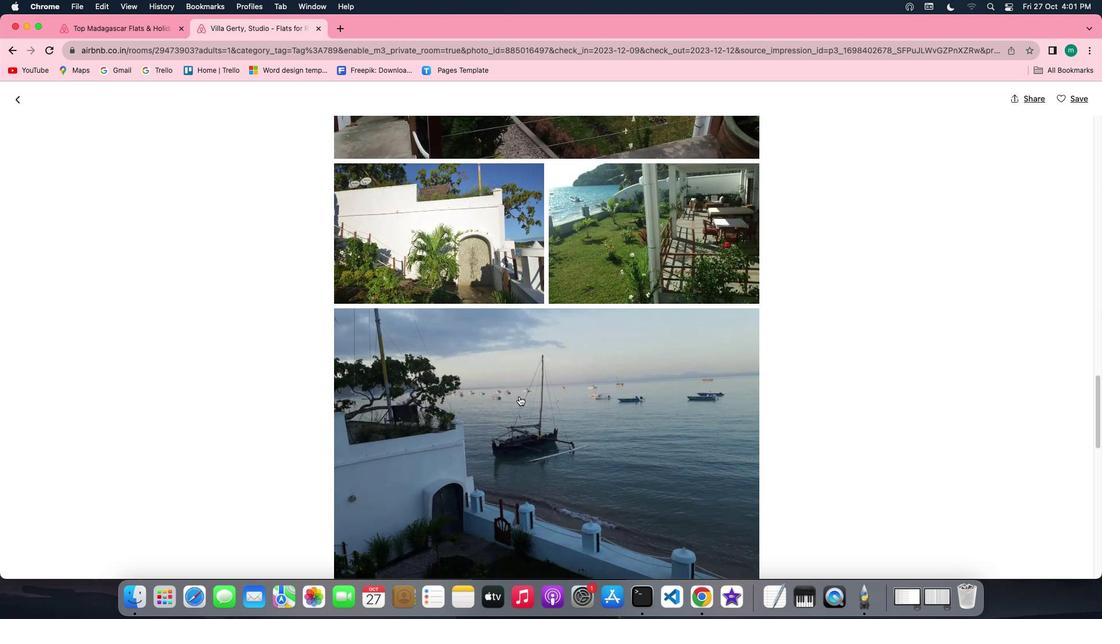 
Action: Mouse scrolled (519, 397) with delta (0, -1)
Screenshot: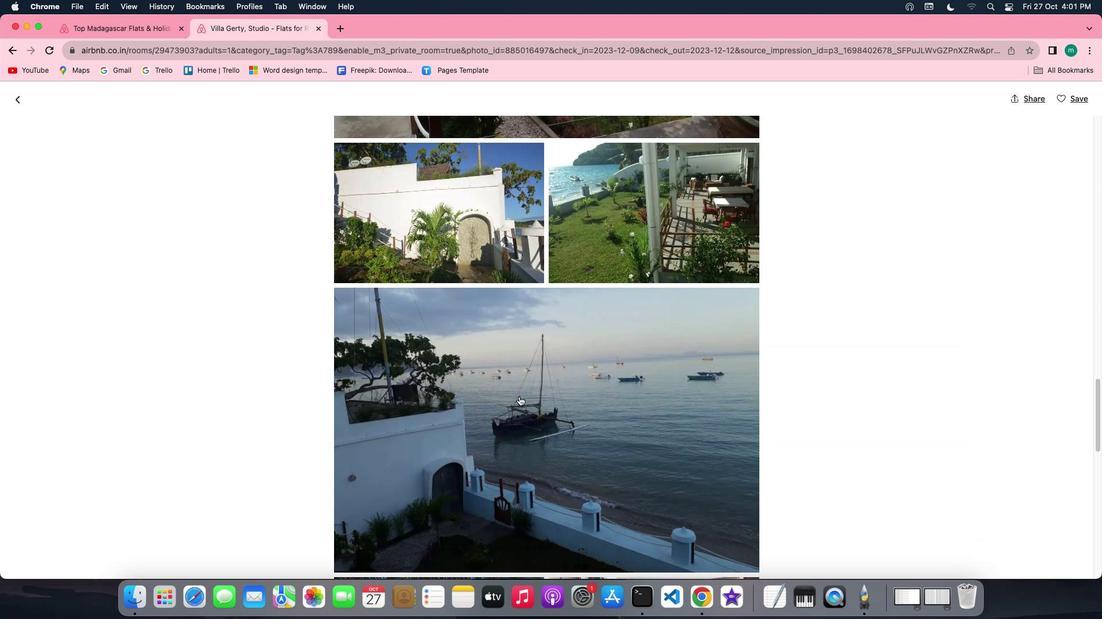 
Action: Mouse scrolled (519, 397) with delta (0, -1)
Screenshot: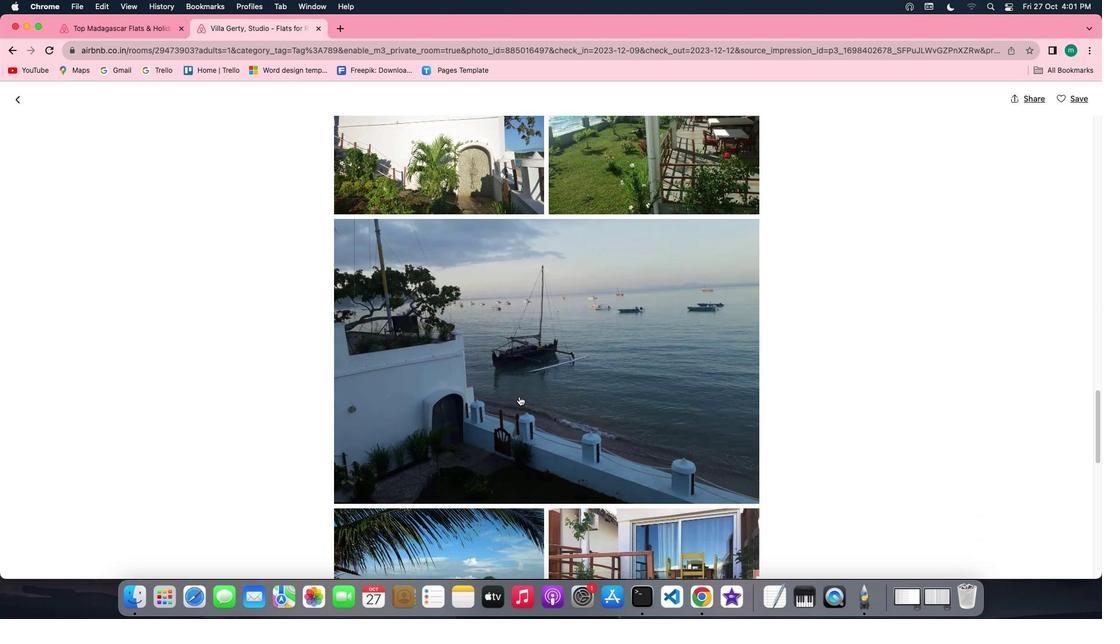 
Action: Mouse scrolled (519, 397) with delta (0, 0)
Screenshot: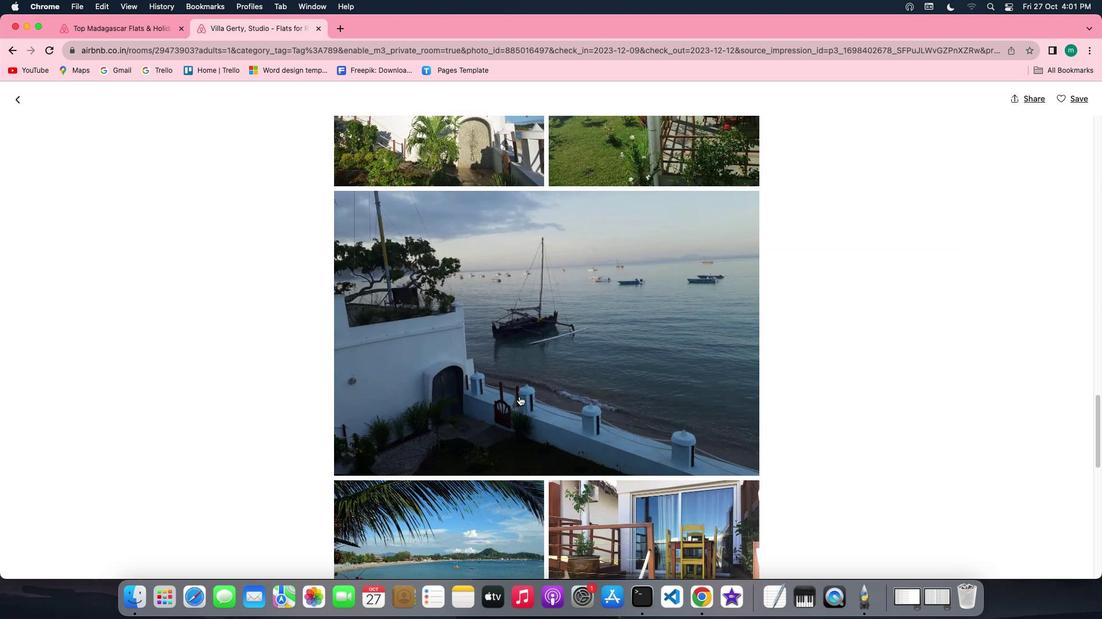 
Action: Mouse scrolled (519, 397) with delta (0, 0)
Screenshot: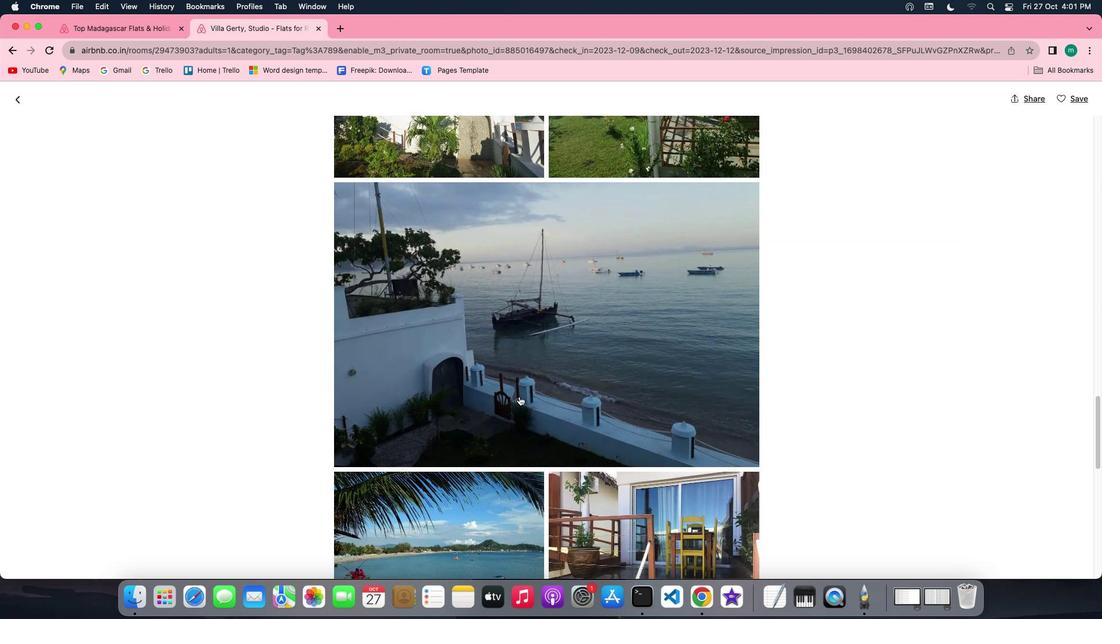 
Action: Mouse scrolled (519, 397) with delta (0, -1)
Screenshot: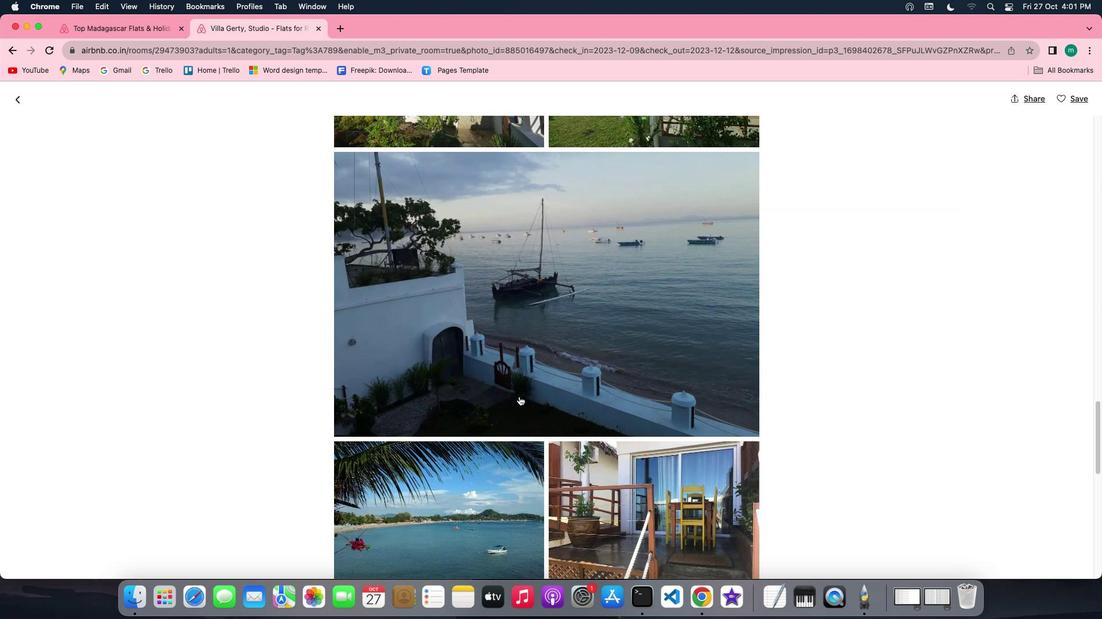 
Action: Mouse scrolled (519, 397) with delta (0, 0)
Screenshot: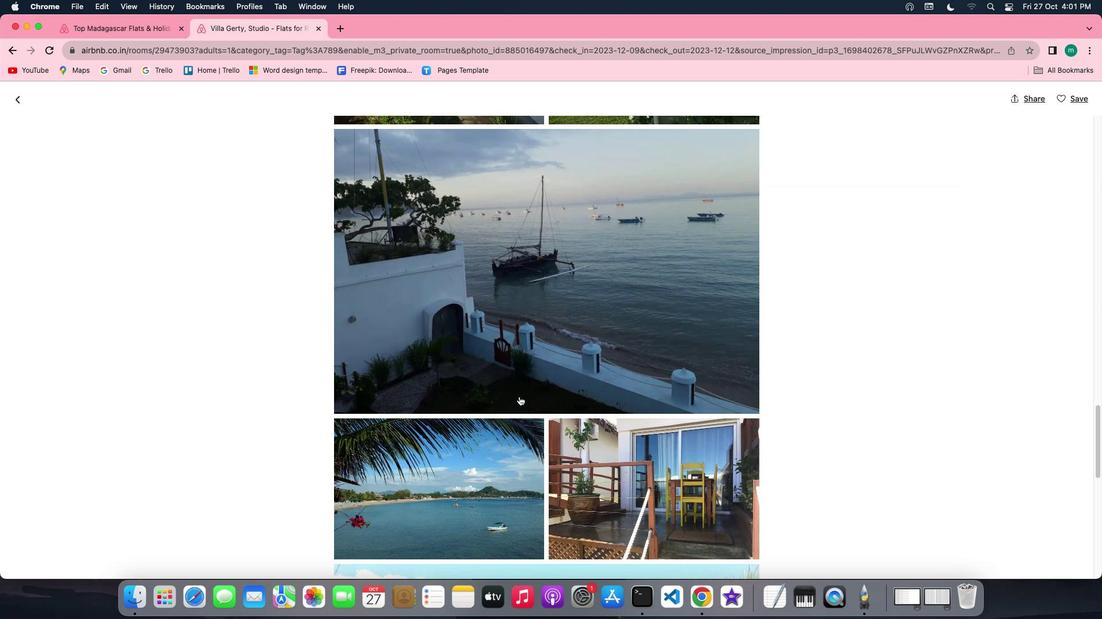 
Action: Mouse scrolled (519, 397) with delta (0, 0)
Screenshot: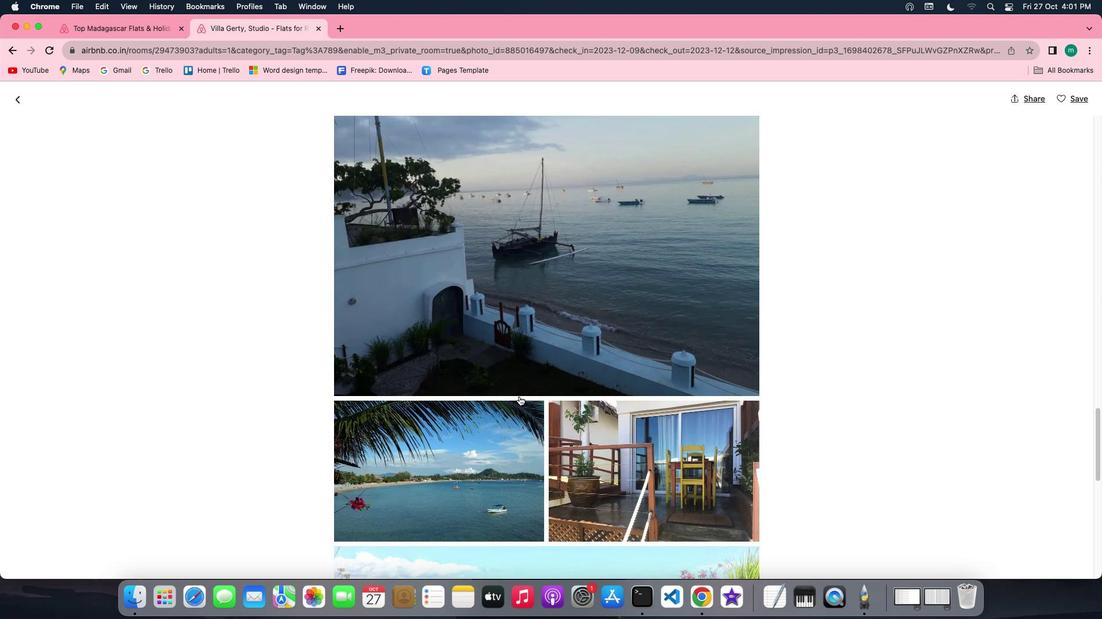 
Action: Mouse scrolled (519, 397) with delta (0, -1)
Screenshot: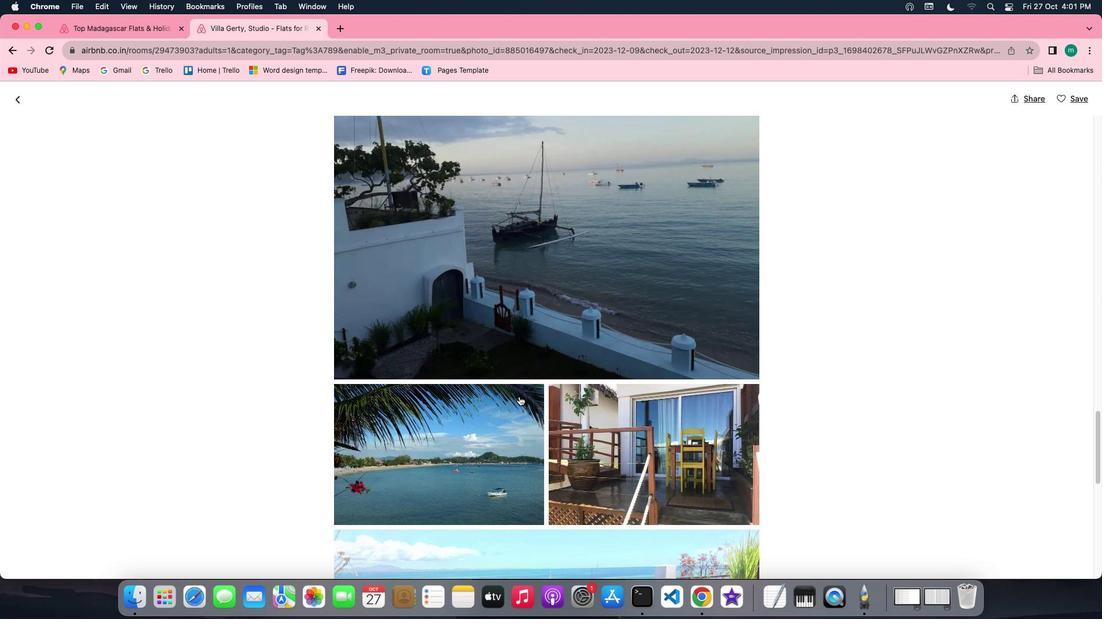 
Action: Mouse scrolled (519, 397) with delta (0, 0)
Screenshot: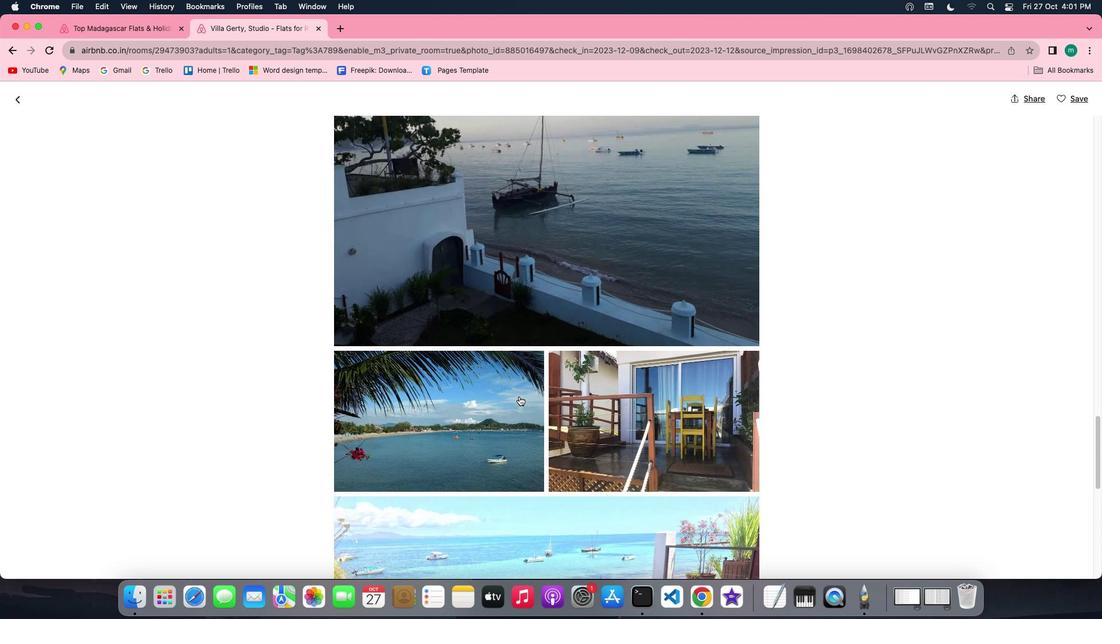 
Action: Mouse scrolled (519, 397) with delta (0, 0)
Screenshot: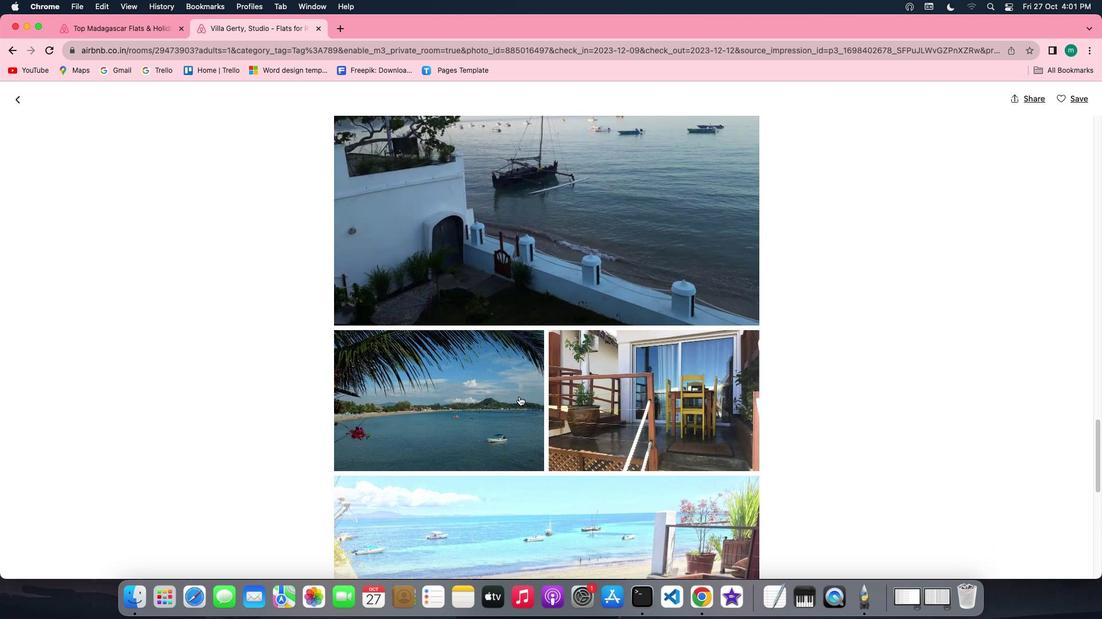 
Action: Mouse scrolled (519, 397) with delta (0, 0)
Screenshot: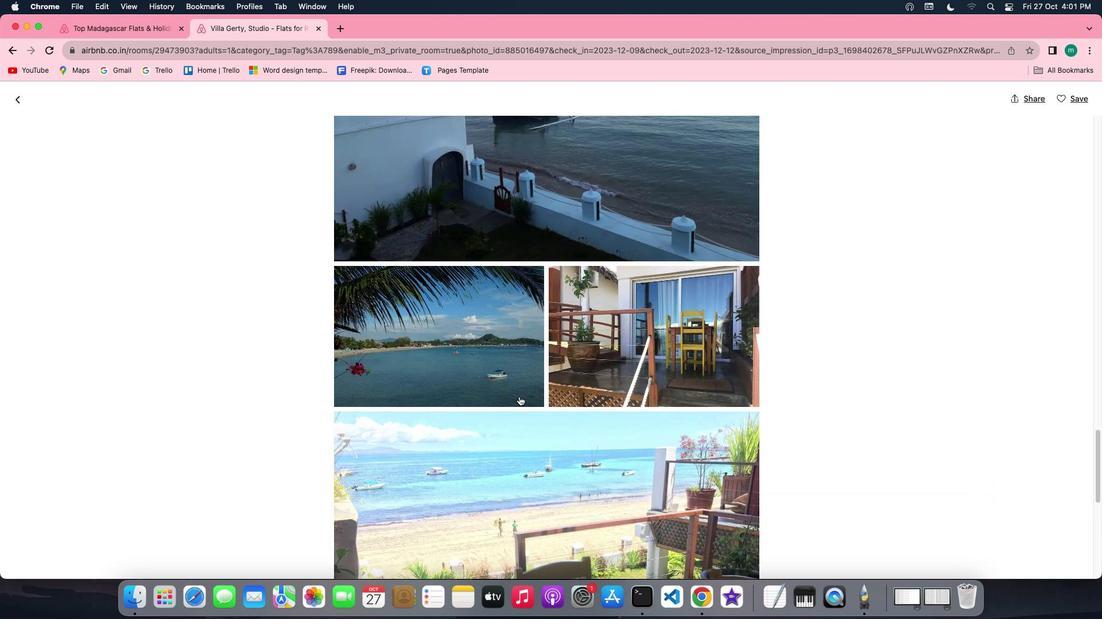 
Action: Mouse scrolled (519, 397) with delta (0, -1)
Screenshot: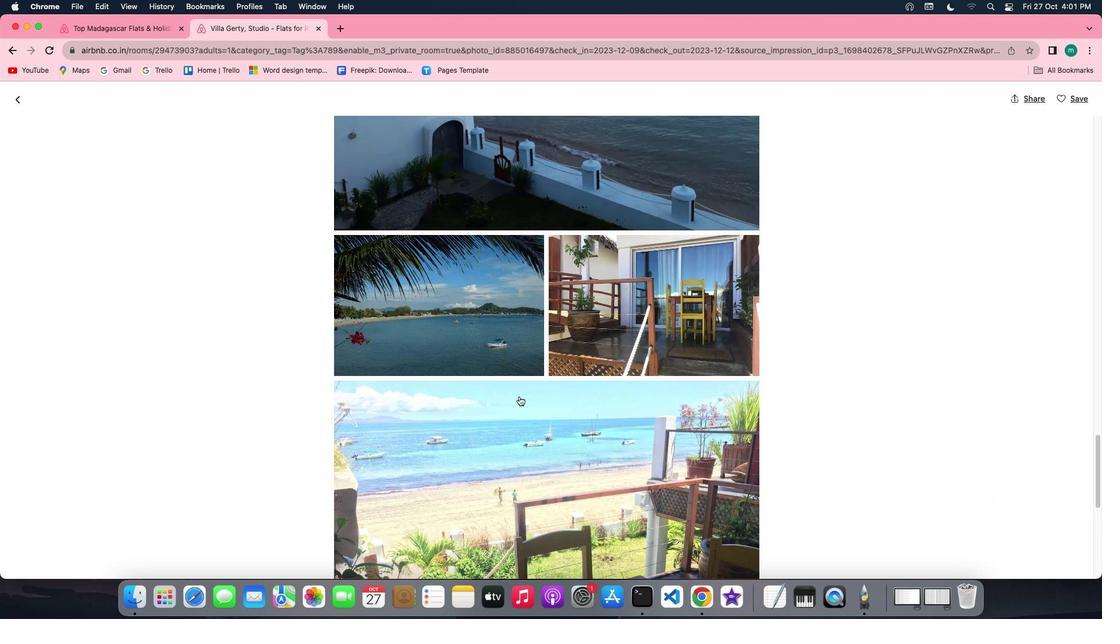 
Action: Mouse scrolled (519, 397) with delta (0, -2)
Screenshot: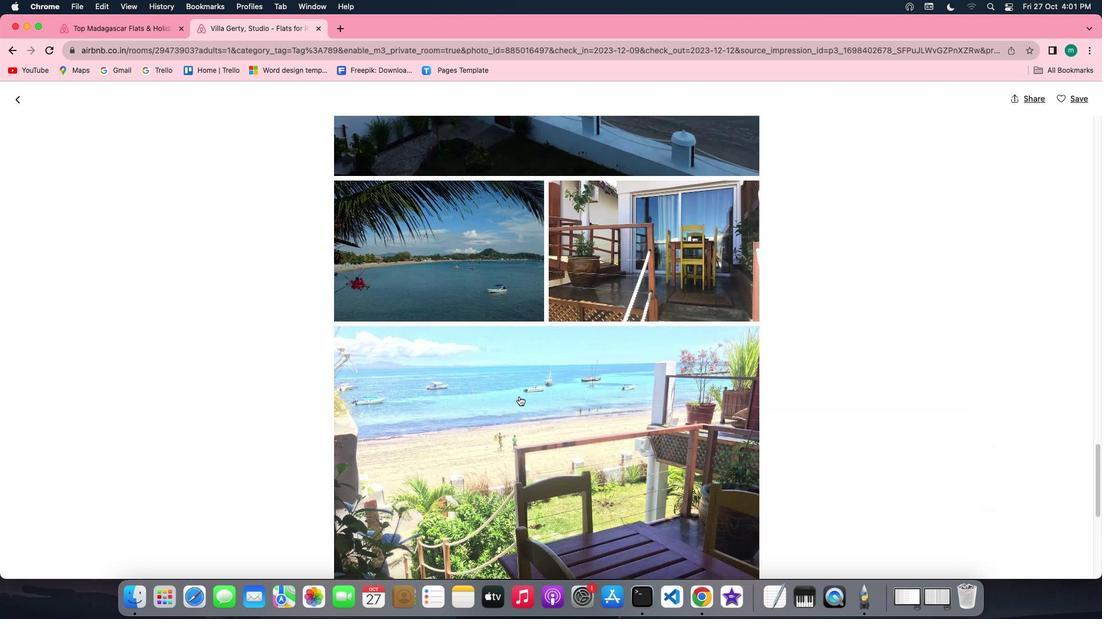 
Action: Mouse scrolled (519, 397) with delta (0, 0)
Screenshot: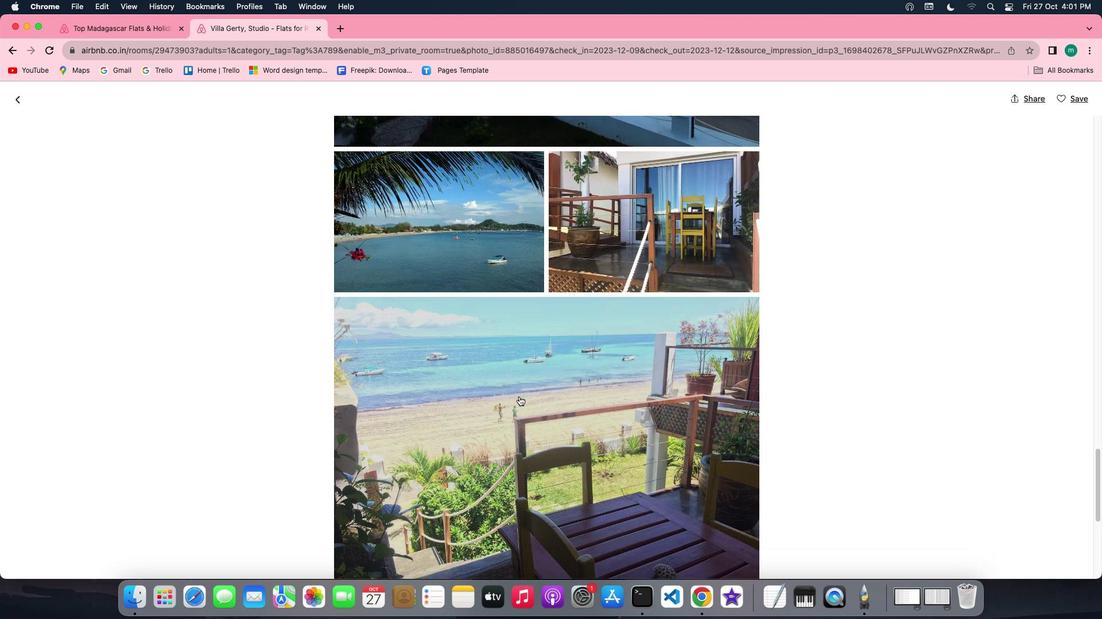 
Action: Mouse scrolled (519, 397) with delta (0, 0)
Screenshot: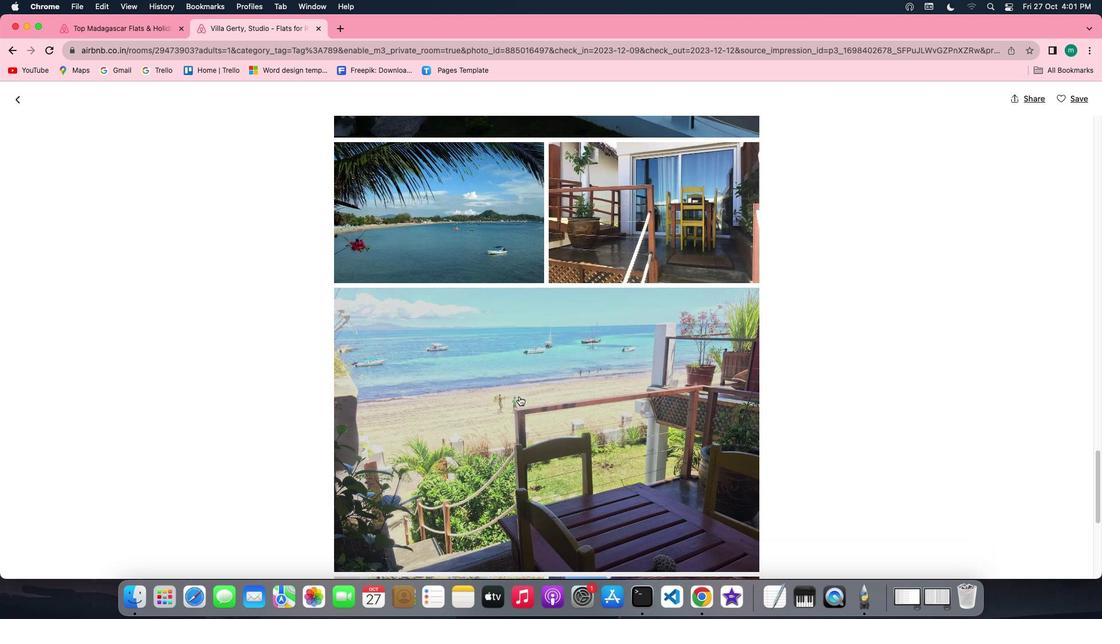 
Action: Mouse scrolled (519, 397) with delta (0, 0)
Screenshot: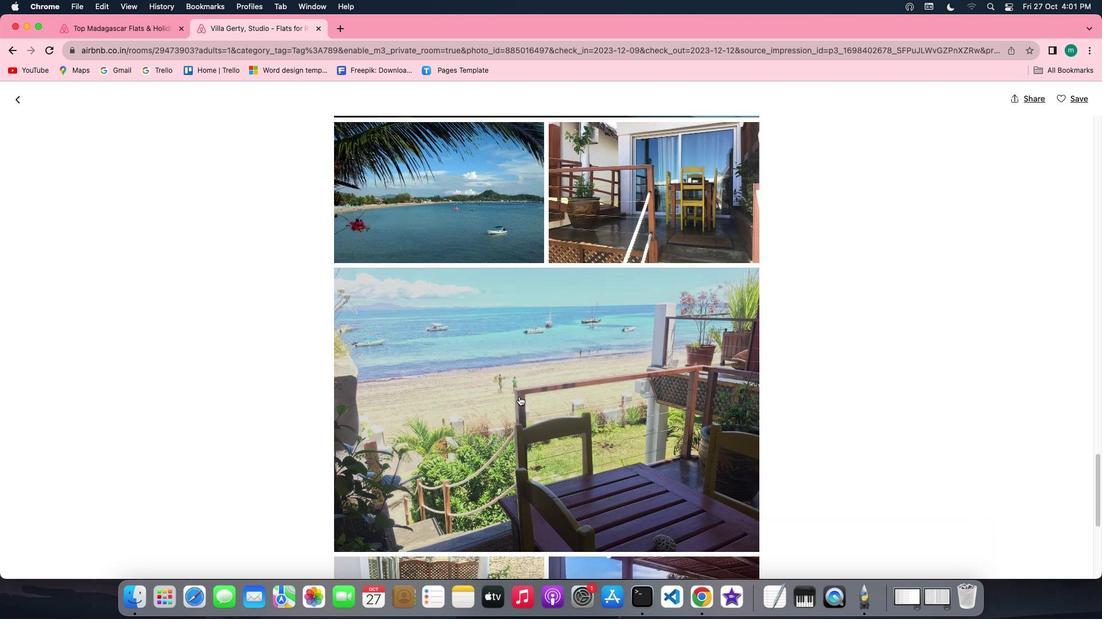 
Action: Mouse scrolled (519, 397) with delta (0, 0)
Screenshot: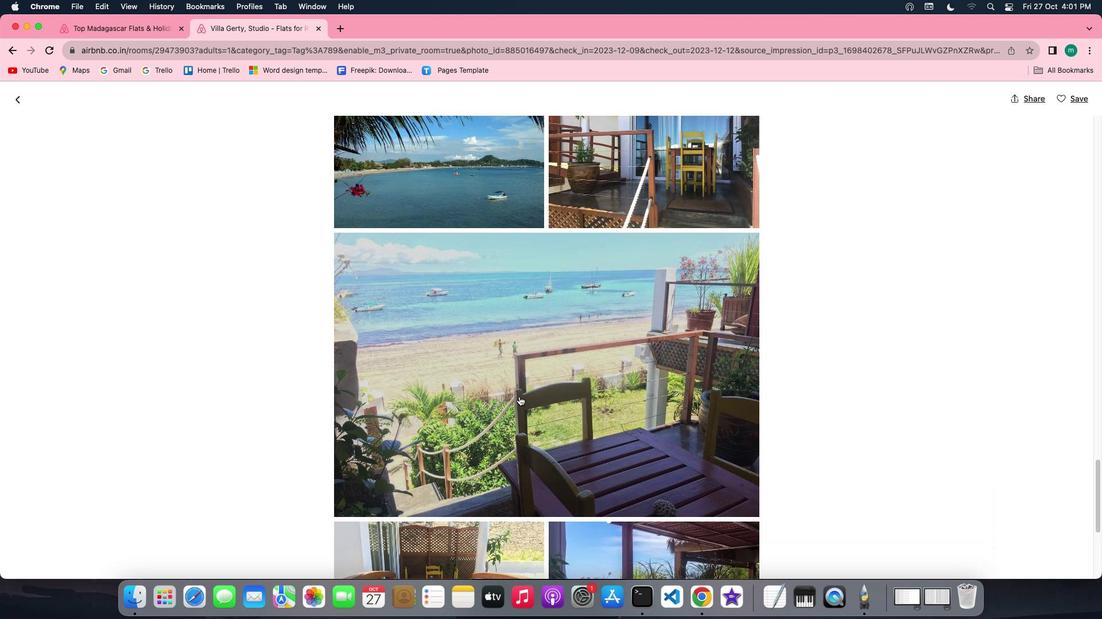 
Action: Mouse scrolled (519, 397) with delta (0, 0)
Screenshot: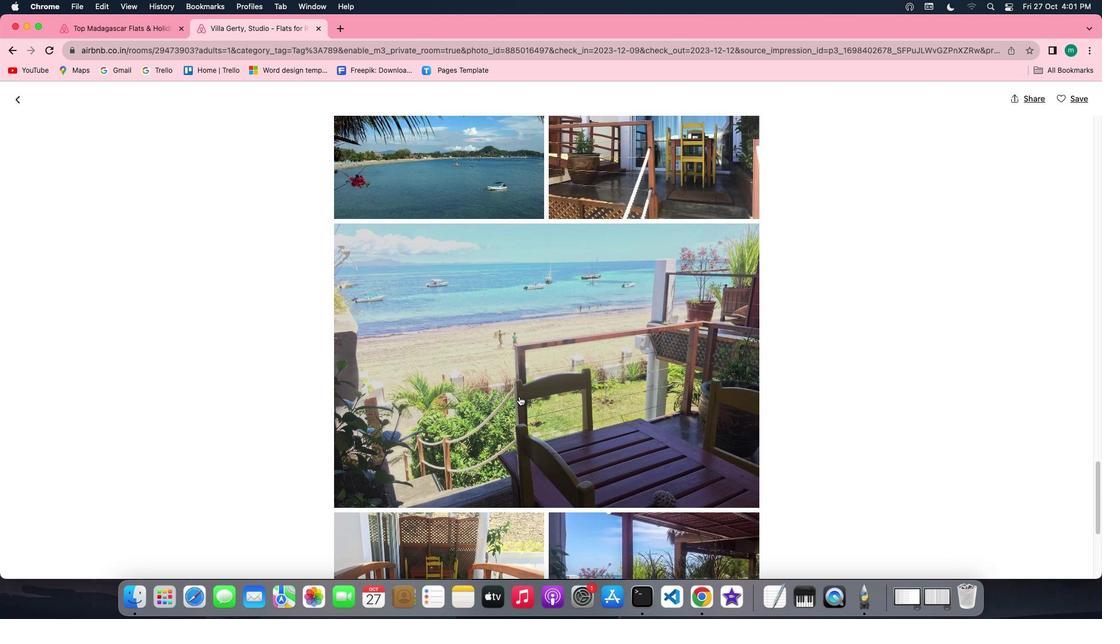 
Action: Mouse scrolled (519, 397) with delta (0, 0)
Screenshot: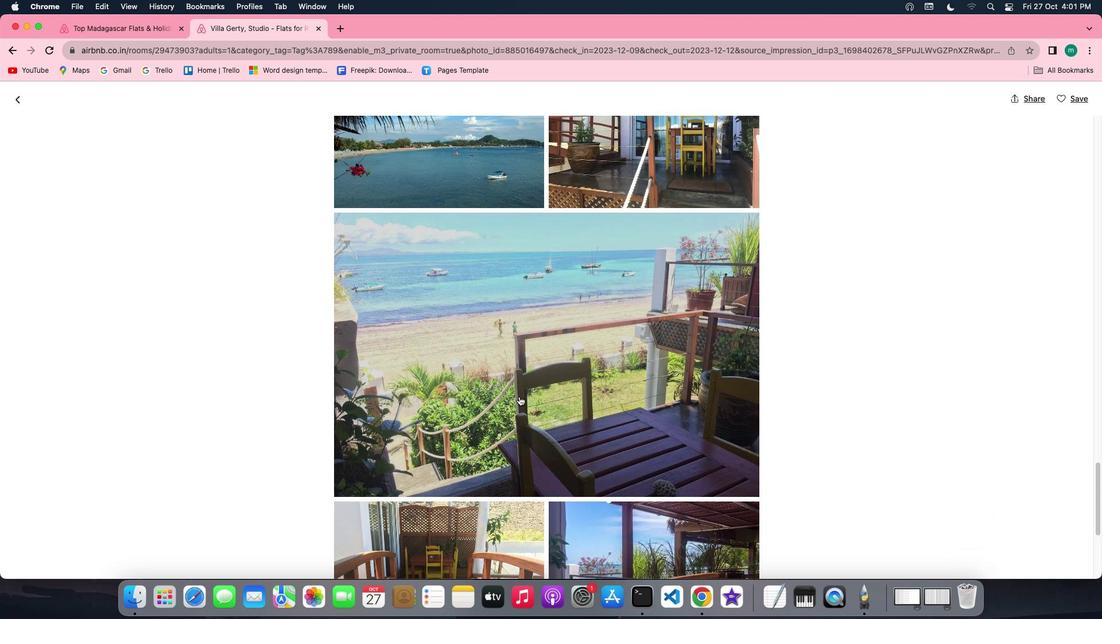 
Action: Mouse scrolled (519, 397) with delta (0, 0)
Screenshot: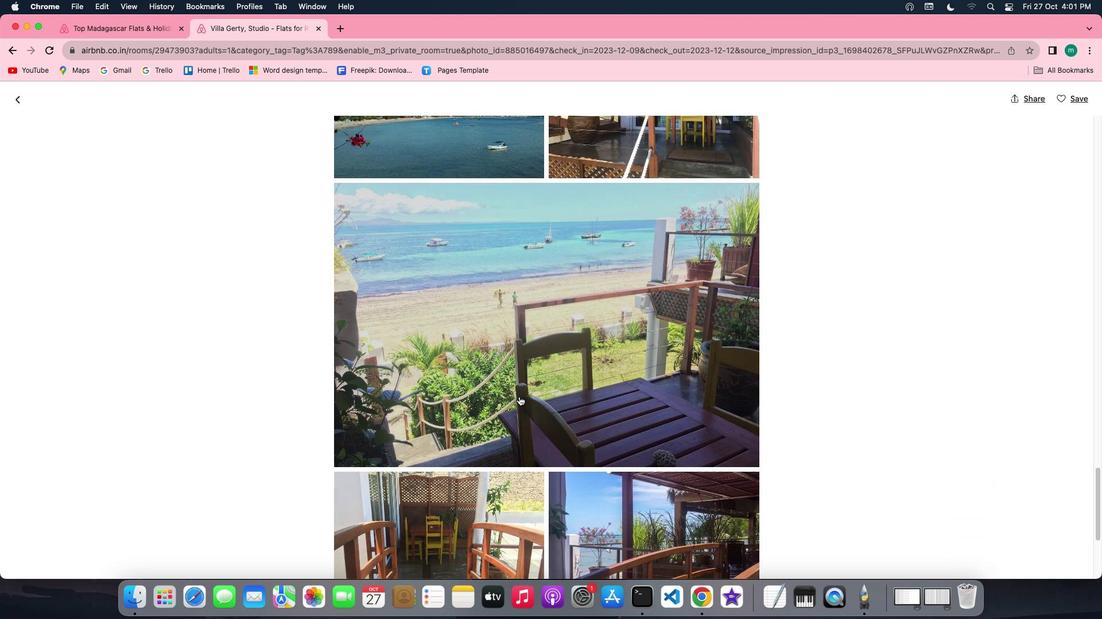 
Action: Mouse scrolled (519, 397) with delta (0, 0)
Screenshot: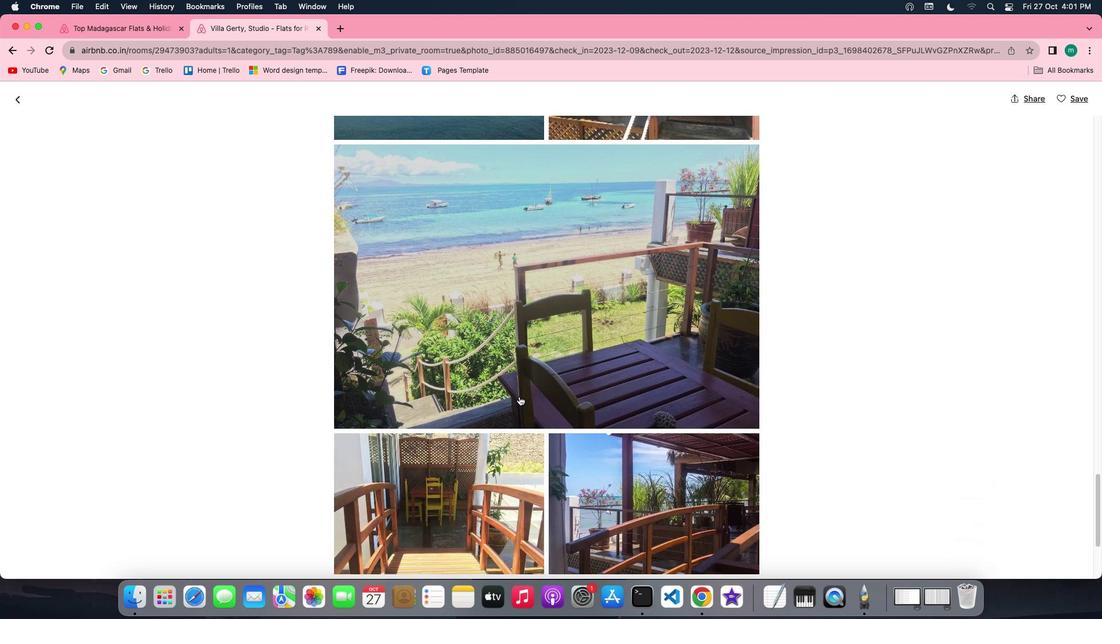 
Action: Mouse scrolled (519, 397) with delta (0, 0)
Screenshot: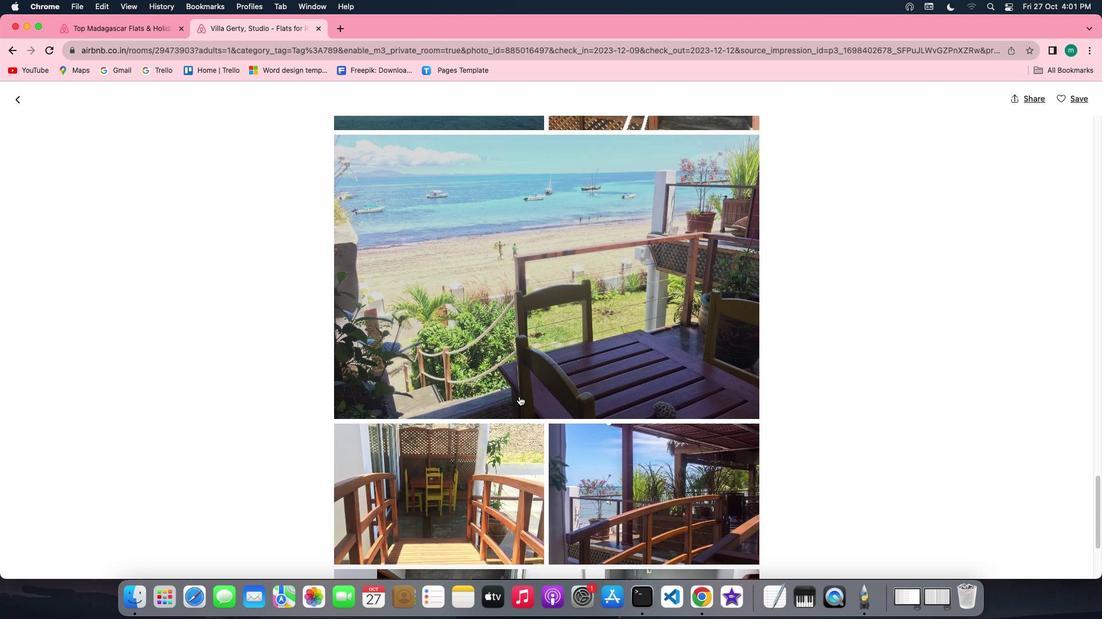 
Action: Mouse scrolled (519, 397) with delta (0, 0)
Screenshot: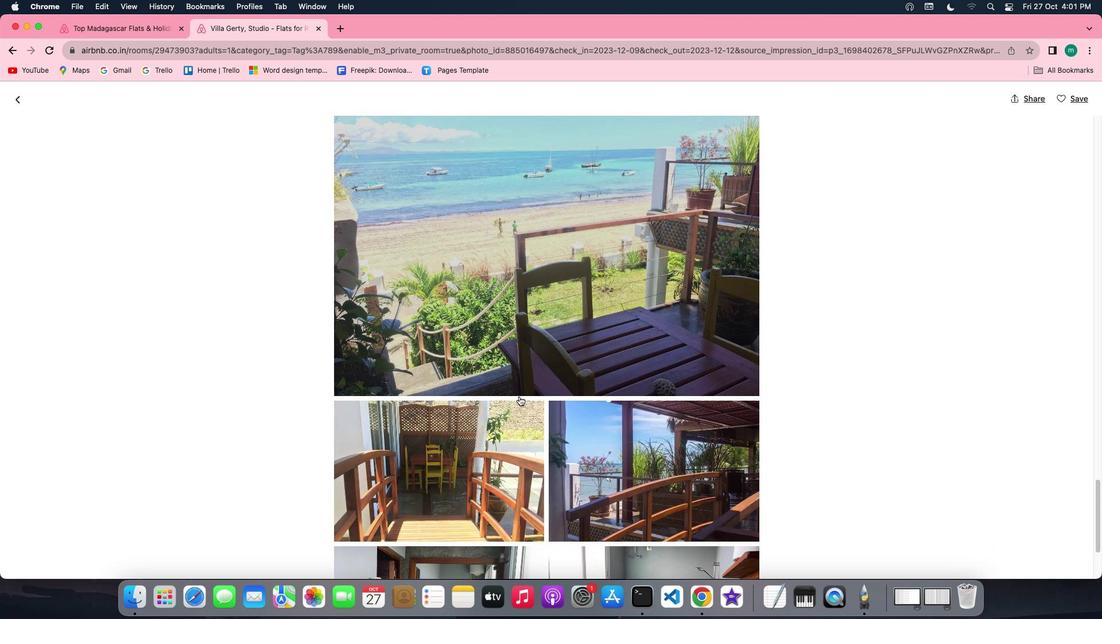 
Action: Mouse scrolled (519, 397) with delta (0, -1)
Screenshot: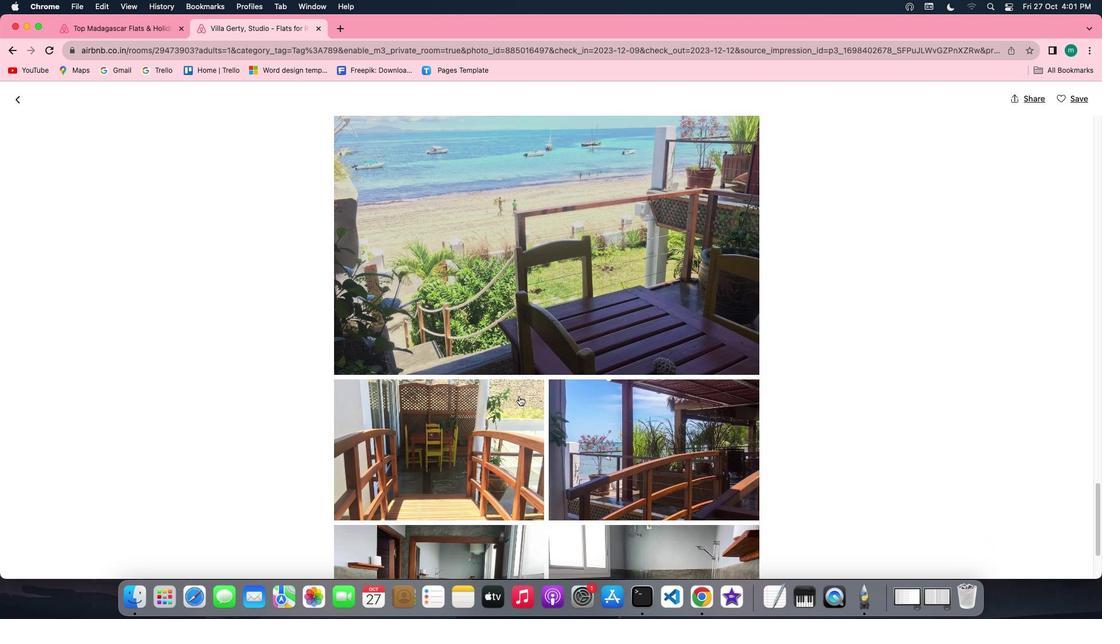 
Action: Mouse scrolled (519, 397) with delta (0, -1)
Screenshot: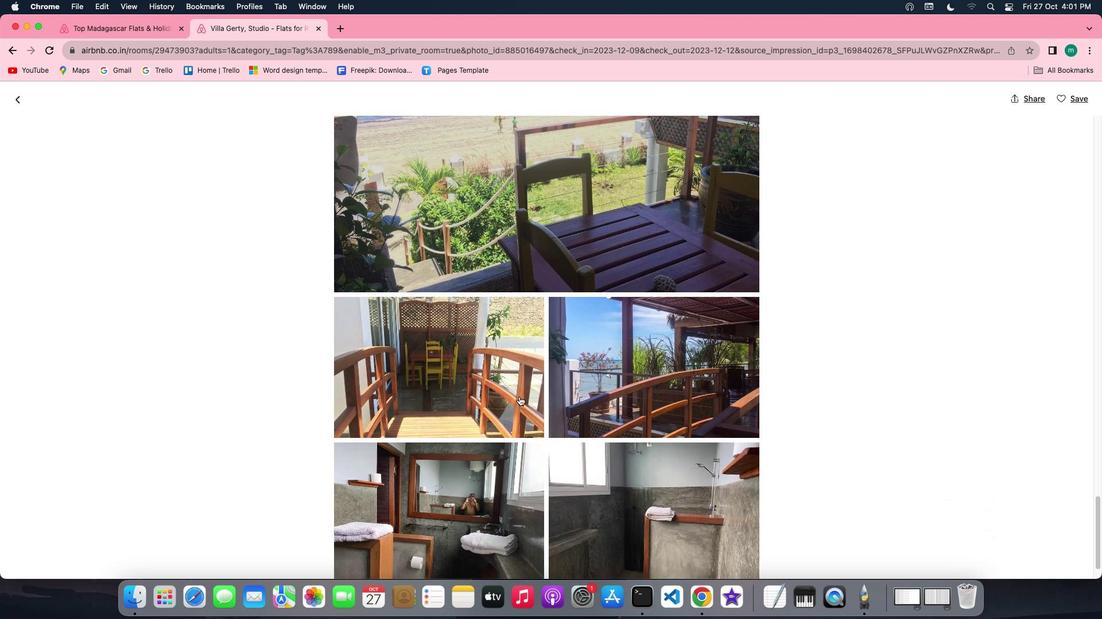 
Action: Mouse scrolled (519, 397) with delta (0, 0)
Screenshot: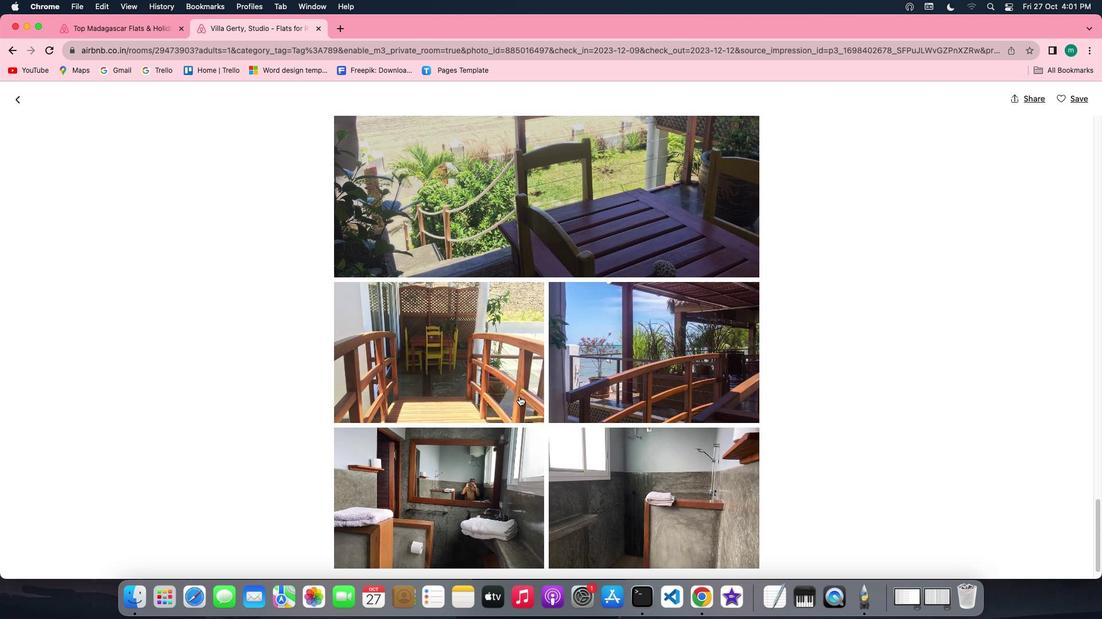 
Action: Mouse scrolled (519, 397) with delta (0, 0)
Screenshot: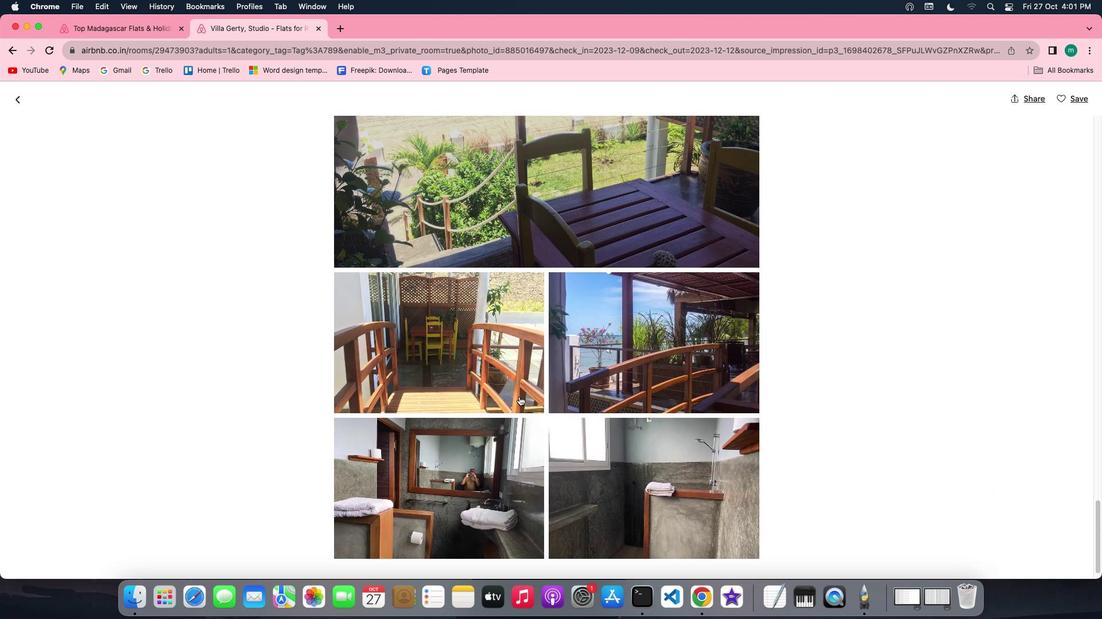 
Action: Mouse scrolled (519, 397) with delta (0, 0)
Screenshot: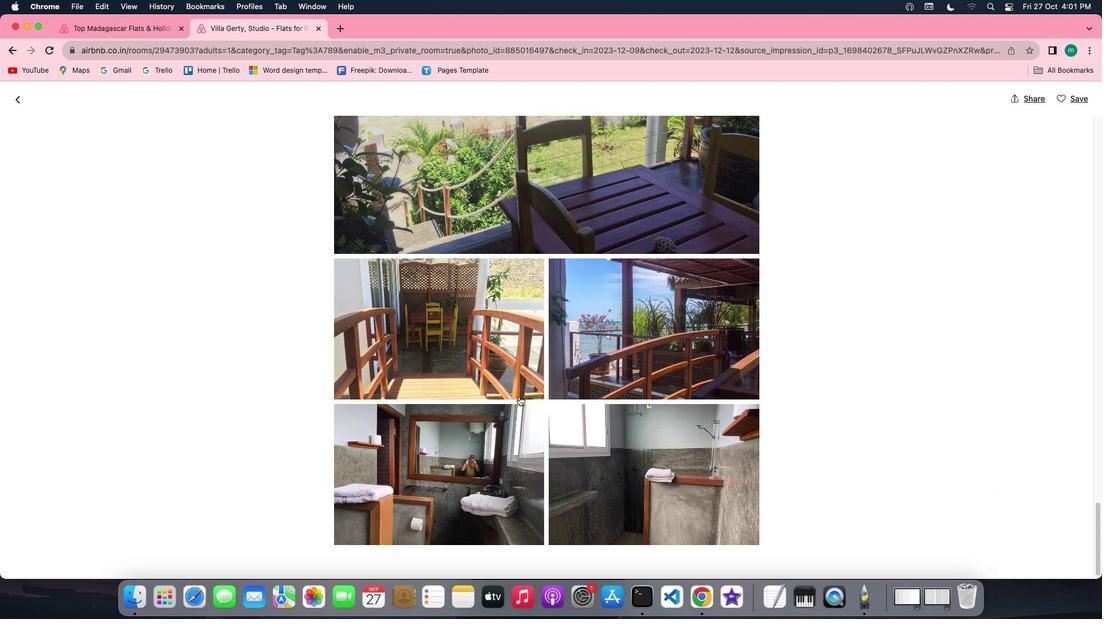 
Action: Mouse scrolled (519, 397) with delta (0, 0)
Screenshot: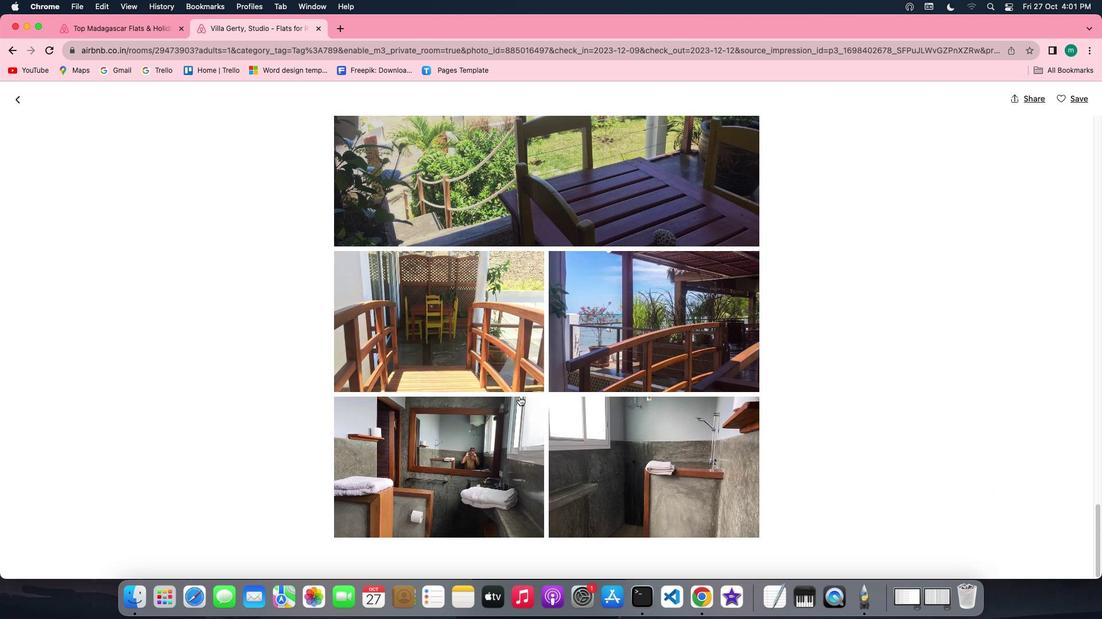 
Action: Mouse scrolled (519, 397) with delta (0, 0)
Screenshot: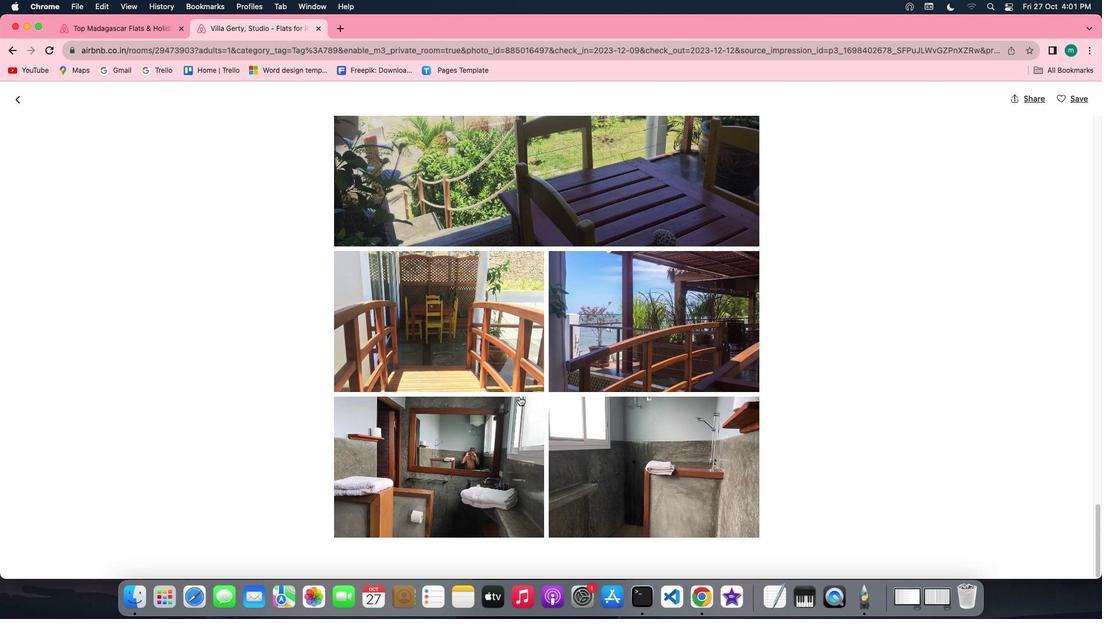 
Action: Mouse scrolled (519, 397) with delta (0, 0)
Screenshot: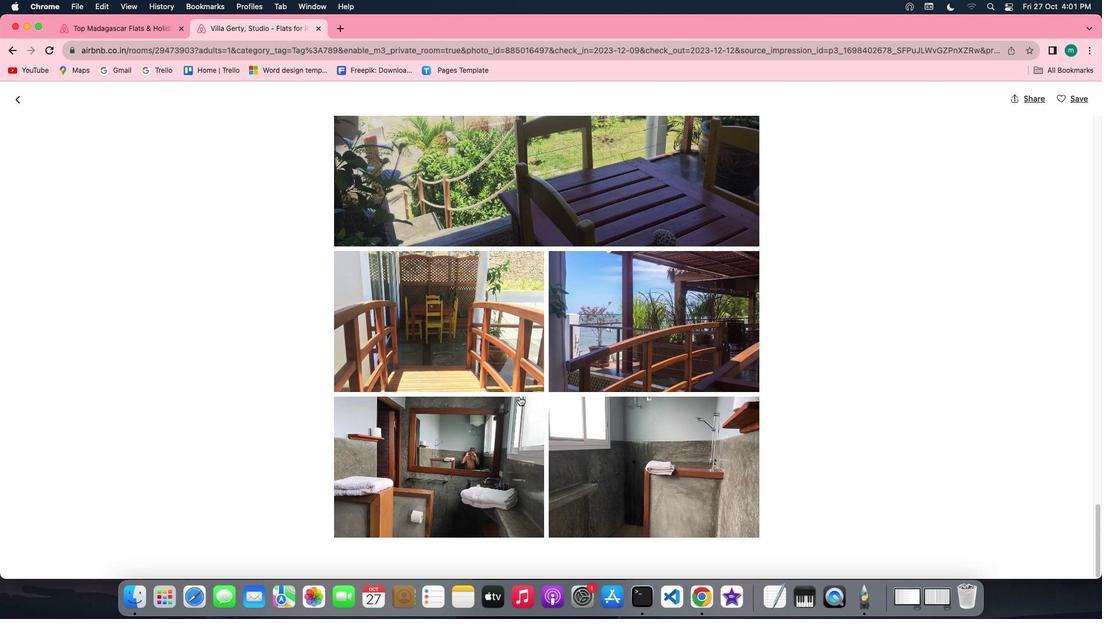 
Action: Mouse scrolled (519, 397) with delta (0, -1)
Screenshot: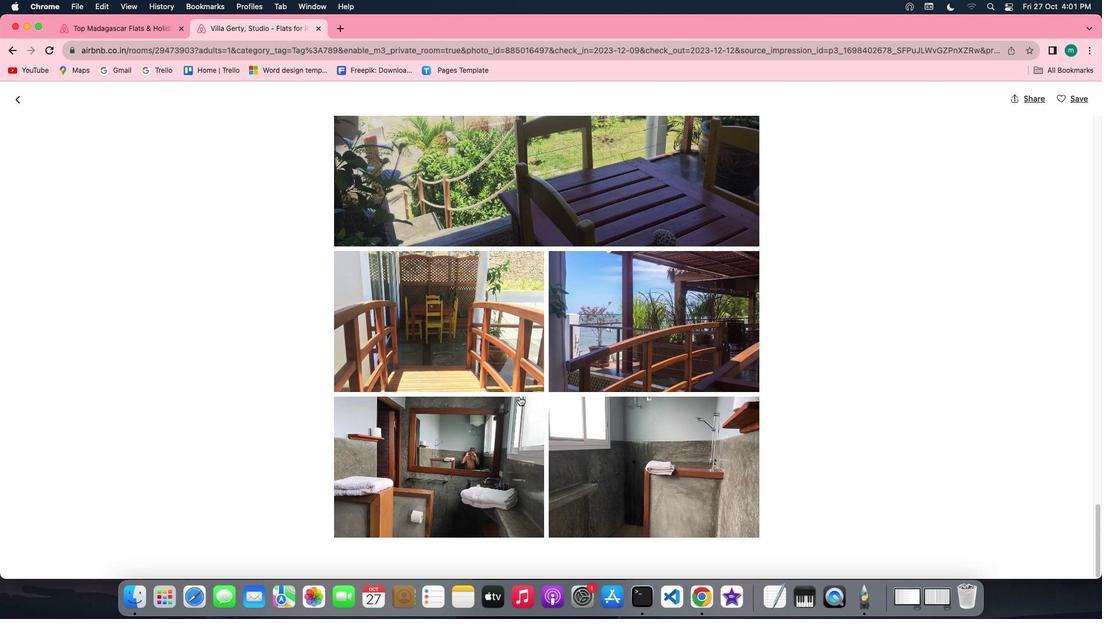 
Action: Mouse scrolled (519, 397) with delta (0, -1)
Screenshot: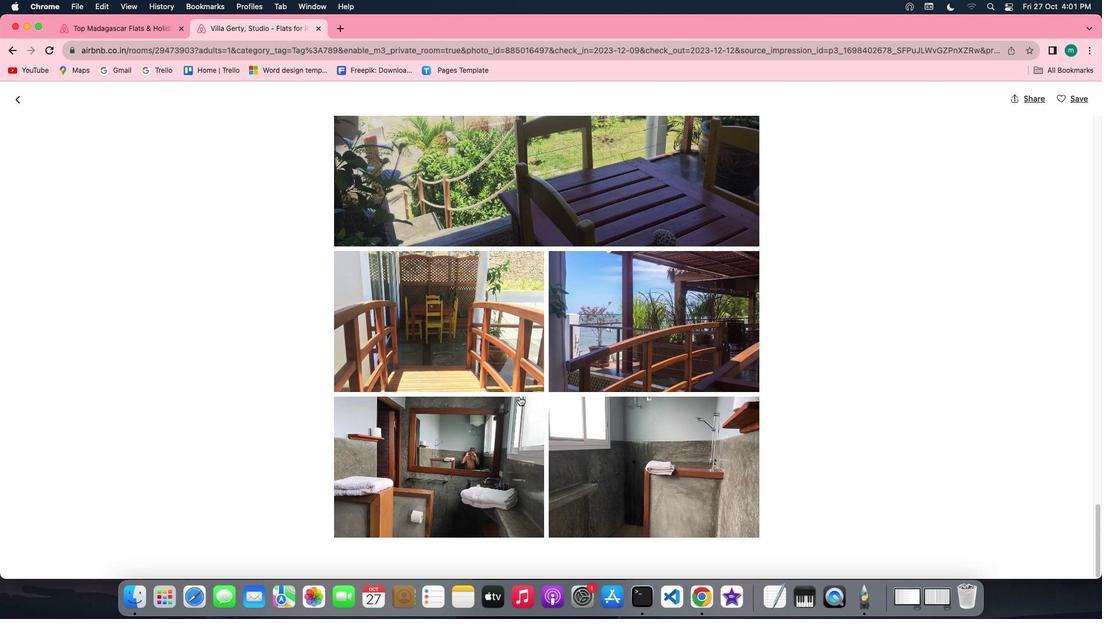 
Action: Mouse moved to (13, 100)
Screenshot: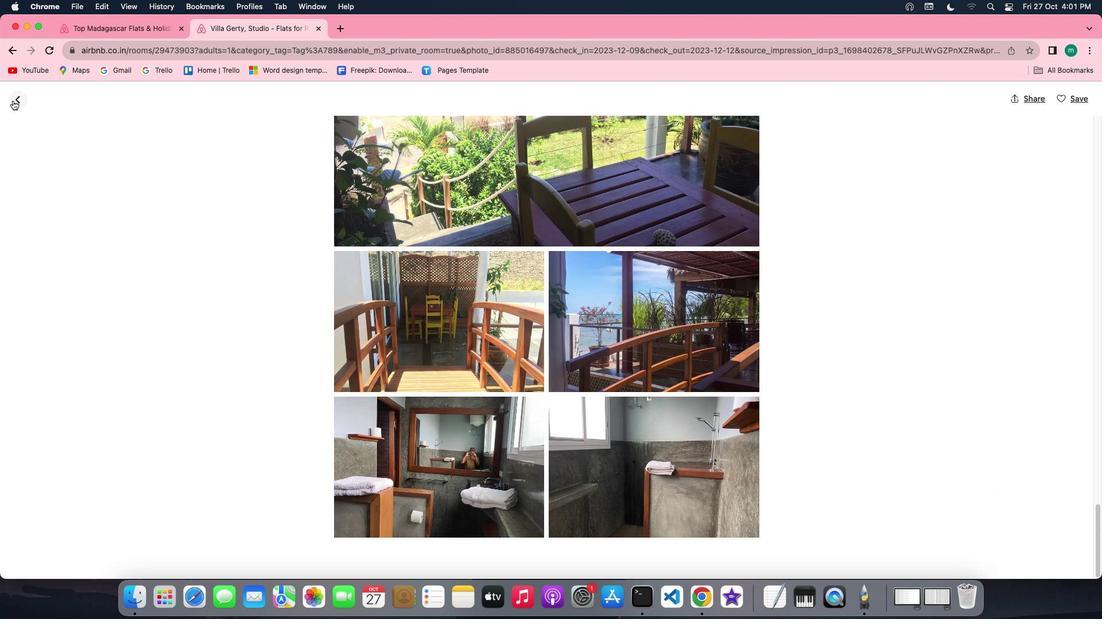 
Action: Mouse pressed left at (13, 100)
Screenshot: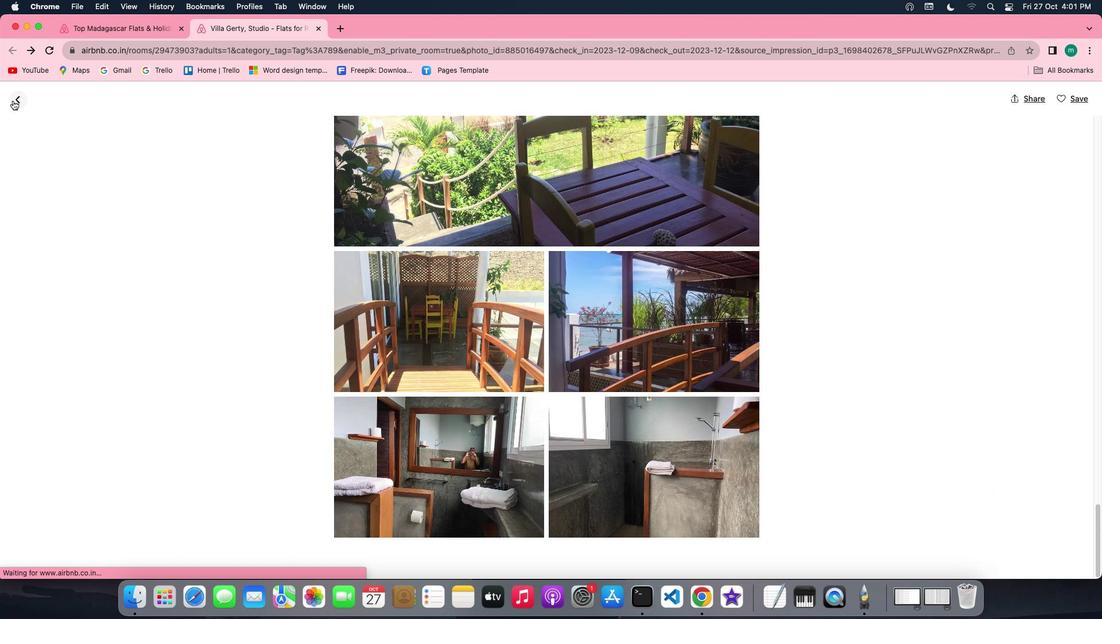 
Action: Mouse moved to (508, 420)
Screenshot: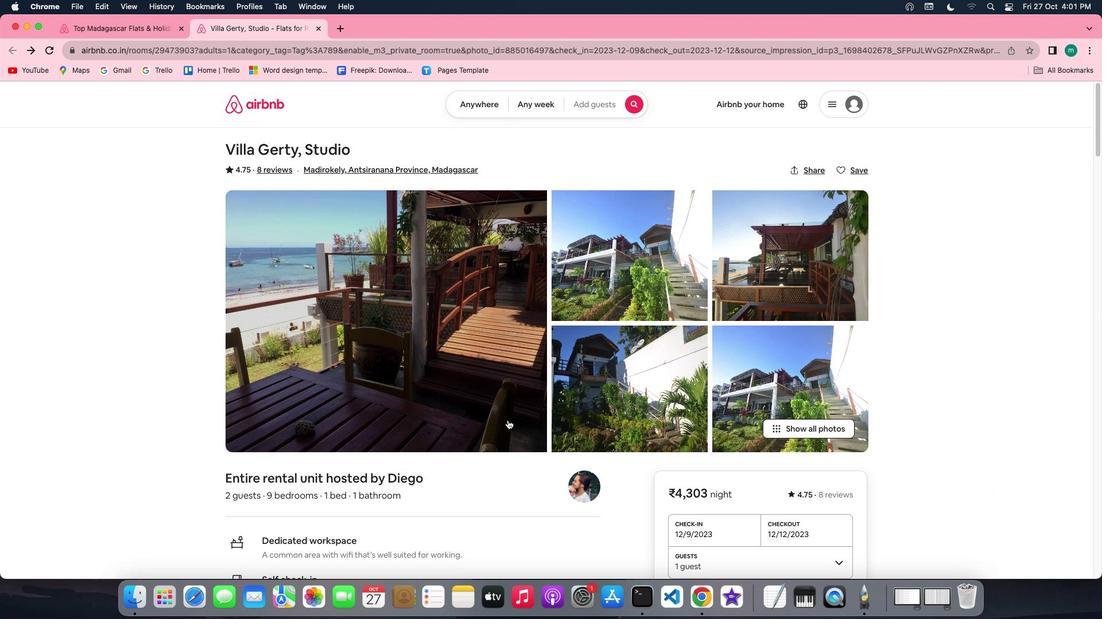 
Action: Mouse scrolled (508, 420) with delta (0, 0)
Screenshot: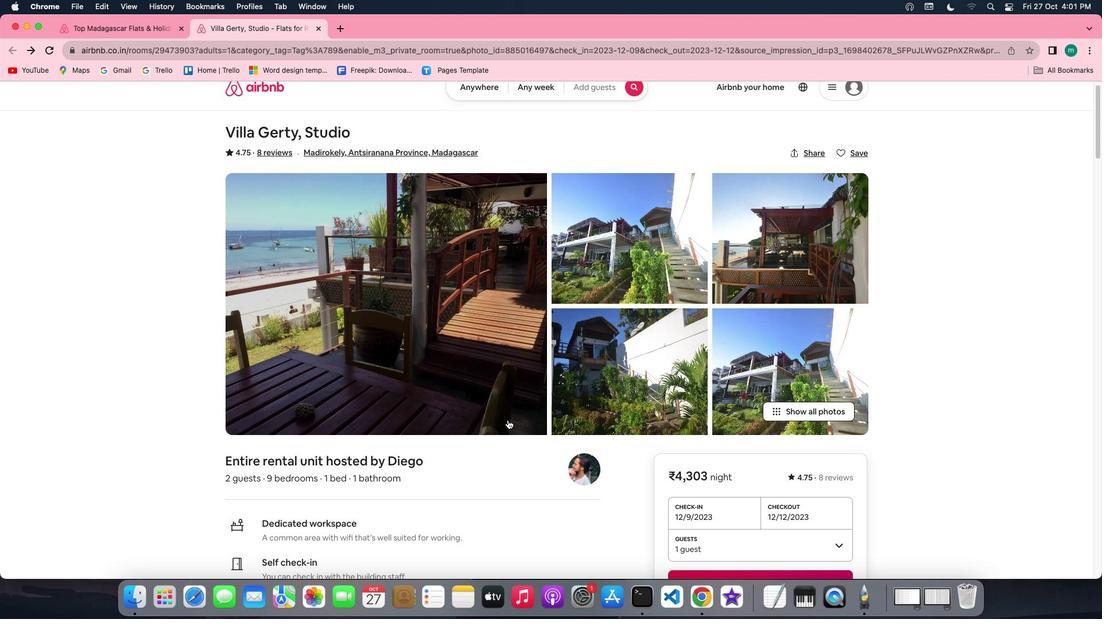
Action: Mouse scrolled (508, 420) with delta (0, 0)
Screenshot: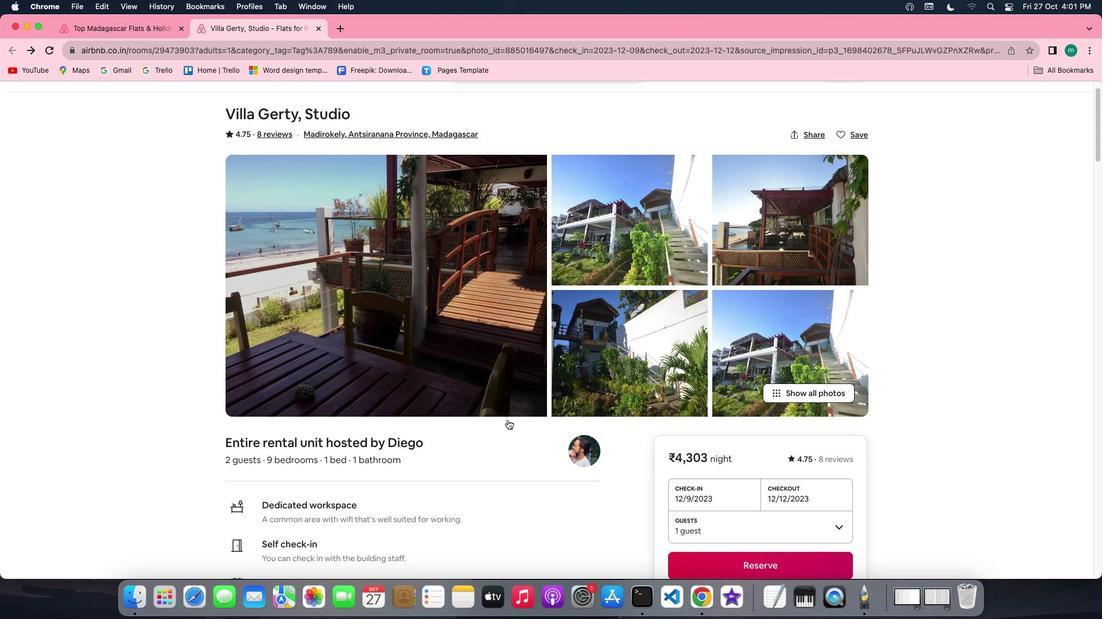 
Action: Mouse scrolled (508, 420) with delta (0, -1)
Screenshot: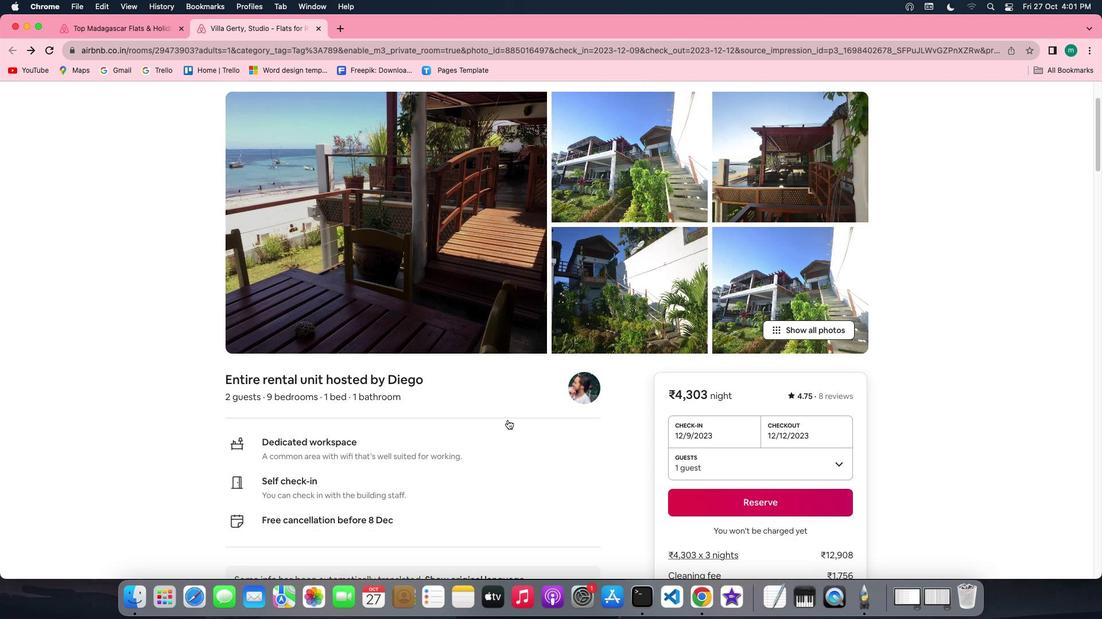 
Action: Mouse scrolled (508, 420) with delta (0, -1)
Screenshot: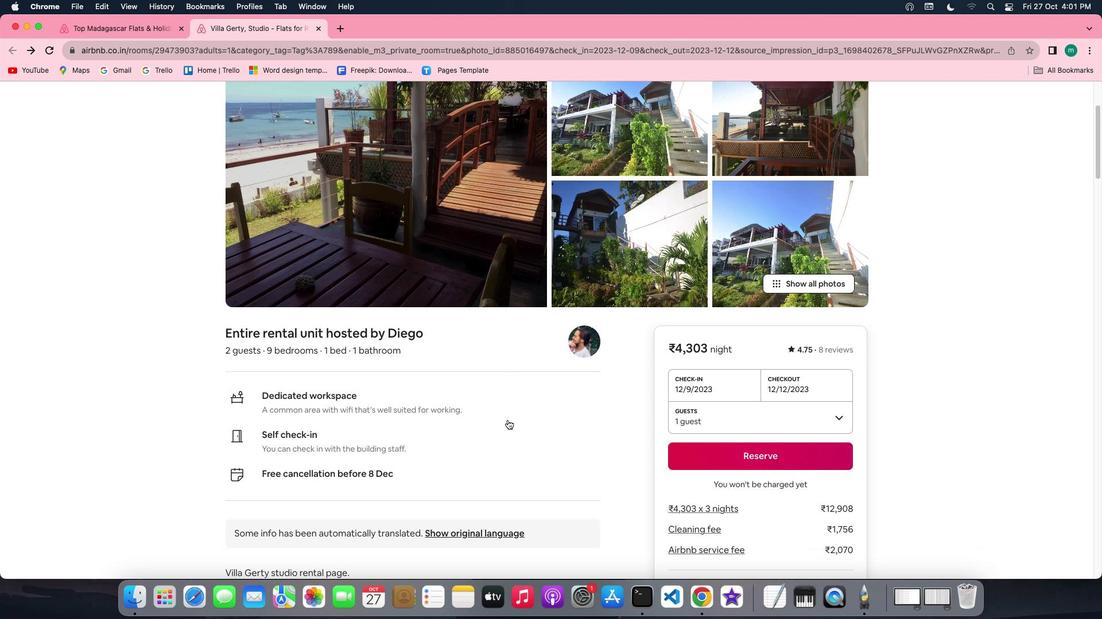 
Action: Mouse scrolled (508, 420) with delta (0, 0)
Screenshot: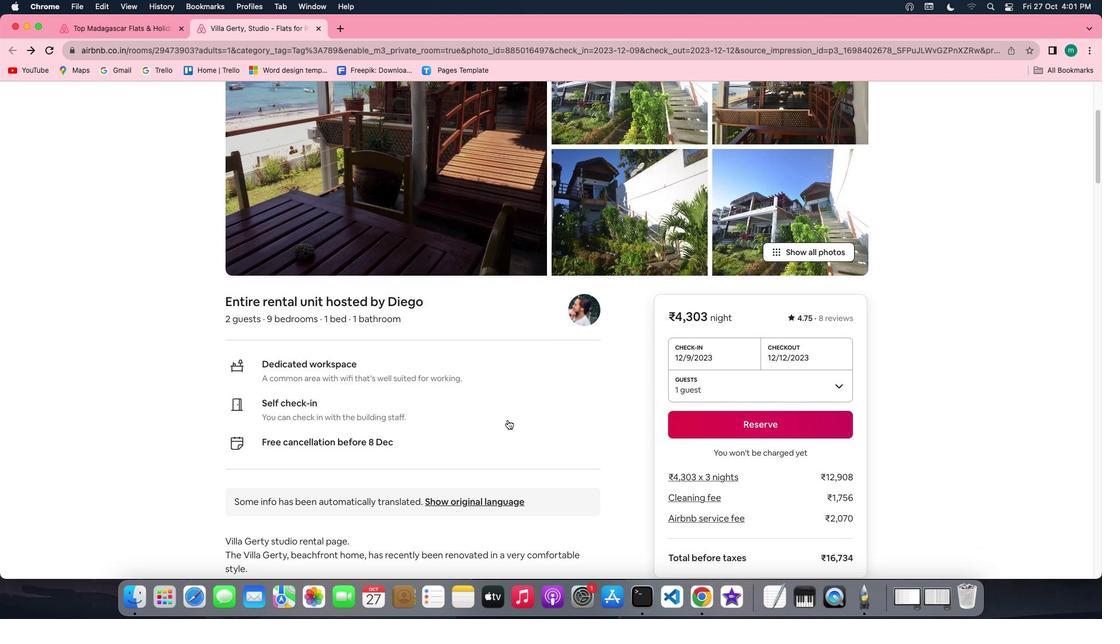 
Action: Mouse scrolled (508, 420) with delta (0, 0)
Screenshot: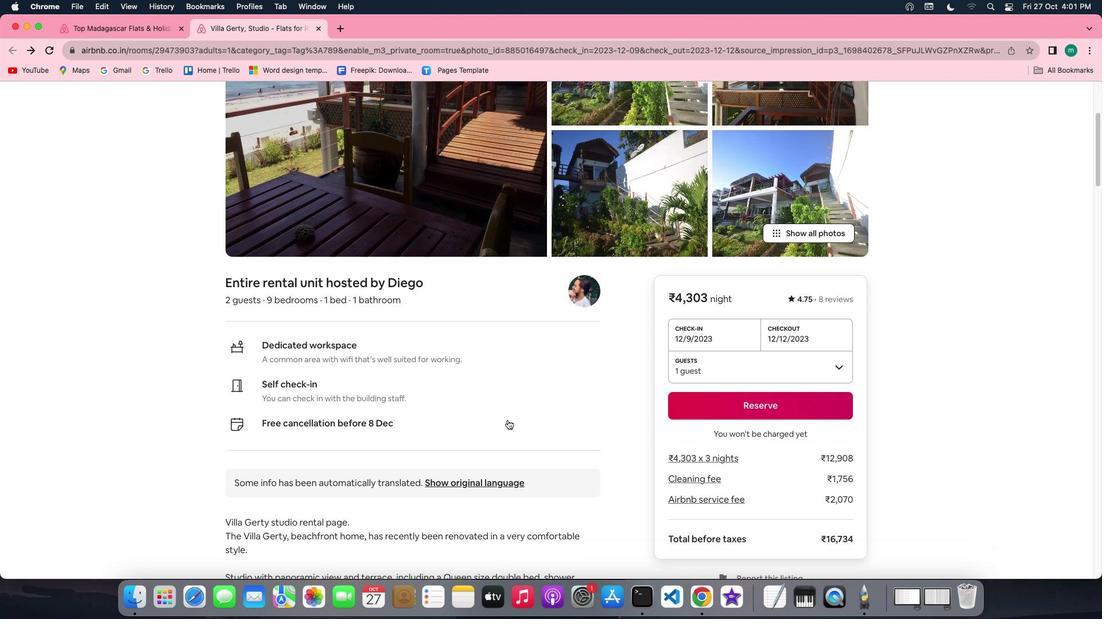 
Action: Mouse scrolled (508, 420) with delta (0, -1)
Screenshot: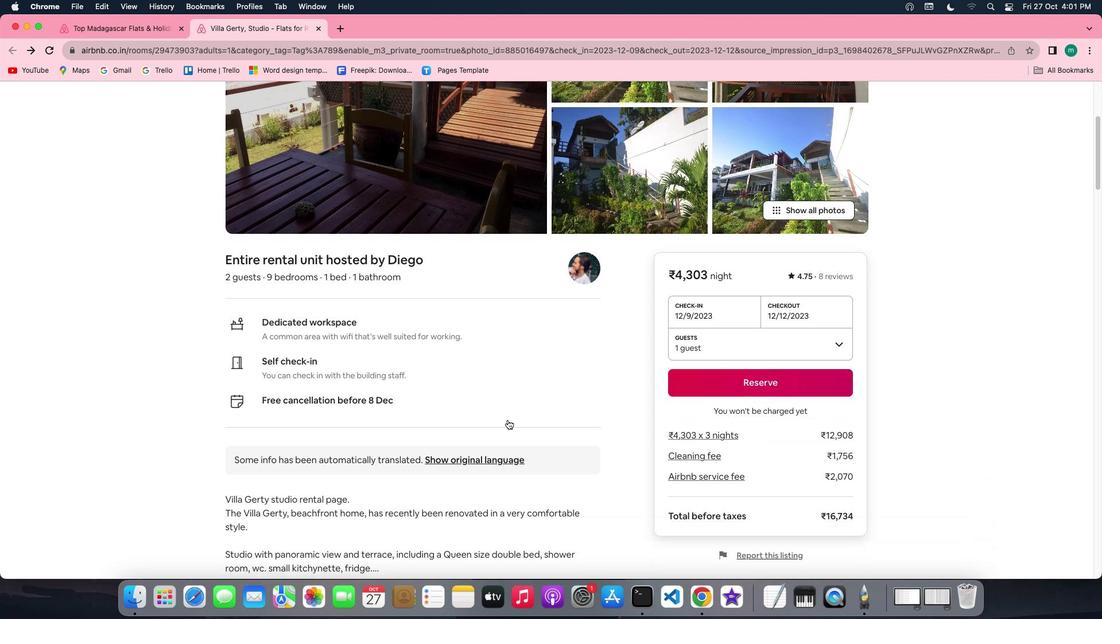 
Action: Mouse scrolled (508, 420) with delta (0, -1)
Screenshot: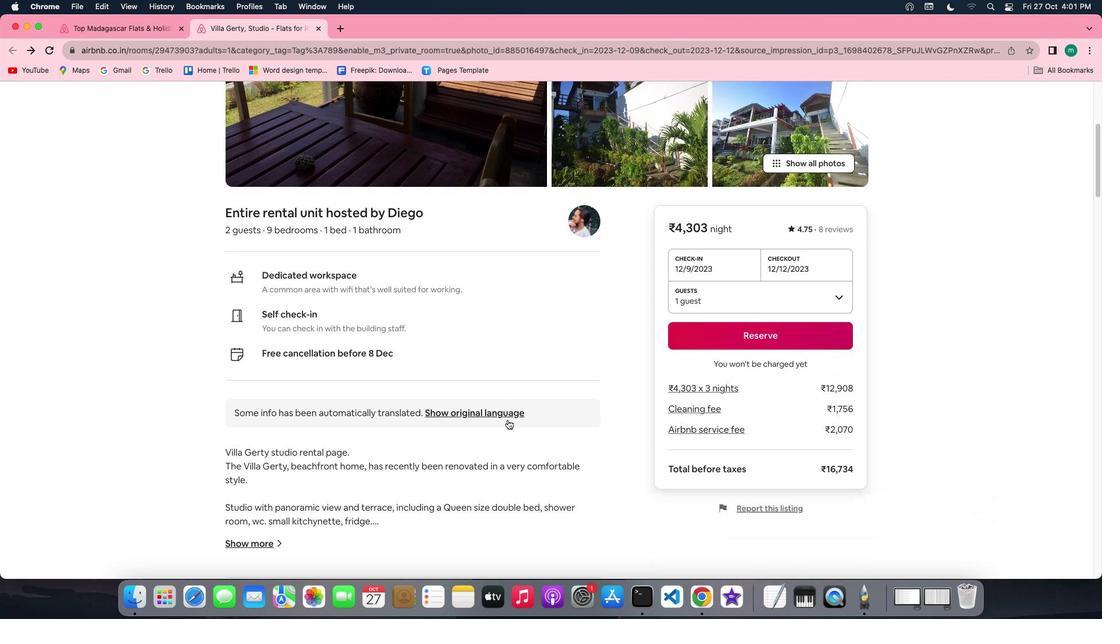 
Action: Mouse scrolled (508, 420) with delta (0, 0)
Screenshot: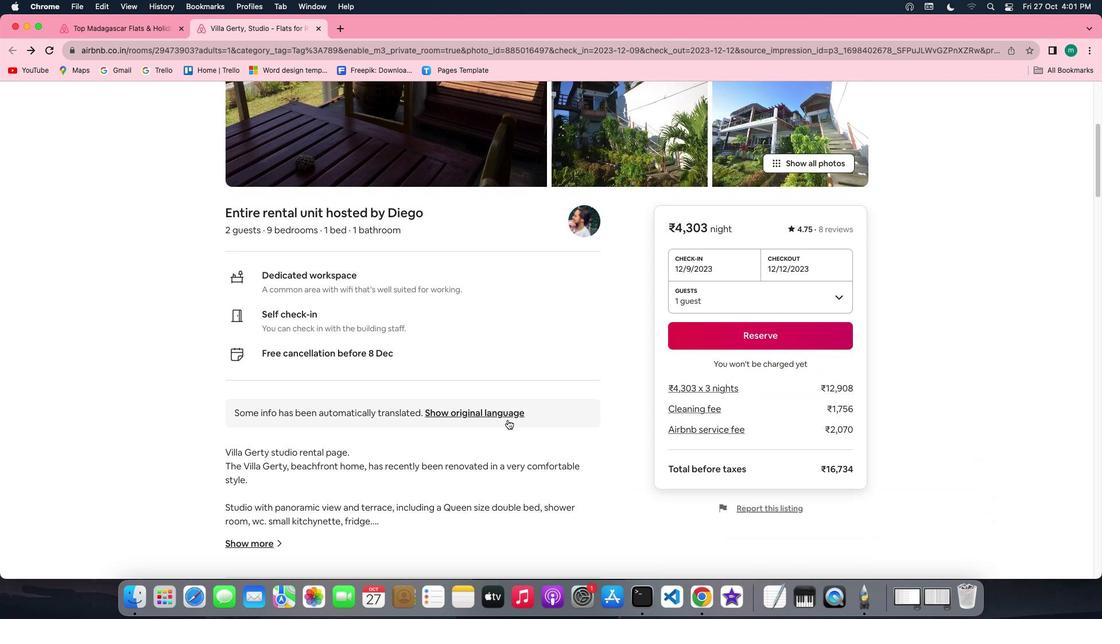 
Action: Mouse scrolled (508, 420) with delta (0, 0)
Screenshot: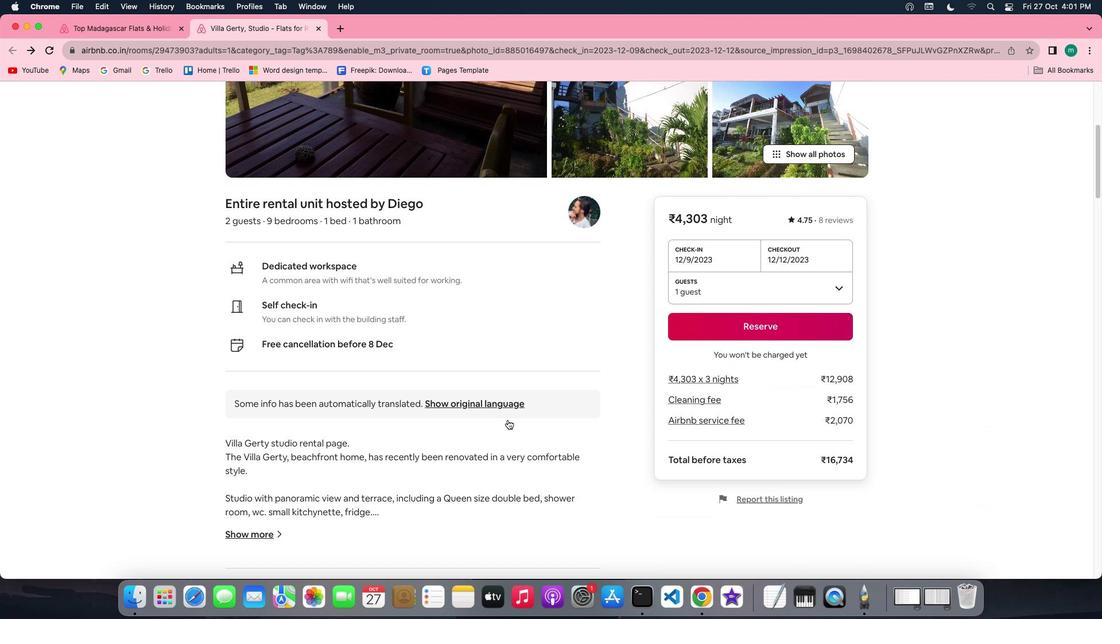 
Action: Mouse scrolled (508, 420) with delta (0, 0)
Screenshot: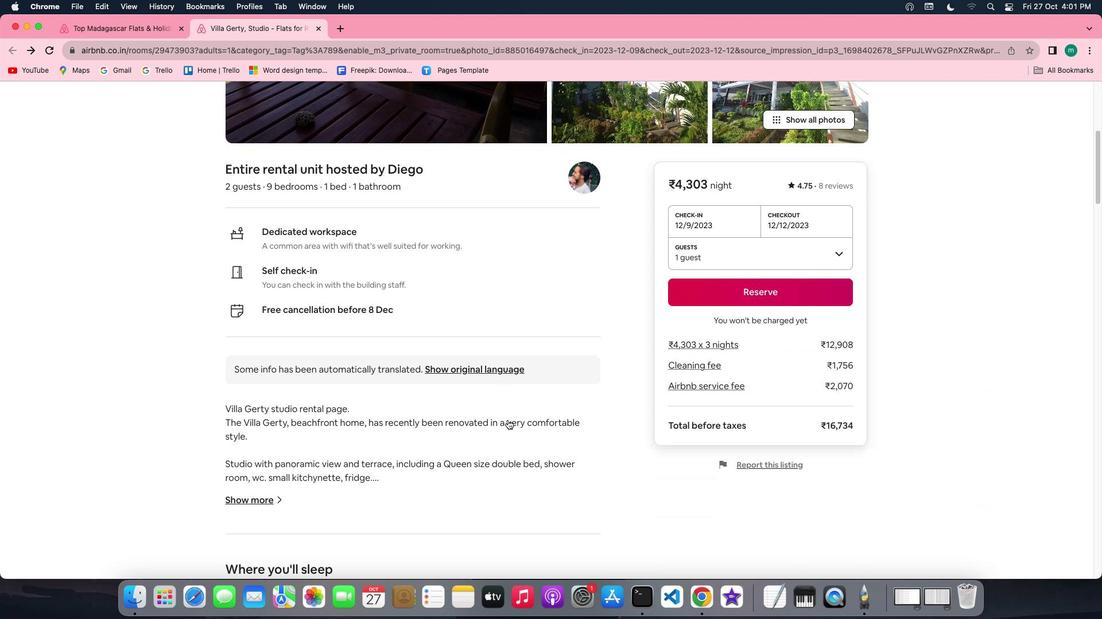 
Action: Mouse scrolled (508, 420) with delta (0, -1)
Screenshot: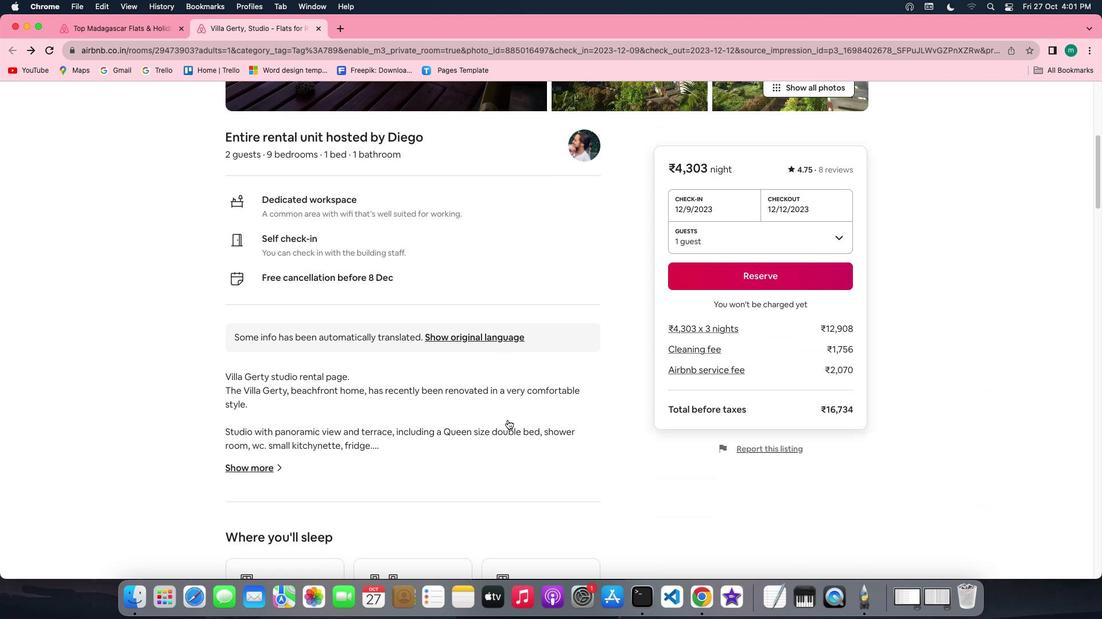 
Action: Mouse scrolled (508, 420) with delta (0, -1)
Screenshot: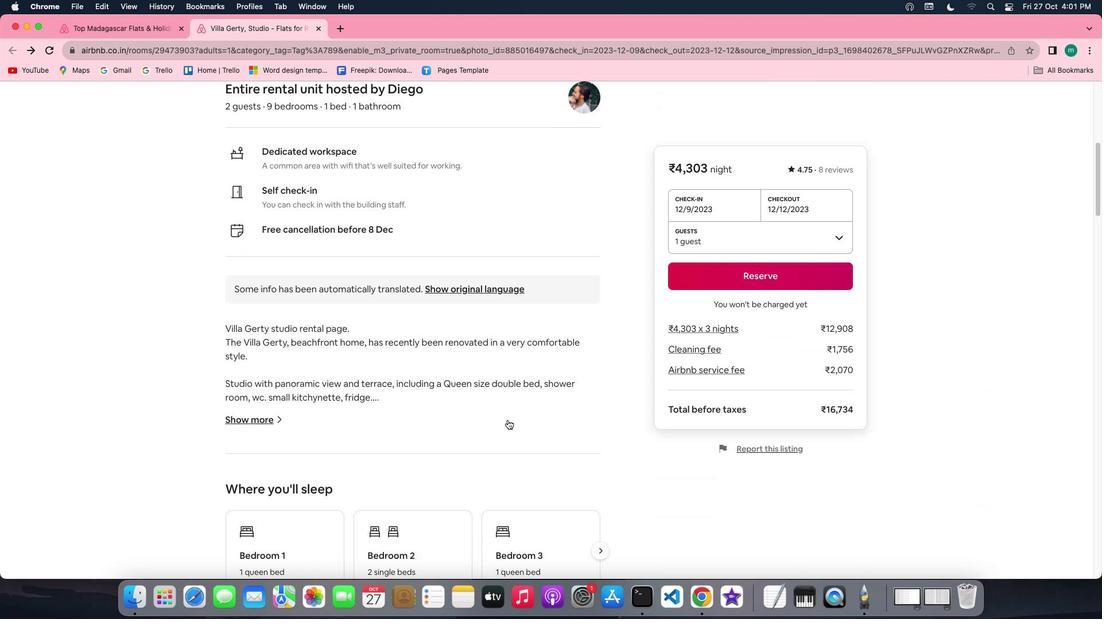 
Action: Mouse moved to (249, 401)
Screenshot: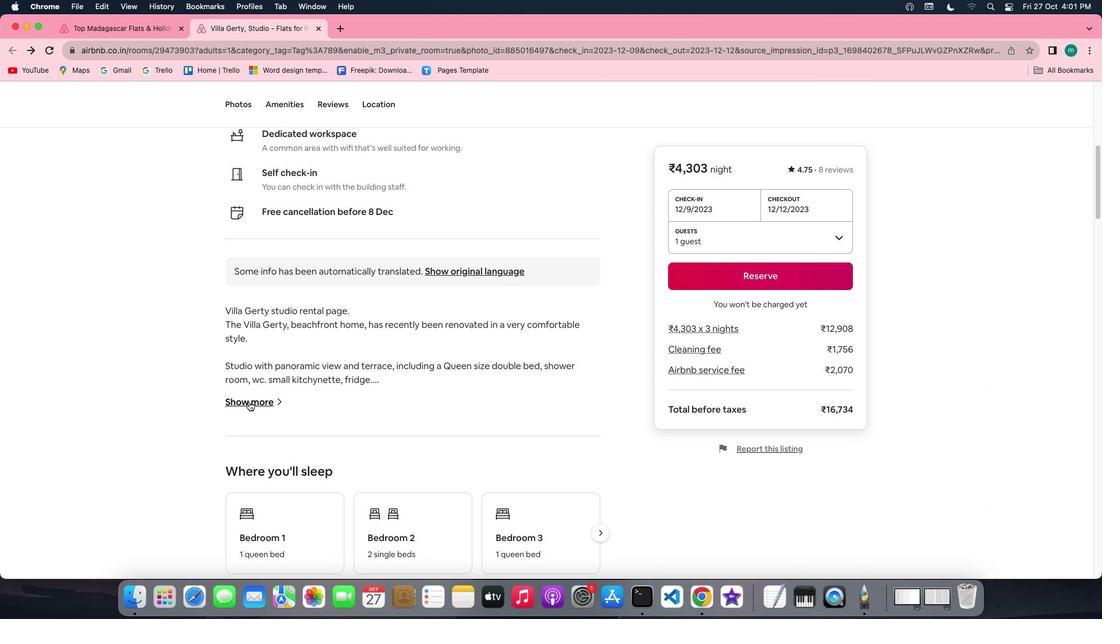 
Action: Mouse pressed left at (249, 401)
Screenshot: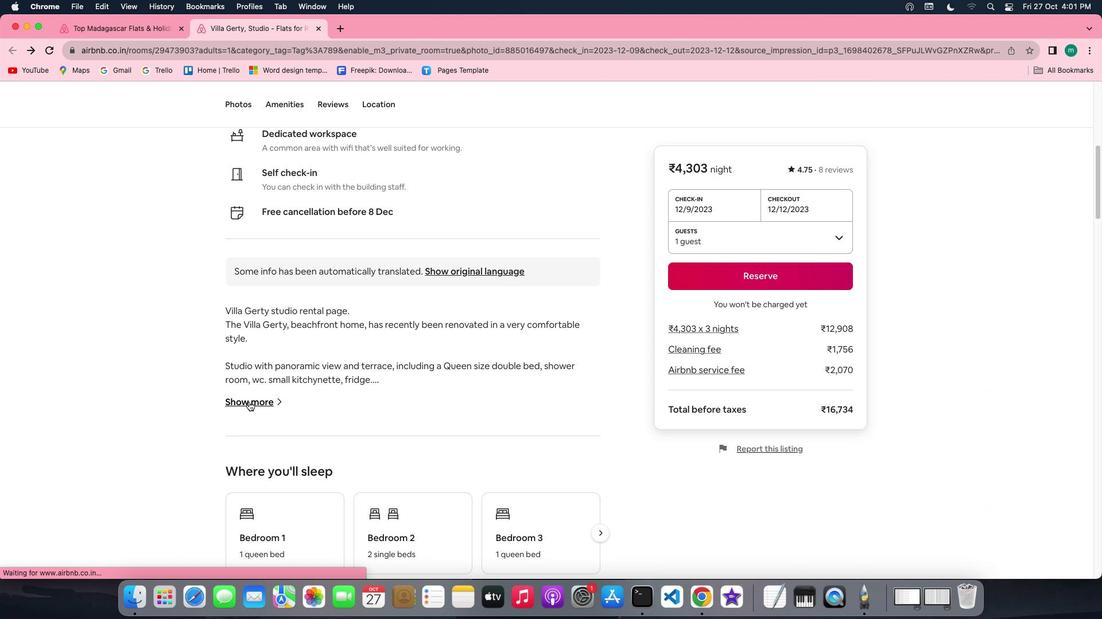 
Action: Mouse moved to (449, 392)
Screenshot: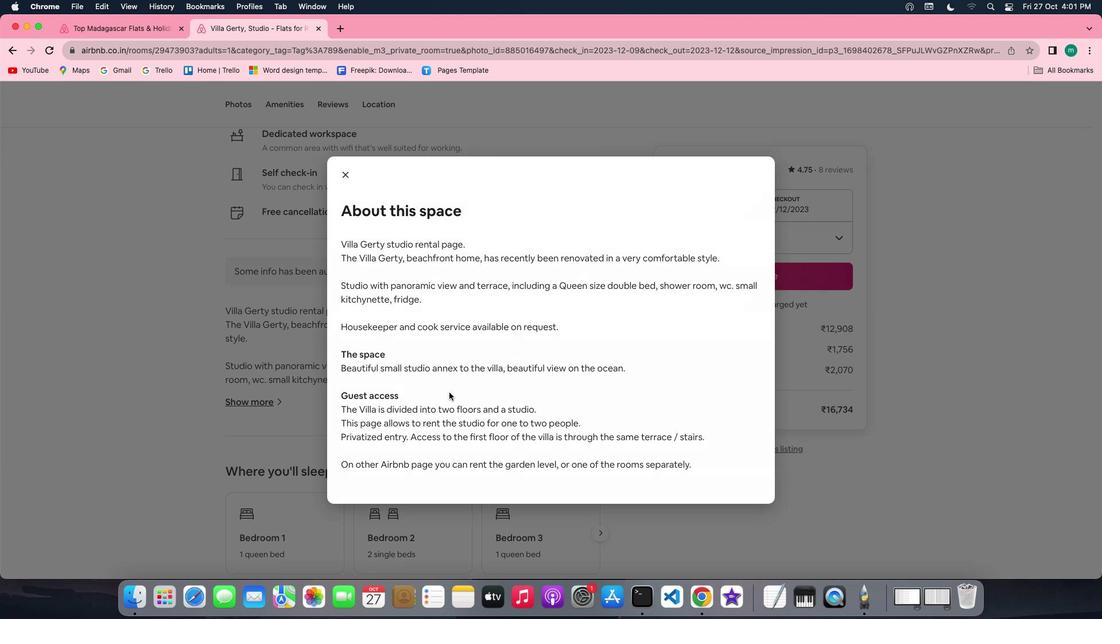 
Action: Mouse scrolled (449, 392) with delta (0, 0)
Screenshot: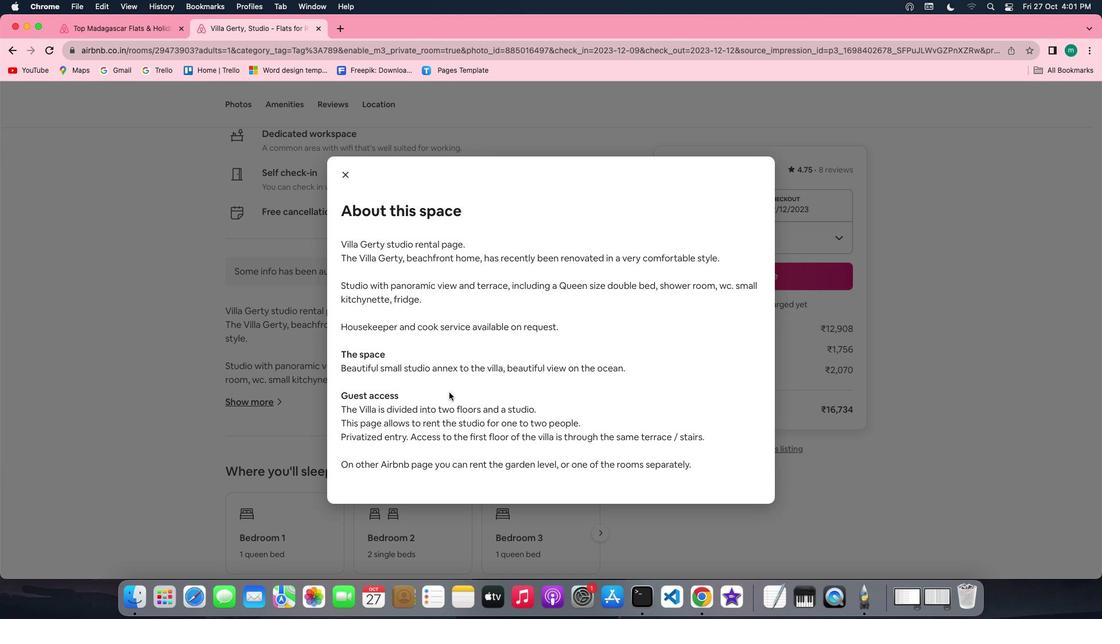 
Action: Mouse scrolled (449, 392) with delta (0, 0)
Screenshot: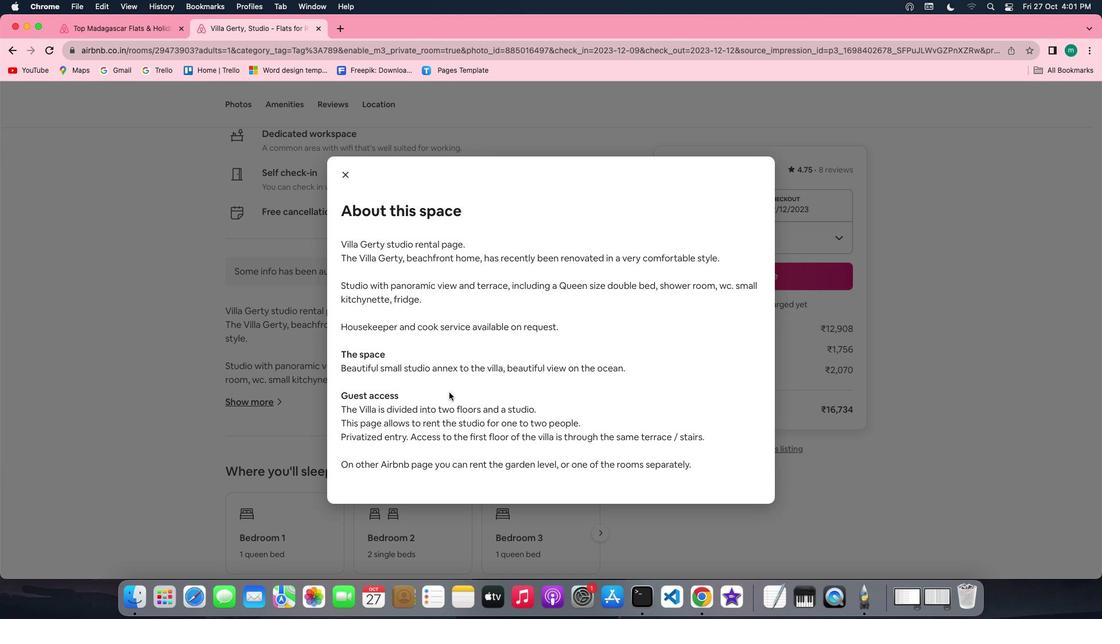 
Action: Mouse scrolled (449, 392) with delta (0, -1)
Screenshot: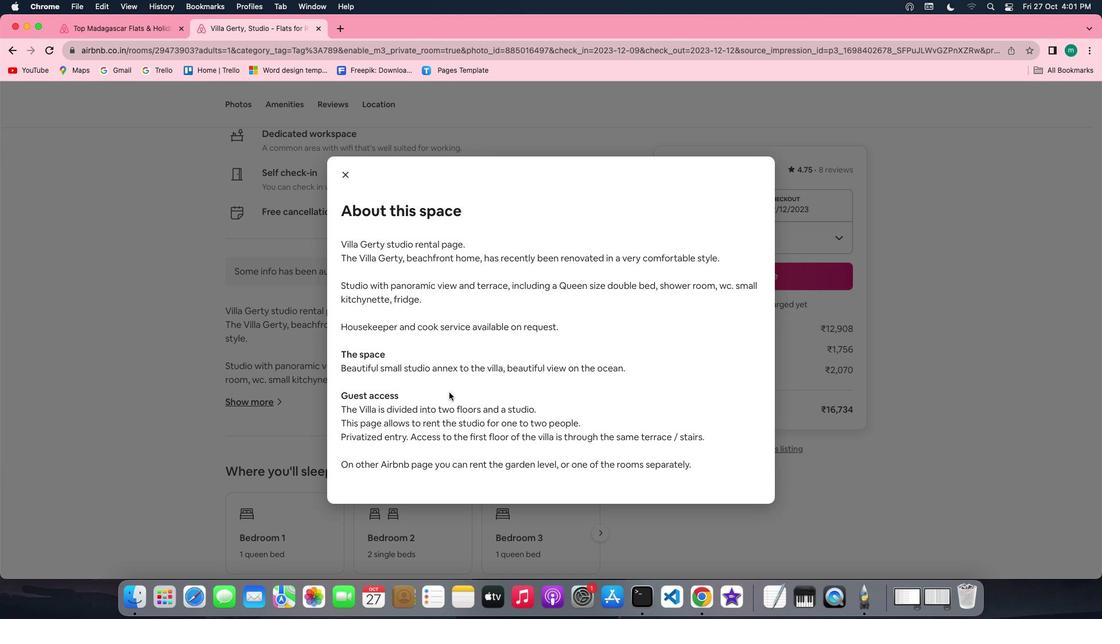 
Action: Mouse scrolled (449, 392) with delta (0, -2)
Screenshot: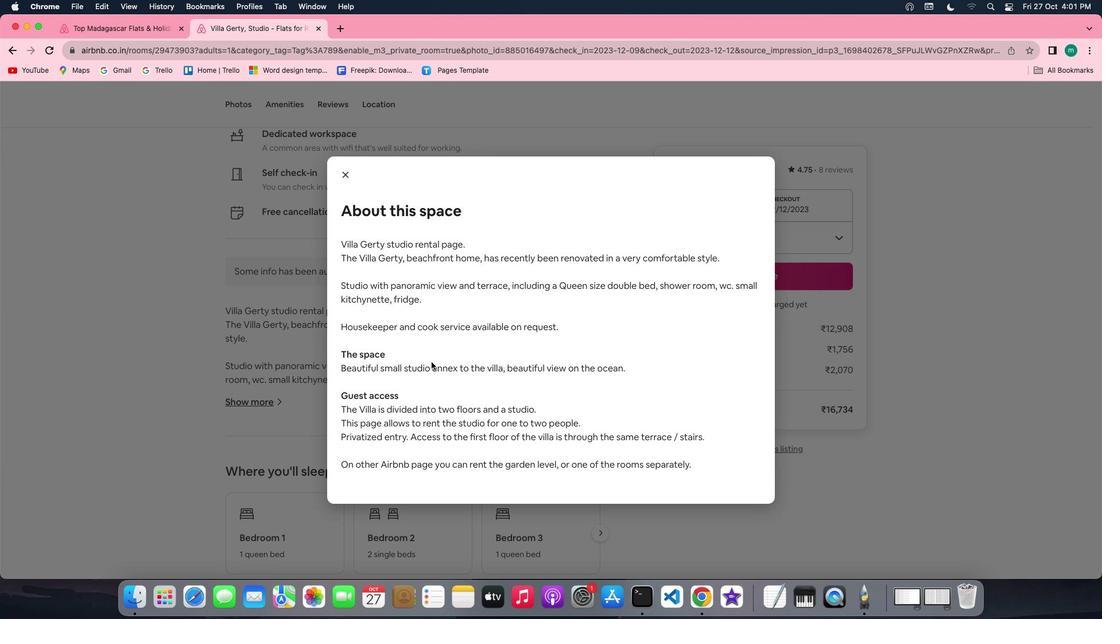 
Action: Mouse moved to (349, 170)
Screenshot: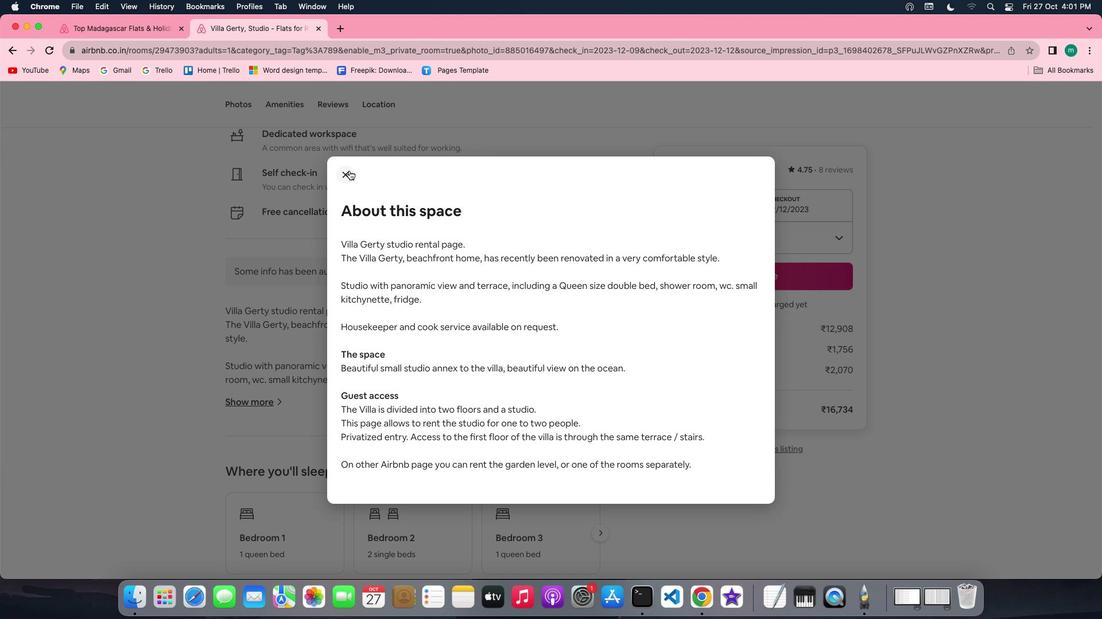 
Action: Mouse pressed left at (349, 170)
Screenshot: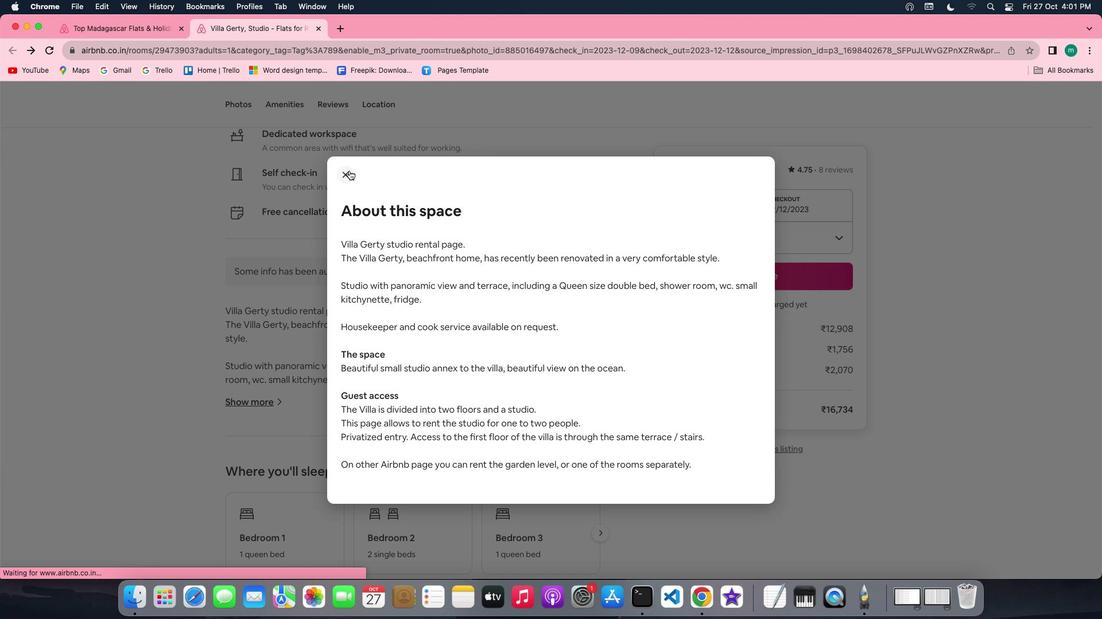 
Action: Mouse moved to (517, 431)
